 Task: Locate skiing trails around Riverside and Salt Lake City suitable for powder enthusiasts.
Action: Key pressed <Key.shift><Key.shift><Key.shift><Key.shift><Key.shift><Key.shift><Key.shift><Key.shift><Key.shift><Key.shift><Key.shift><Key.shift><Key.shift><Key.shift><Key.shift><Key.shift><Key.shift><Key.shift><Key.shift><Key.shift><Key.shift><Key.shift><Key.shift>Se<Key.backspace>kiing<Key.space>tarils<Key.space>in<Key.space><Key.shift>riverside<Key.enter>
Screenshot: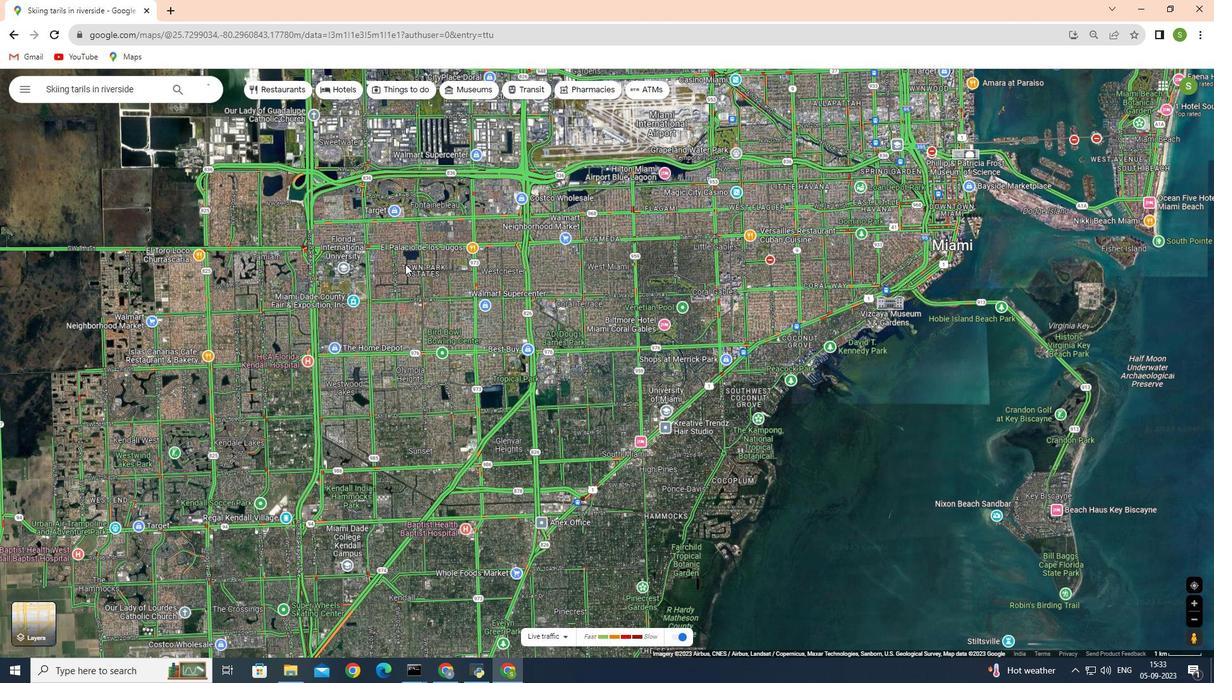
Action: Mouse moved to (346, 294)
Screenshot: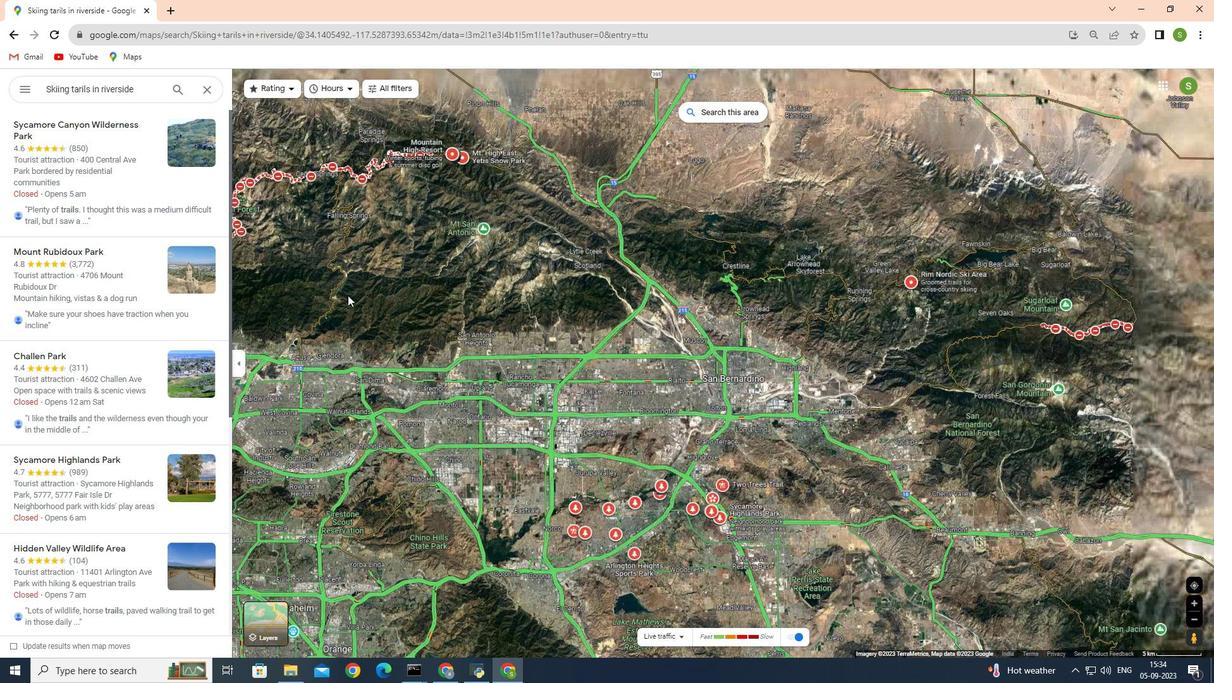 
Action: Mouse scrolled (346, 294) with delta (0, 0)
Screenshot: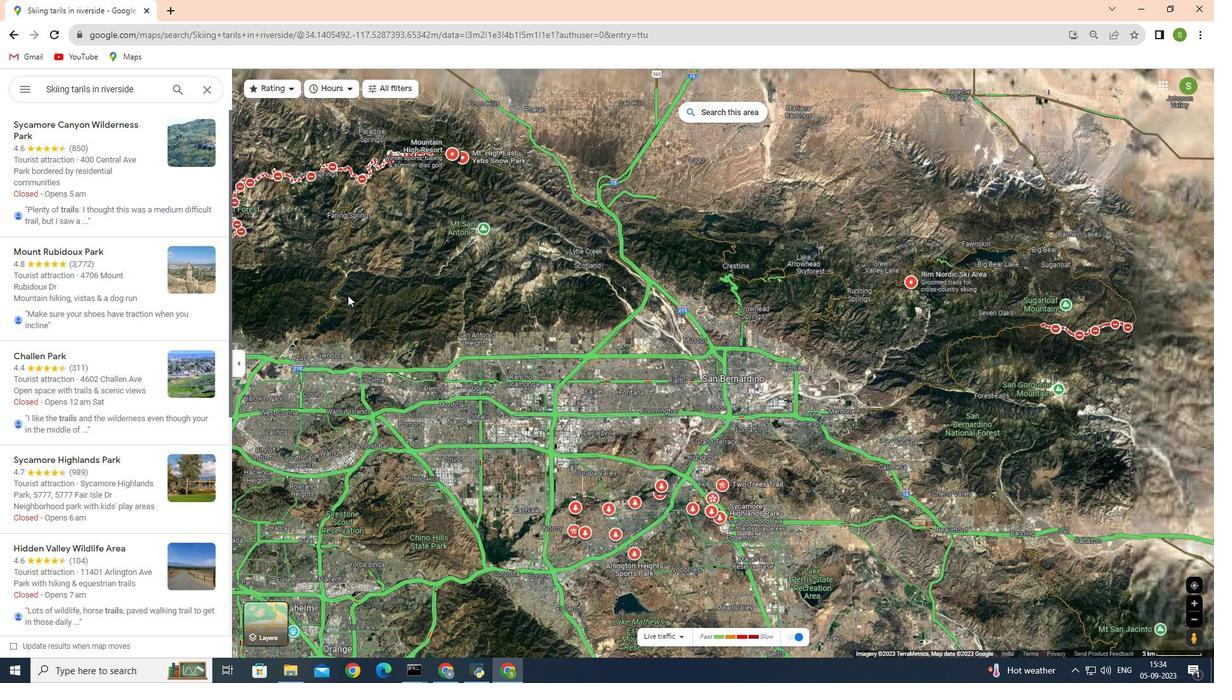 
Action: Mouse moved to (347, 295)
Screenshot: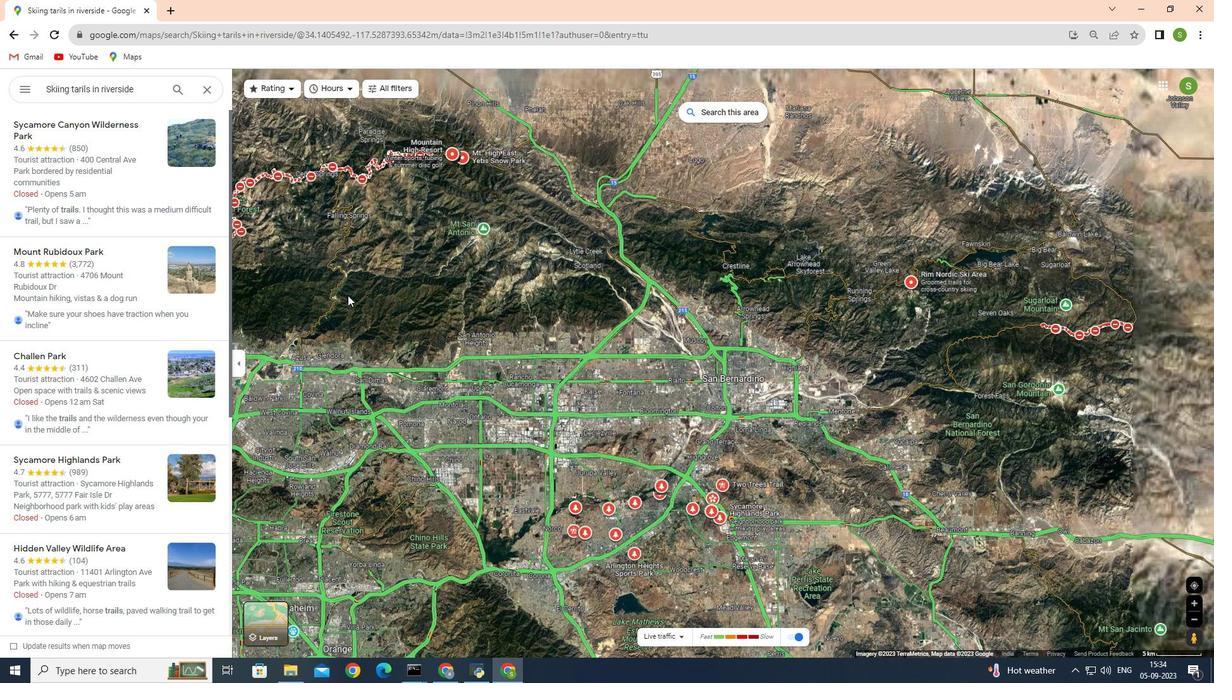 
Action: Mouse scrolled (347, 294) with delta (0, 0)
Screenshot: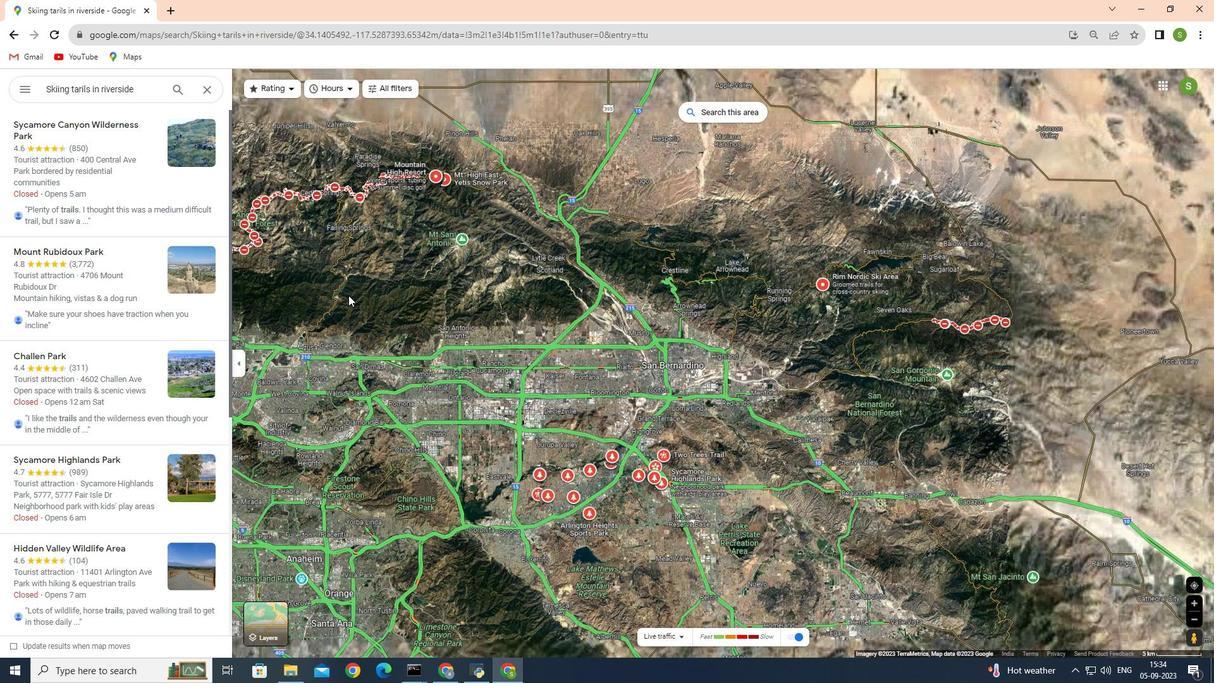 
Action: Mouse moved to (347, 295)
Screenshot: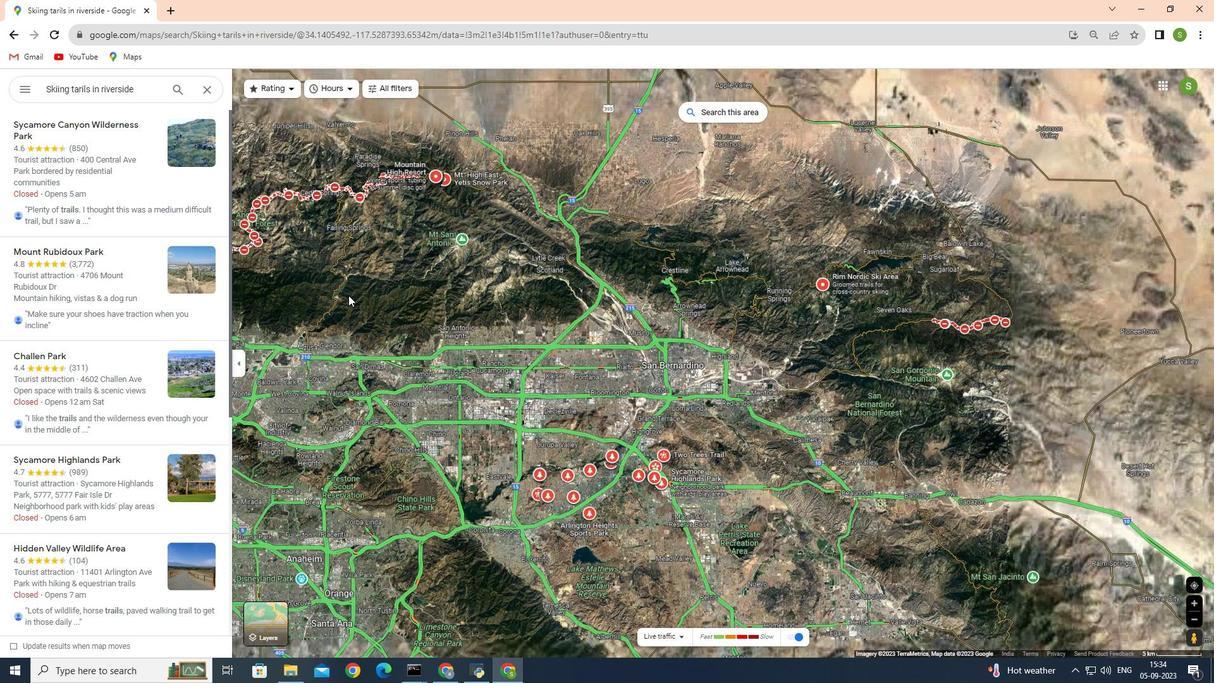 
Action: Mouse scrolled (347, 294) with delta (0, 0)
Screenshot: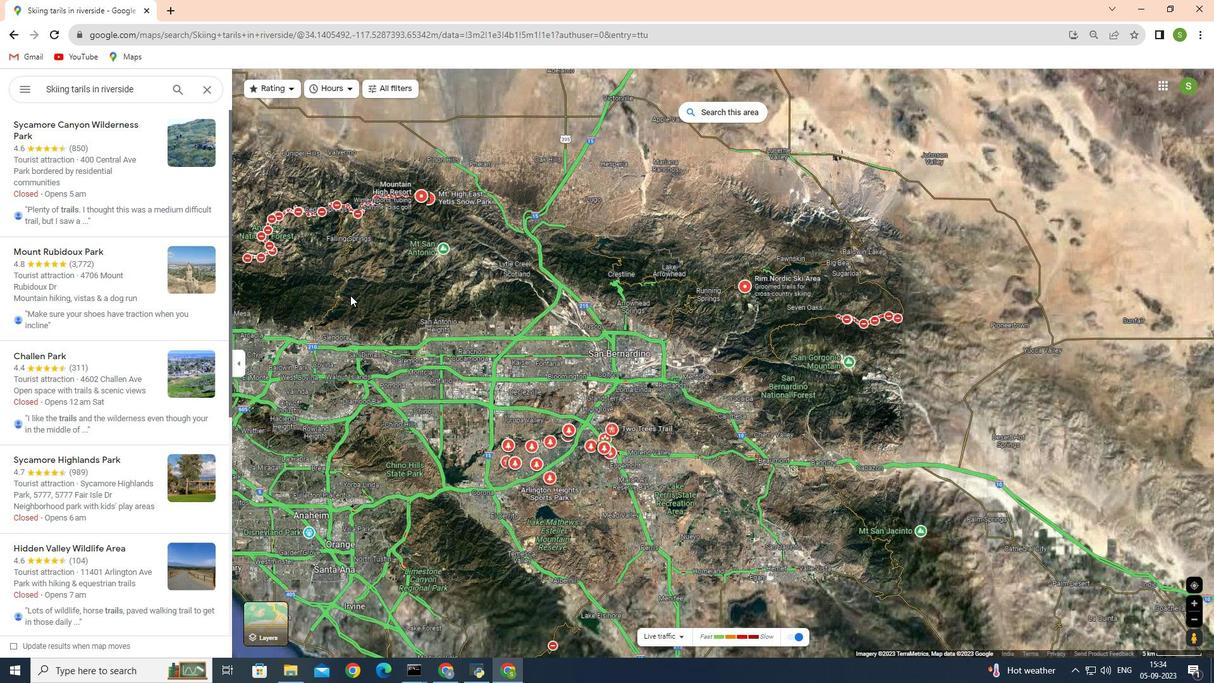 
Action: Mouse moved to (118, 326)
Screenshot: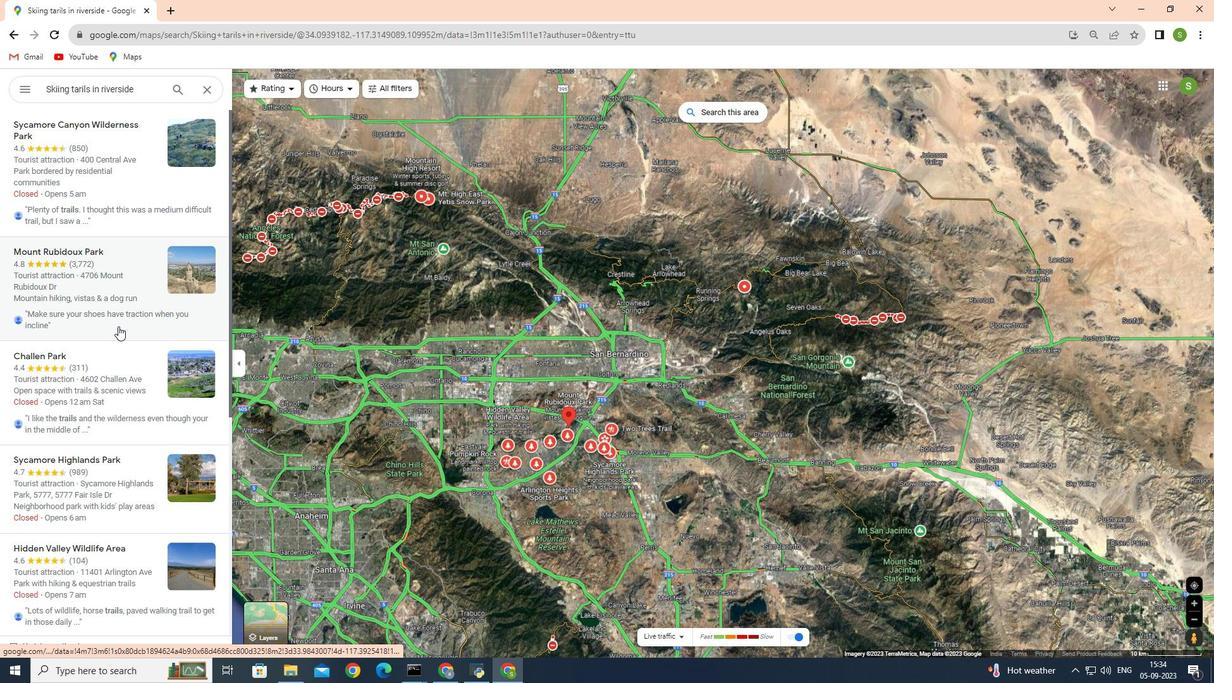 
Action: Mouse scrolled (118, 325) with delta (0, 0)
Screenshot: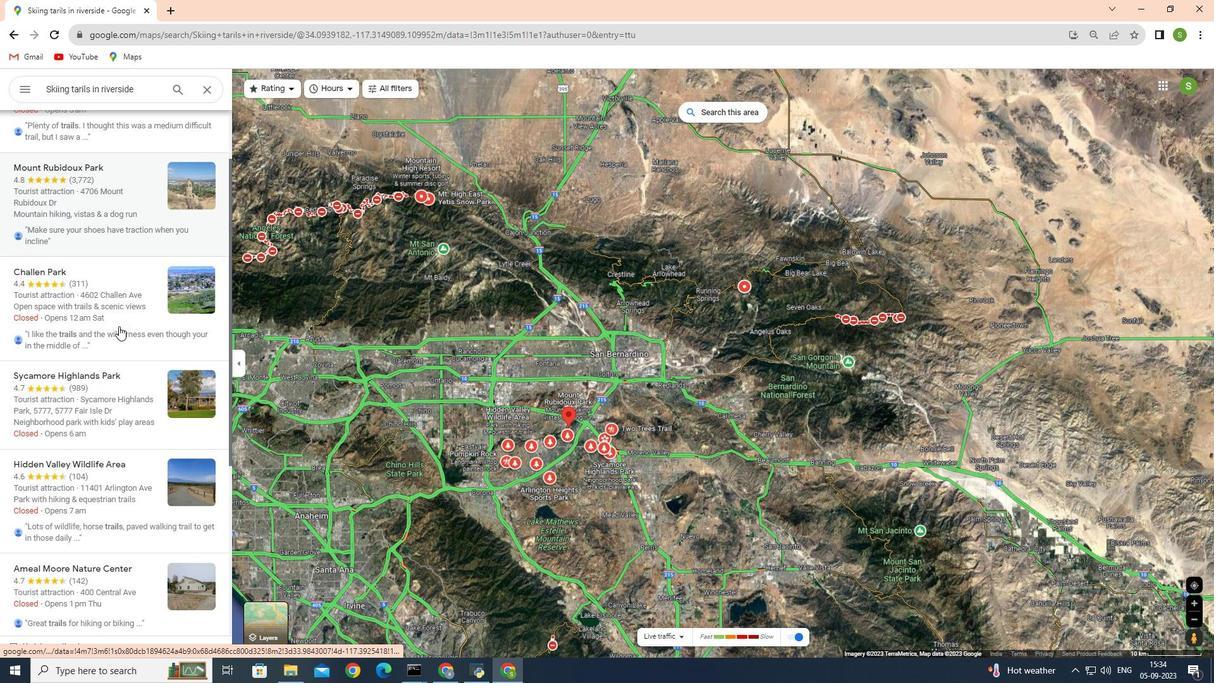 
Action: Mouse scrolled (118, 325) with delta (0, 0)
Screenshot: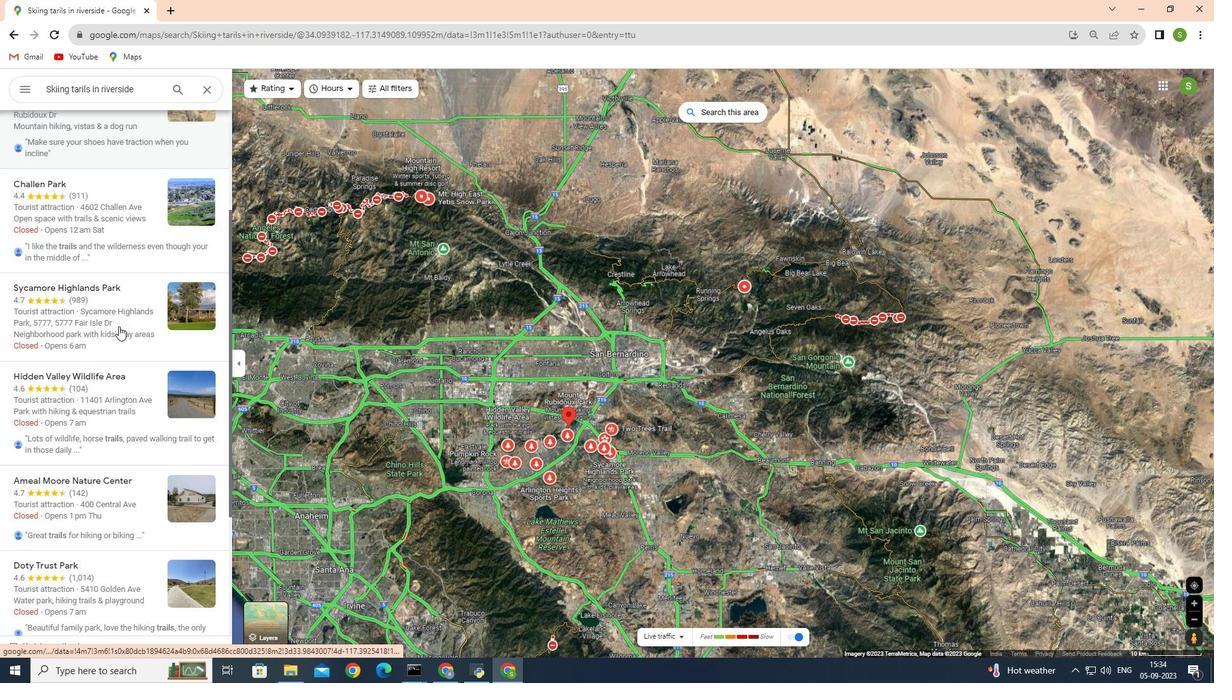 
Action: Mouse moved to (118, 326)
Screenshot: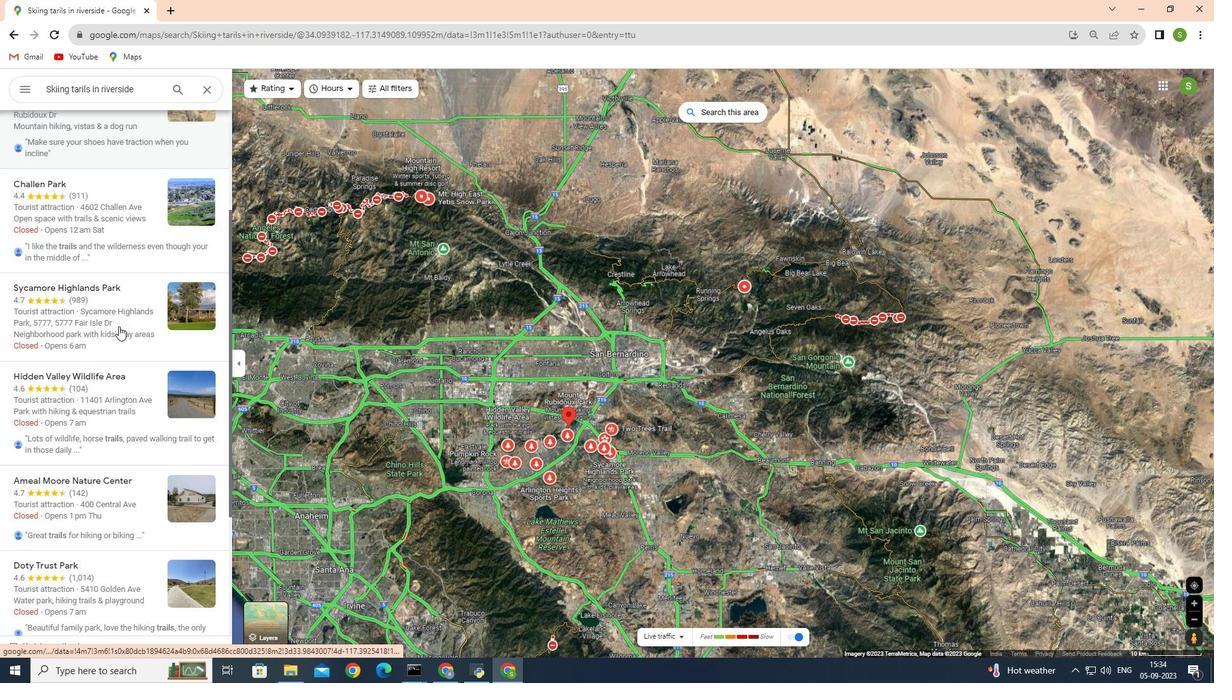 
Action: Mouse scrolled (118, 325) with delta (0, 0)
Screenshot: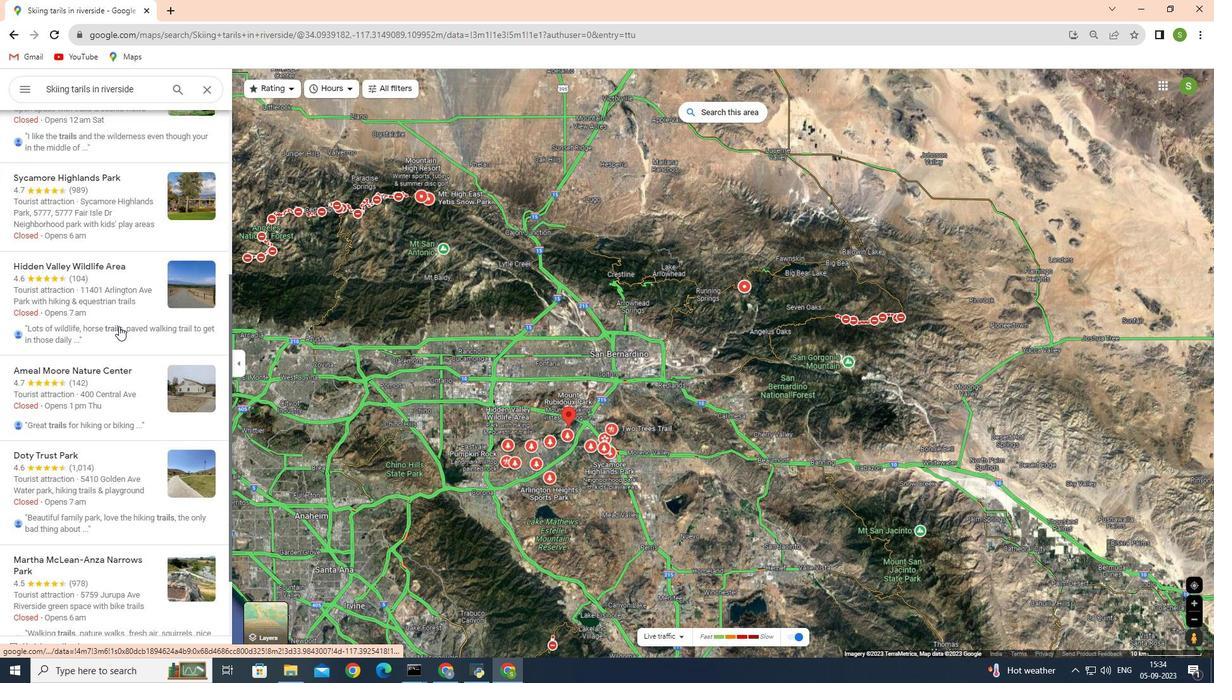 
Action: Mouse scrolled (118, 325) with delta (0, 0)
Screenshot: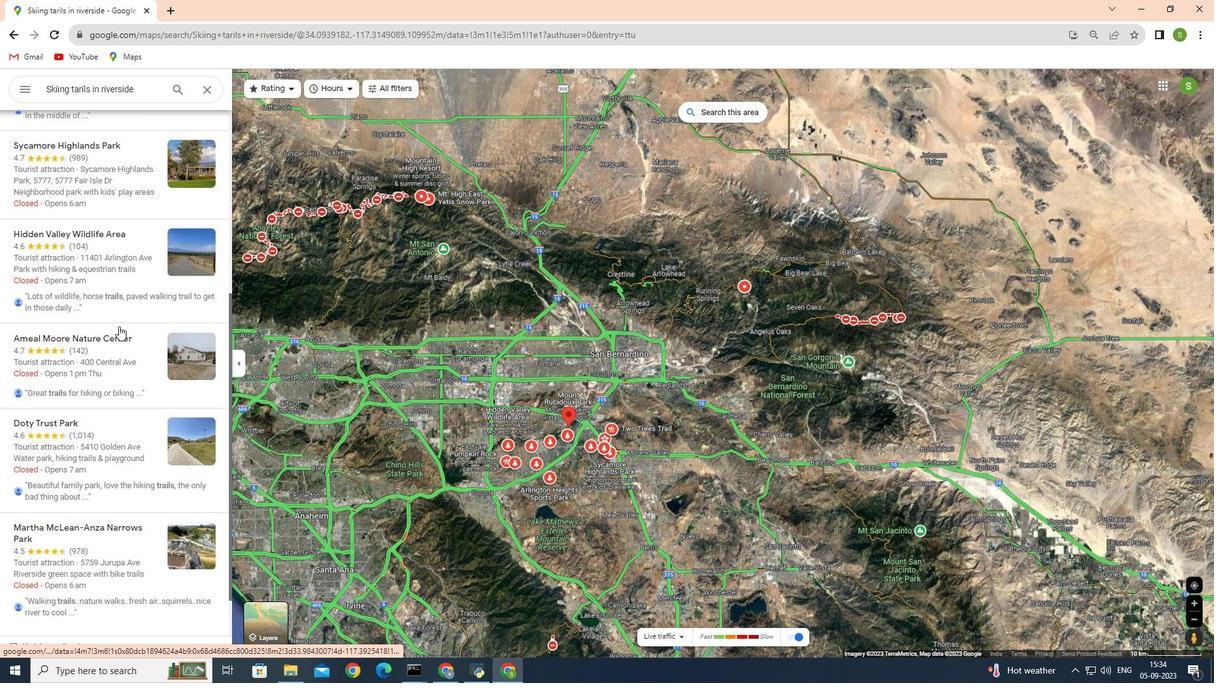 
Action: Mouse scrolled (118, 325) with delta (0, 0)
Screenshot: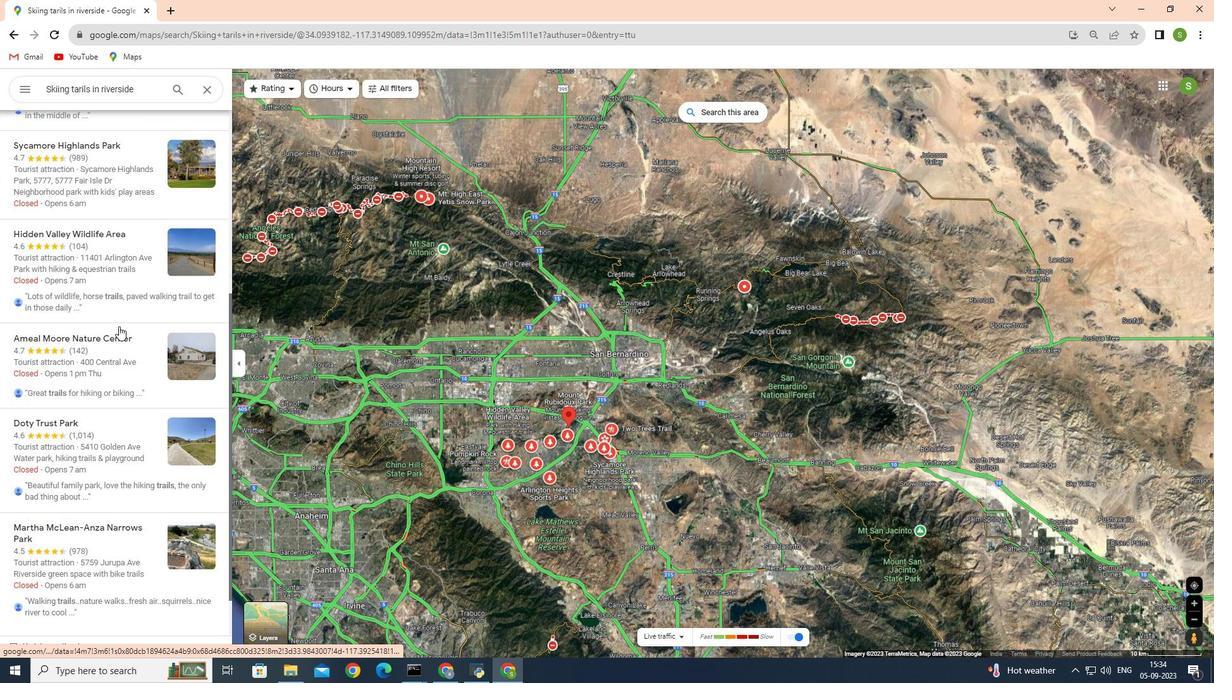 
Action: Mouse scrolled (118, 327) with delta (0, 0)
Screenshot: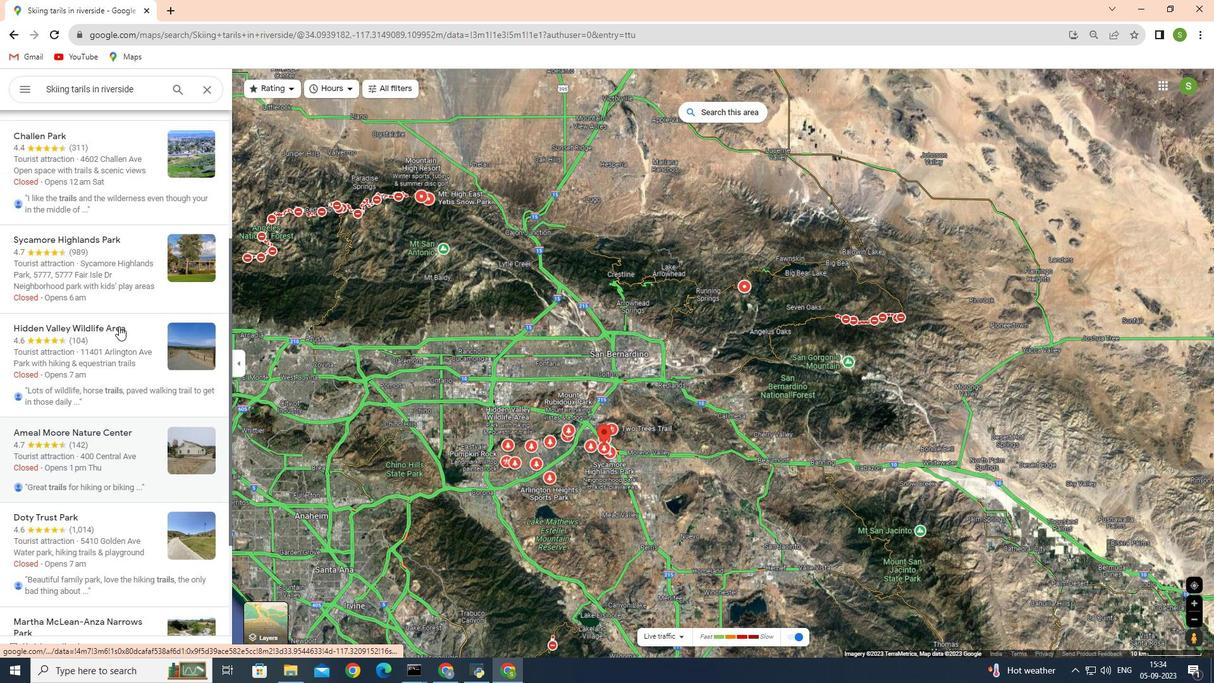 
Action: Mouse scrolled (118, 327) with delta (0, 0)
Screenshot: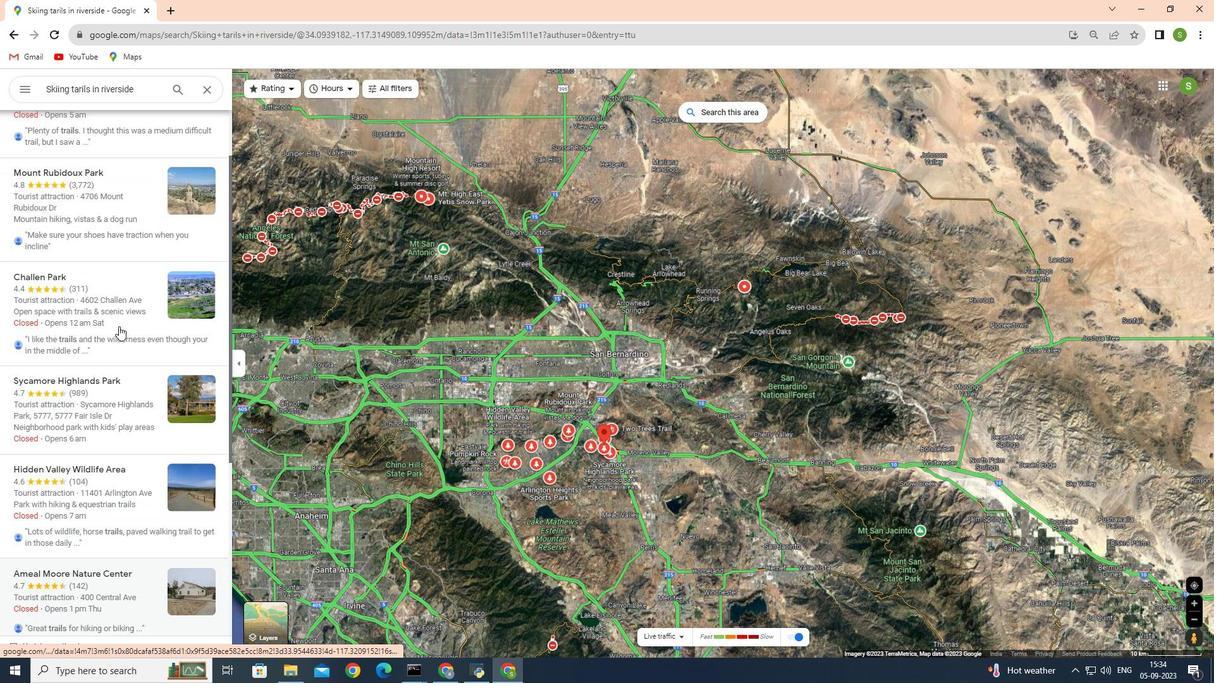 
Action: Mouse scrolled (118, 327) with delta (0, 0)
Screenshot: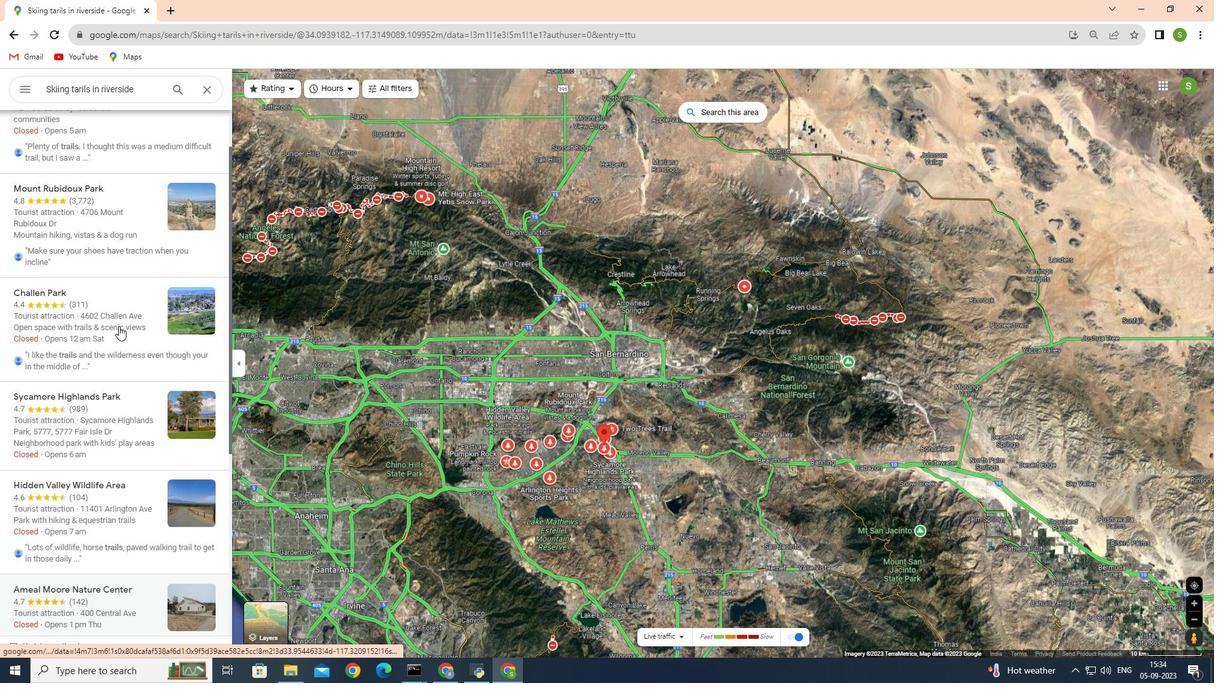 
Action: Mouse scrolled (118, 327) with delta (0, 0)
Screenshot: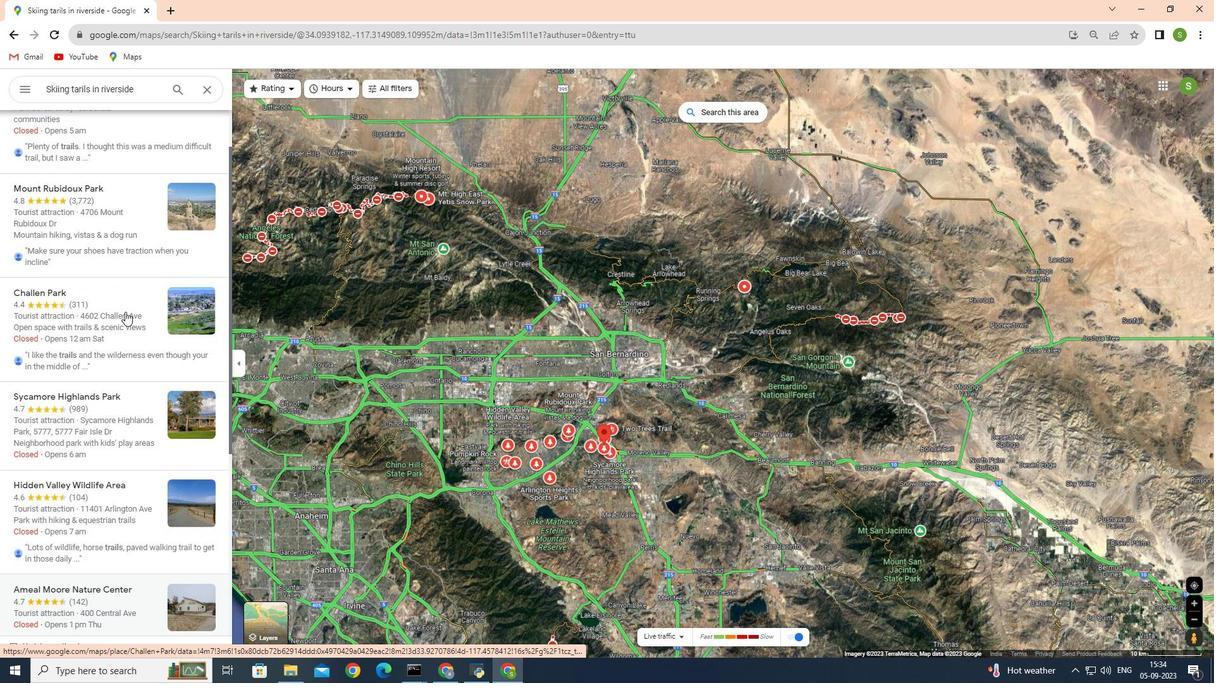 
Action: Mouse moved to (11, 37)
Screenshot: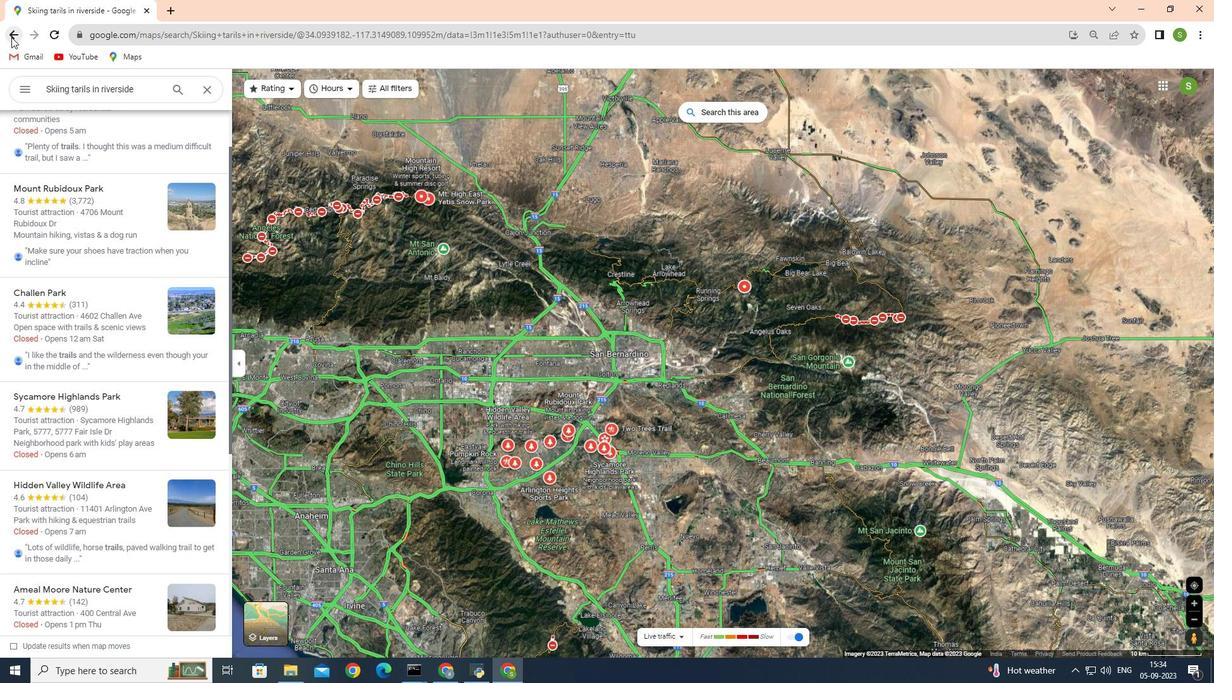
Action: Mouse pressed left at (11, 37)
Screenshot: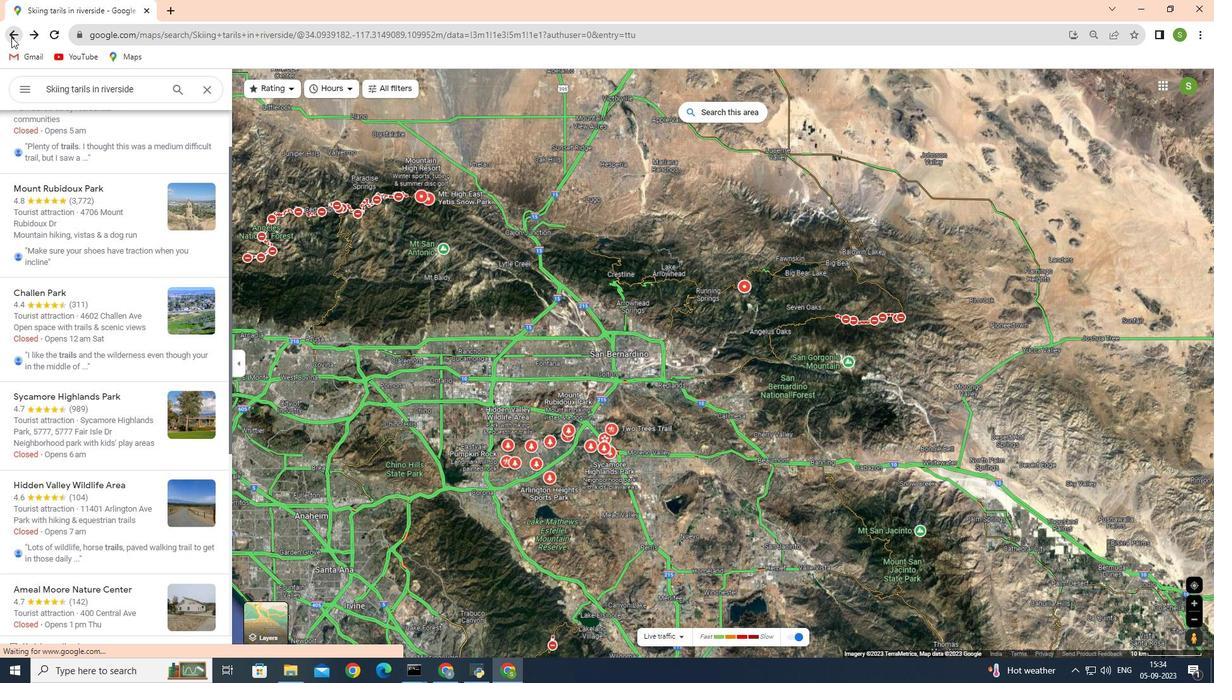 
Action: Mouse moved to (175, 87)
Screenshot: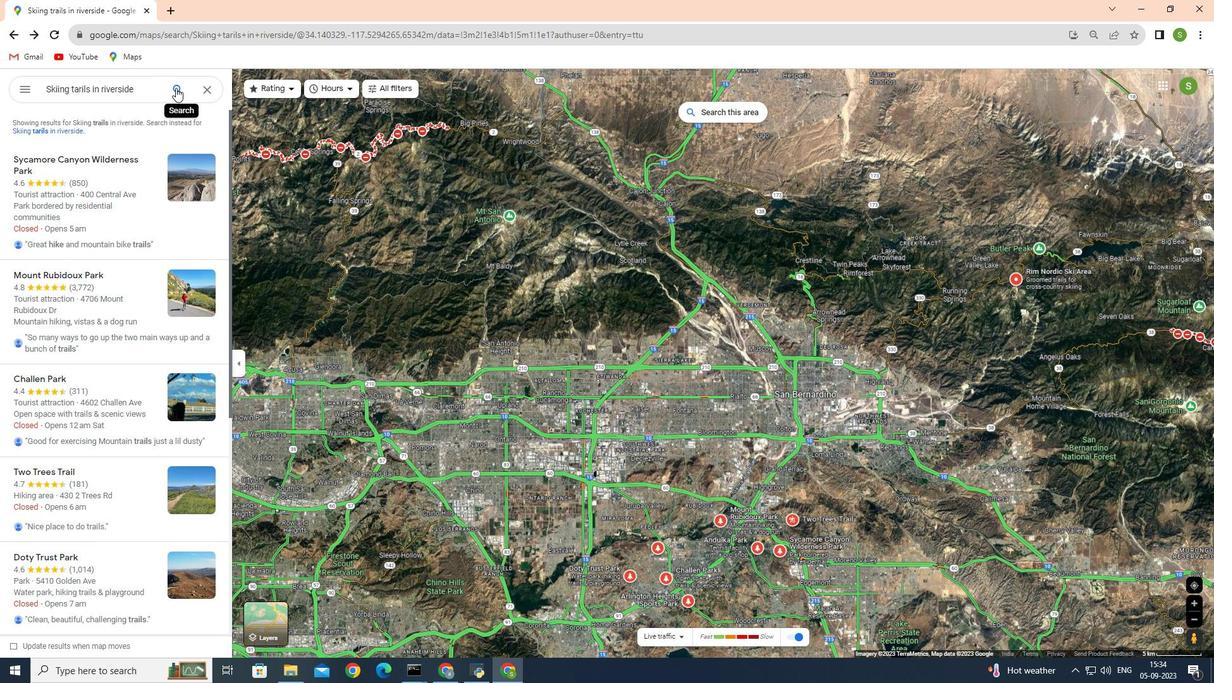 
Action: Mouse pressed left at (175, 87)
Screenshot: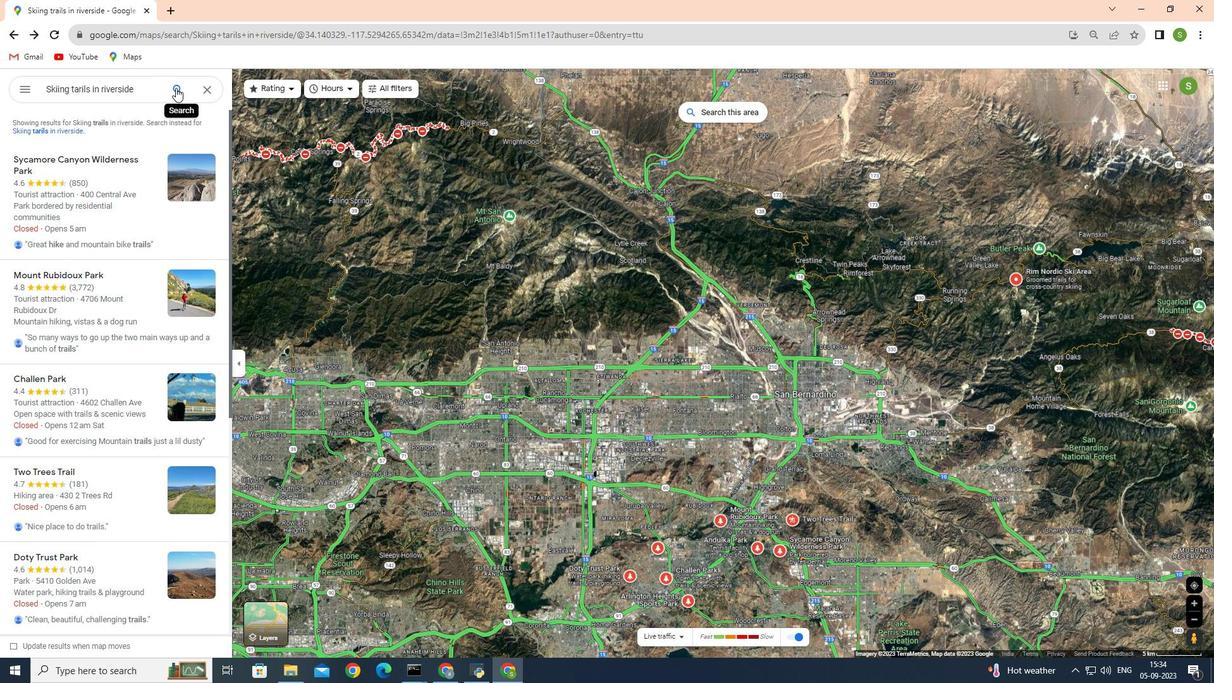 
Action: Mouse moved to (134, 86)
Screenshot: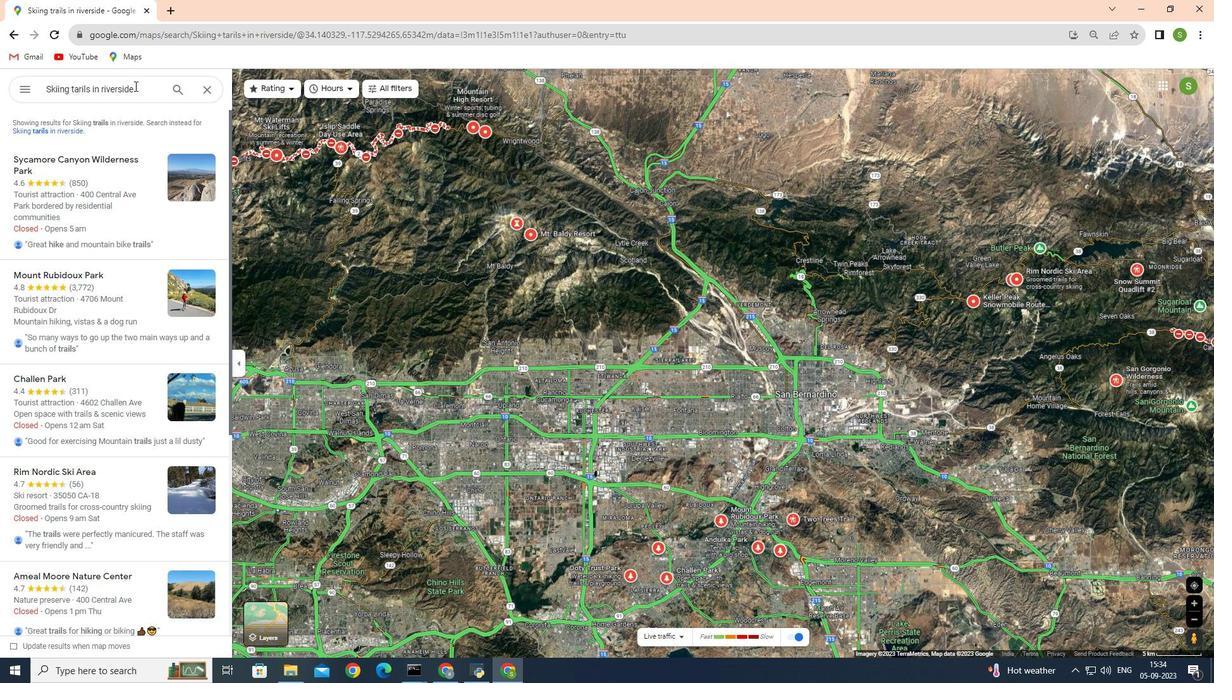 
Action: Mouse pressed left at (134, 86)
Screenshot: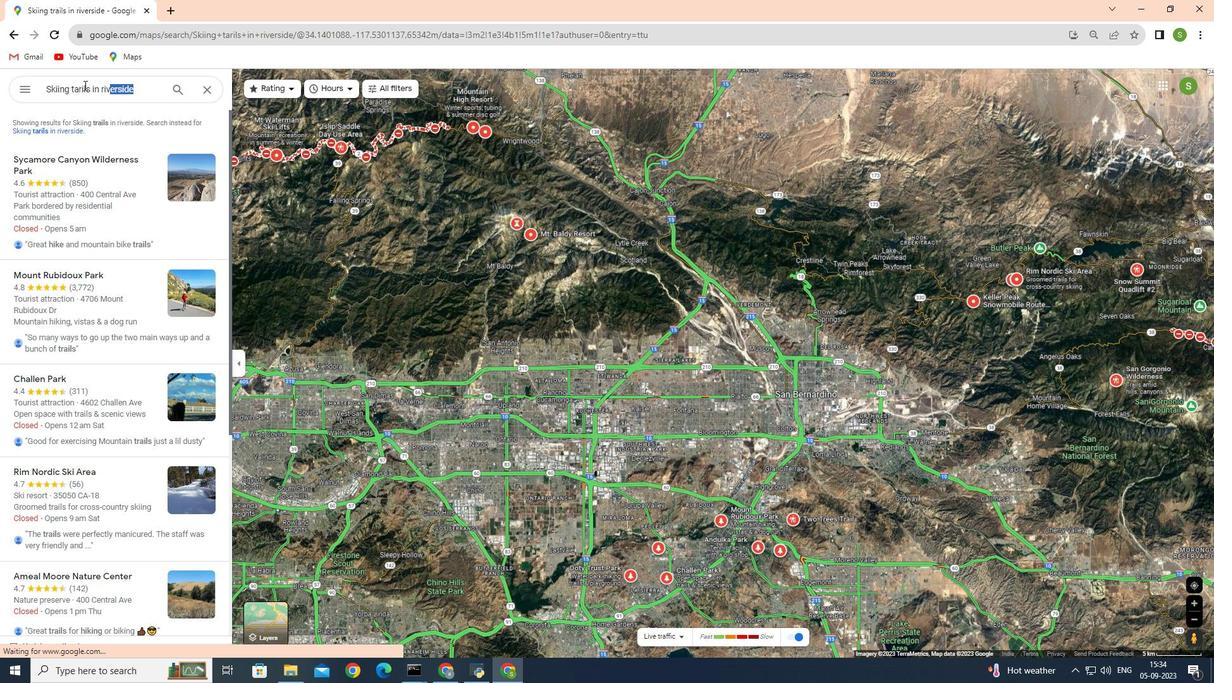 
Action: Mouse moved to (249, 84)
Screenshot: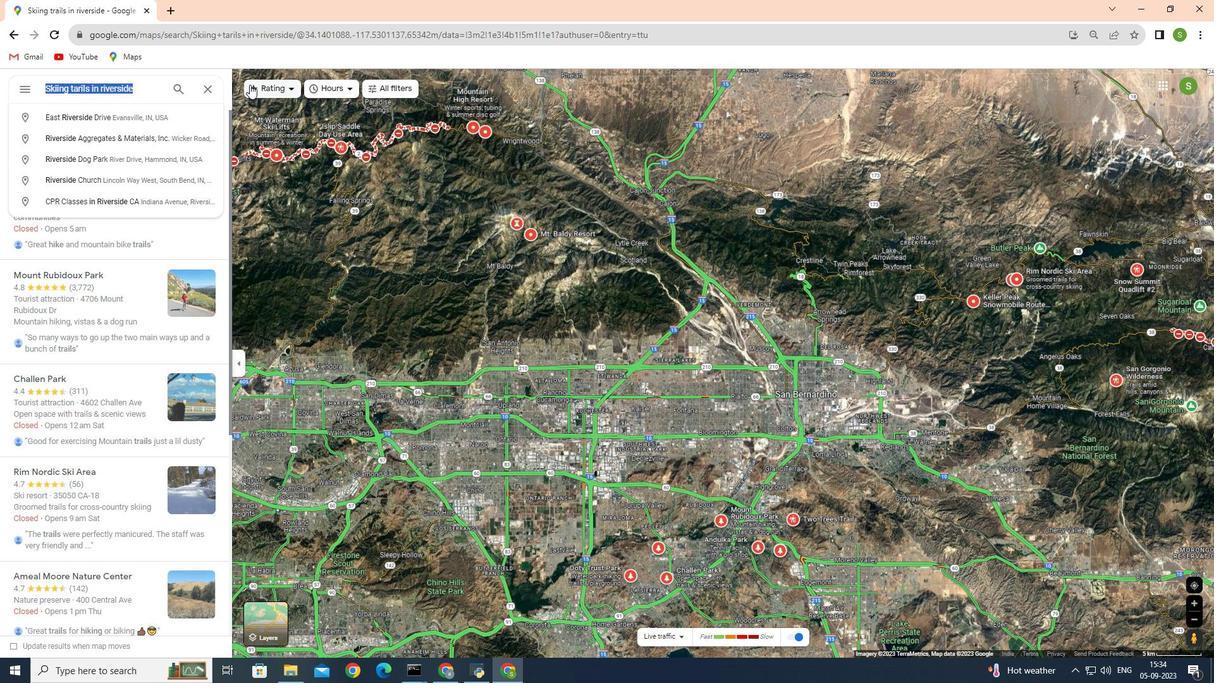 
Action: Key pressed riverside
Screenshot: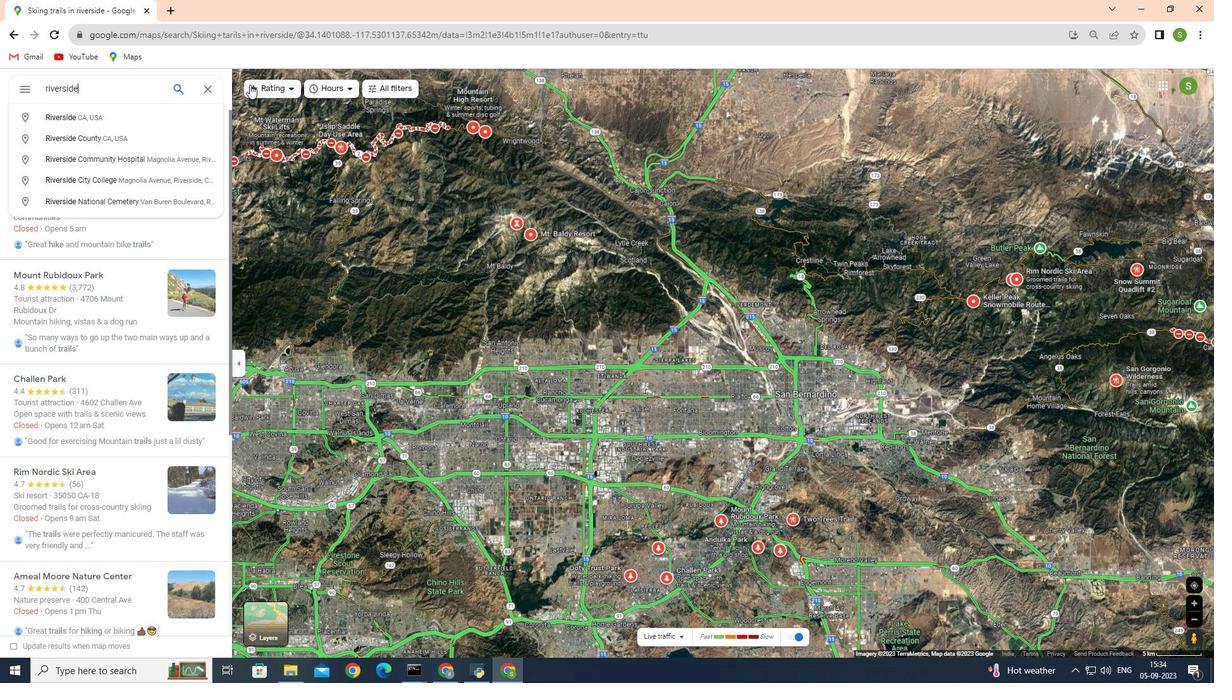 
Action: Mouse moved to (96, 134)
Screenshot: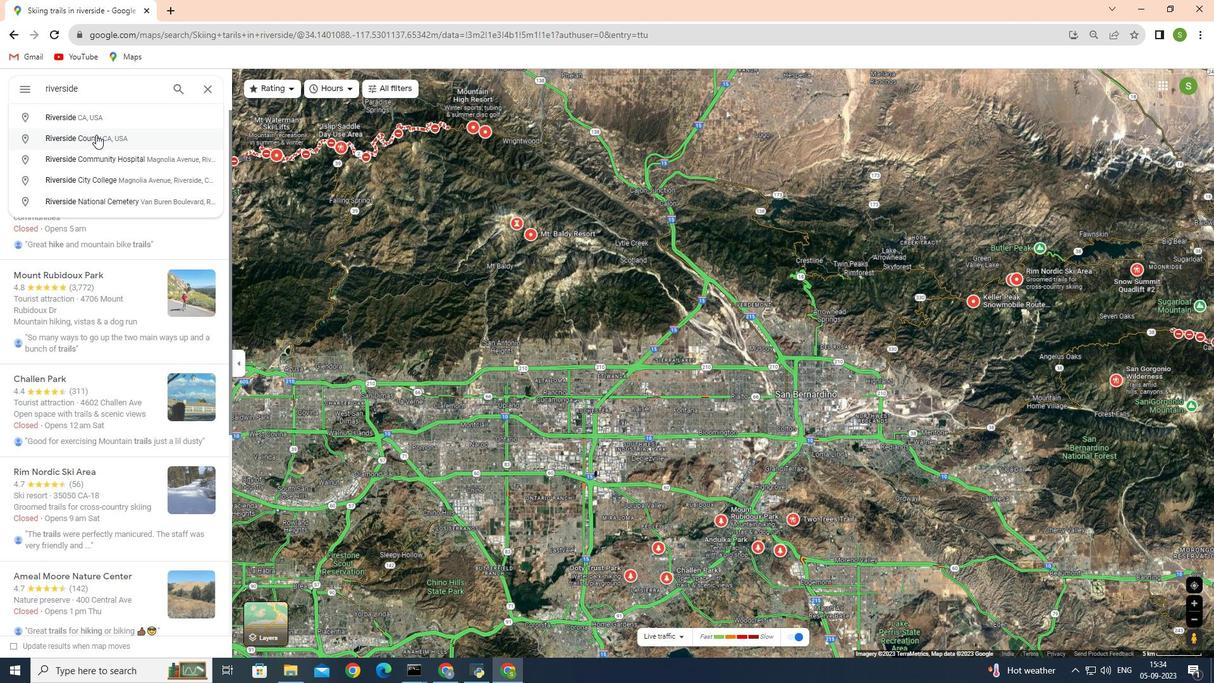 
Action: Mouse pressed left at (96, 134)
Screenshot: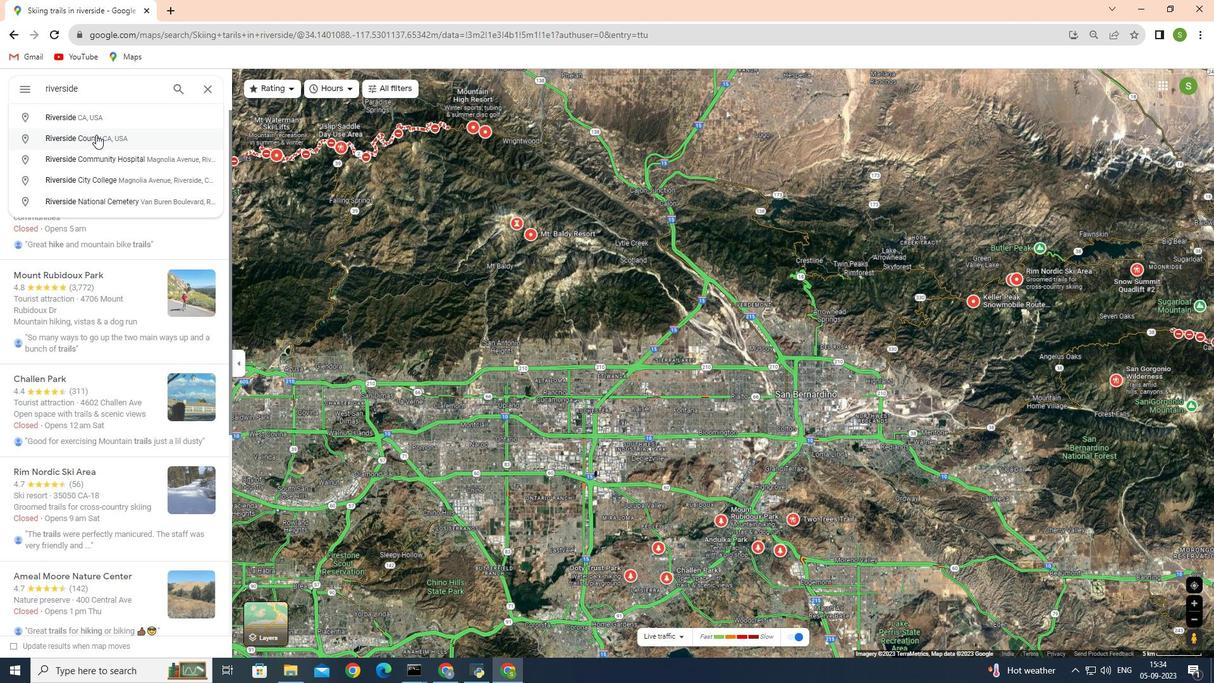 
Action: Mouse moved to (118, 282)
Screenshot: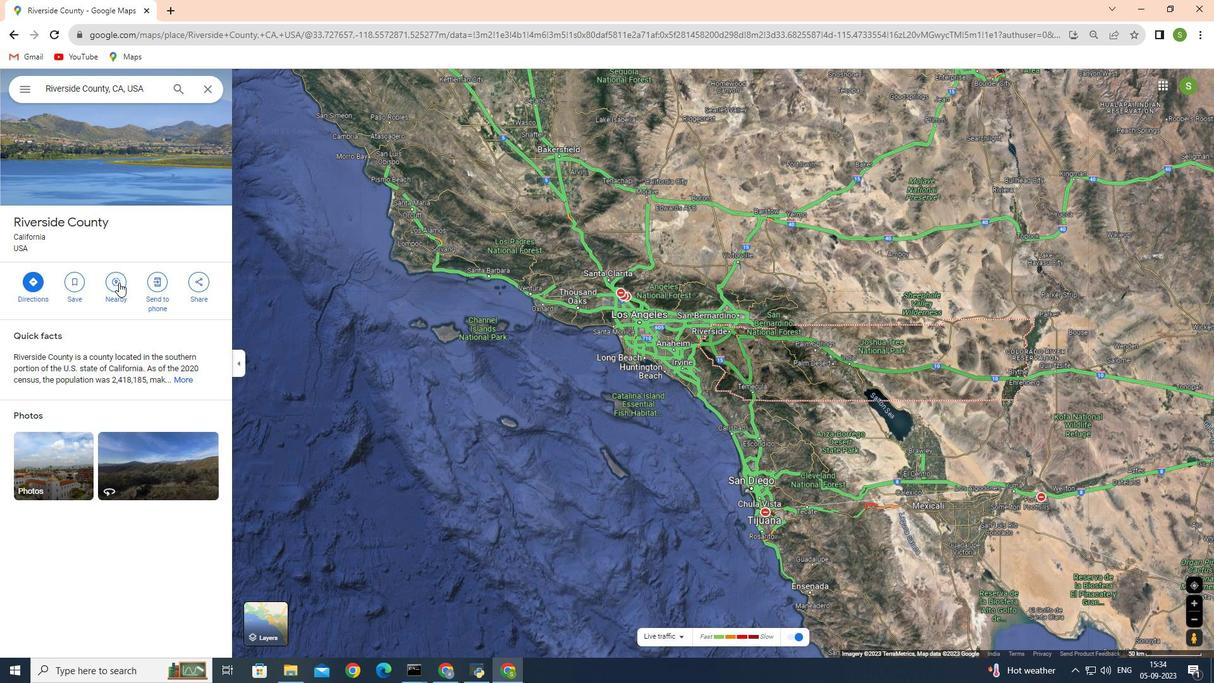 
Action: Mouse pressed left at (118, 282)
Screenshot: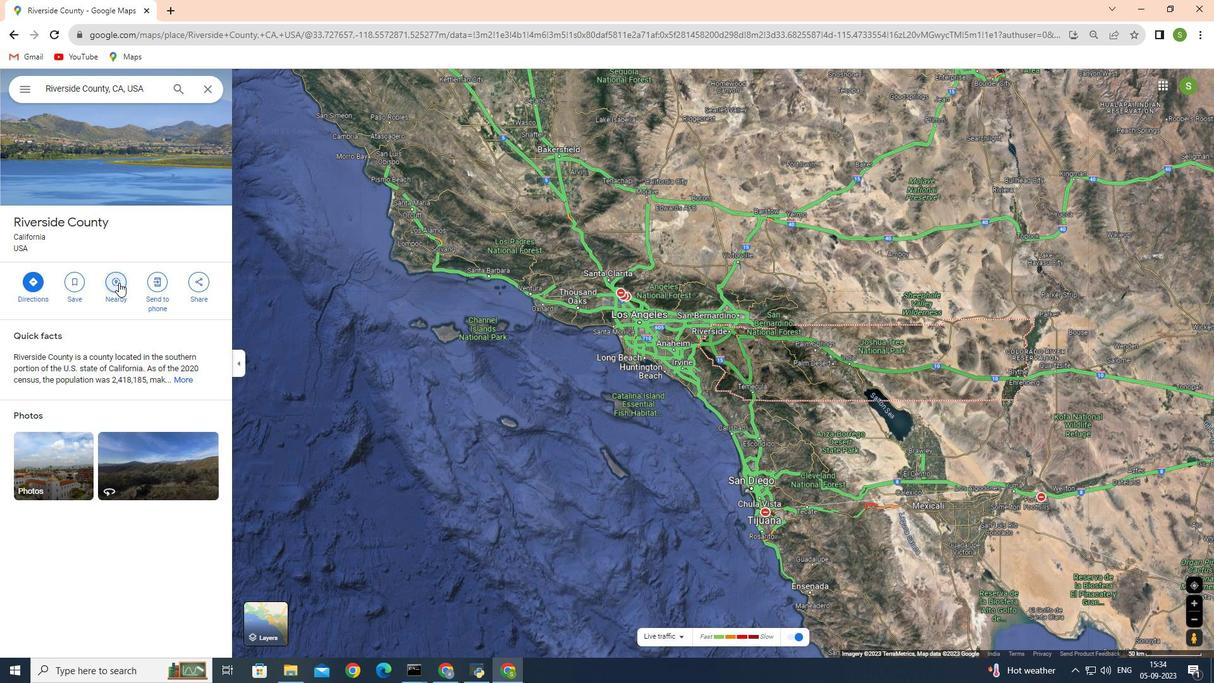 
Action: Mouse moved to (125, 256)
Screenshot: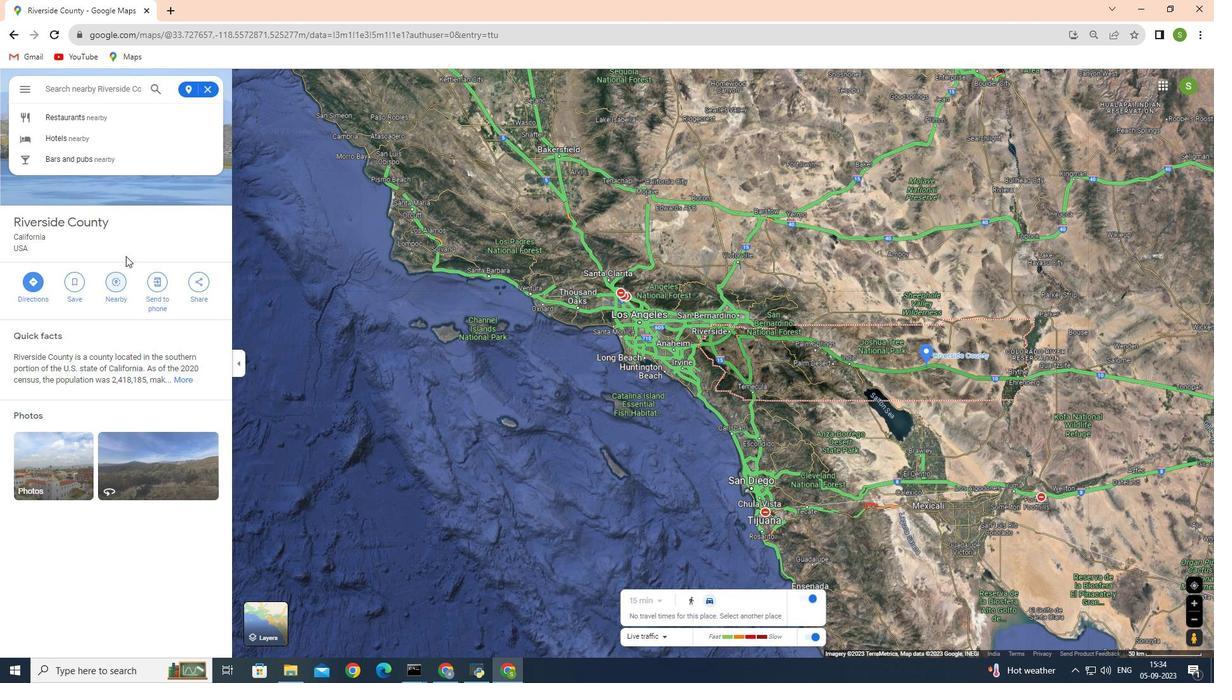 
Action: Key pressed skiing<Key.space>trails<Key.enter>
Screenshot: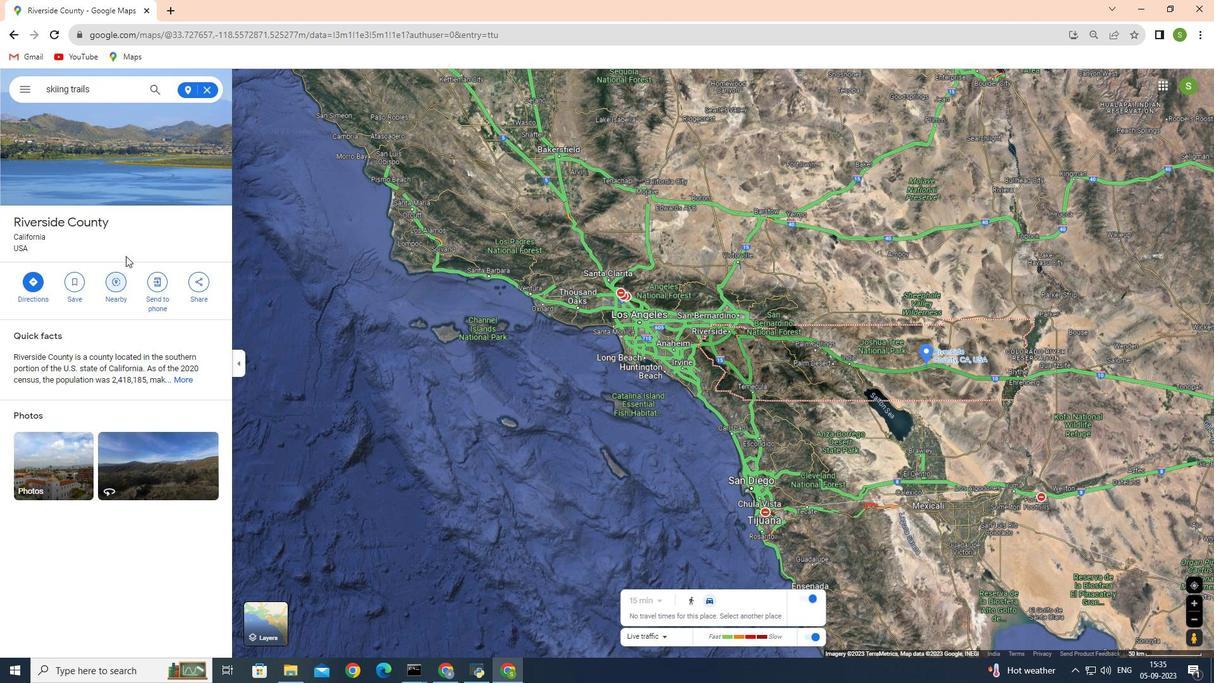 
Action: Mouse moved to (525, 234)
Screenshot: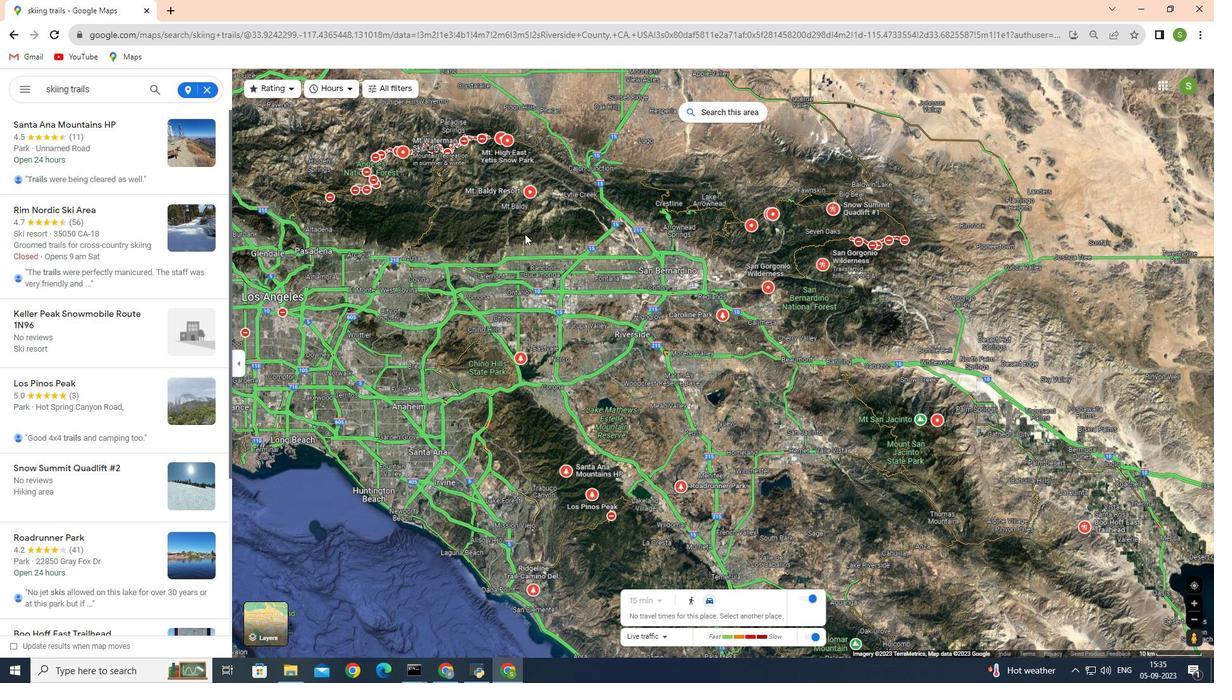 
Action: Mouse scrolled (525, 233) with delta (0, 0)
Screenshot: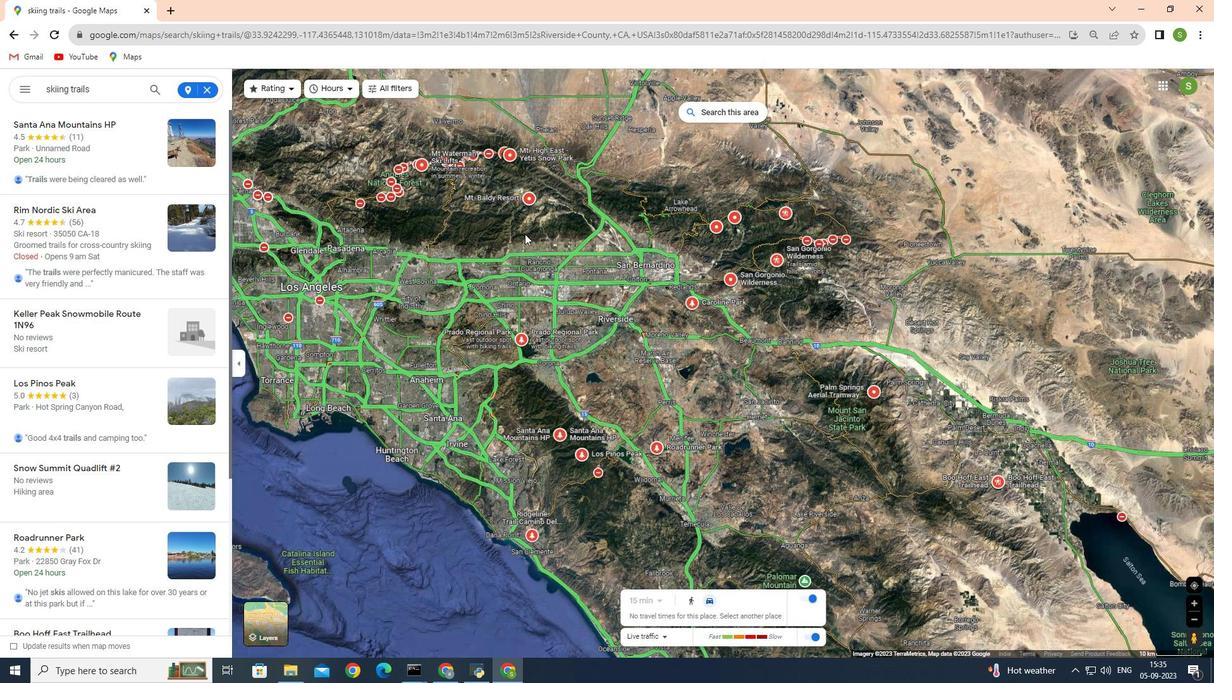 
Action: Mouse scrolled (525, 233) with delta (0, 0)
Screenshot: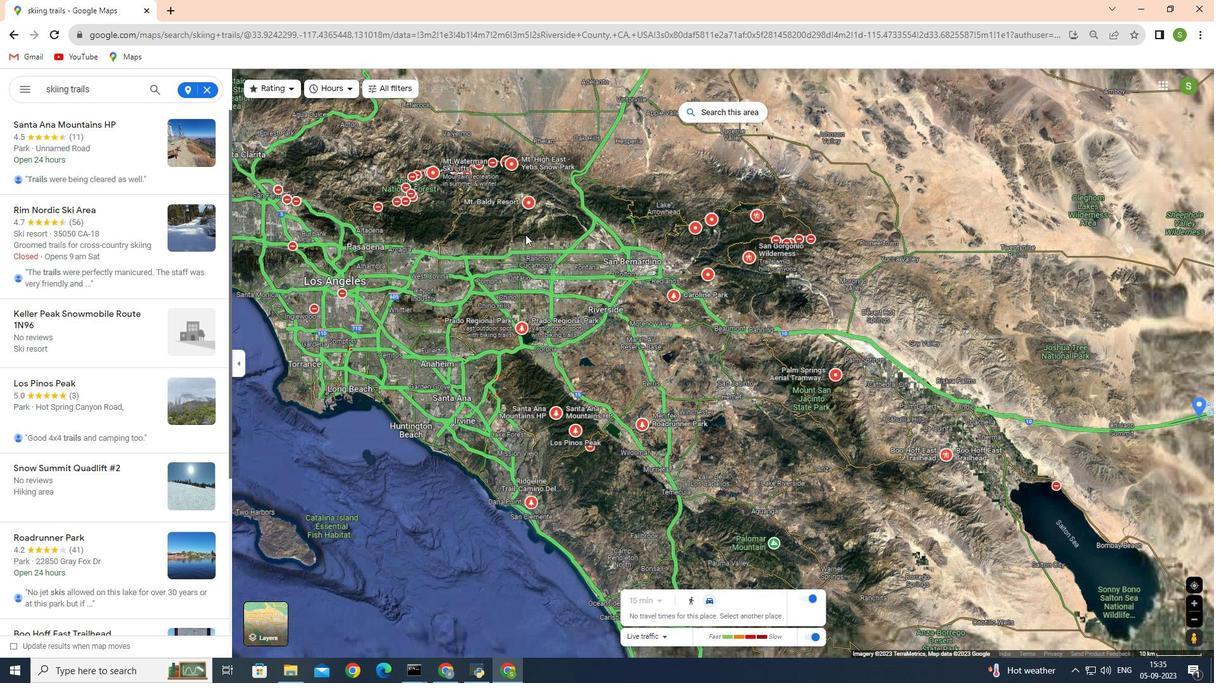 
Action: Mouse moved to (521, 282)
Screenshot: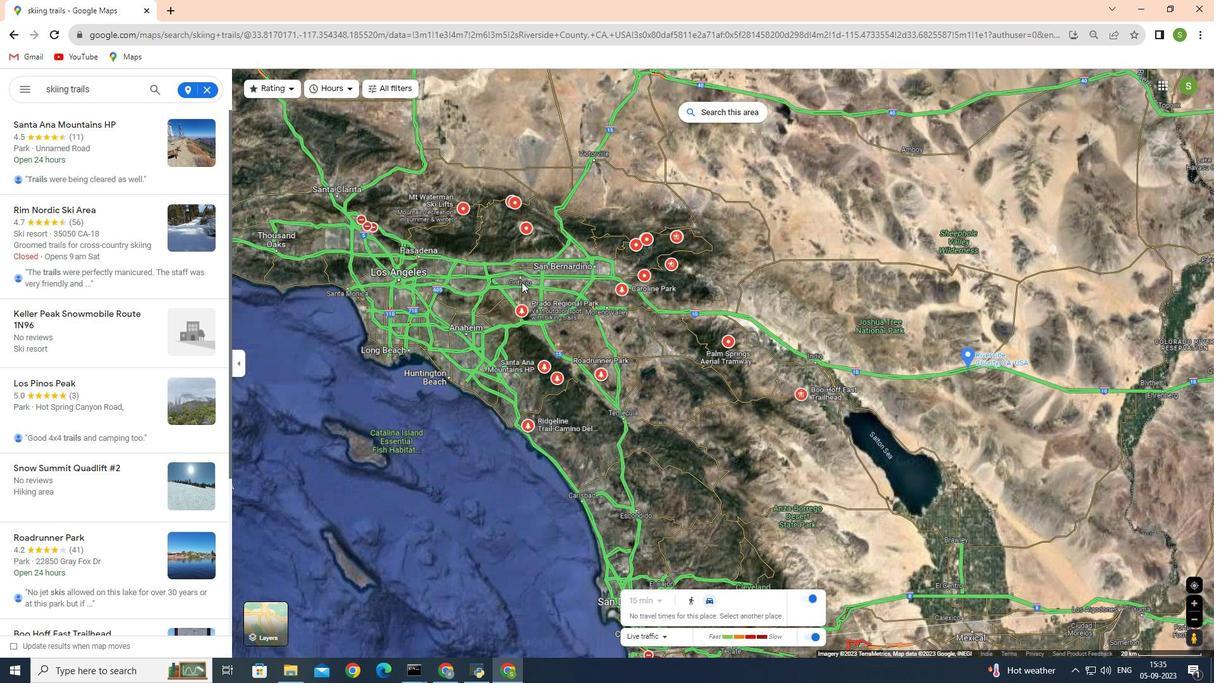 
Action: Mouse scrolled (521, 281) with delta (0, 0)
Screenshot: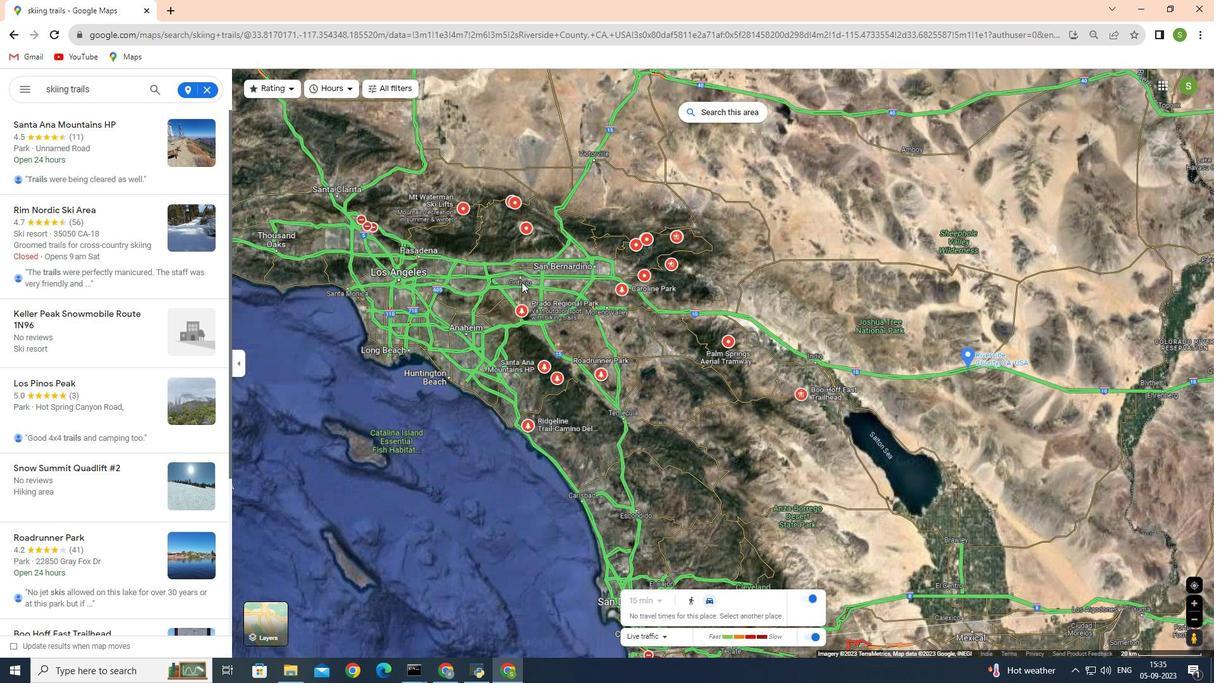 
Action: Mouse scrolled (521, 281) with delta (0, 0)
Screenshot: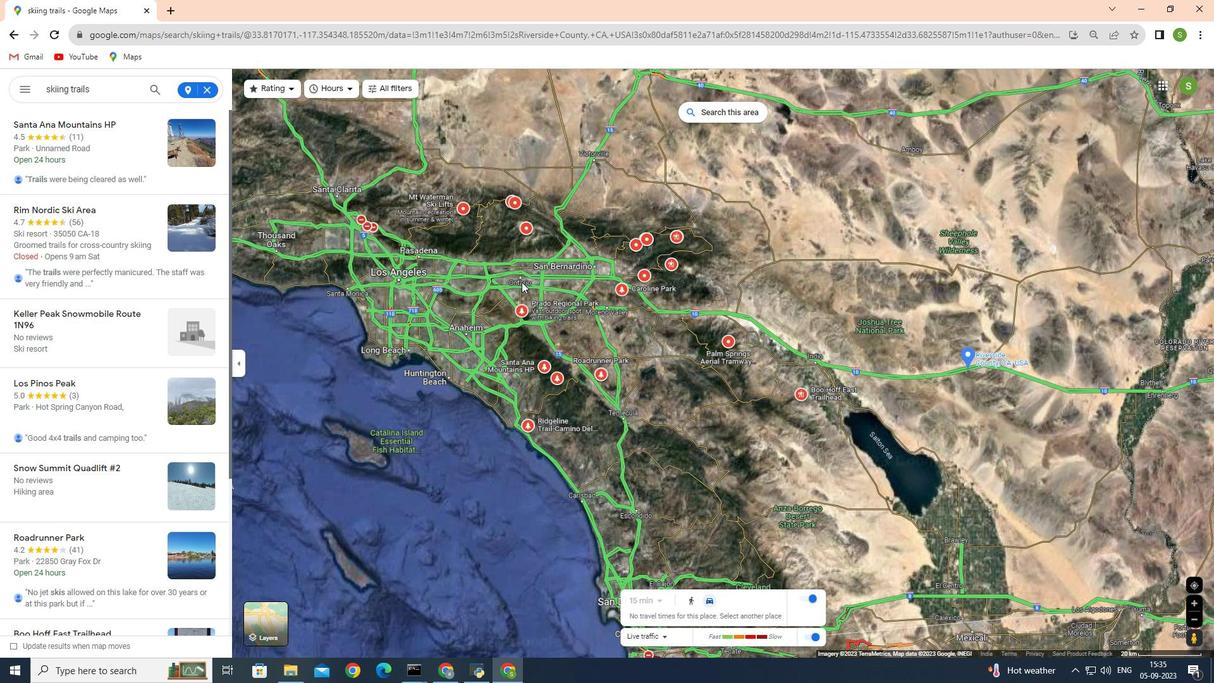 
Action: Mouse scrolled (521, 281) with delta (0, 0)
Screenshot: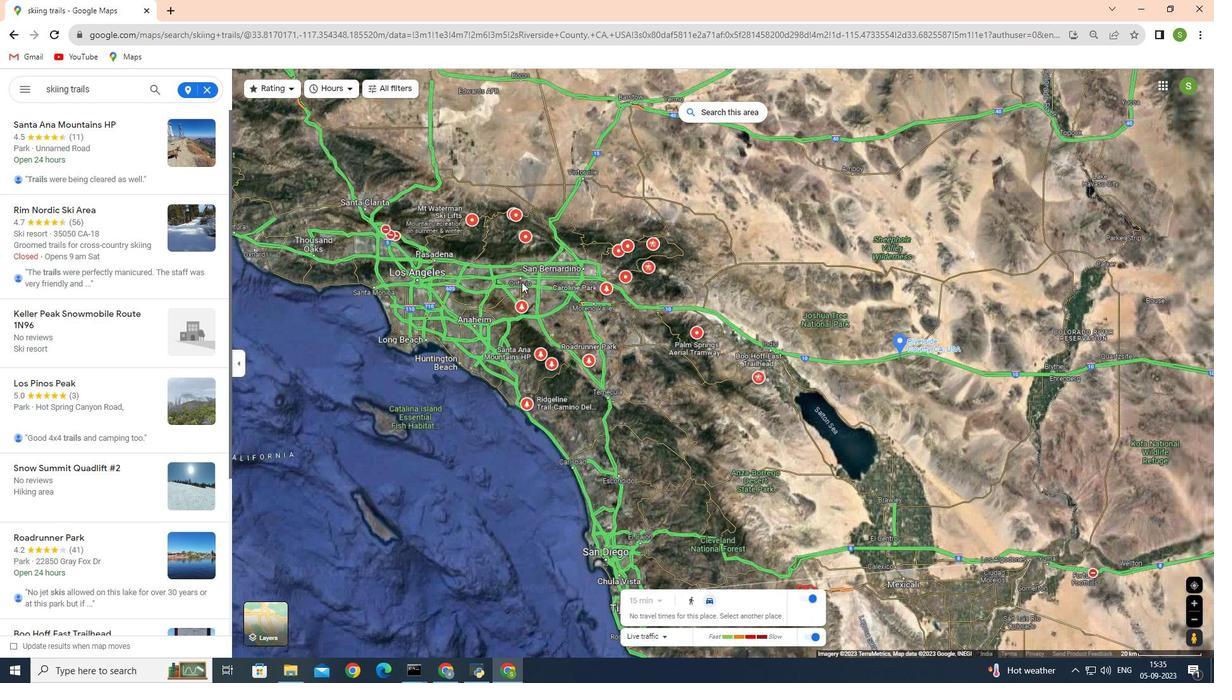 
Action: Mouse scrolled (521, 282) with delta (0, 0)
Screenshot: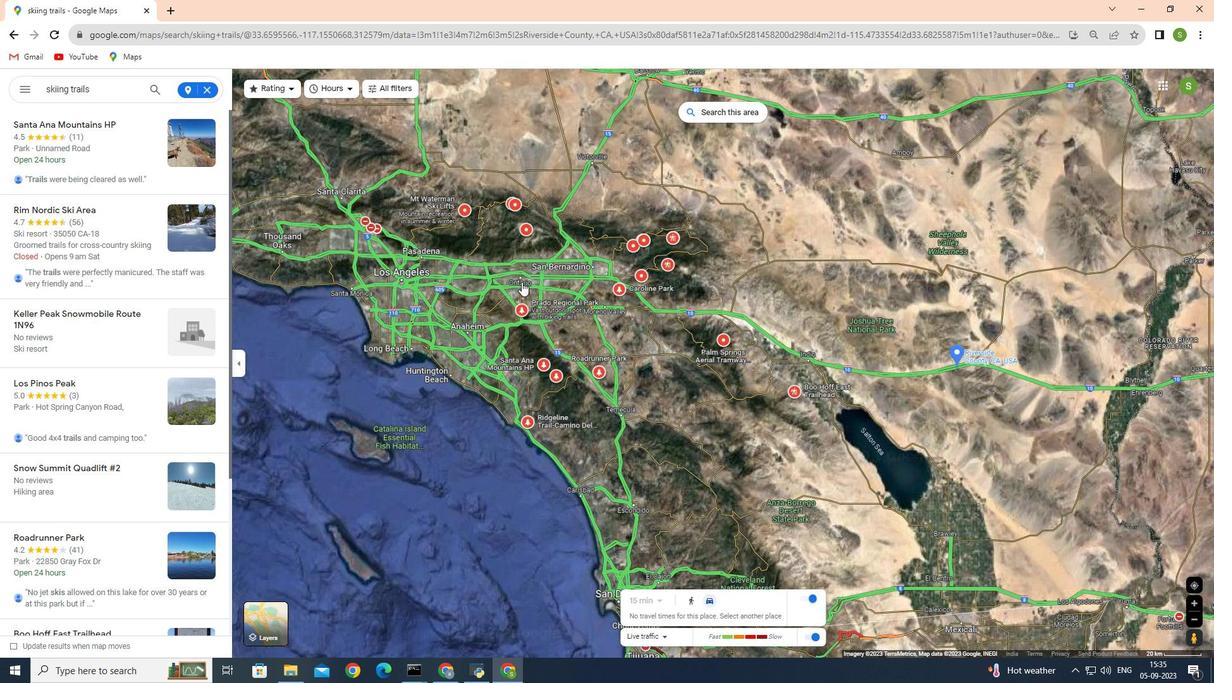 
Action: Mouse scrolled (521, 282) with delta (0, 0)
Screenshot: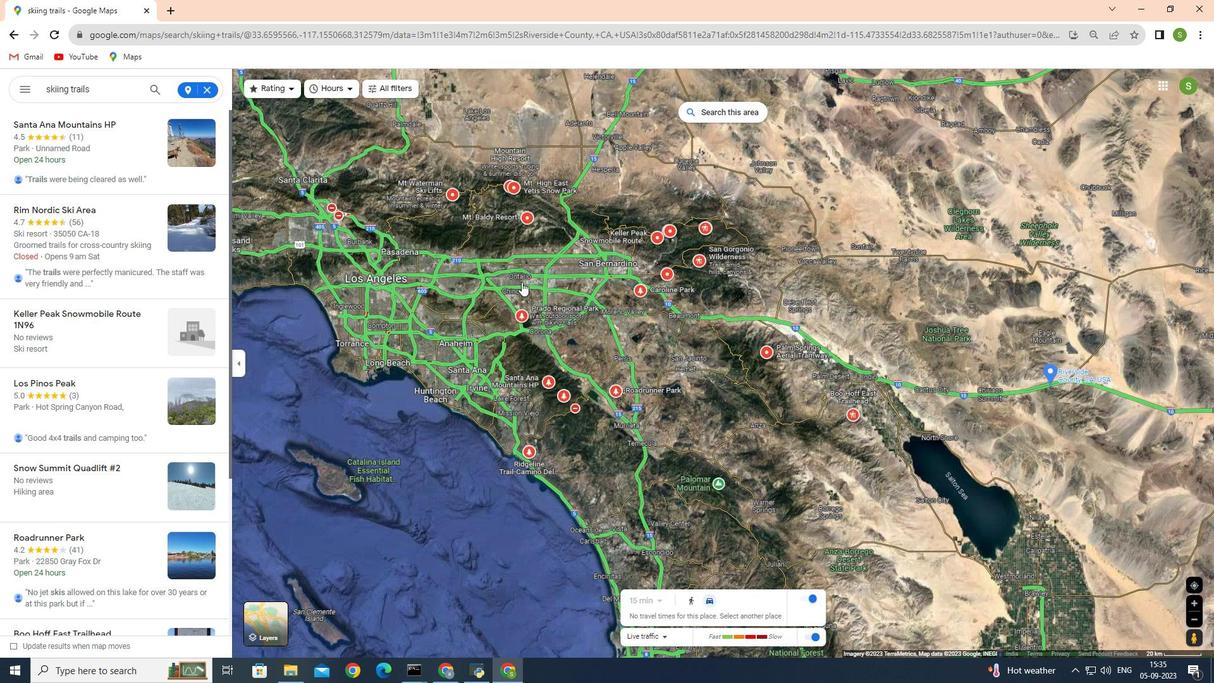 
Action: Mouse moved to (793, 290)
Screenshot: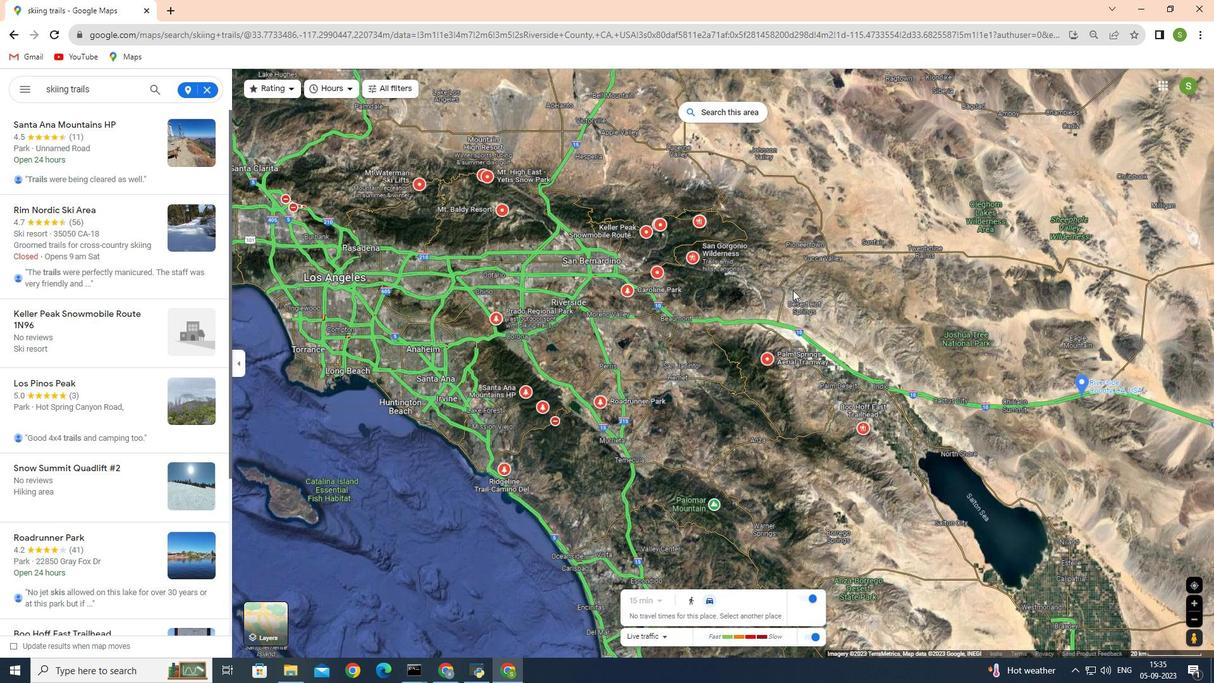 
Action: Mouse scrolled (793, 291) with delta (0, 0)
Screenshot: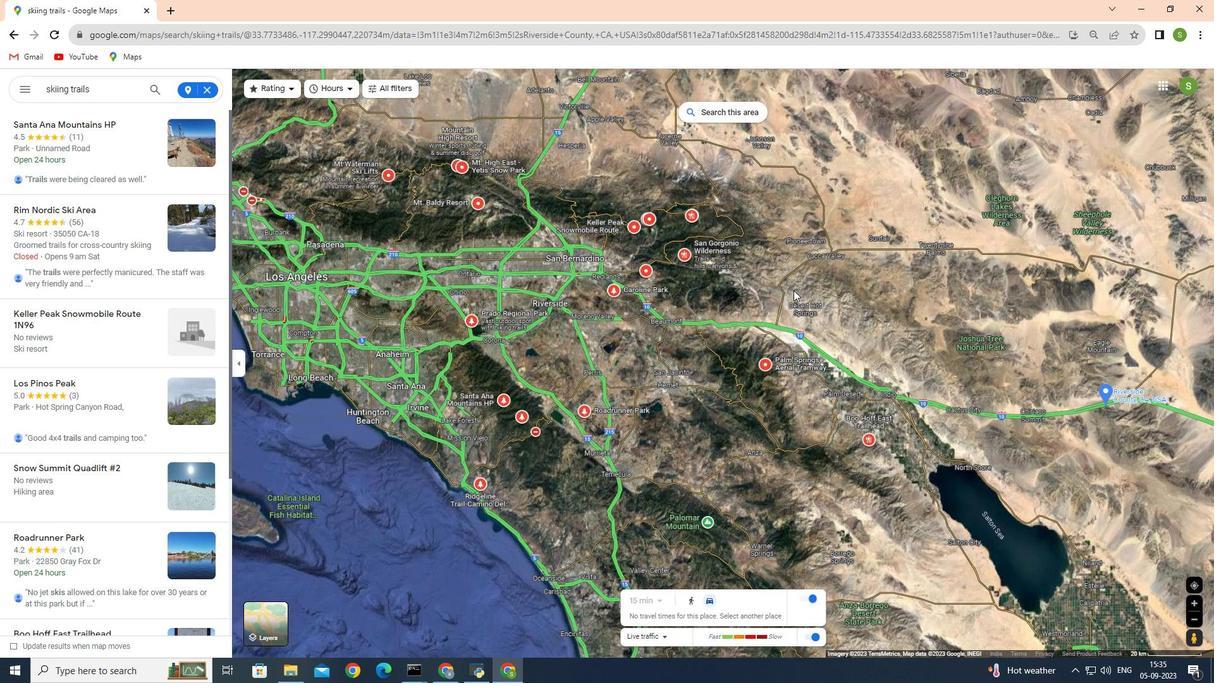 
Action: Mouse scrolled (793, 291) with delta (0, 0)
Screenshot: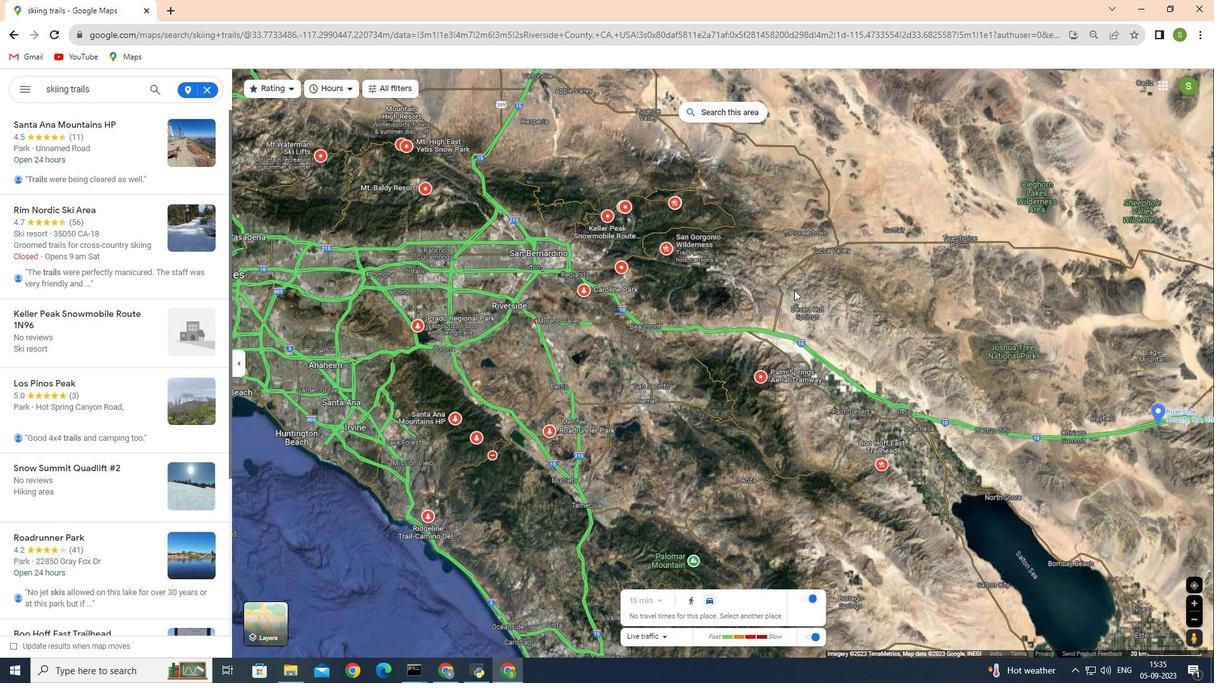 
Action: Mouse moved to (720, 290)
Screenshot: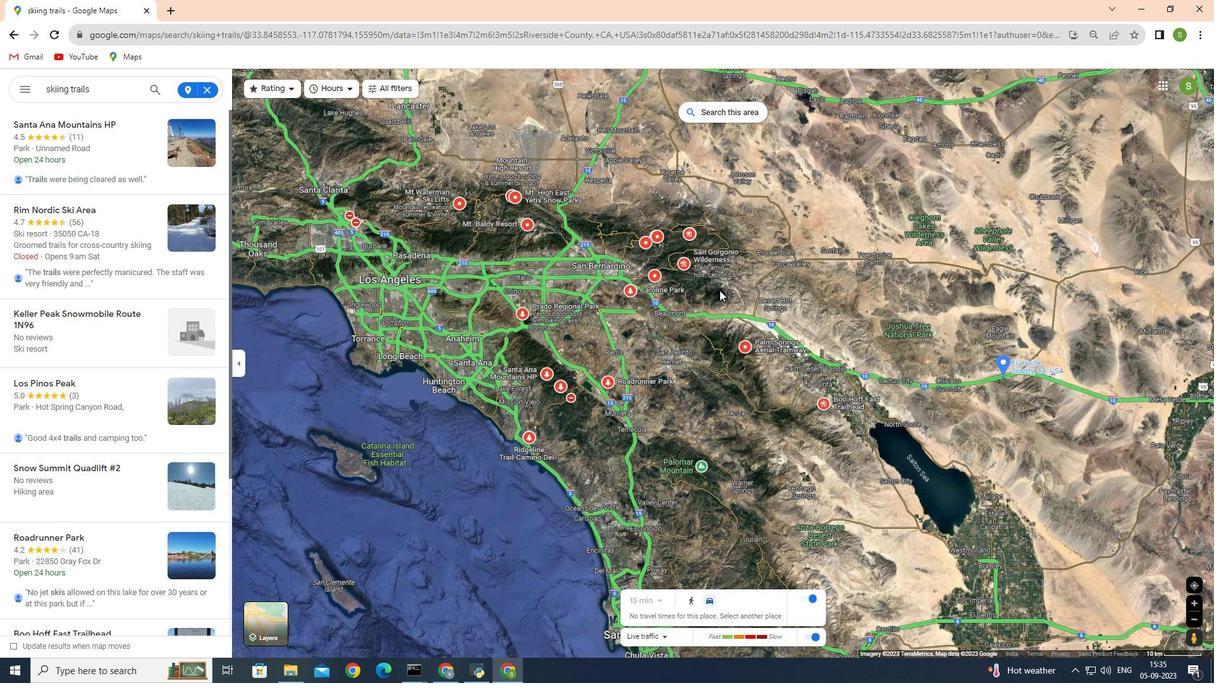 
Action: Mouse scrolled (720, 289) with delta (0, 0)
Screenshot: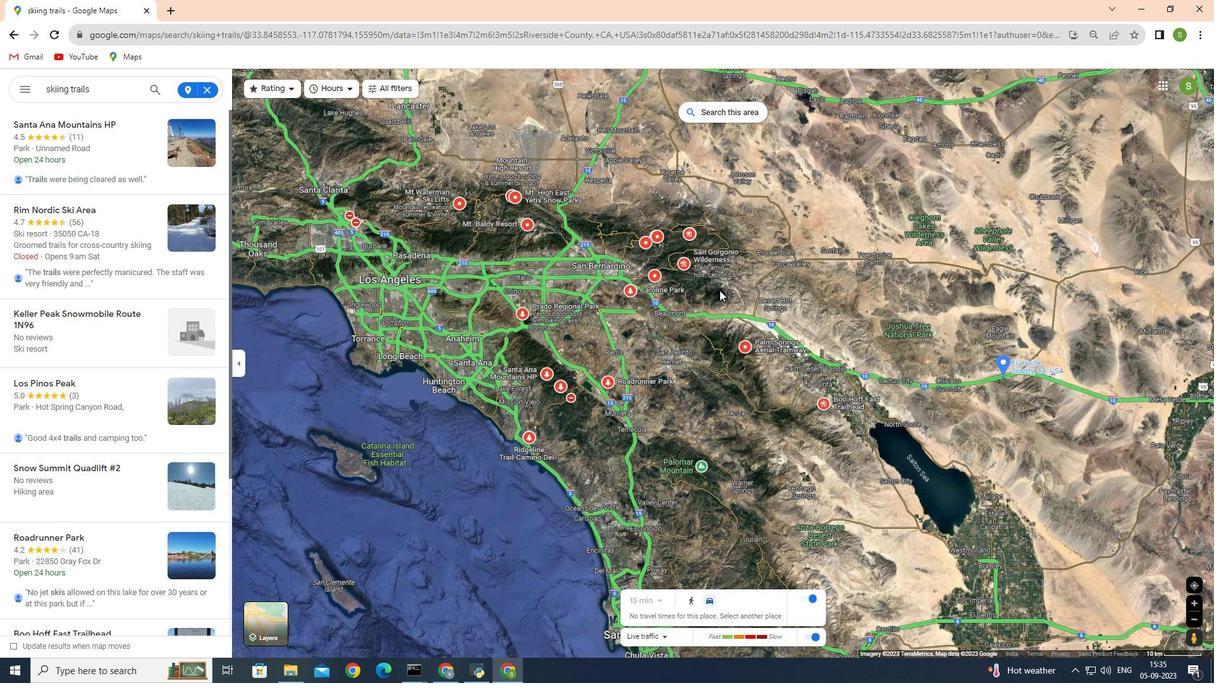 
Action: Mouse scrolled (720, 289) with delta (0, 0)
Screenshot: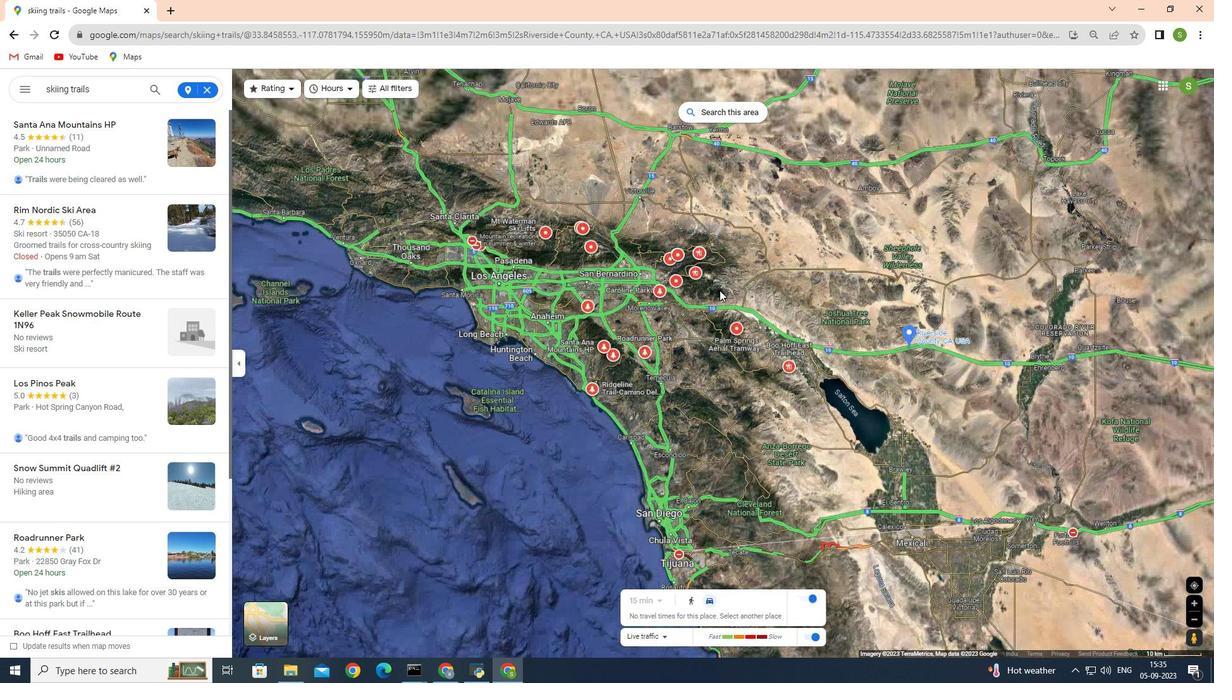 
Action: Mouse scrolled (720, 289) with delta (0, 0)
Screenshot: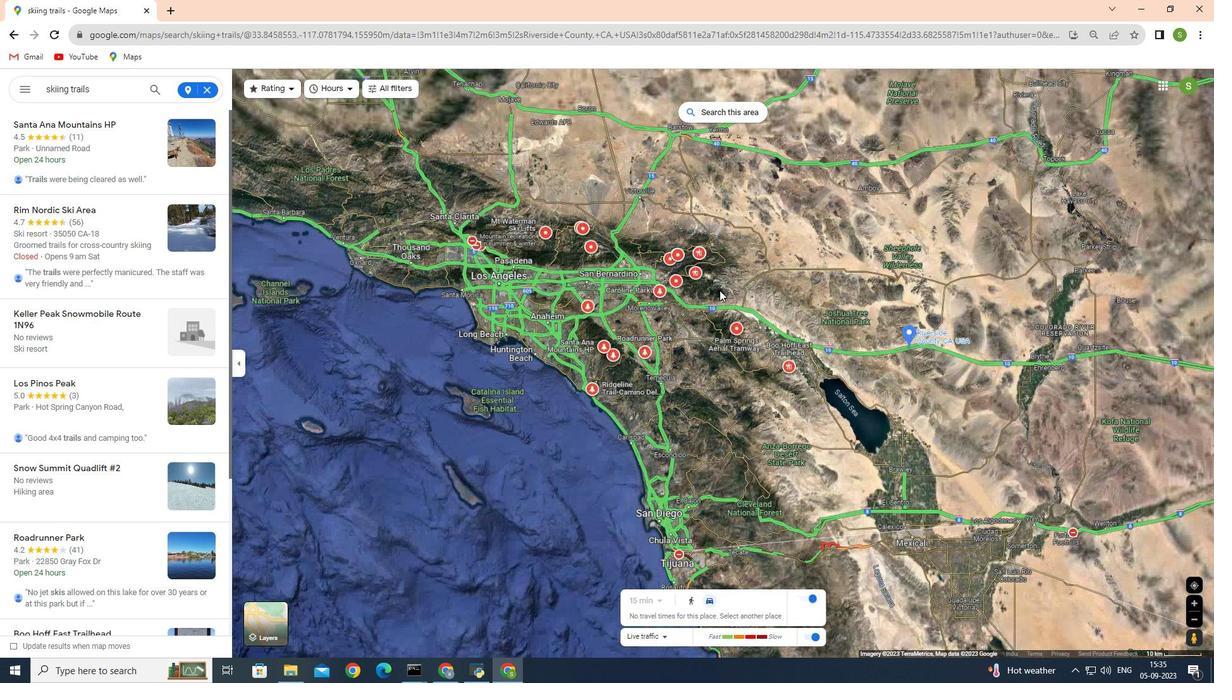 
Action: Mouse scrolled (720, 289) with delta (0, 0)
Screenshot: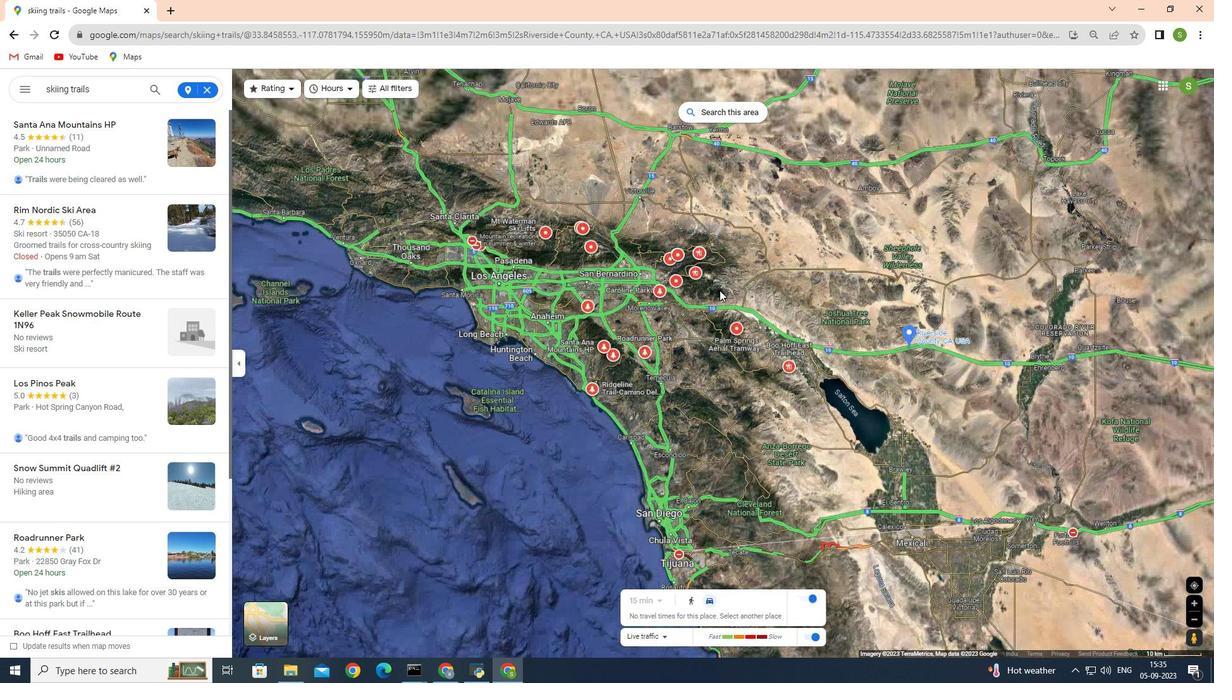 
Action: Mouse scrolled (720, 289) with delta (0, 0)
Screenshot: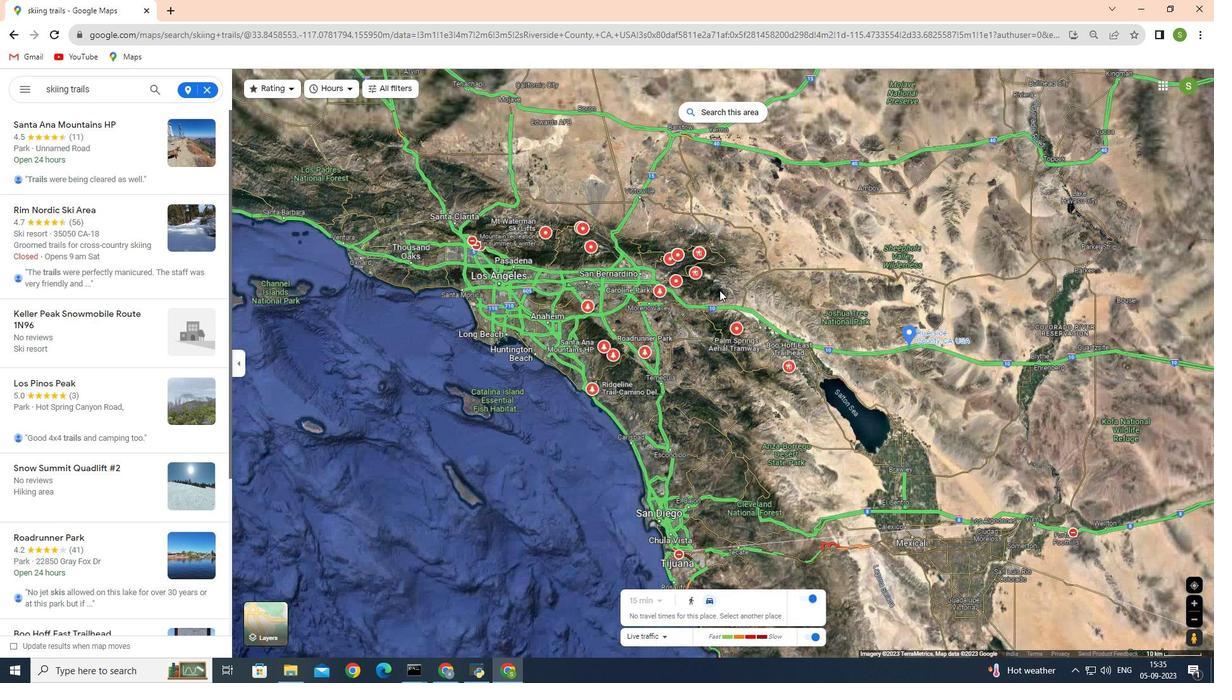 
Action: Mouse moved to (94, 134)
Screenshot: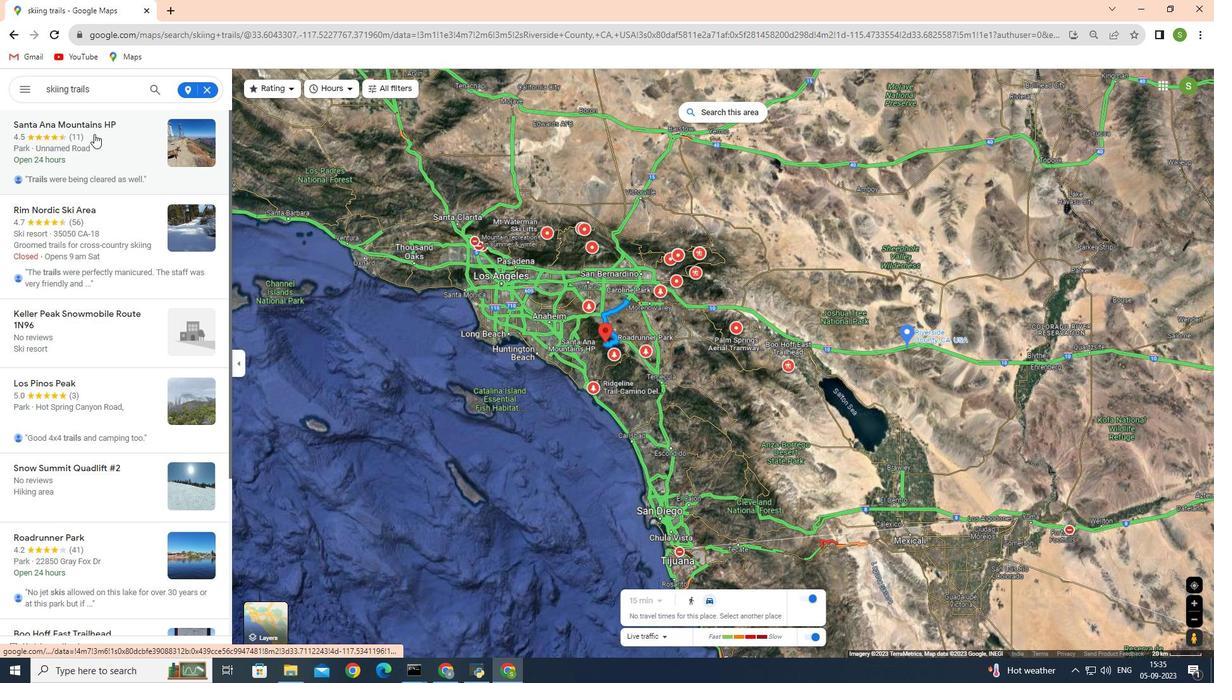 
Action: Mouse scrolled (94, 133) with delta (0, 0)
Screenshot: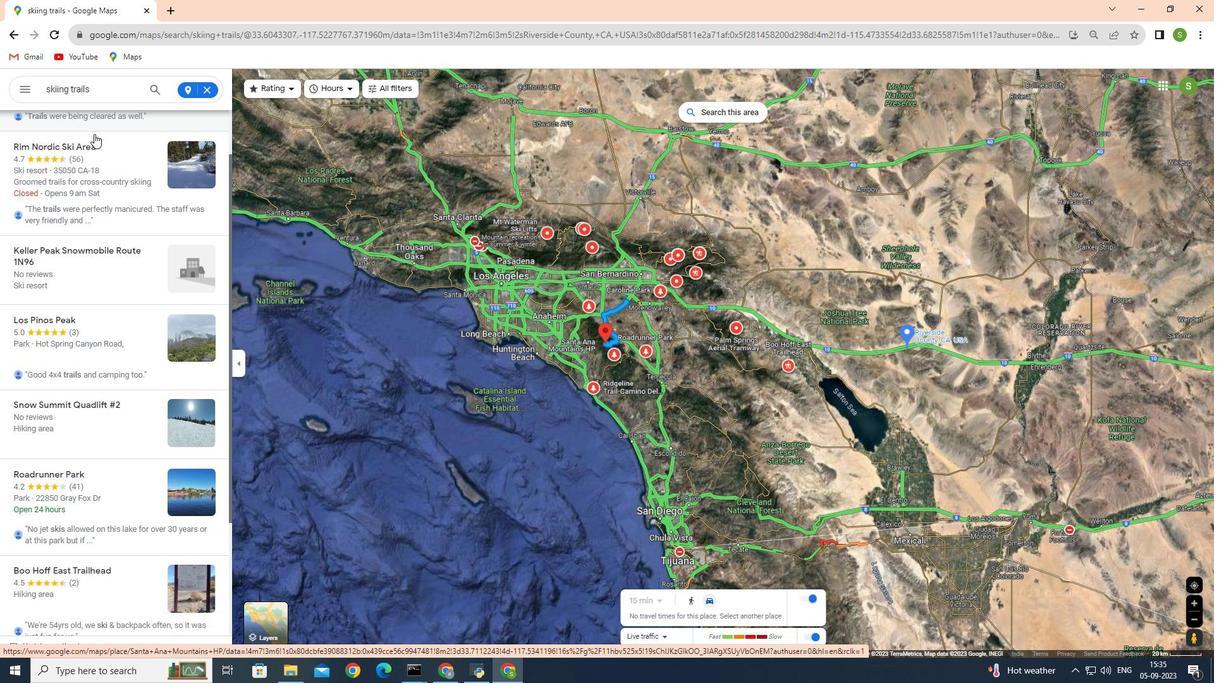 
Action: Mouse moved to (93, 142)
Screenshot: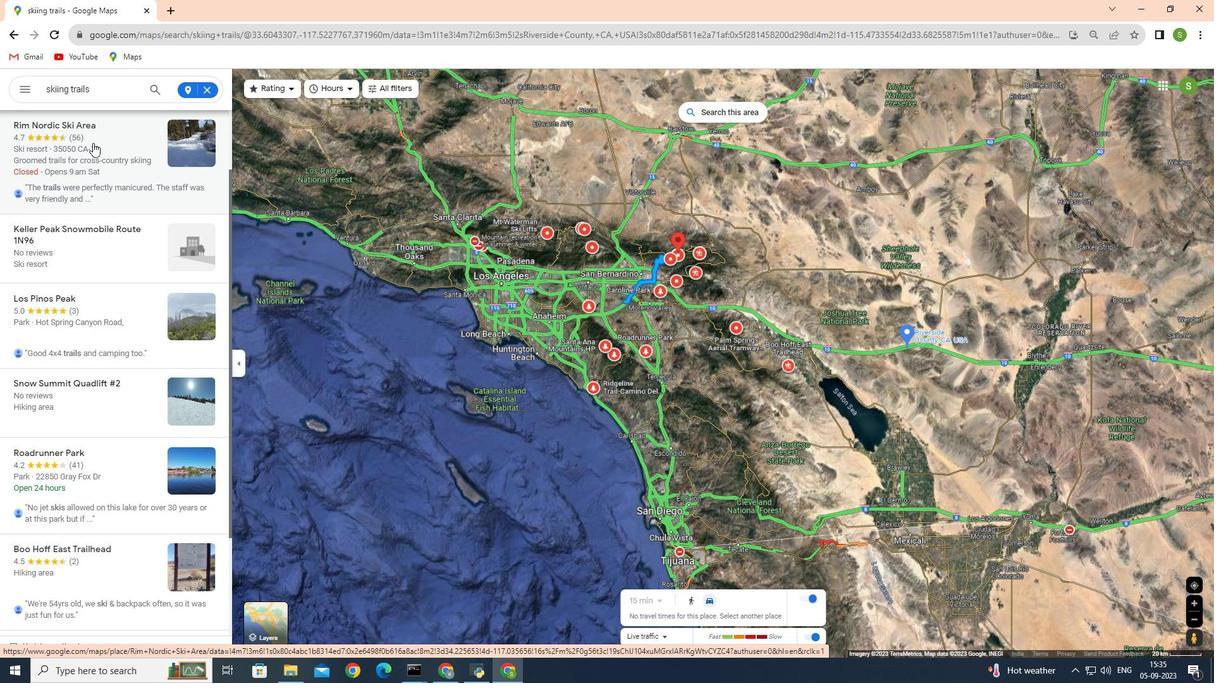 
Action: Mouse scrolled (93, 142) with delta (0, 0)
Screenshot: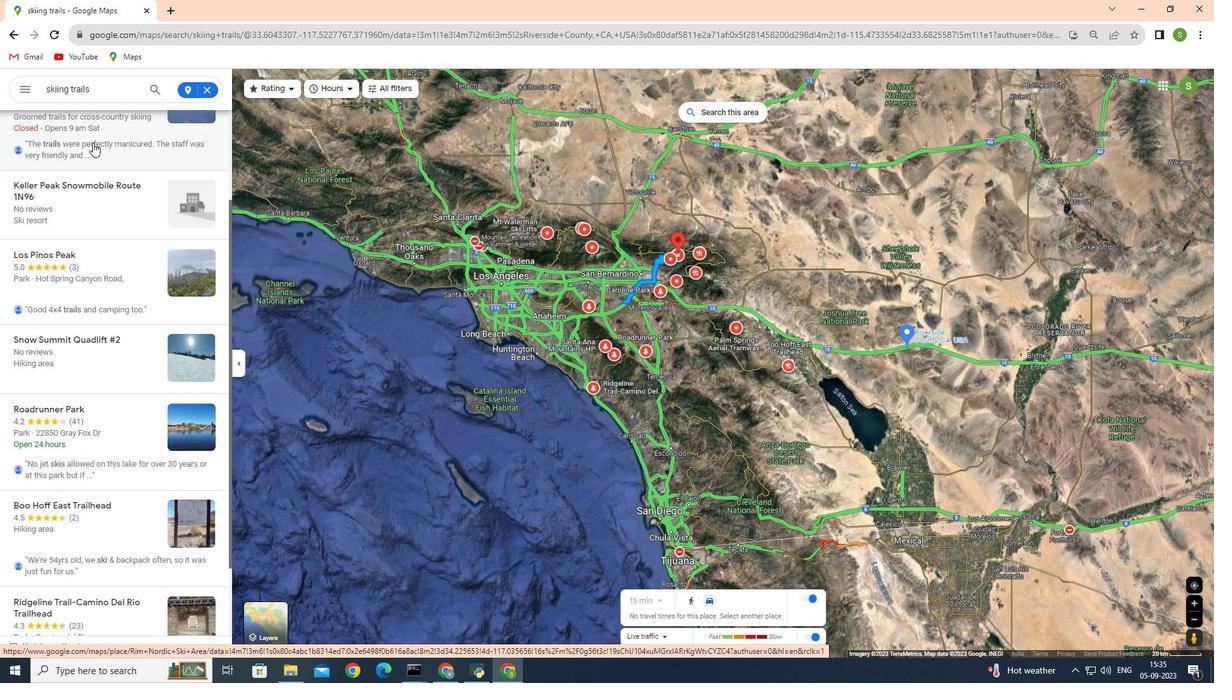 
Action: Mouse scrolled (93, 142) with delta (0, 0)
Screenshot: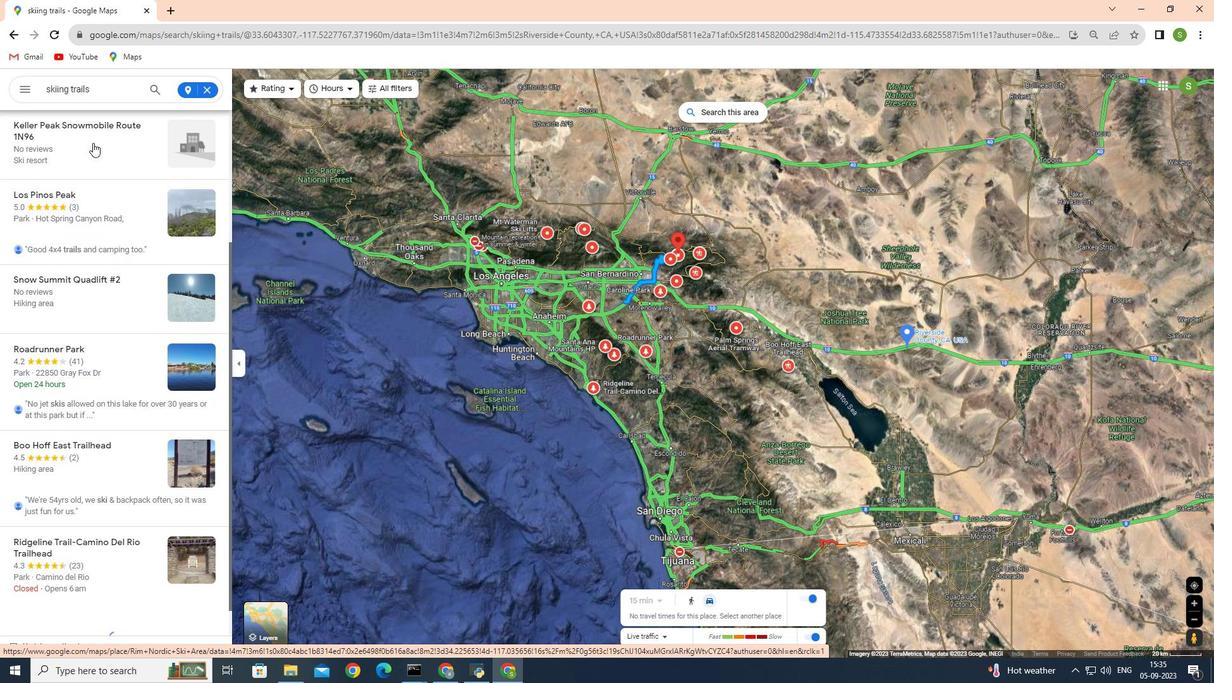
Action: Mouse moved to (93, 143)
Screenshot: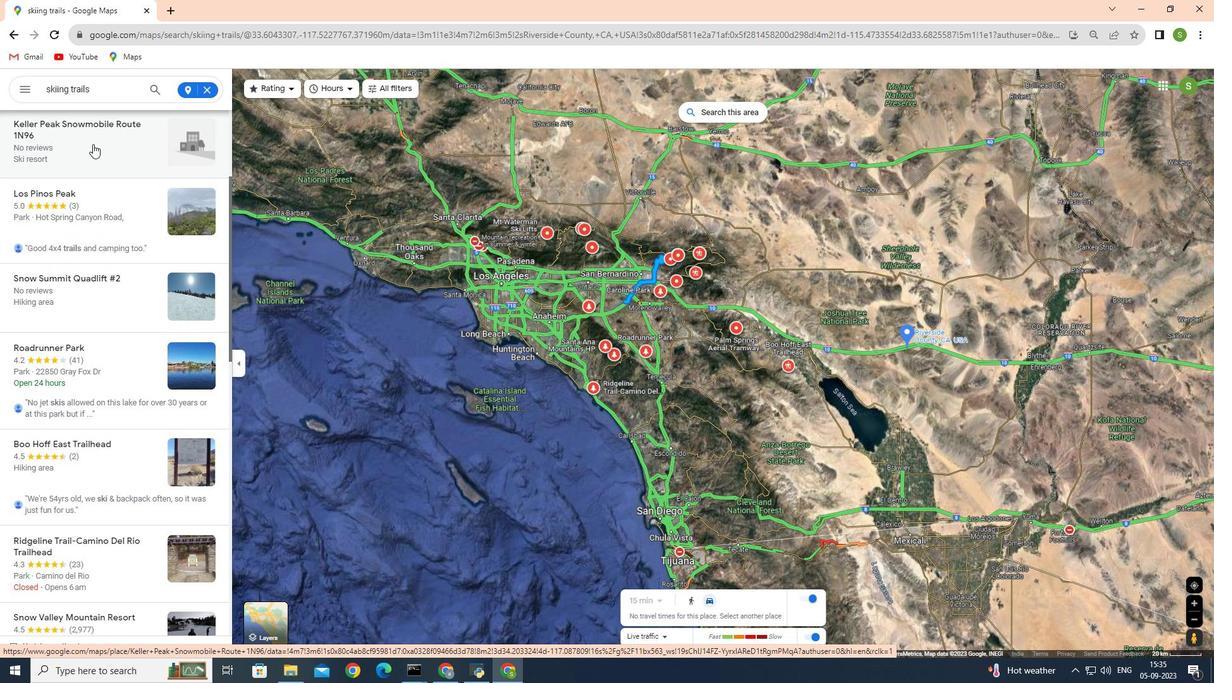 
Action: Mouse scrolled (93, 142) with delta (0, 0)
Screenshot: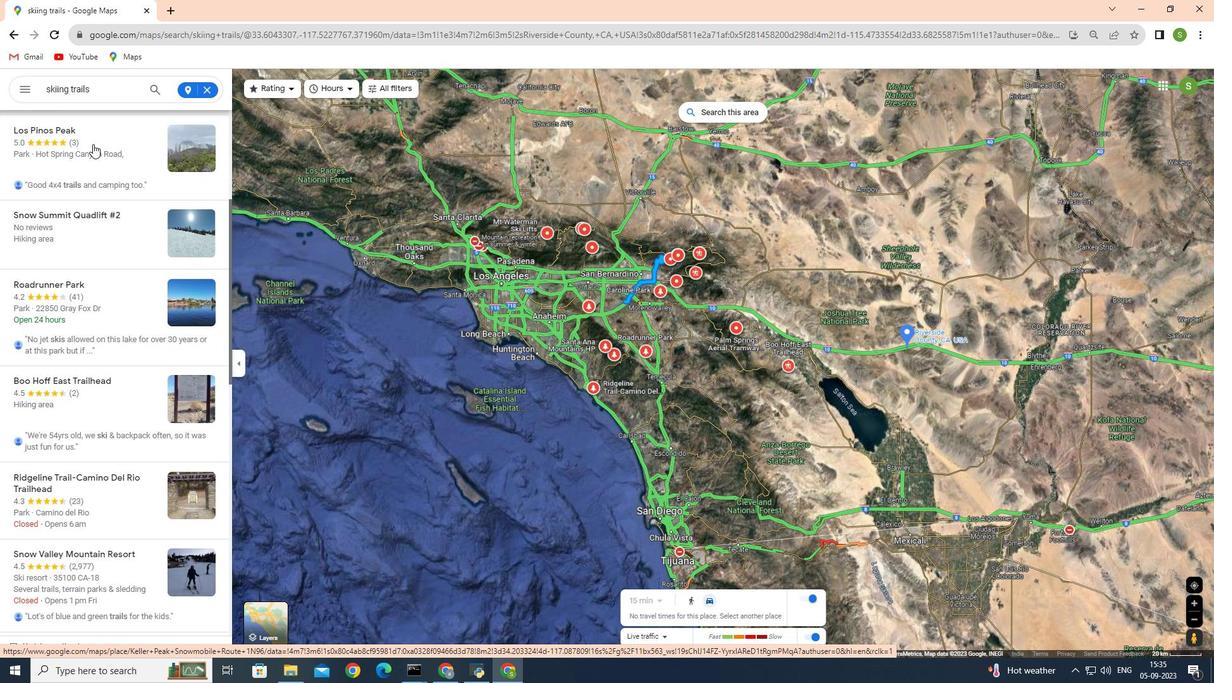 
Action: Mouse moved to (93, 144)
Screenshot: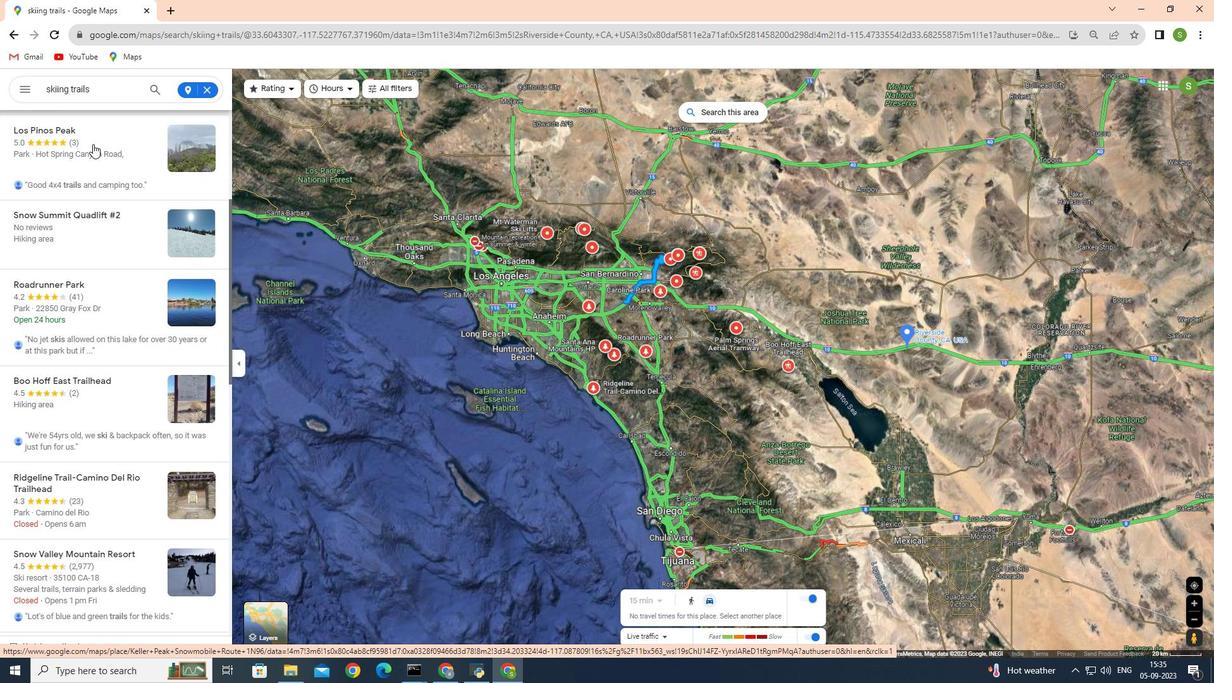 
Action: Mouse scrolled (93, 143) with delta (0, 0)
Screenshot: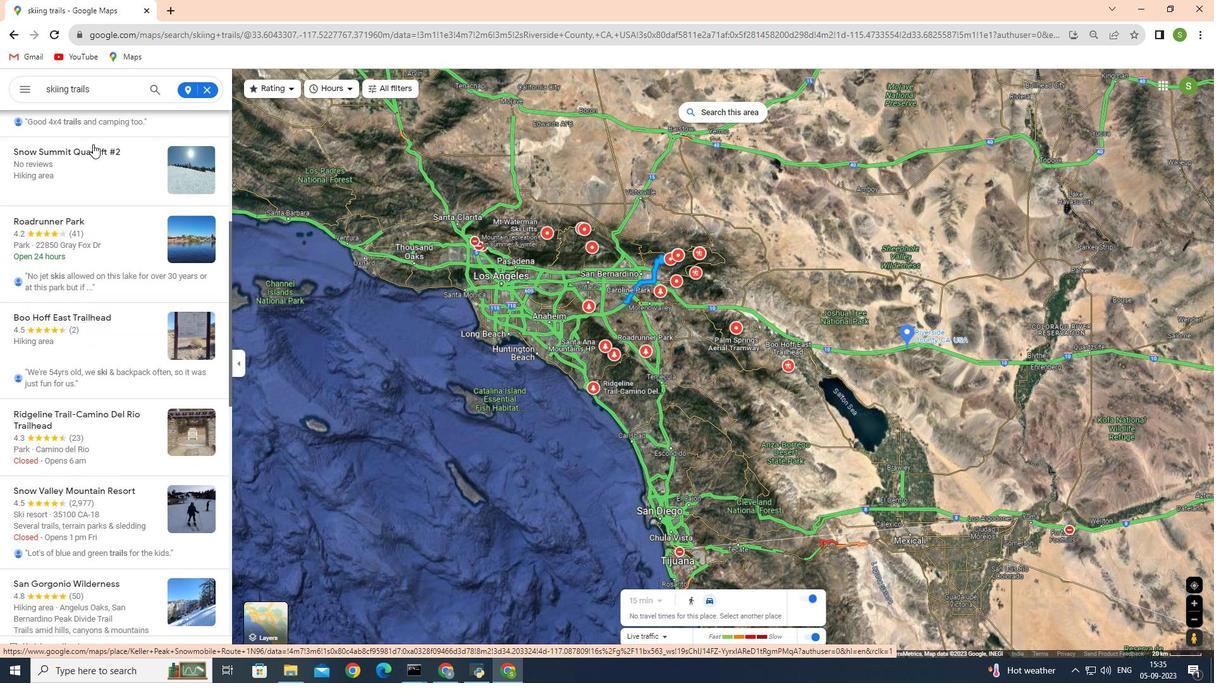 
Action: Mouse scrolled (93, 143) with delta (0, 0)
Screenshot: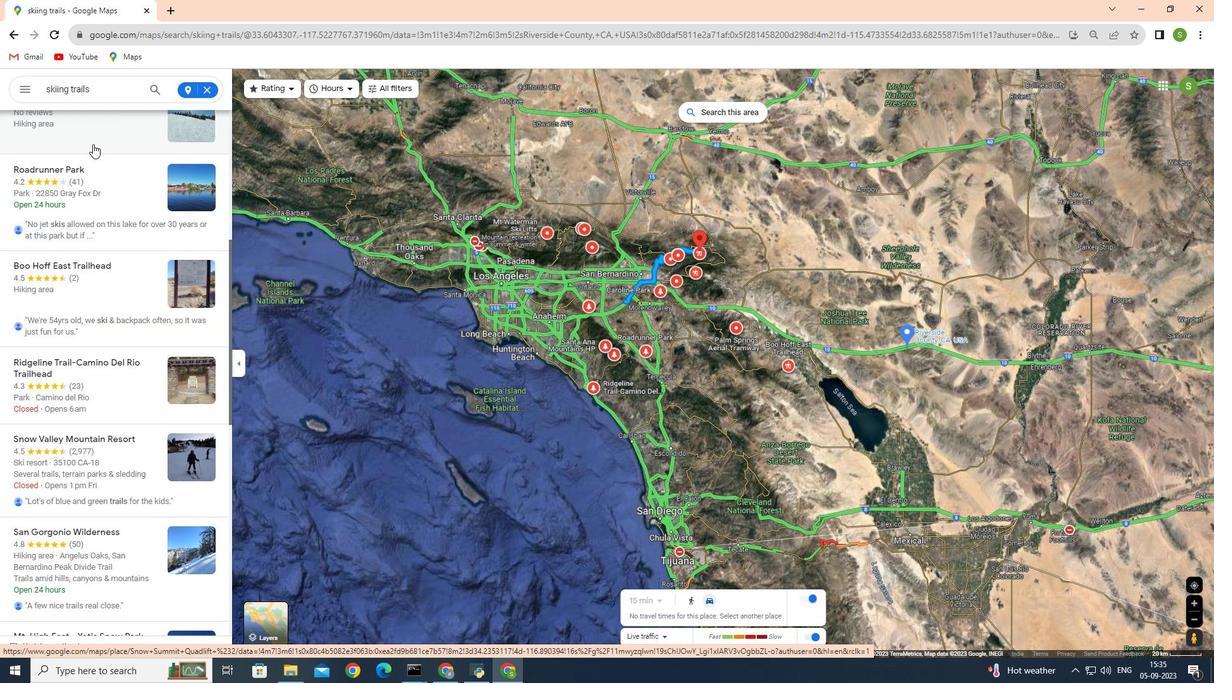 
Action: Mouse scrolled (93, 143) with delta (0, 0)
Screenshot: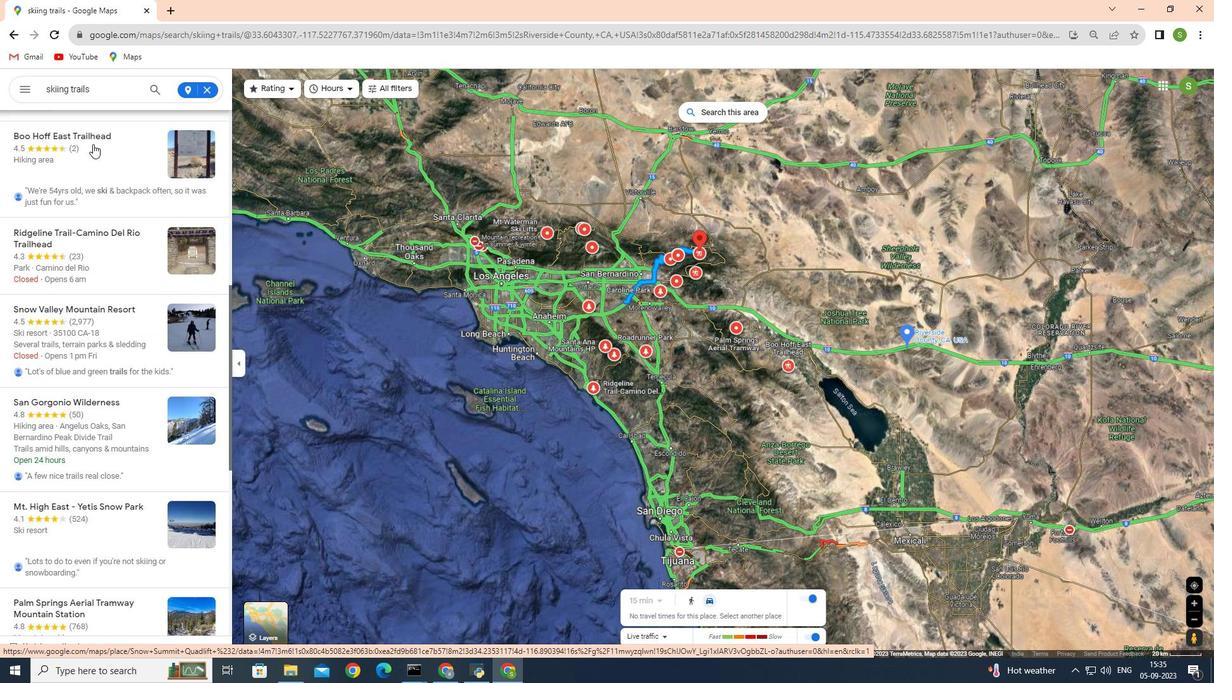 
Action: Mouse scrolled (93, 143) with delta (0, 0)
Screenshot: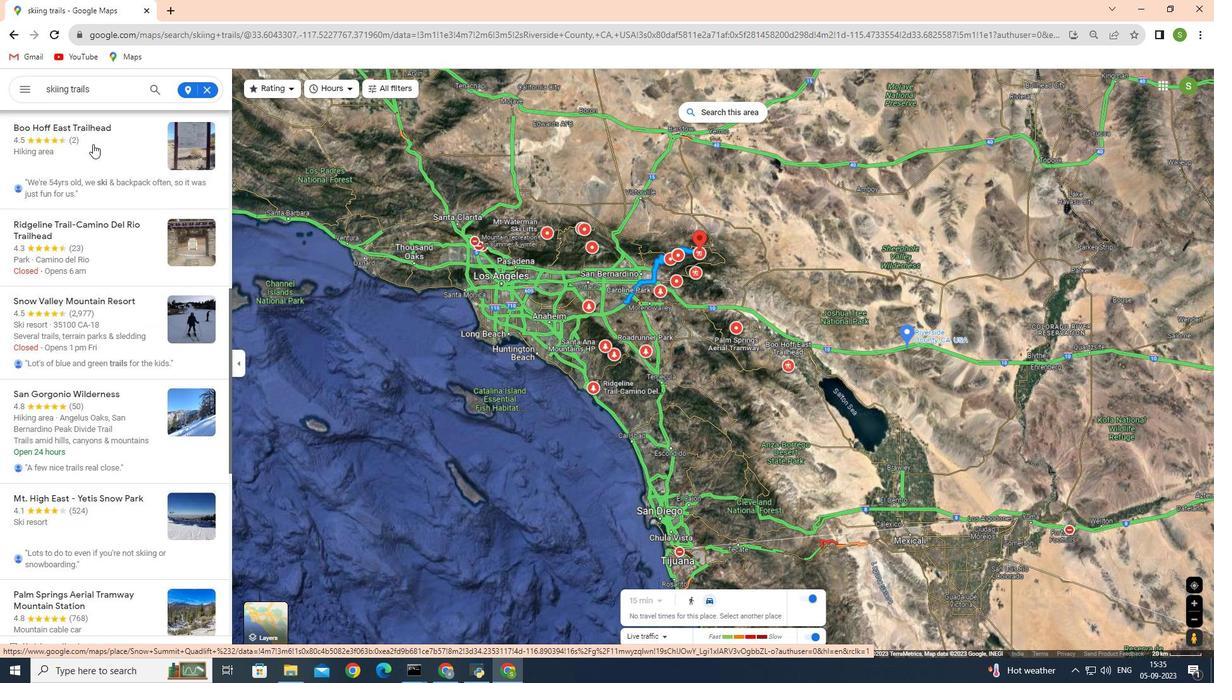 
Action: Mouse scrolled (93, 143) with delta (0, 0)
Screenshot: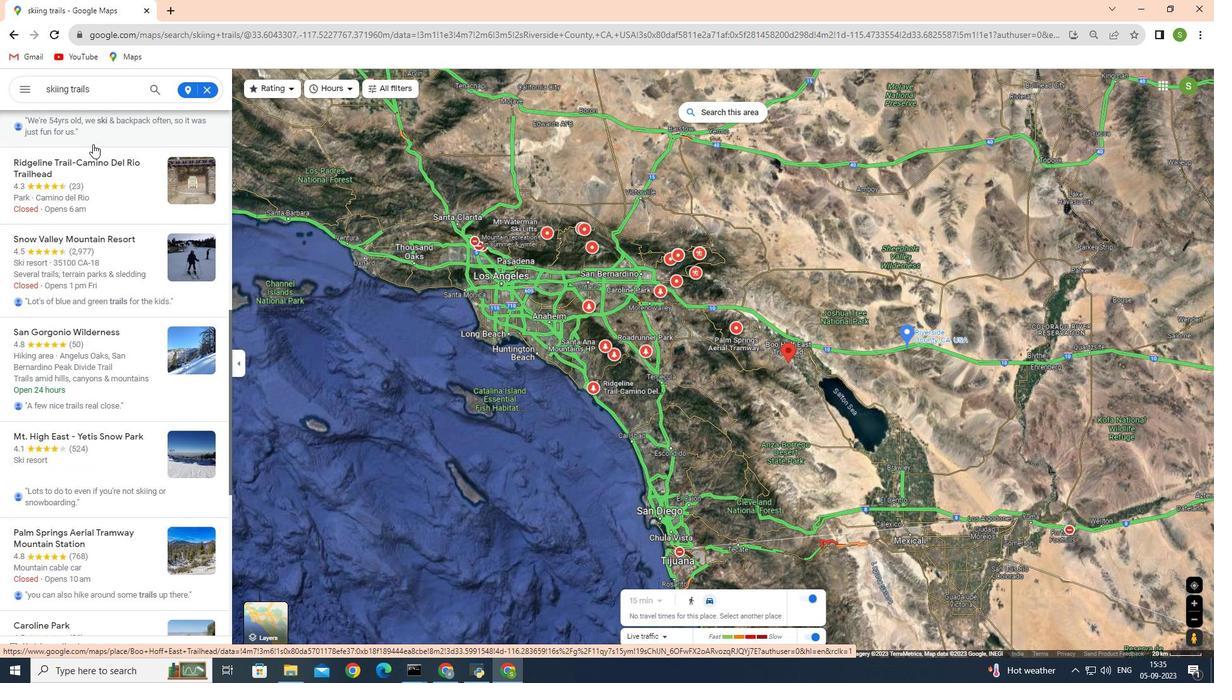 
Action: Mouse scrolled (93, 143) with delta (0, 0)
Screenshot: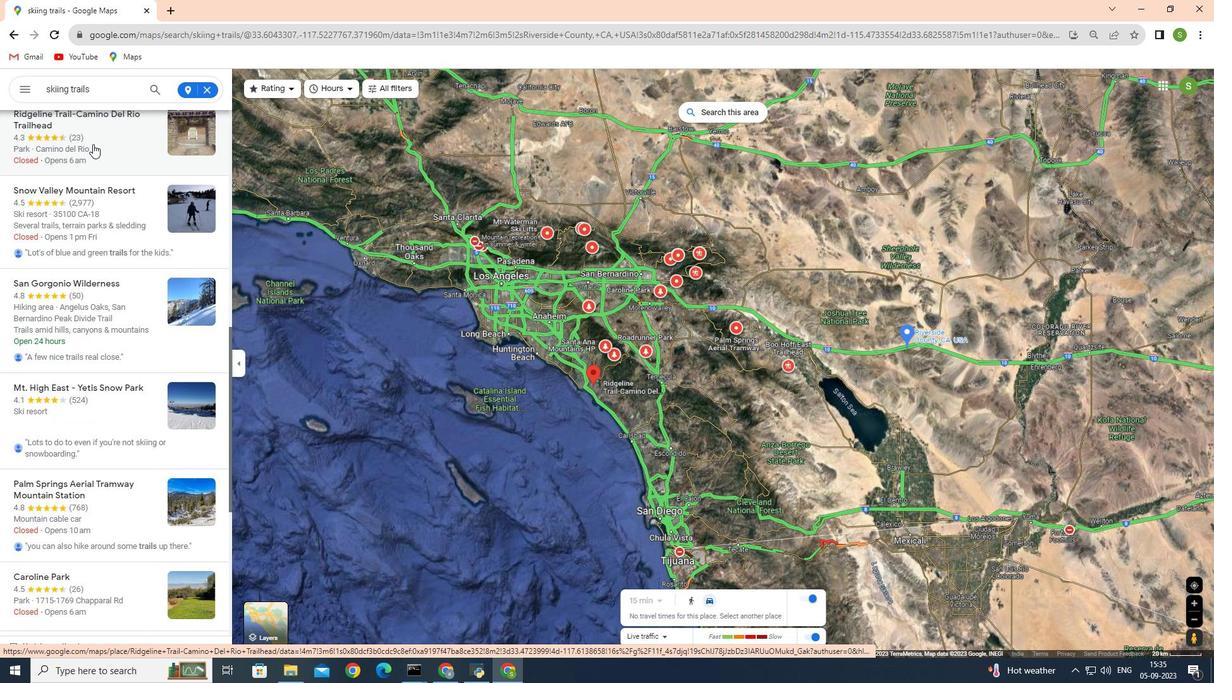 
Action: Mouse scrolled (93, 143) with delta (0, 0)
Screenshot: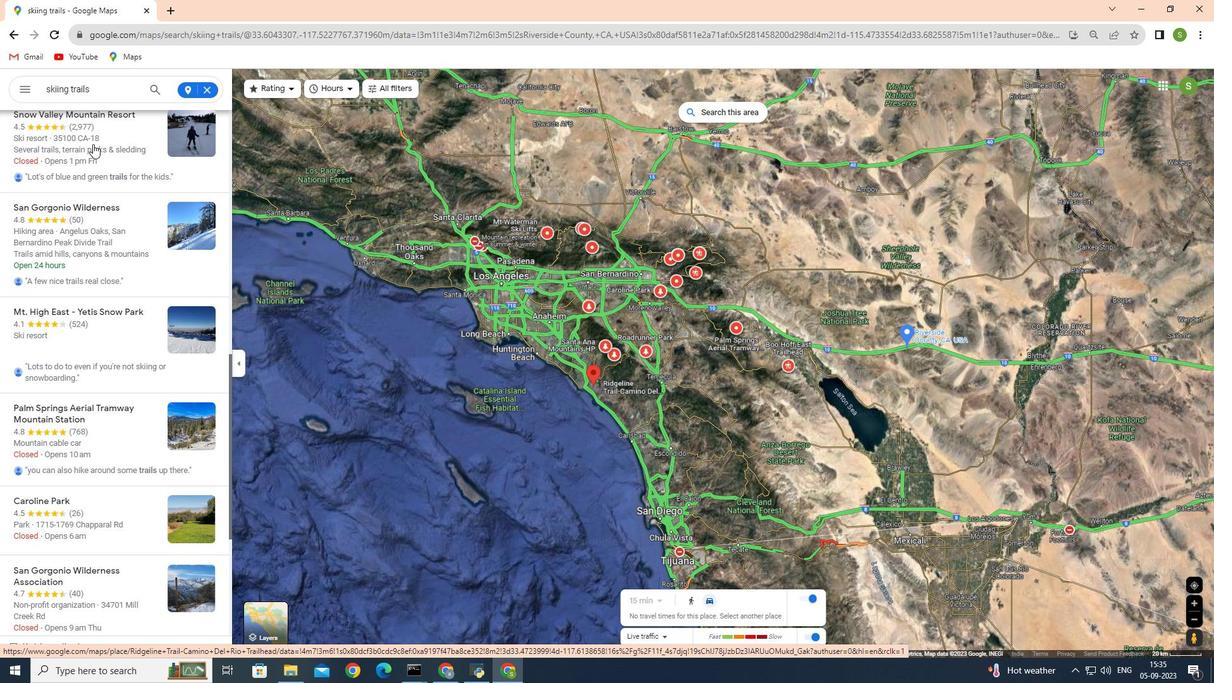 
Action: Mouse scrolled (93, 143) with delta (0, 0)
Screenshot: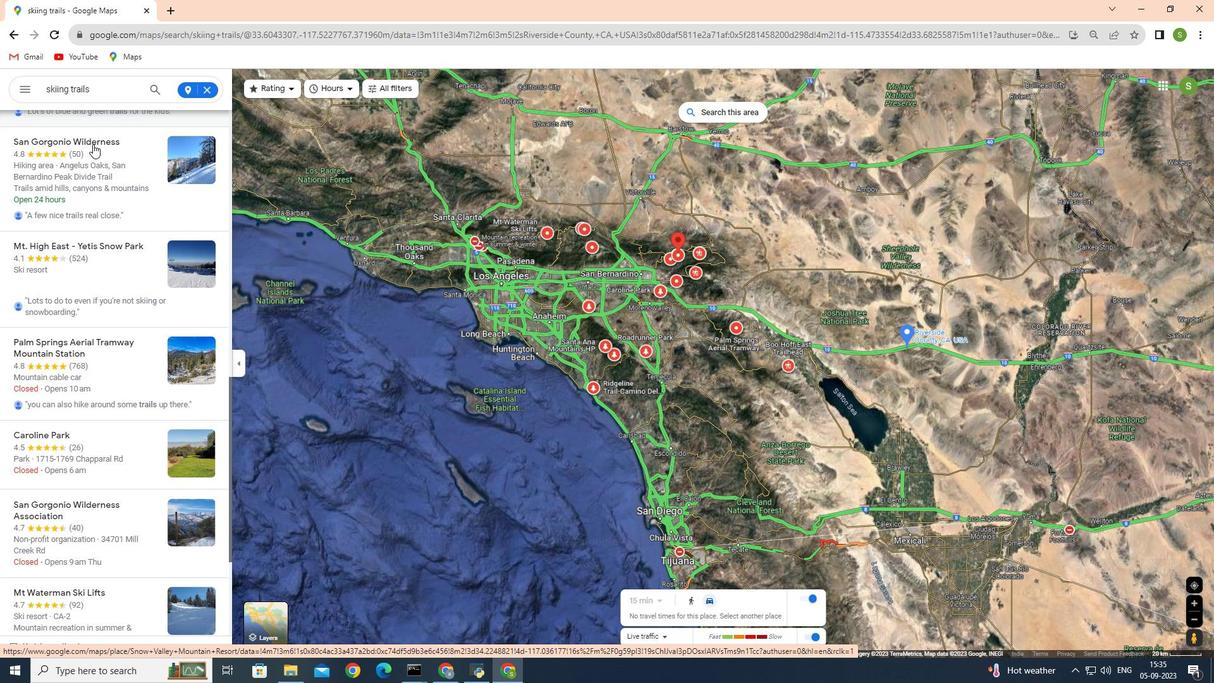 
Action: Mouse scrolled (93, 143) with delta (0, 0)
Screenshot: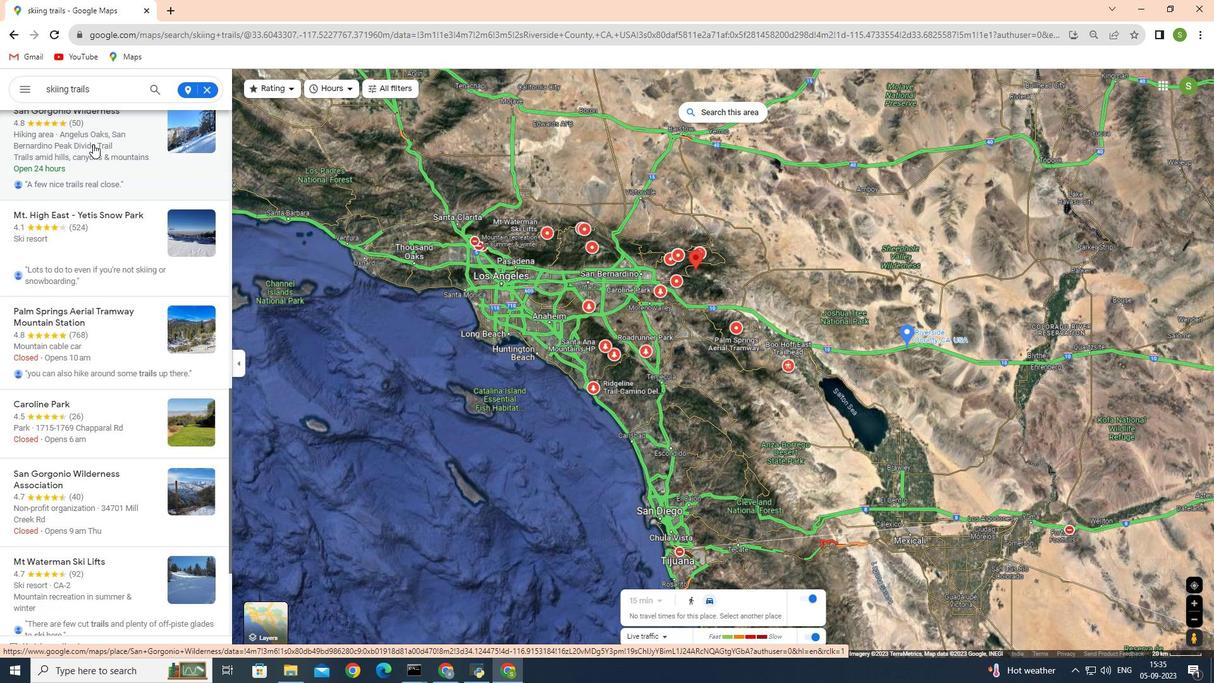 
Action: Mouse scrolled (93, 143) with delta (0, 0)
Screenshot: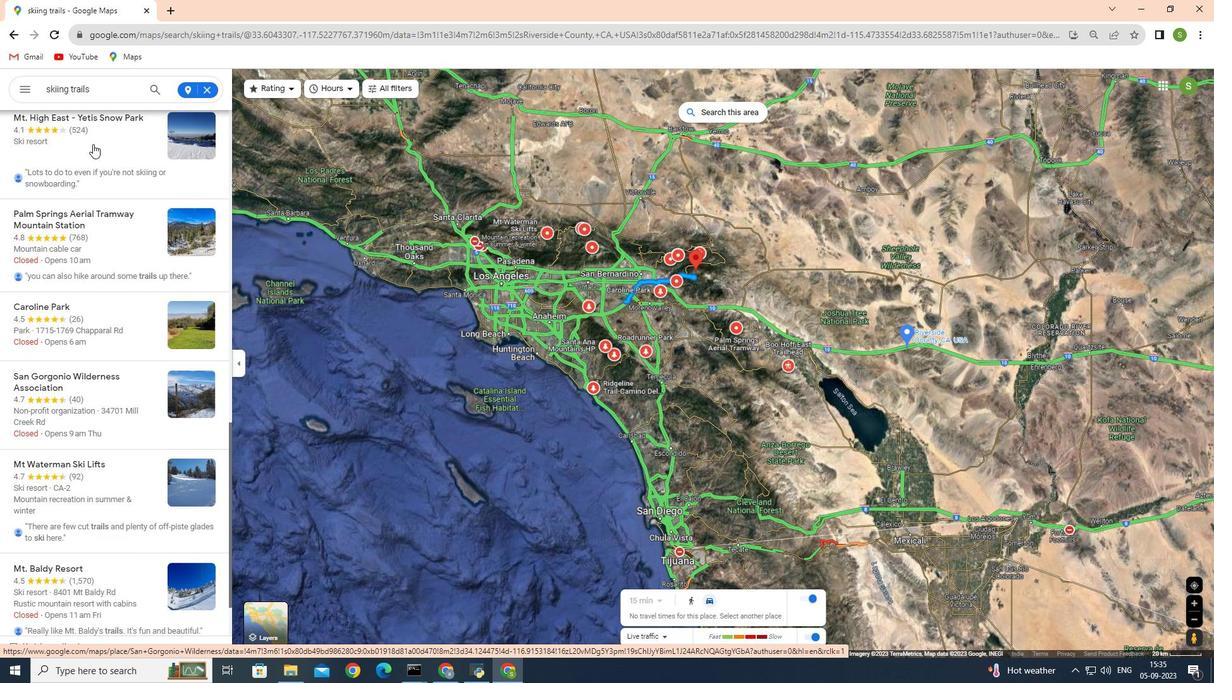 
Action: Mouse scrolled (93, 143) with delta (0, 0)
Screenshot: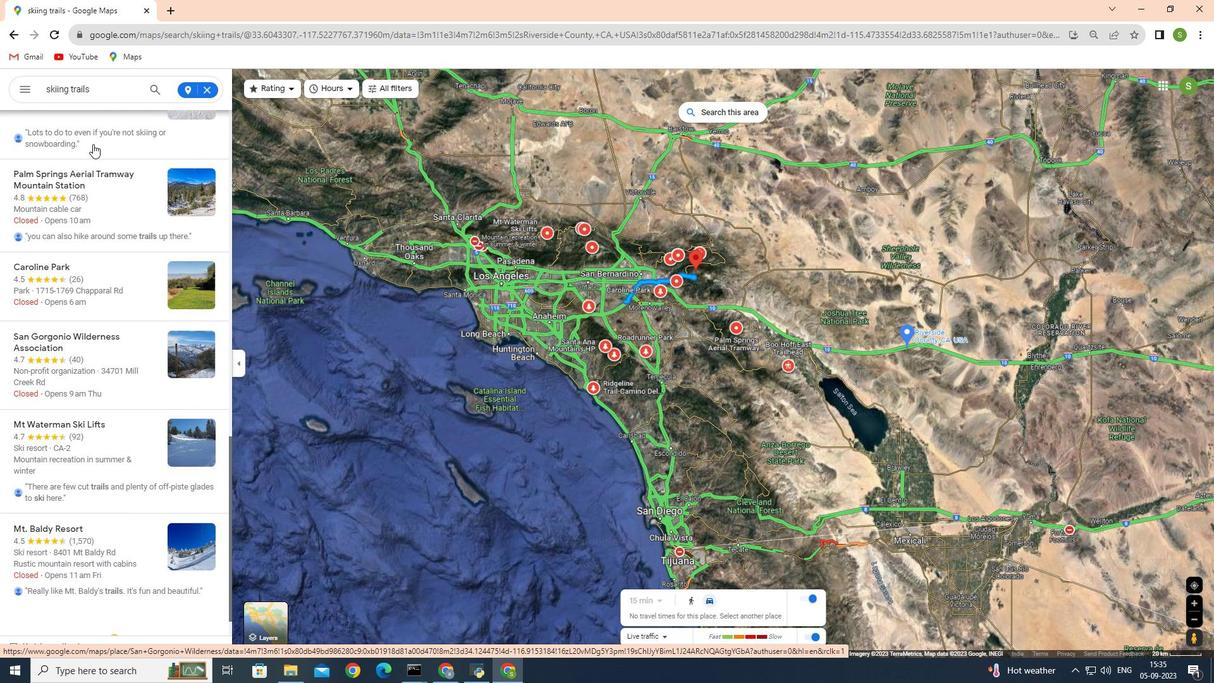 
Action: Mouse scrolled (93, 143) with delta (0, 0)
Screenshot: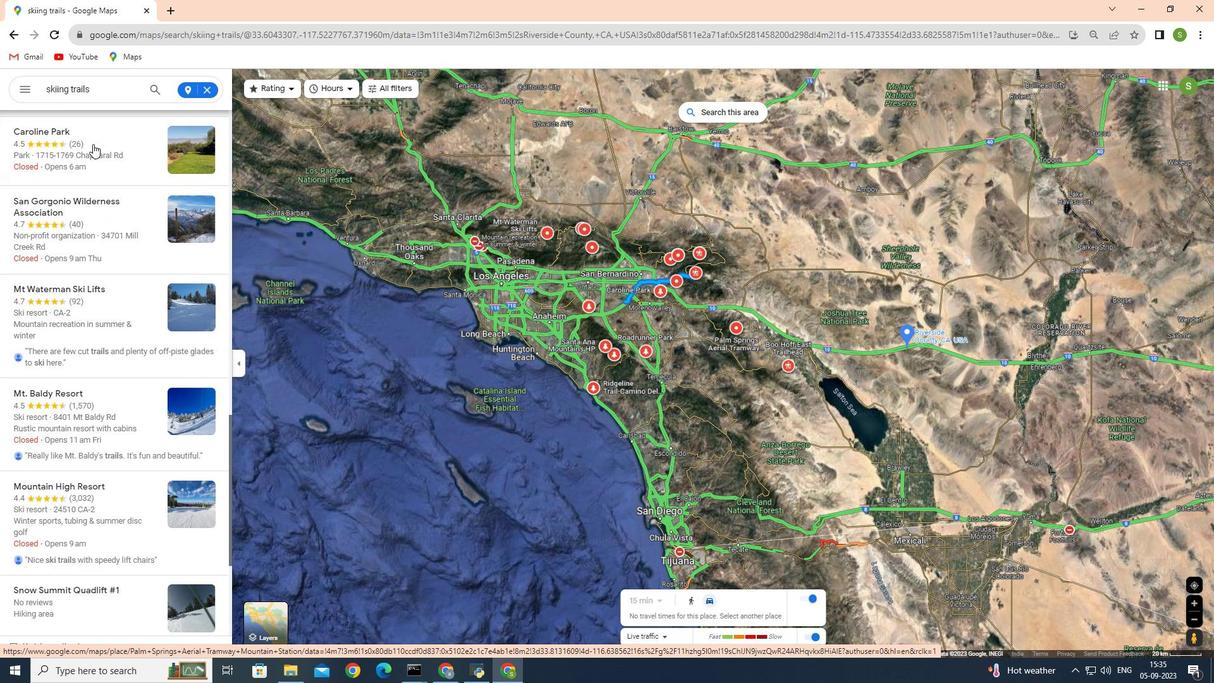 
Action: Mouse scrolled (93, 143) with delta (0, 0)
Screenshot: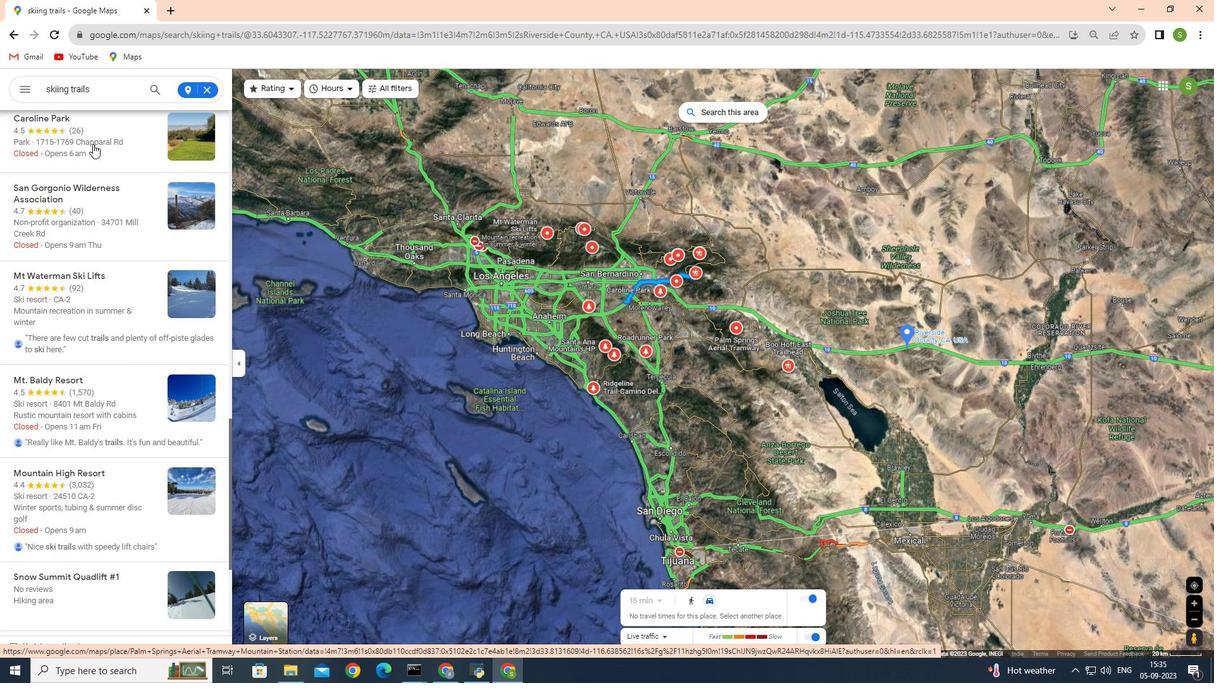 
Action: Mouse scrolled (93, 143) with delta (0, 0)
Screenshot: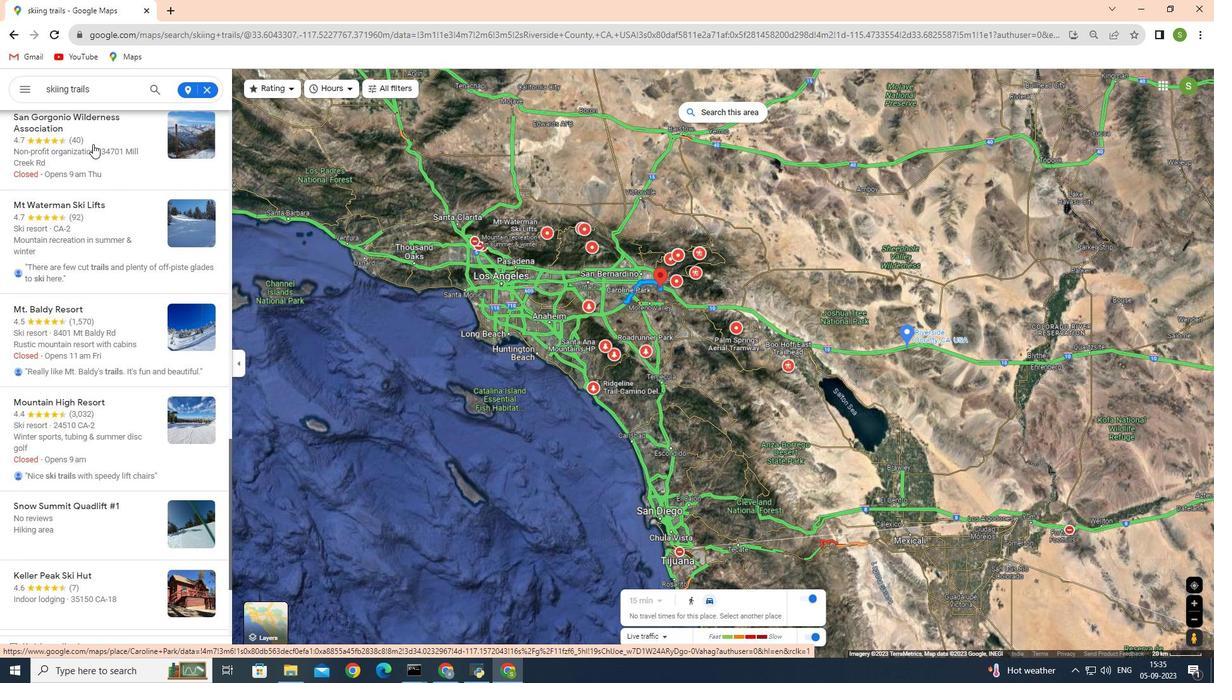 
Action: Mouse scrolled (93, 143) with delta (0, 0)
Screenshot: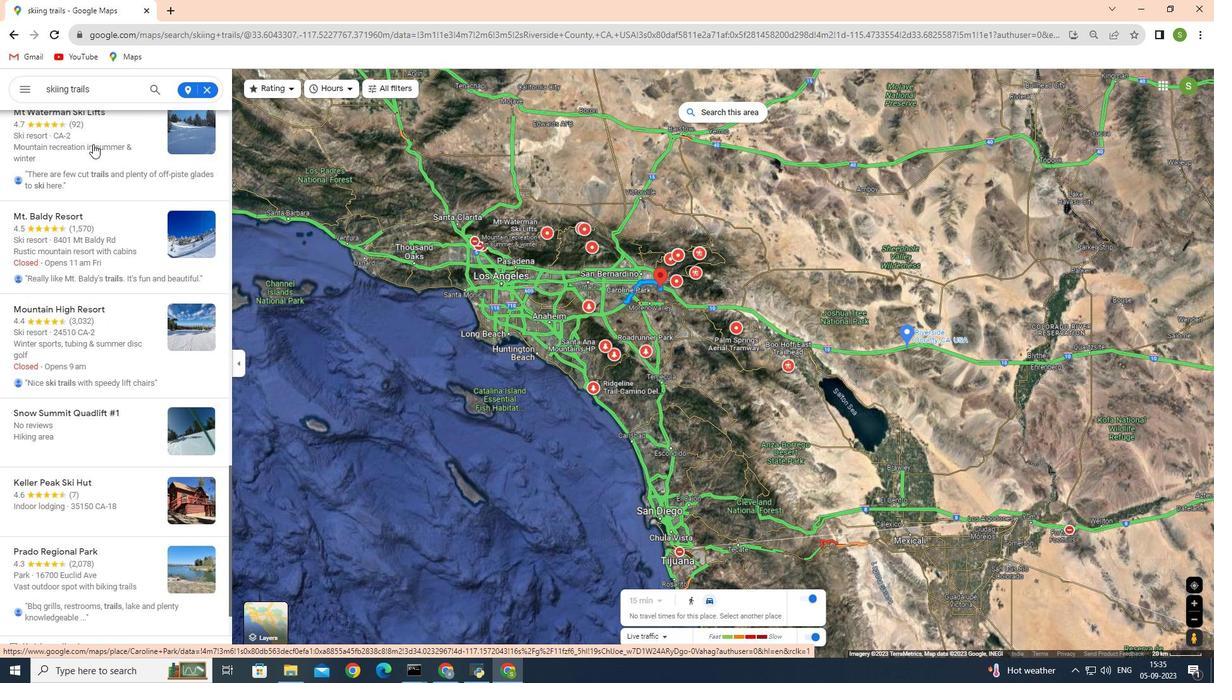 
Action: Mouse scrolled (93, 143) with delta (0, 0)
Screenshot: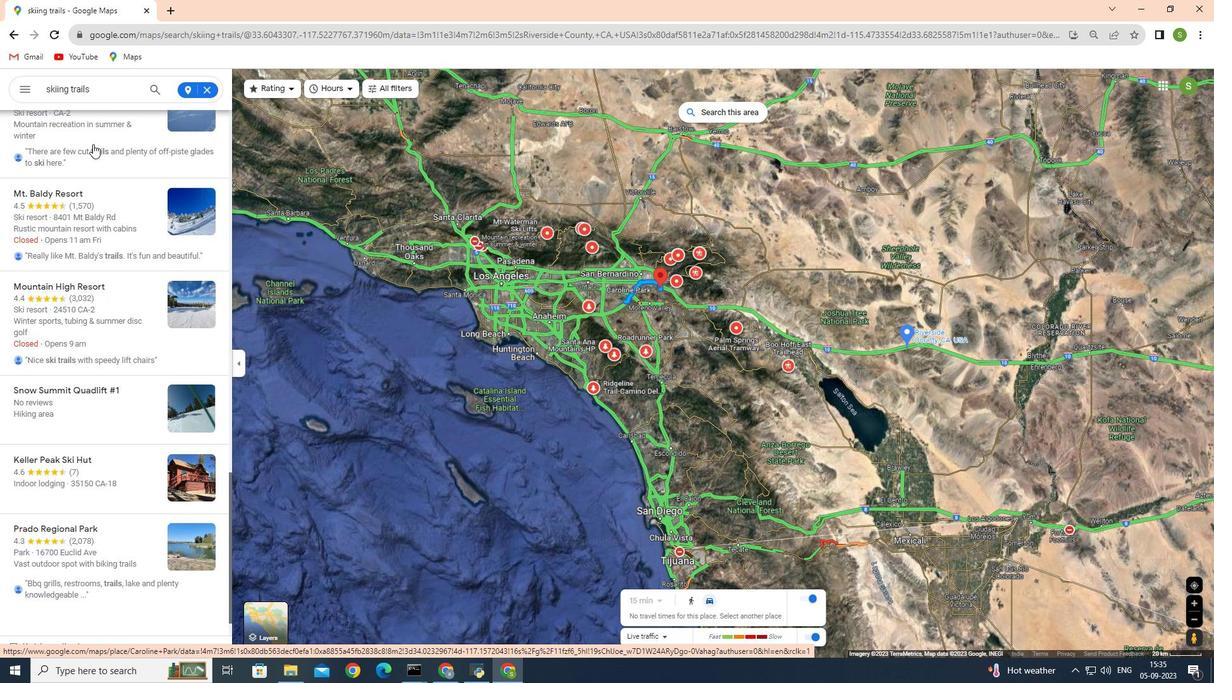 
Action: Mouse scrolled (93, 143) with delta (0, 0)
Screenshot: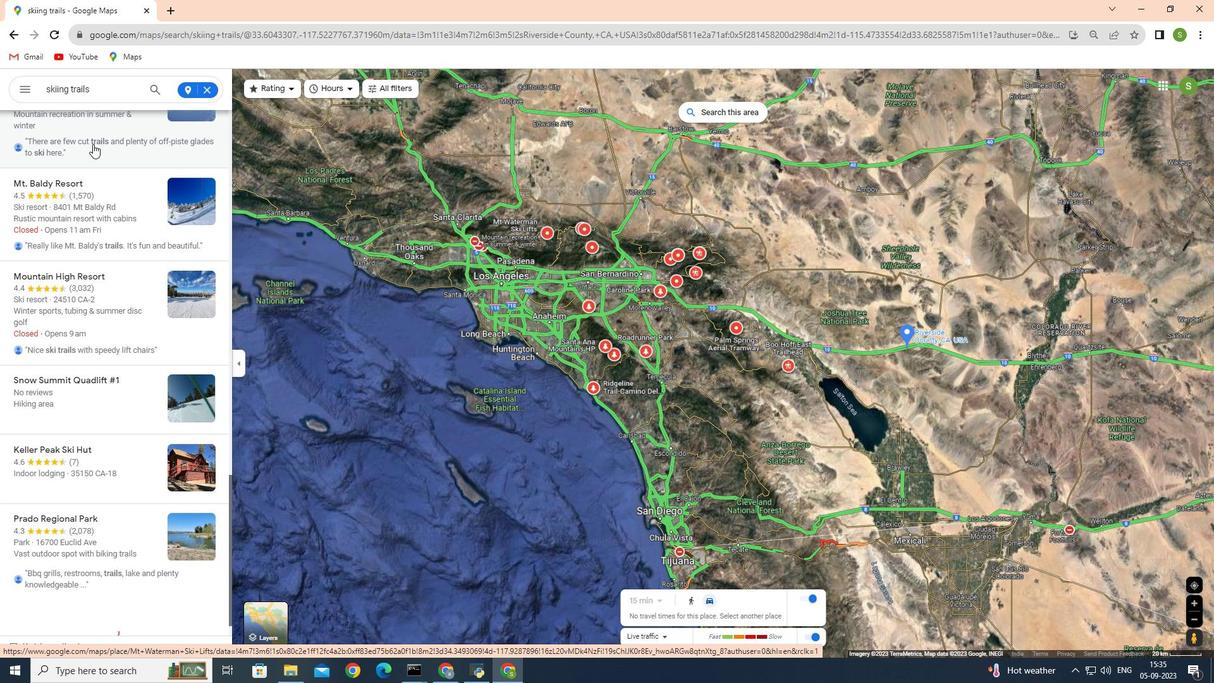 
Action: Mouse scrolled (93, 143) with delta (0, 0)
Screenshot: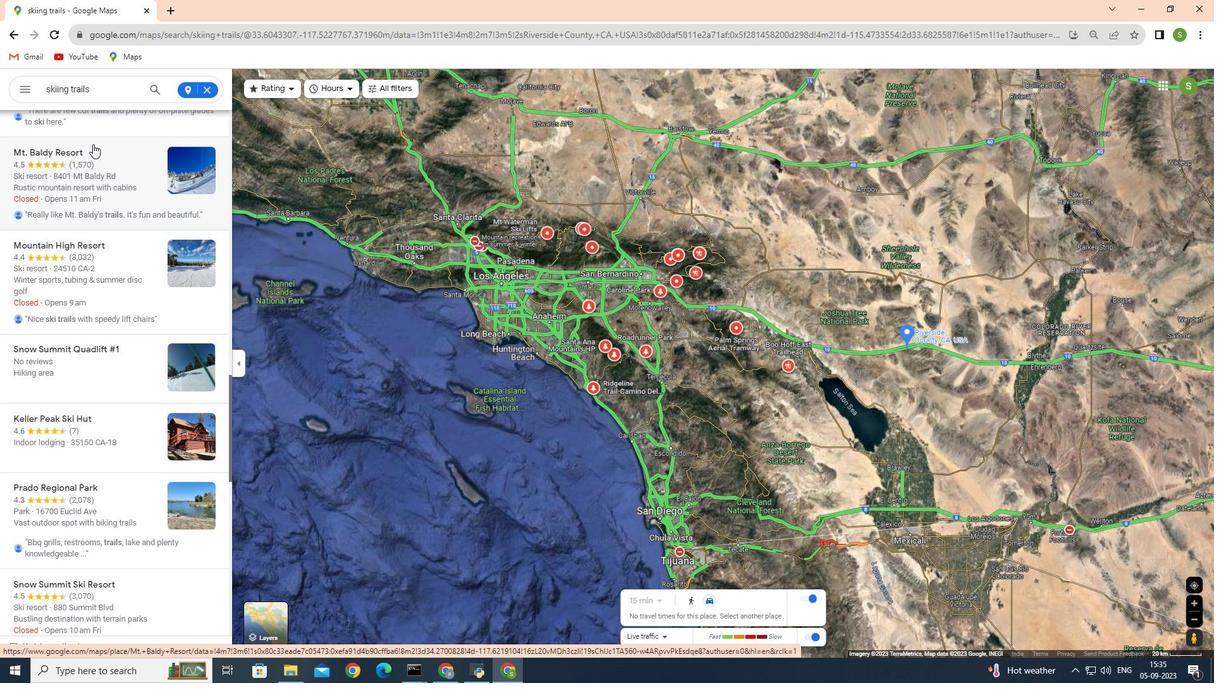 
Action: Mouse scrolled (93, 143) with delta (0, 0)
Screenshot: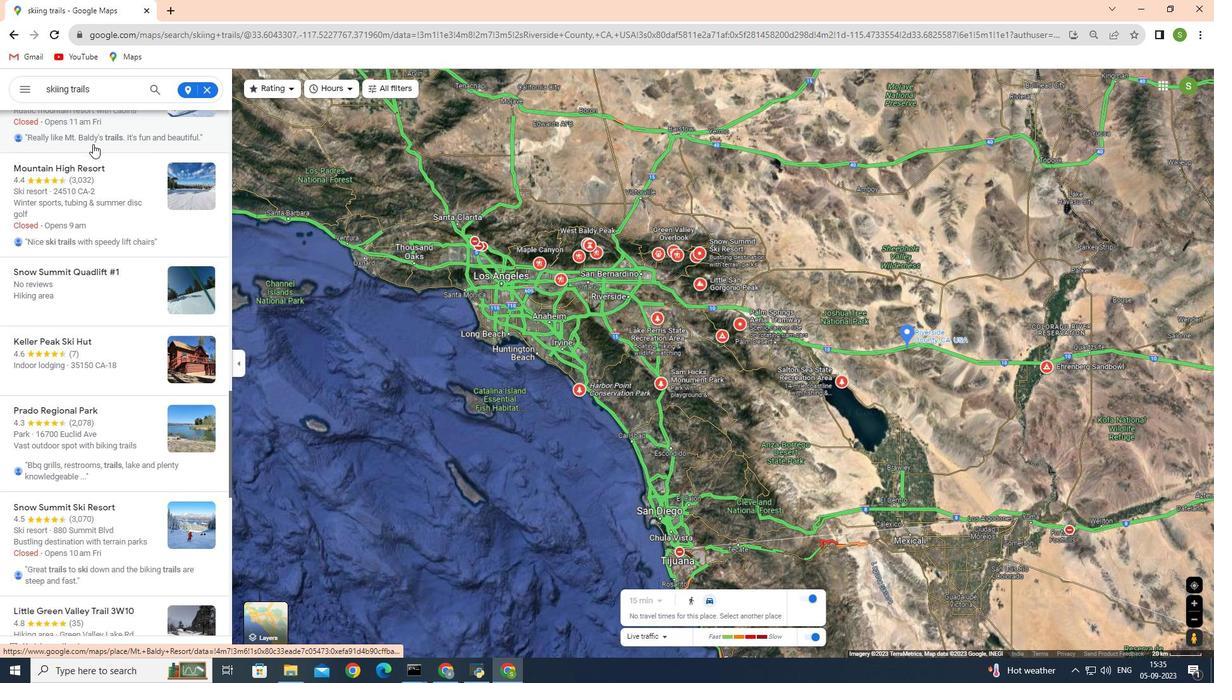 
Action: Mouse scrolled (93, 143) with delta (0, 0)
Screenshot: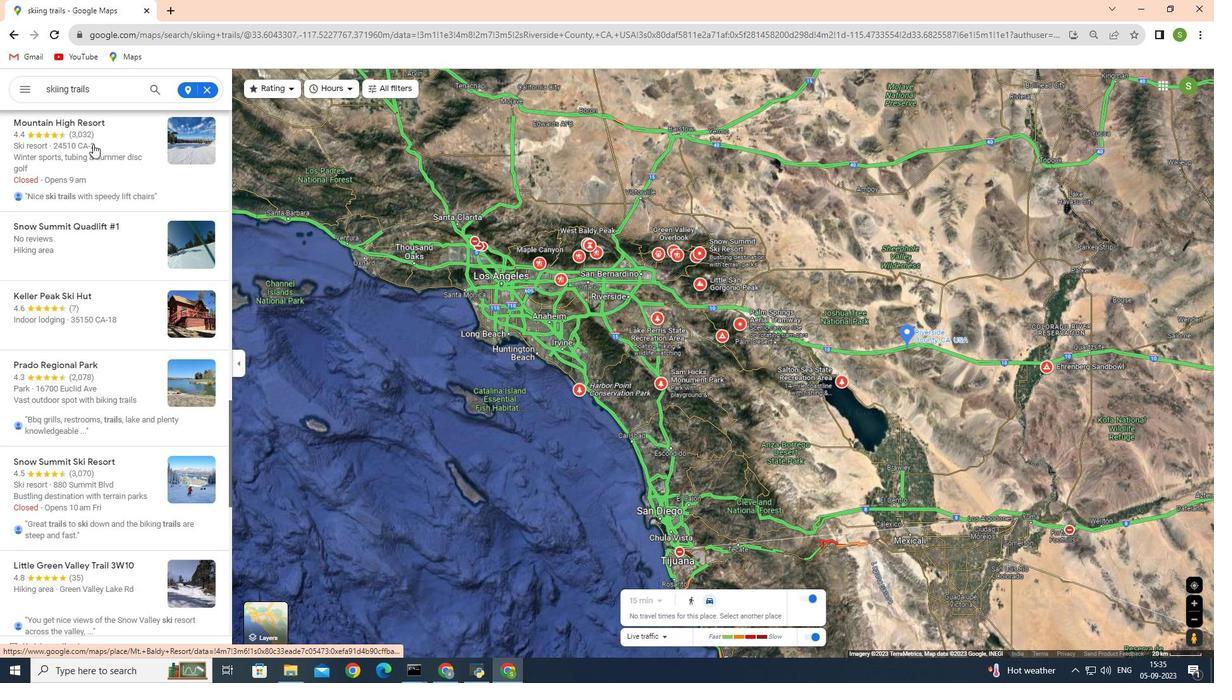 
Action: Mouse moved to (93, 146)
Screenshot: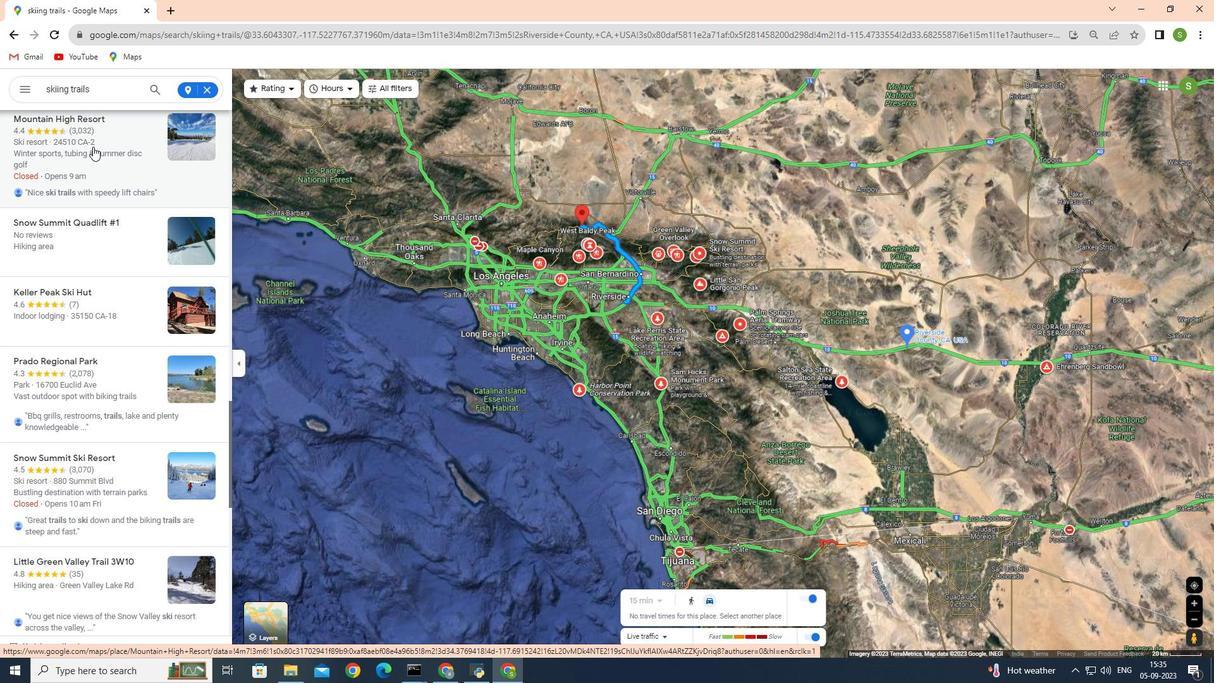 
Action: Mouse scrolled (93, 146) with delta (0, 0)
Screenshot: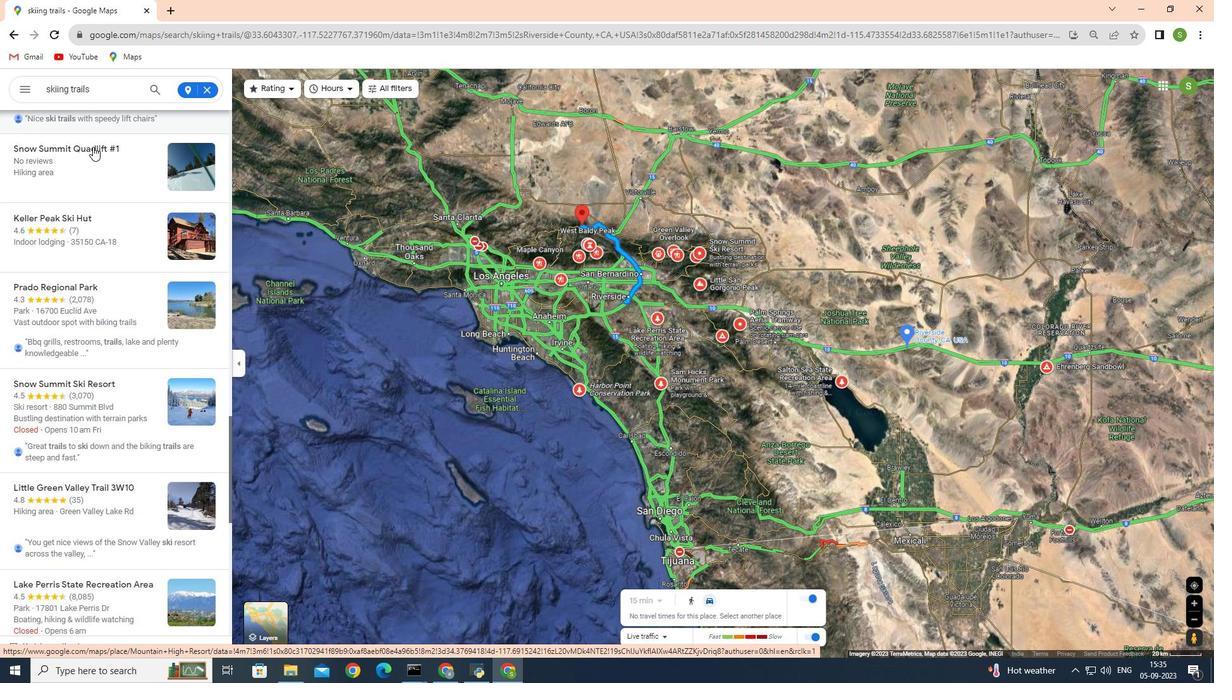
Action: Mouse scrolled (93, 146) with delta (0, 0)
Screenshot: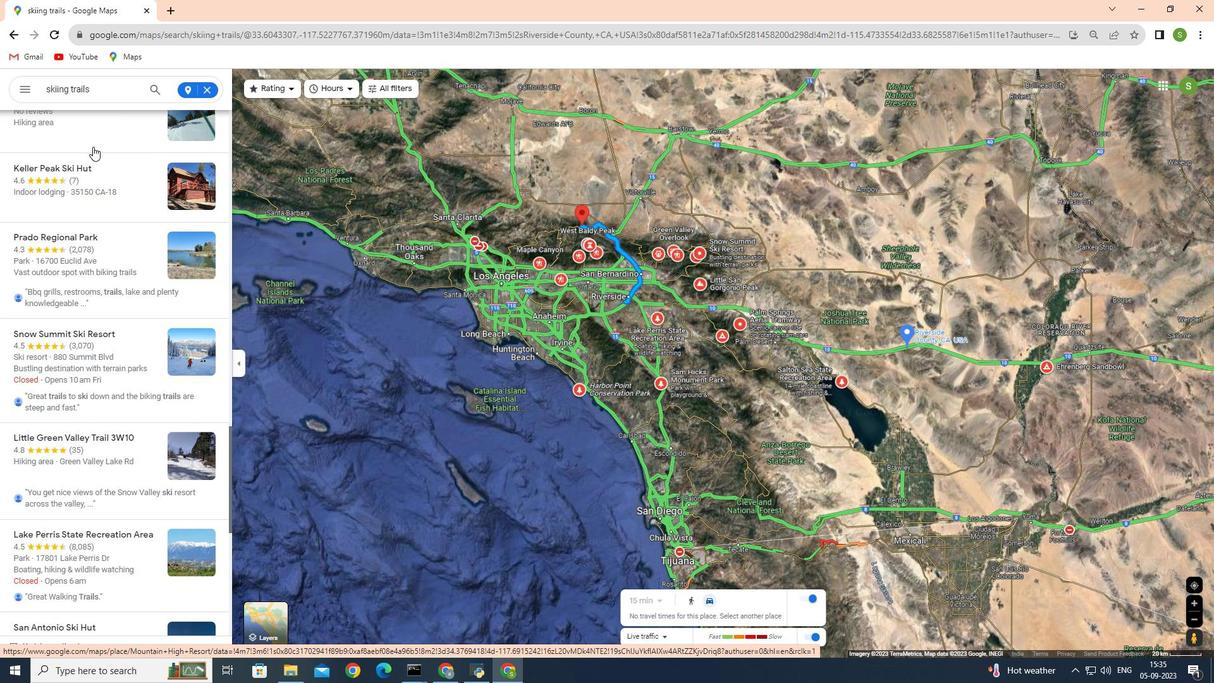 
Action: Mouse moved to (93, 146)
Screenshot: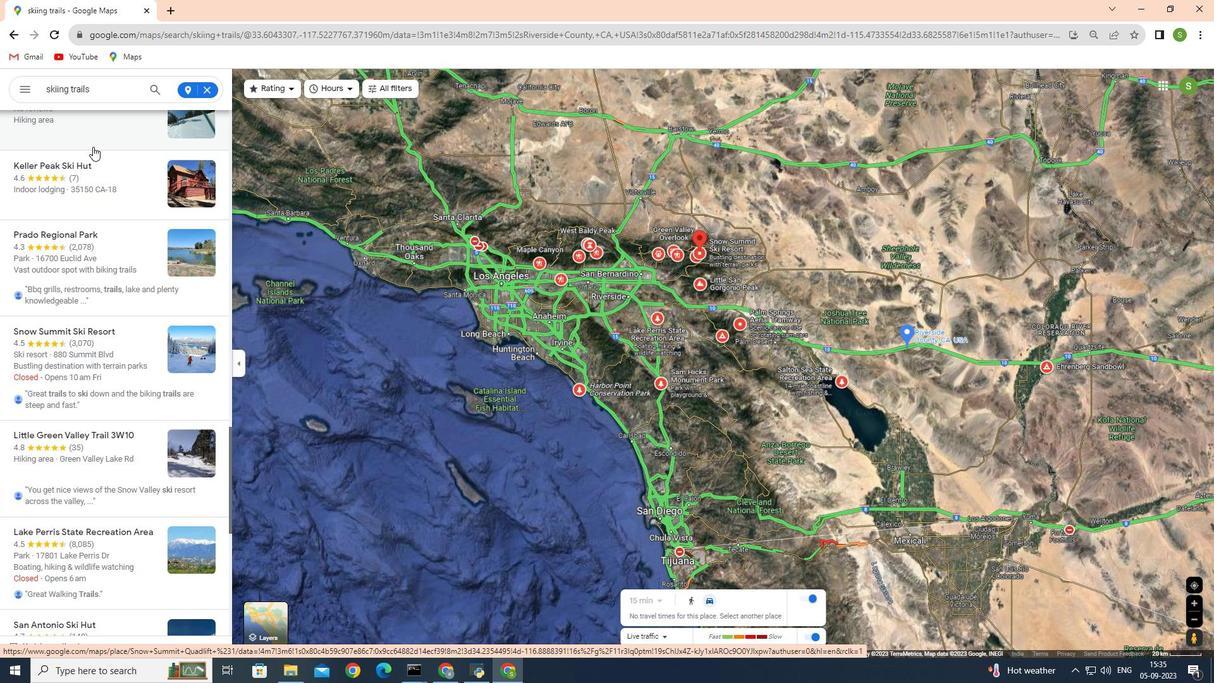 
Action: Mouse scrolled (93, 146) with delta (0, 0)
Screenshot: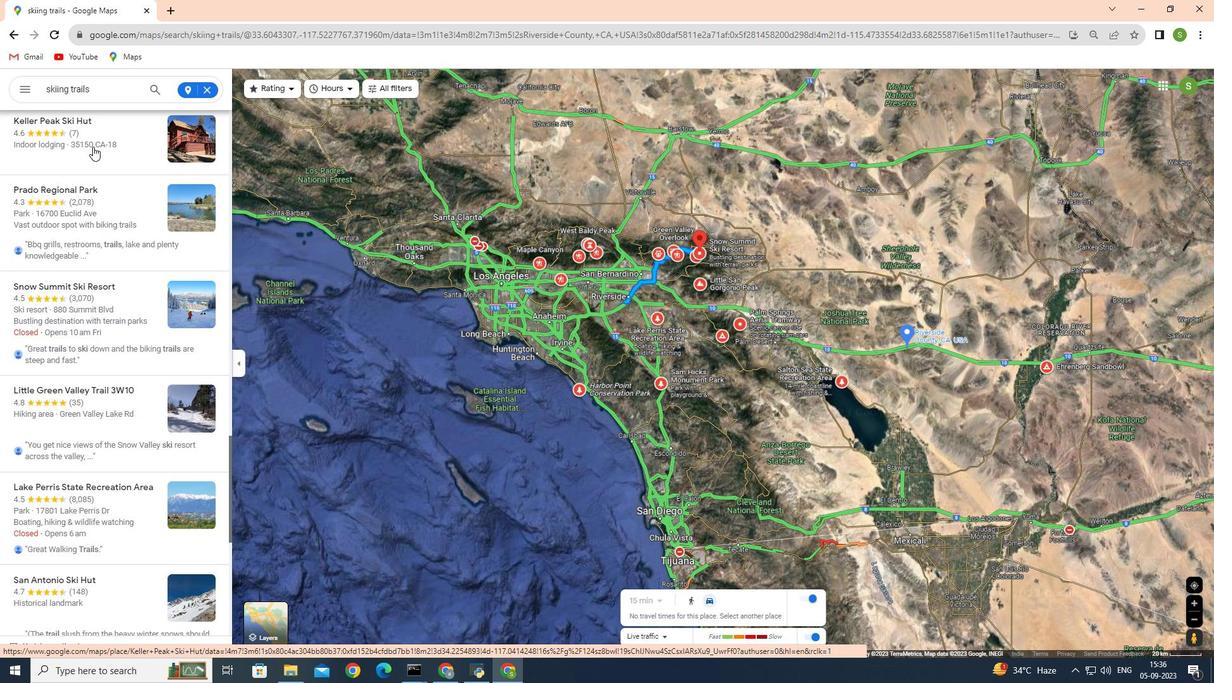 
Action: Mouse scrolled (93, 146) with delta (0, 0)
Screenshot: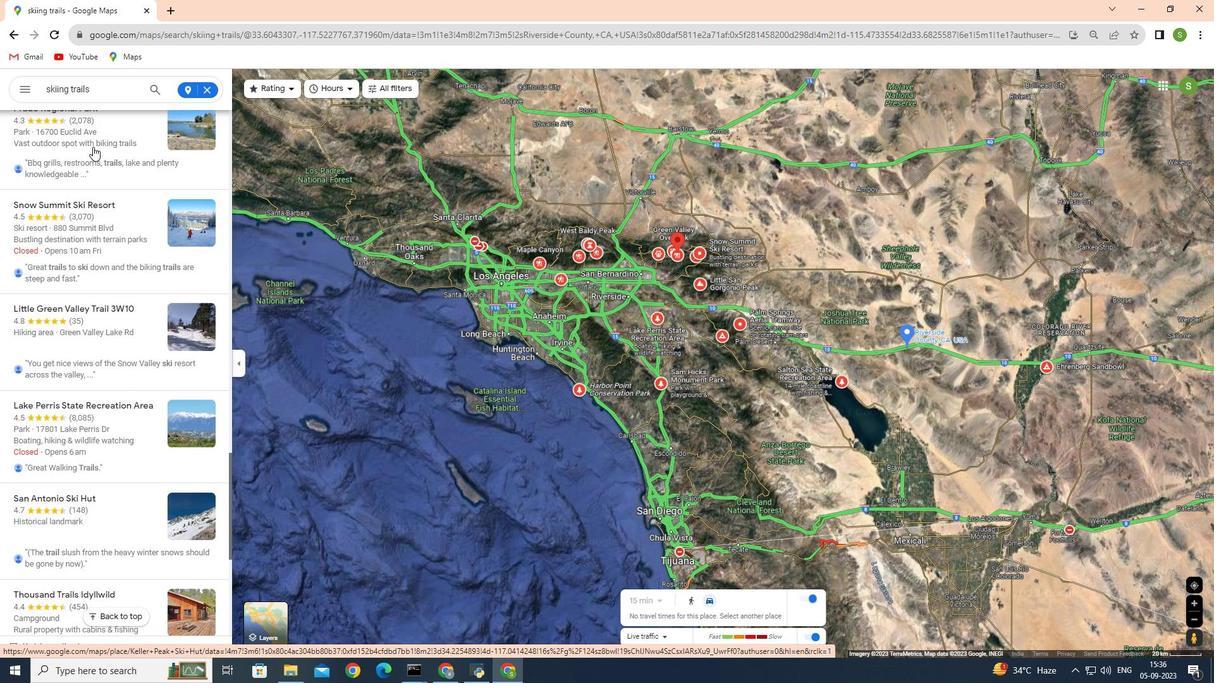 
Action: Mouse scrolled (93, 146) with delta (0, 0)
Screenshot: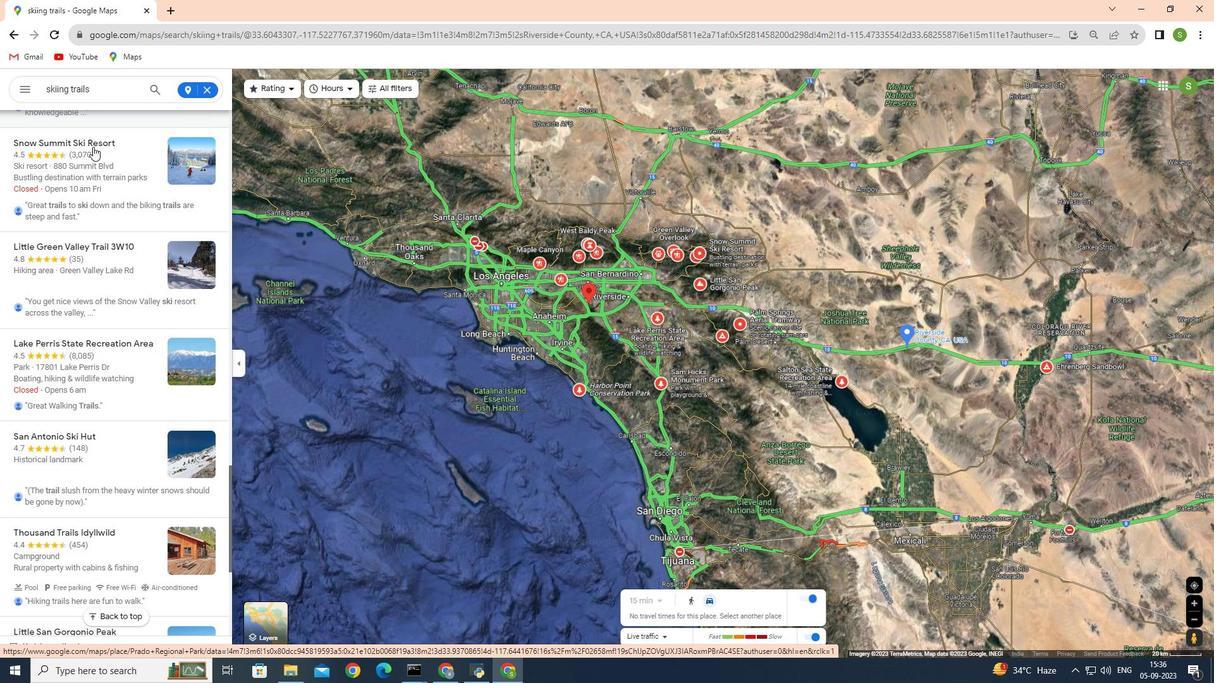 
Action: Mouse scrolled (93, 146) with delta (0, 0)
Screenshot: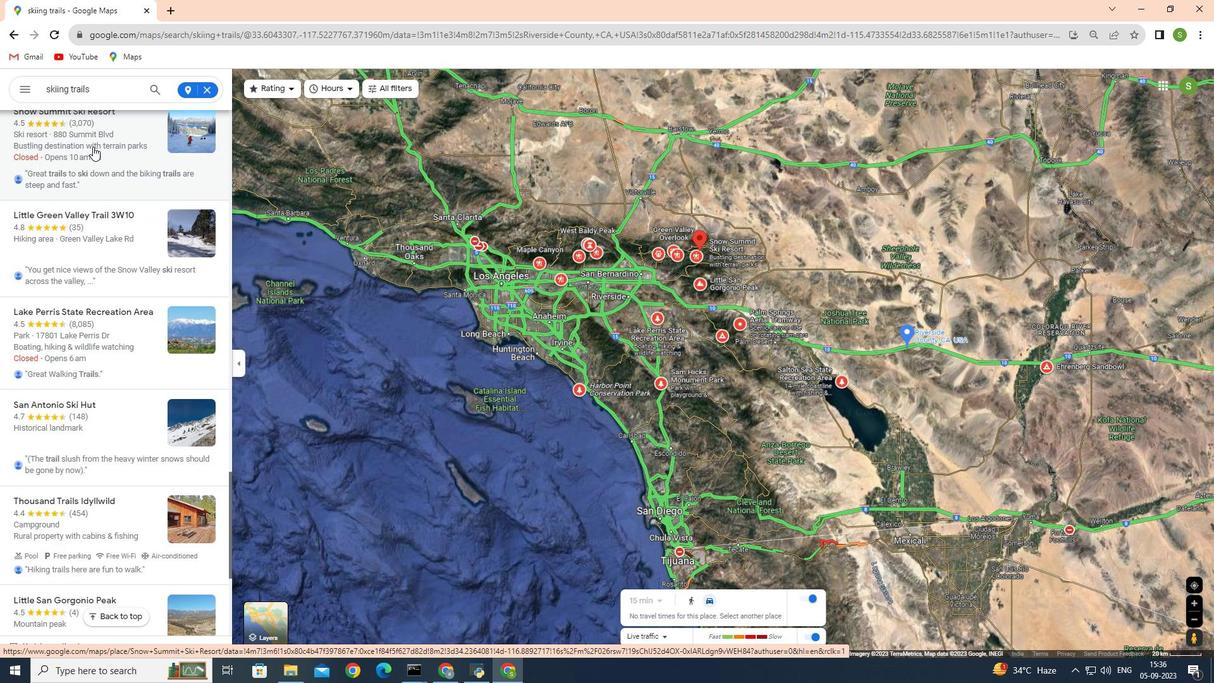 
Action: Mouse moved to (93, 146)
Screenshot: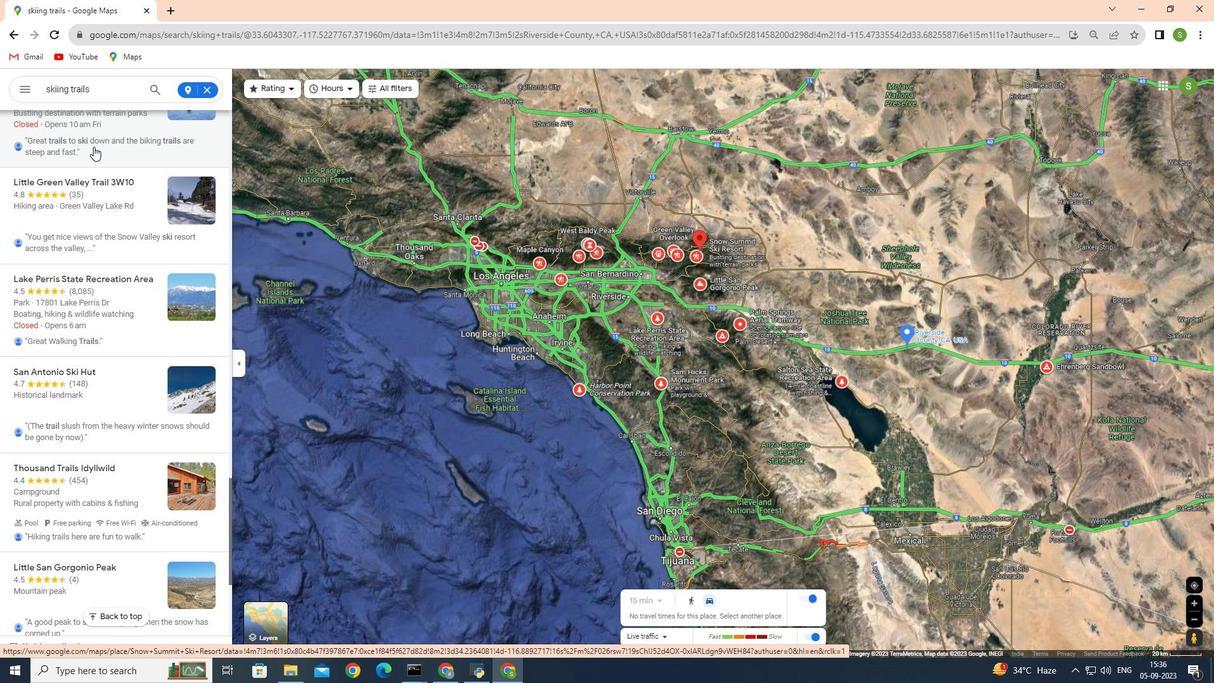 
Action: Mouse scrolled (93, 146) with delta (0, 0)
Screenshot: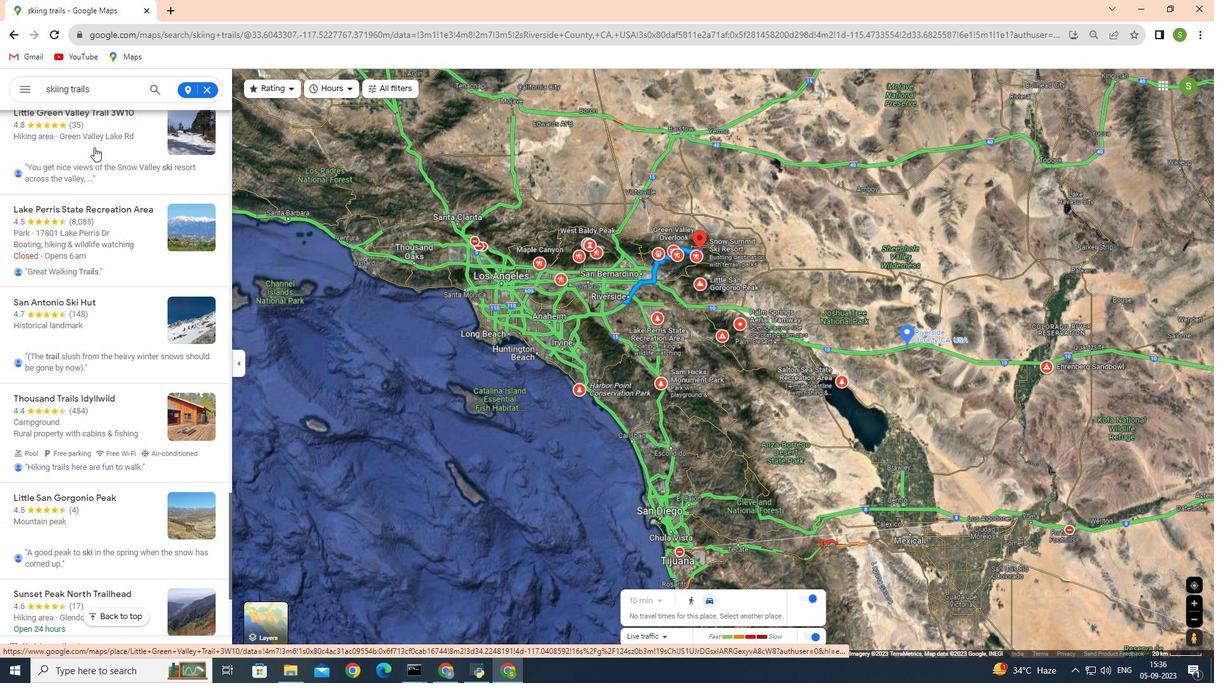 
Action: Mouse scrolled (93, 146) with delta (0, 0)
Screenshot: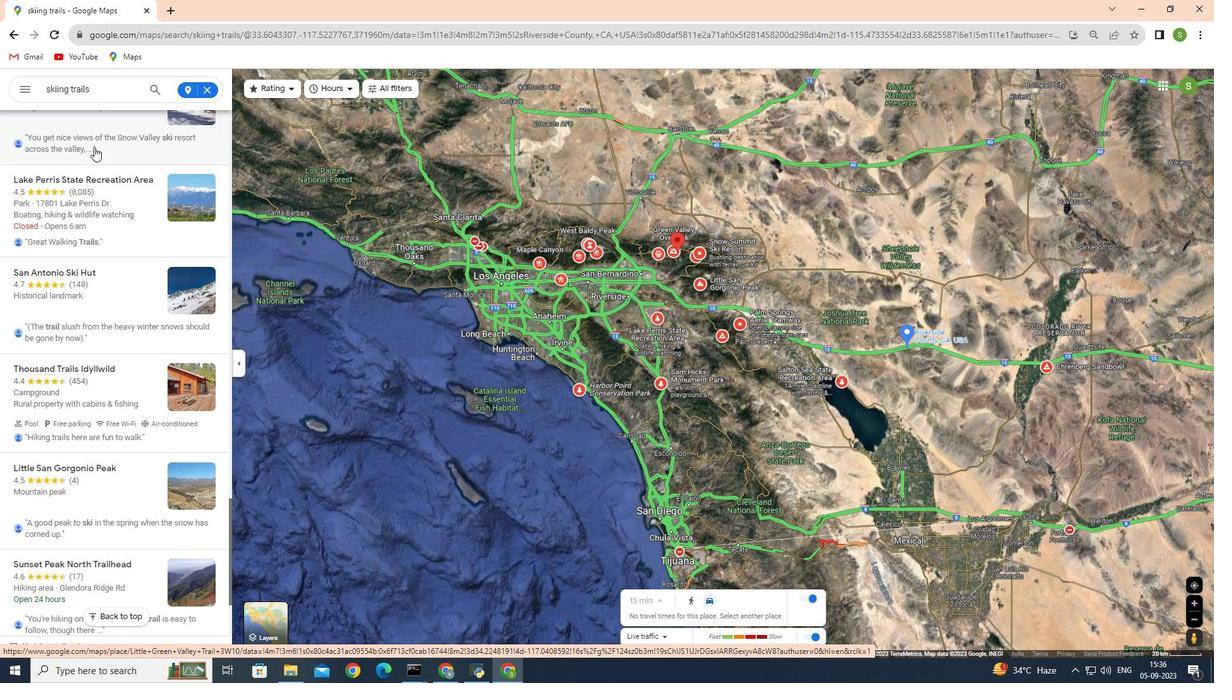 
Action: Mouse moved to (94, 147)
Screenshot: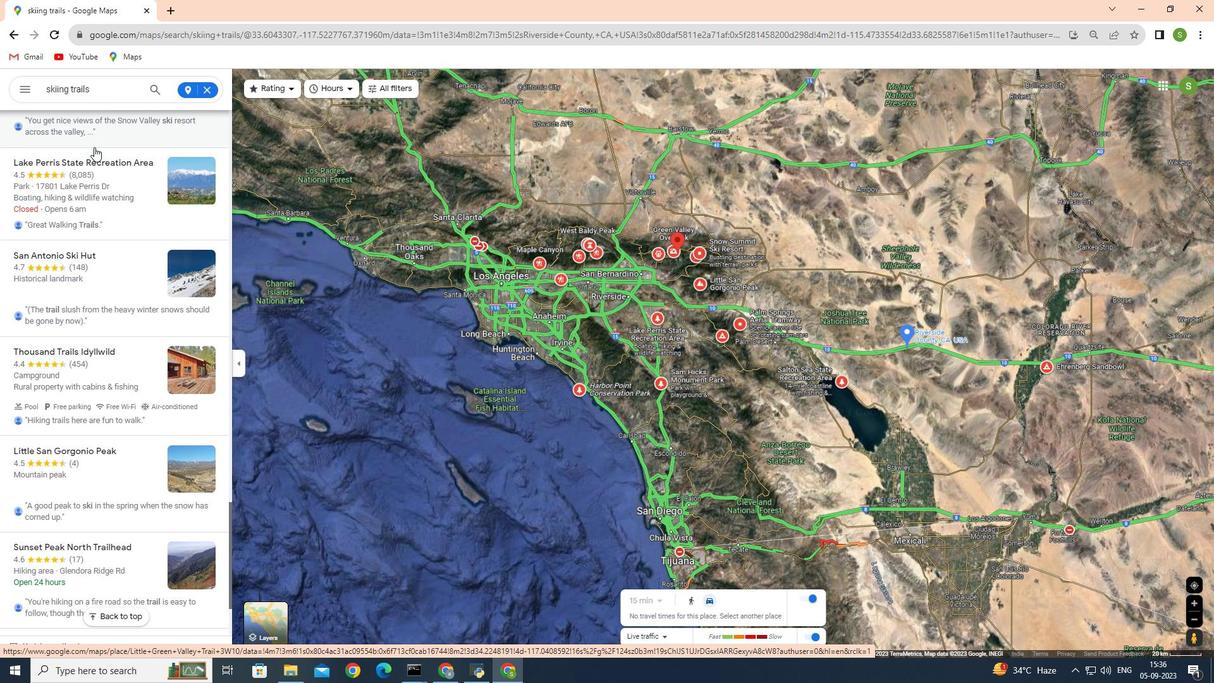 
Action: Mouse scrolled (94, 146) with delta (0, 0)
Screenshot: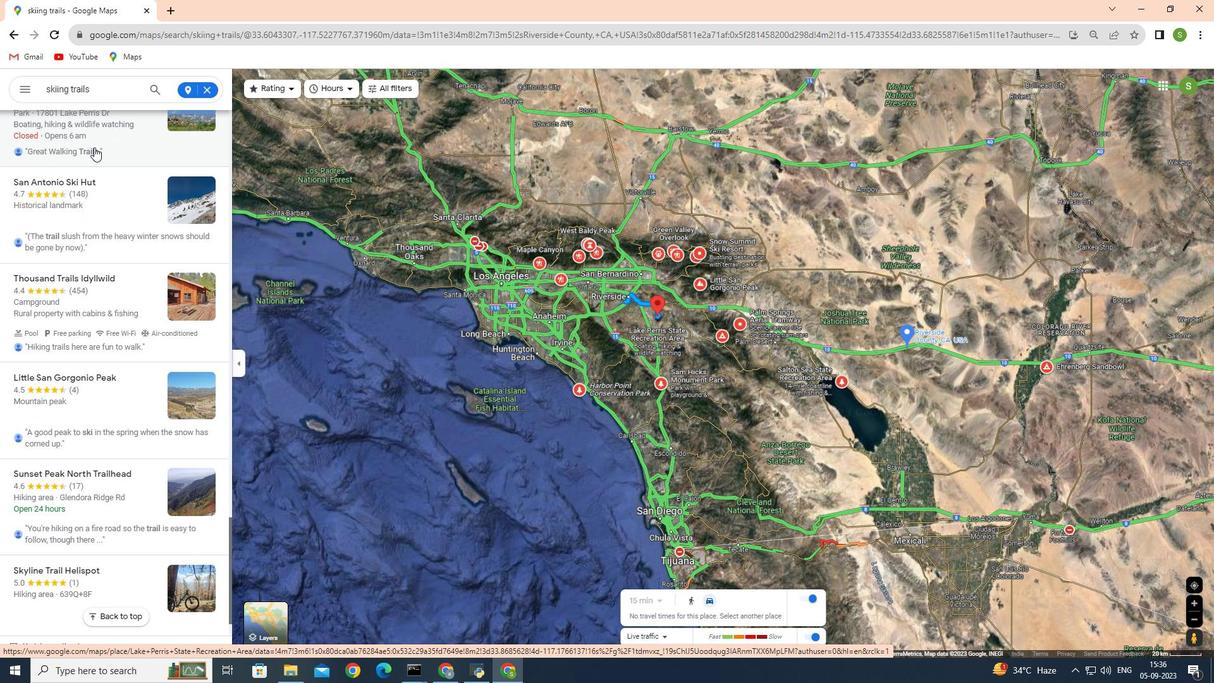 
Action: Mouse scrolled (94, 146) with delta (0, 0)
Screenshot: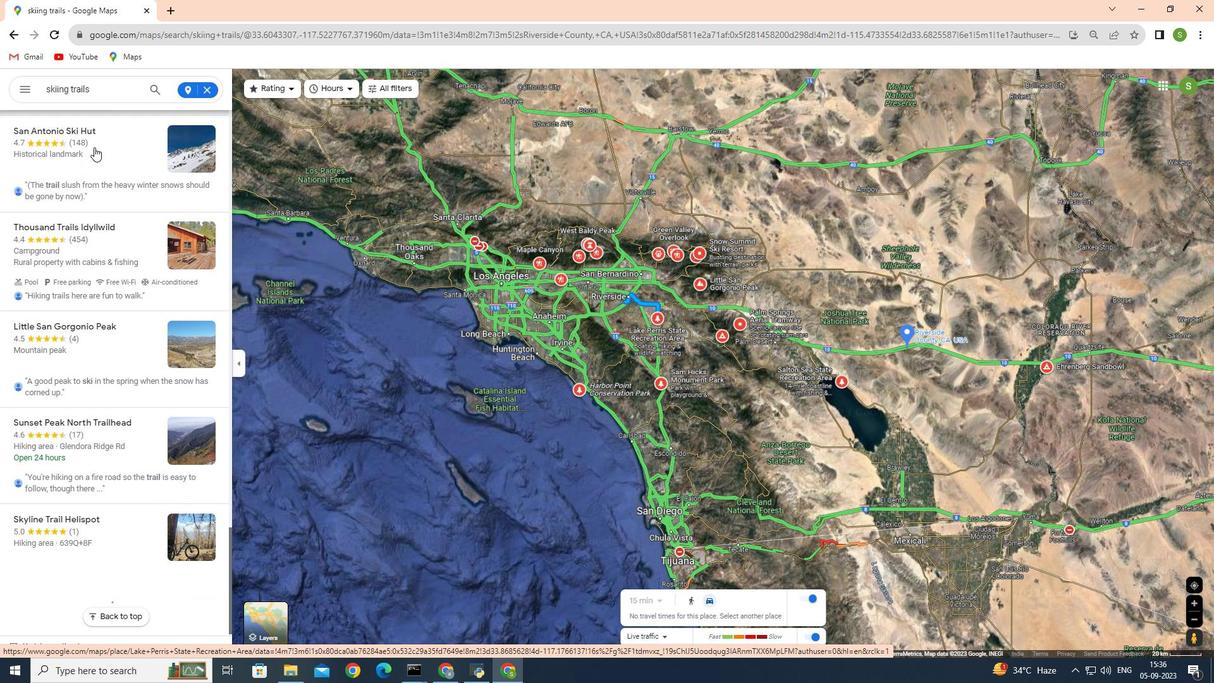 
Action: Mouse scrolled (94, 146) with delta (0, 0)
Screenshot: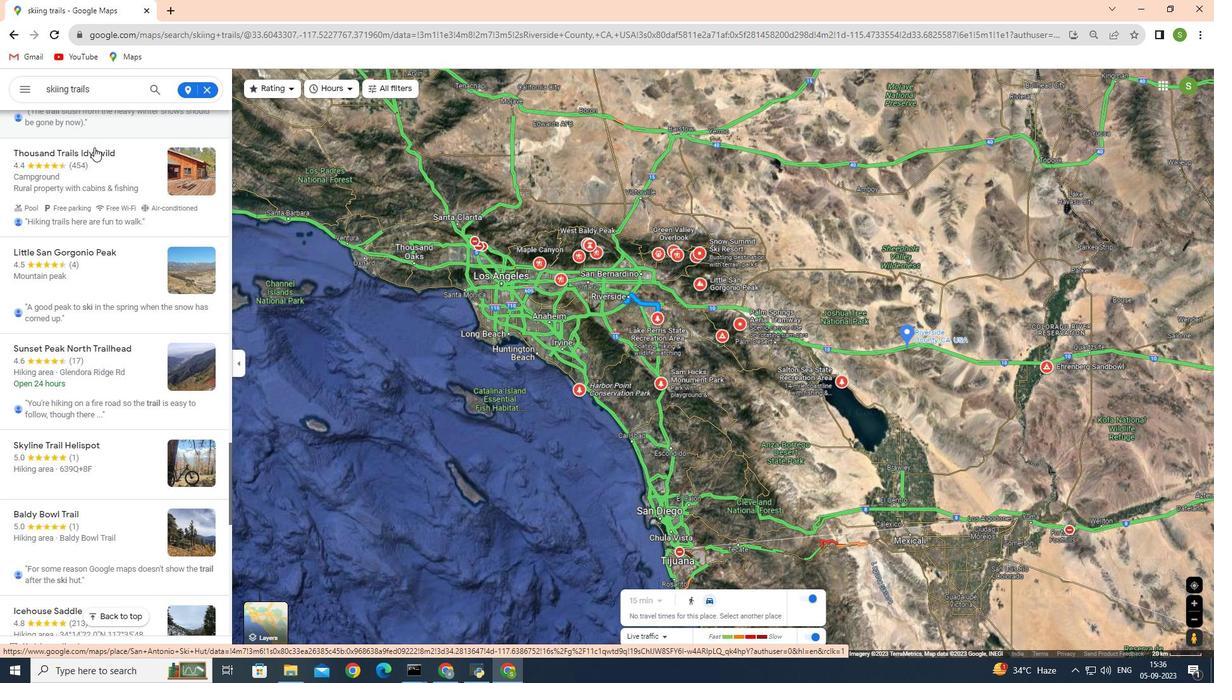 
Action: Mouse scrolled (94, 146) with delta (0, 0)
Screenshot: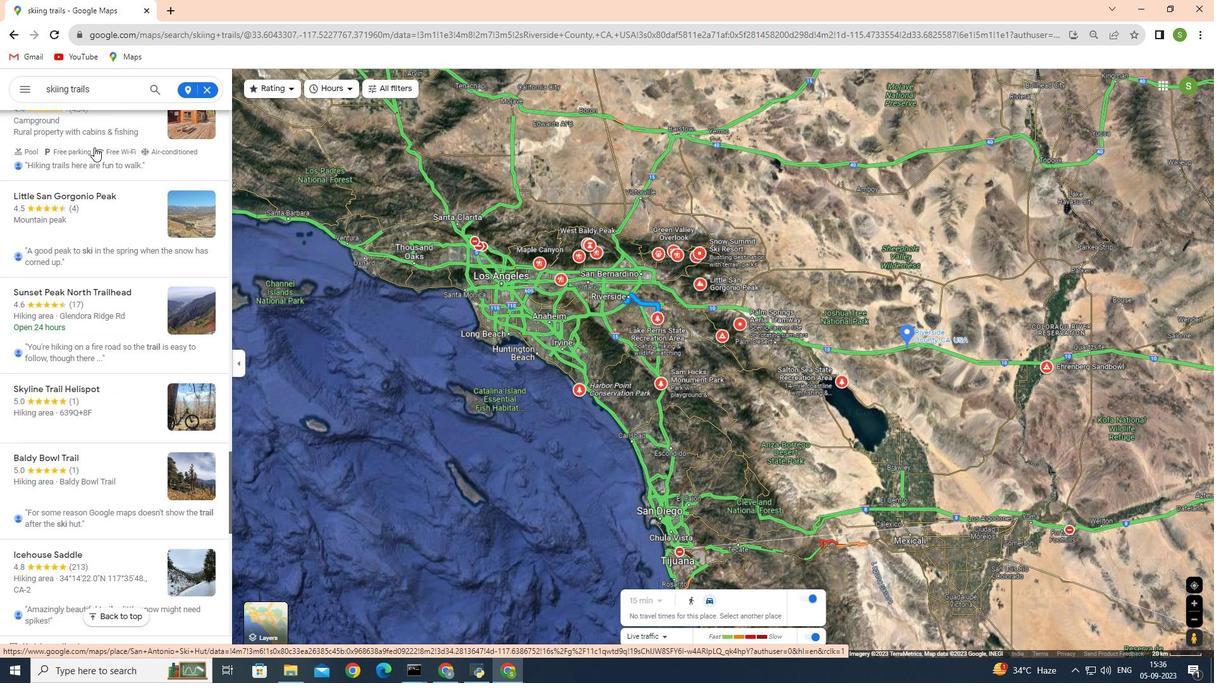 
Action: Mouse scrolled (94, 146) with delta (0, 0)
Screenshot: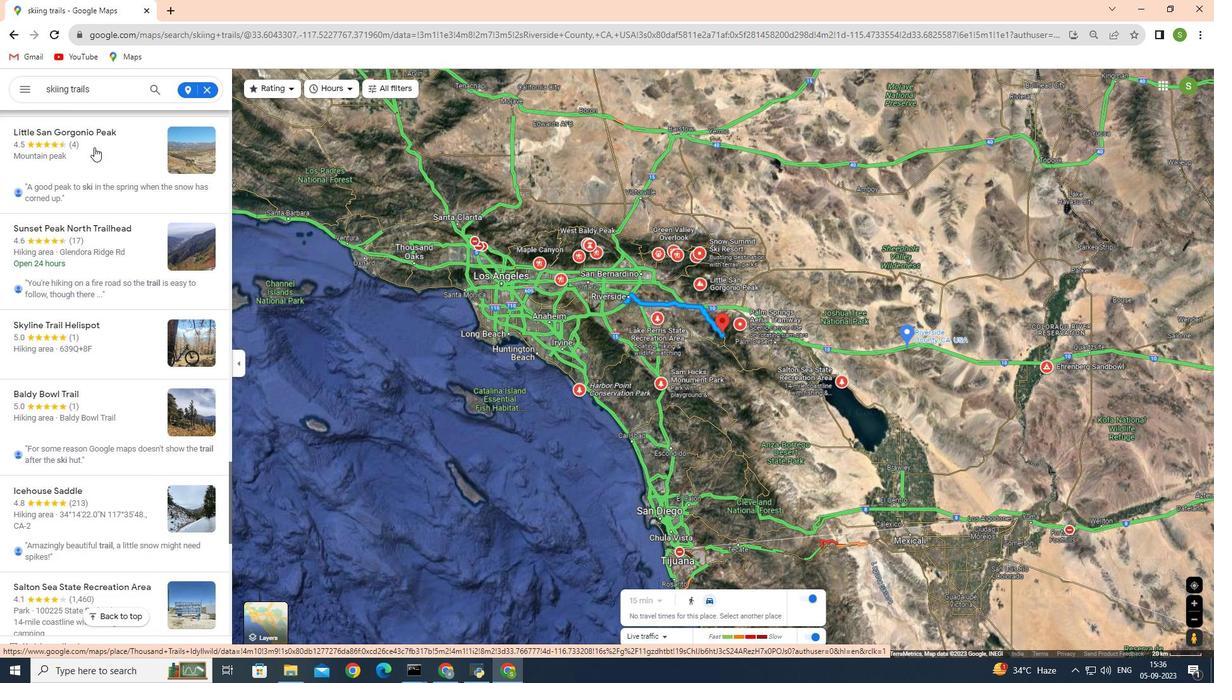 
Action: Mouse moved to (86, 324)
Screenshot: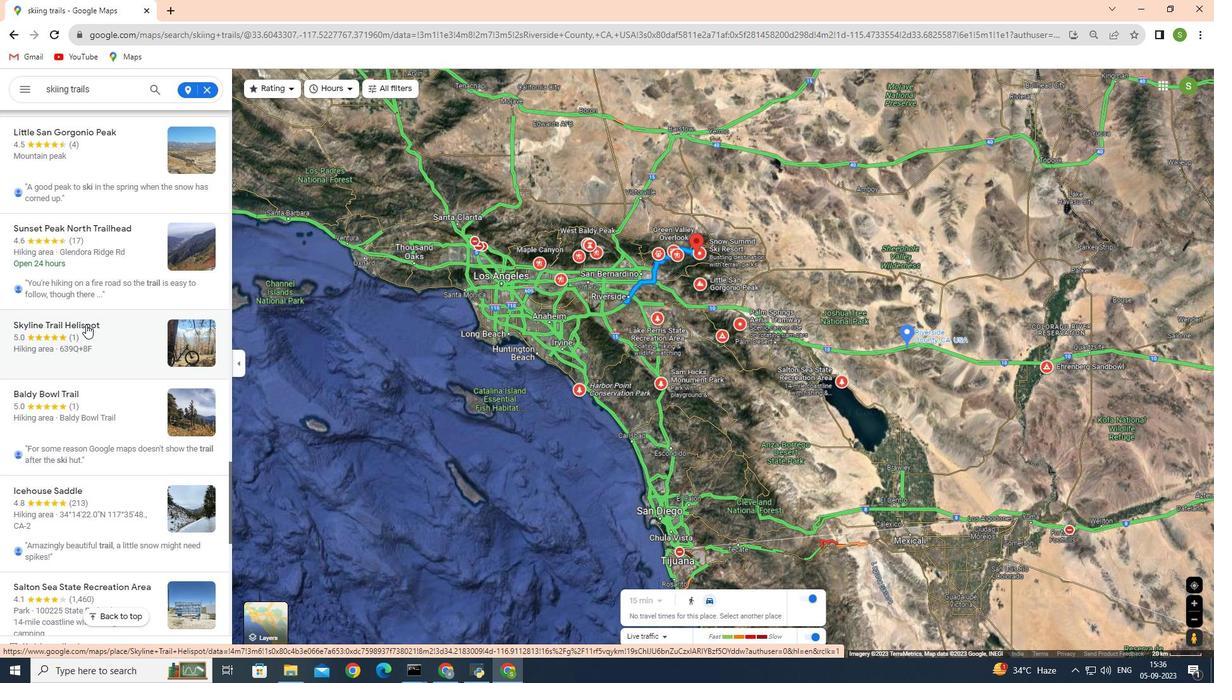 
Action: Mouse scrolled (86, 323) with delta (0, 0)
Screenshot: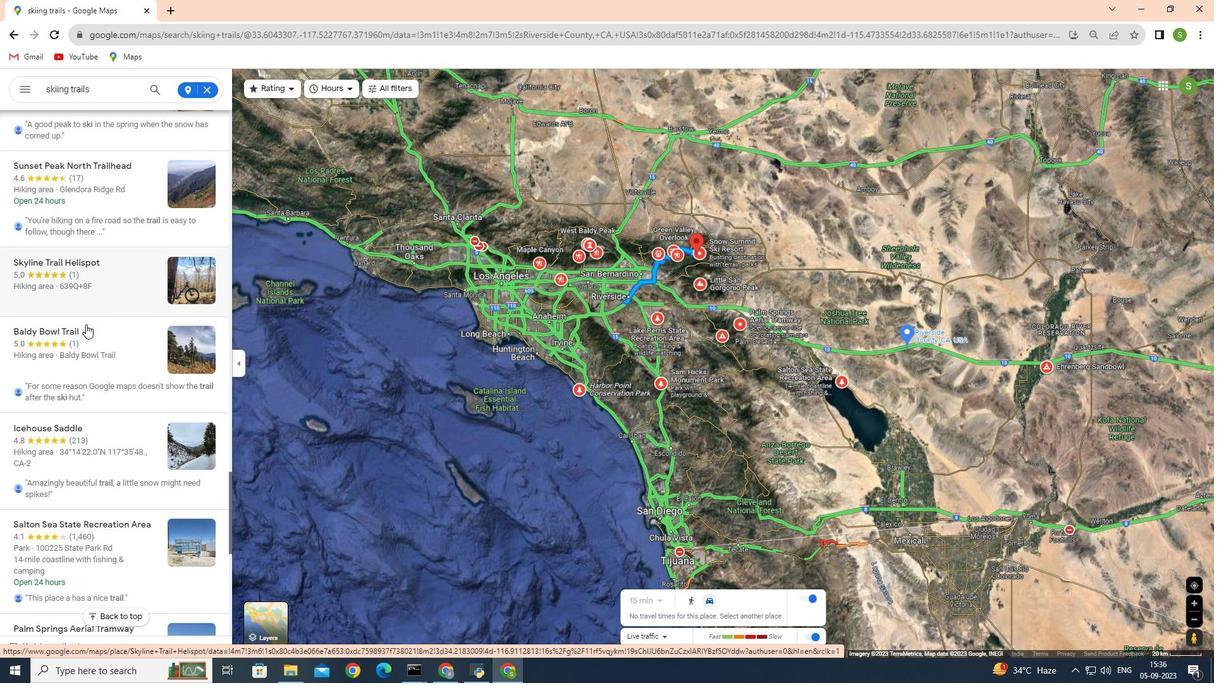 
Action: Mouse scrolled (86, 323) with delta (0, 0)
Screenshot: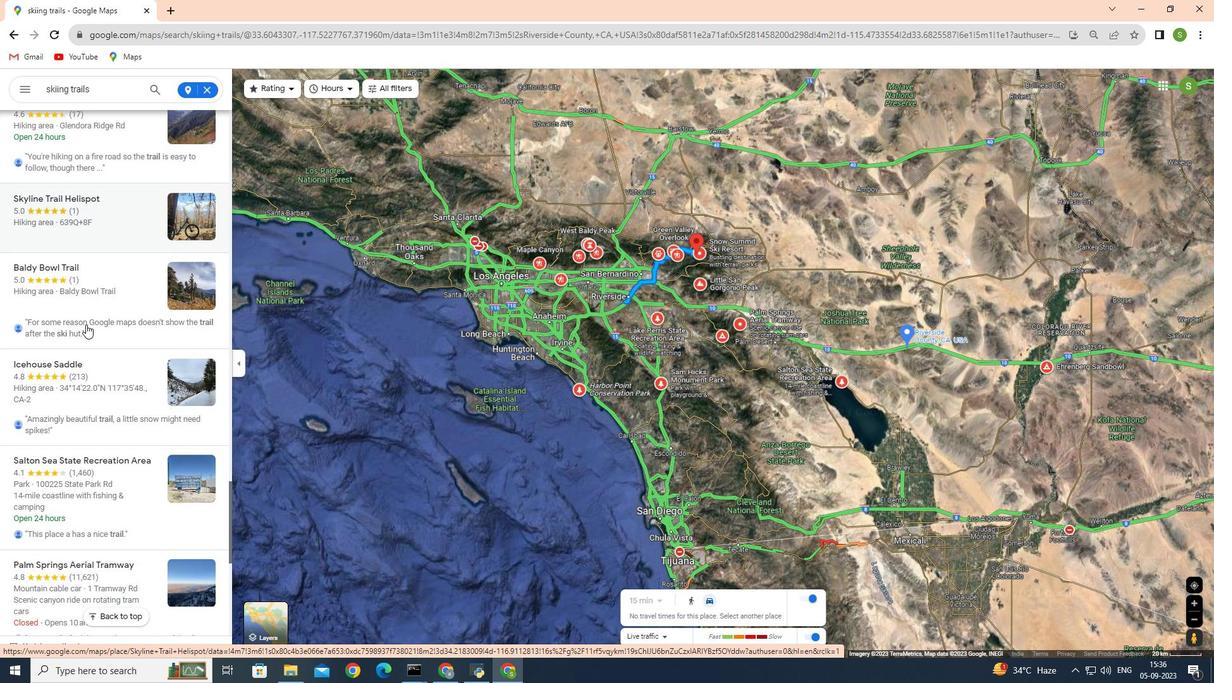 
Action: Mouse scrolled (86, 323) with delta (0, 0)
Screenshot: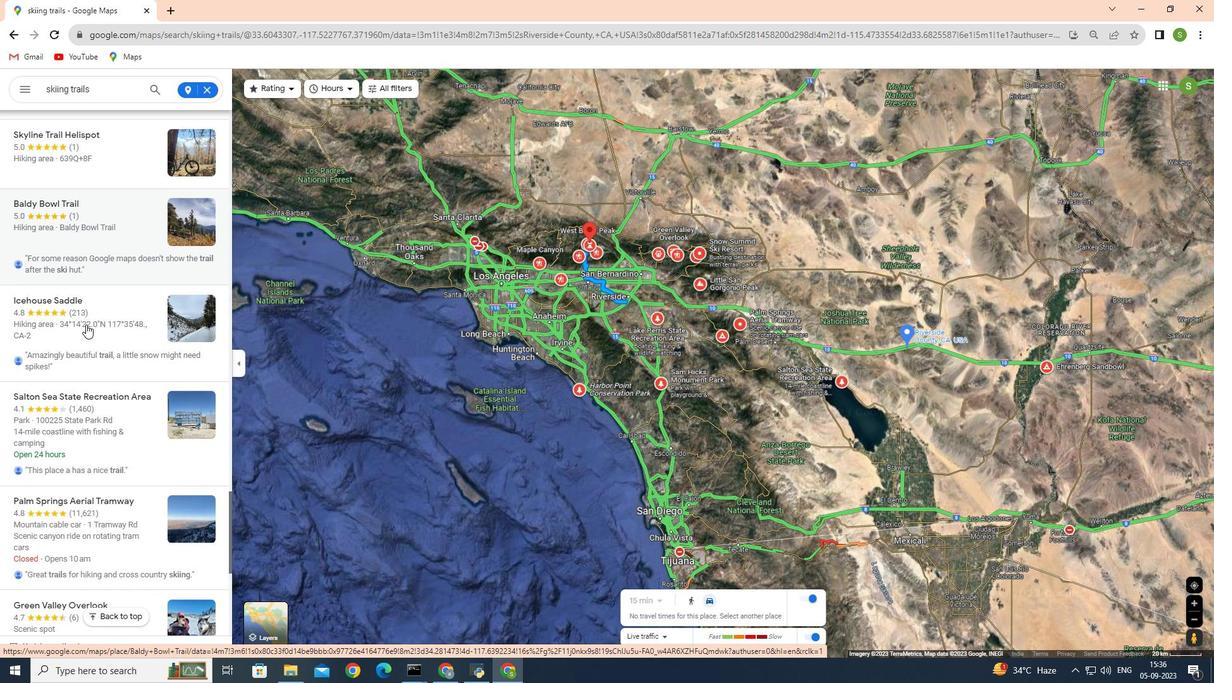 
Action: Mouse scrolled (86, 323) with delta (0, 0)
Screenshot: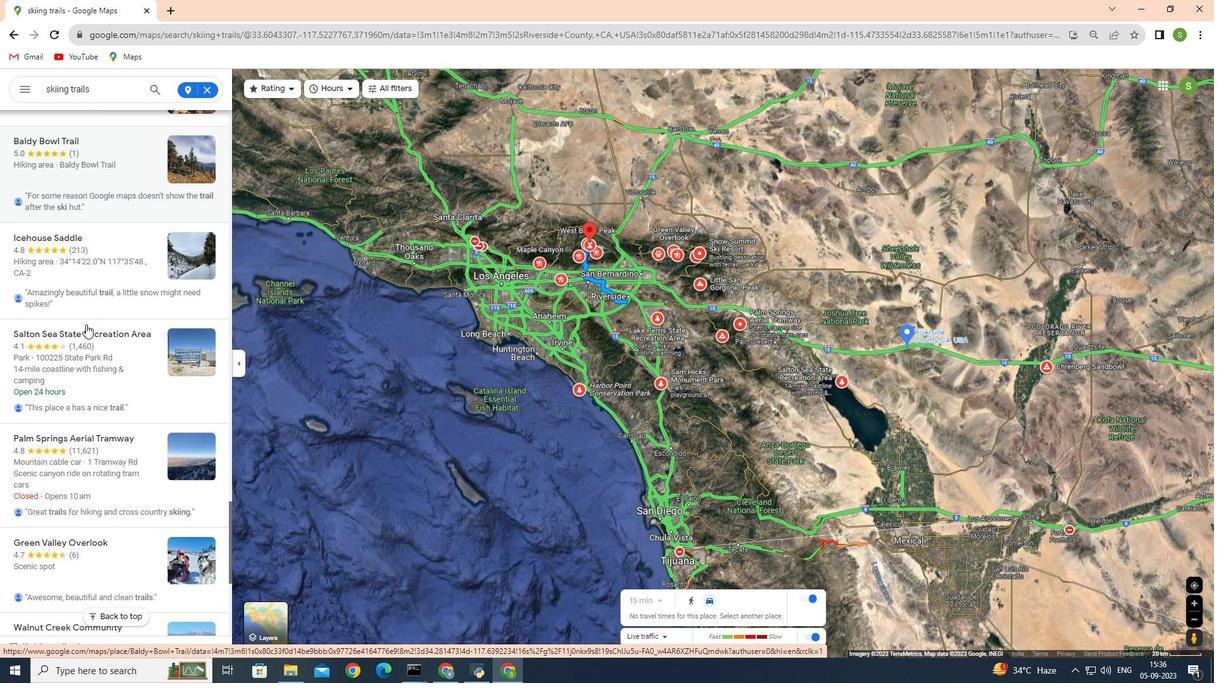 
Action: Mouse moved to (59, 546)
Screenshot: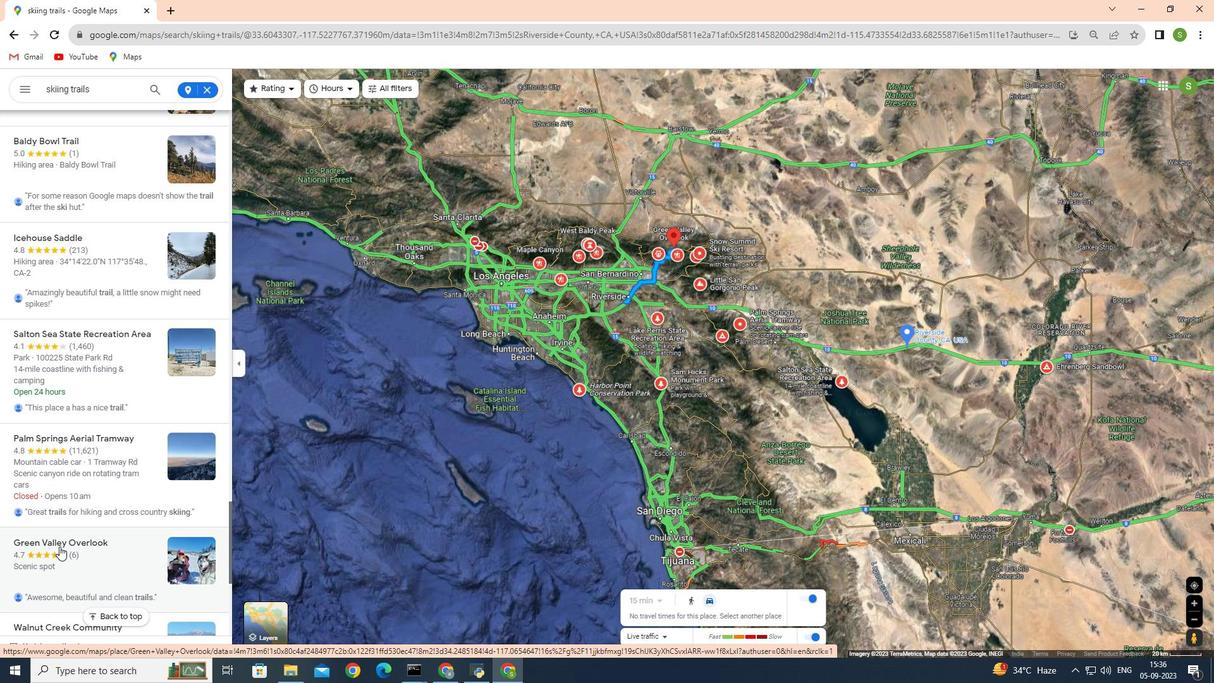 
Action: Mouse scrolled (59, 546) with delta (0, 0)
Screenshot: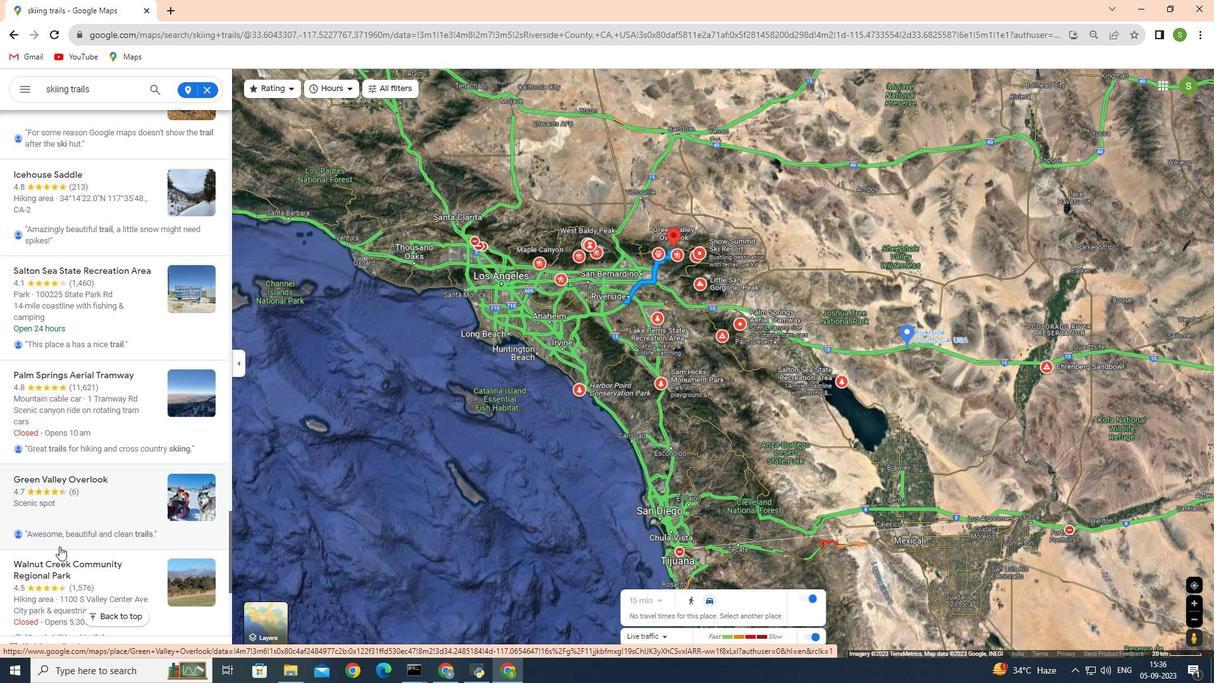 
Action: Mouse scrolled (59, 546) with delta (0, 0)
Screenshot: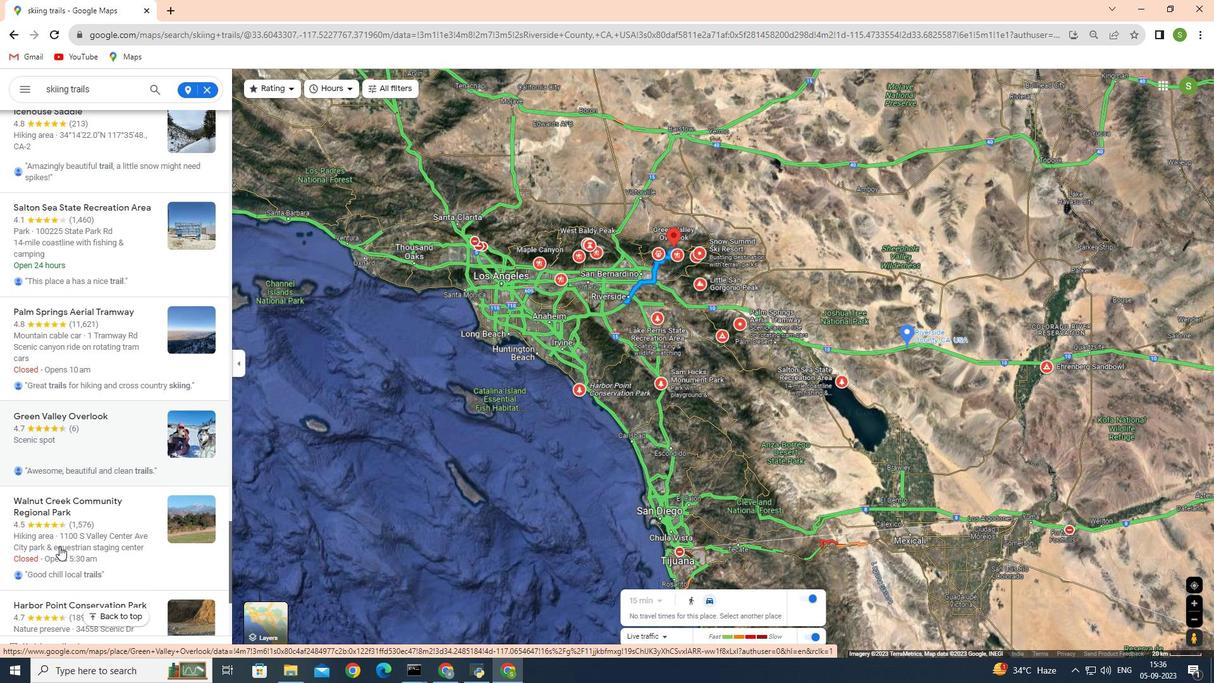 
Action: Mouse scrolled (59, 546) with delta (0, 0)
Screenshot: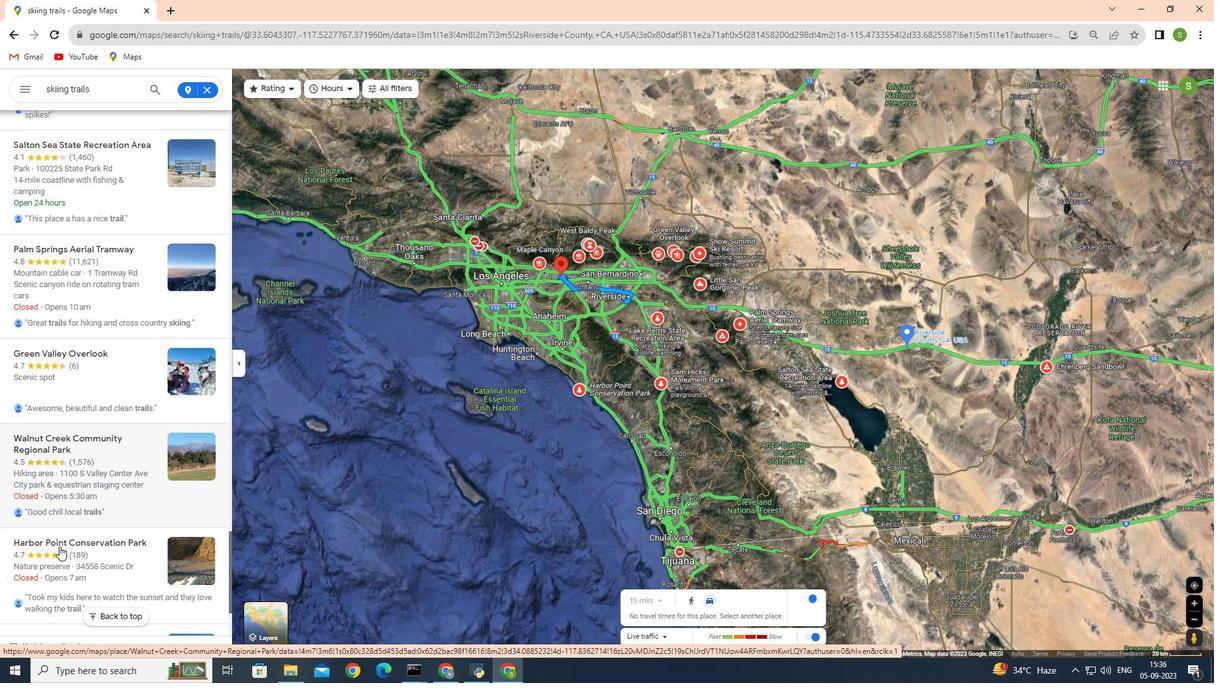 
Action: Mouse scrolled (59, 546) with delta (0, 0)
Screenshot: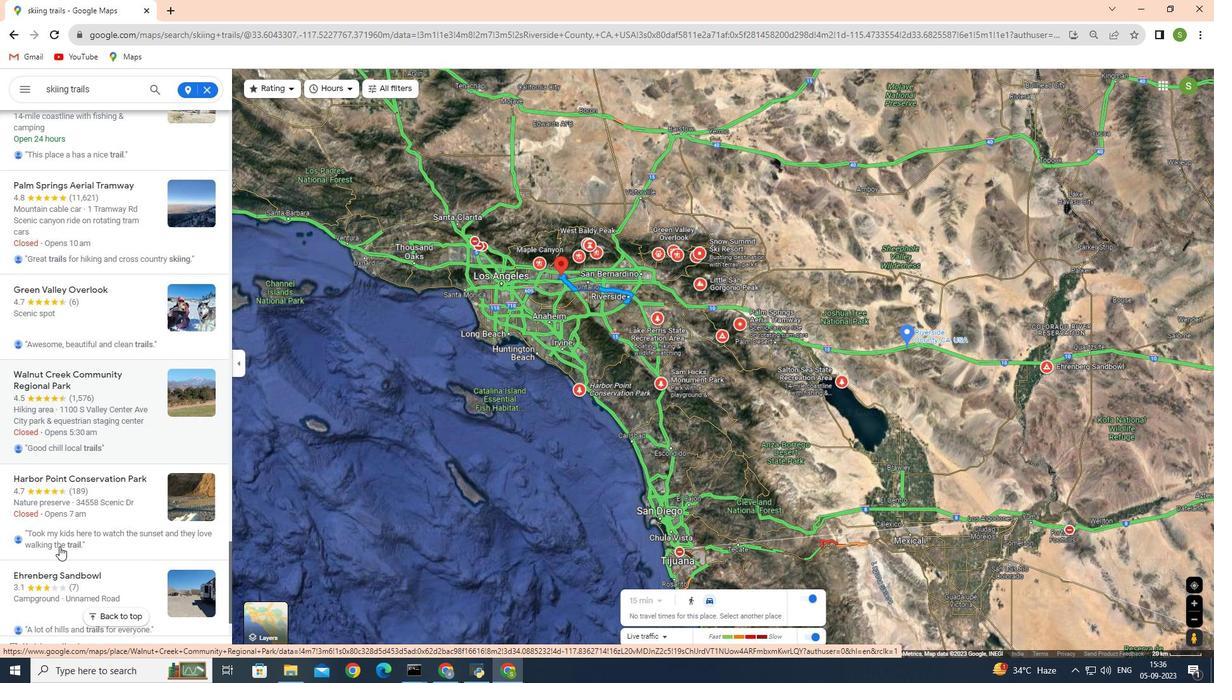 
Action: Mouse scrolled (59, 546) with delta (0, 0)
Screenshot: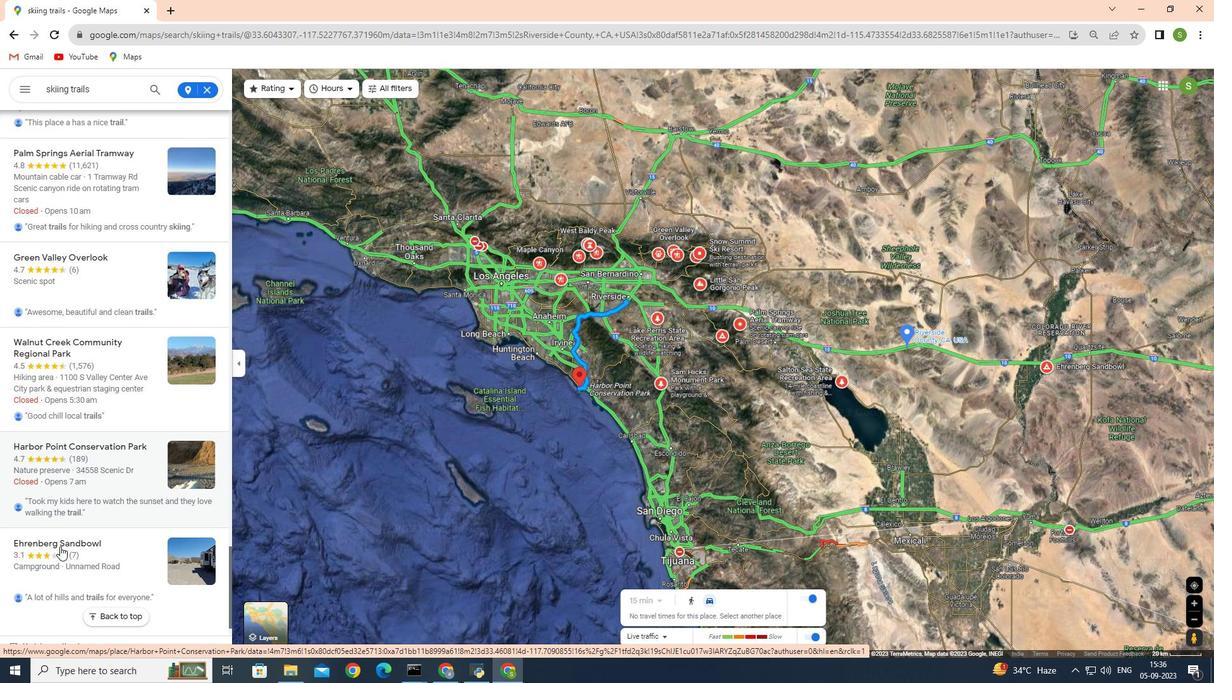 
Action: Mouse moved to (60, 546)
Screenshot: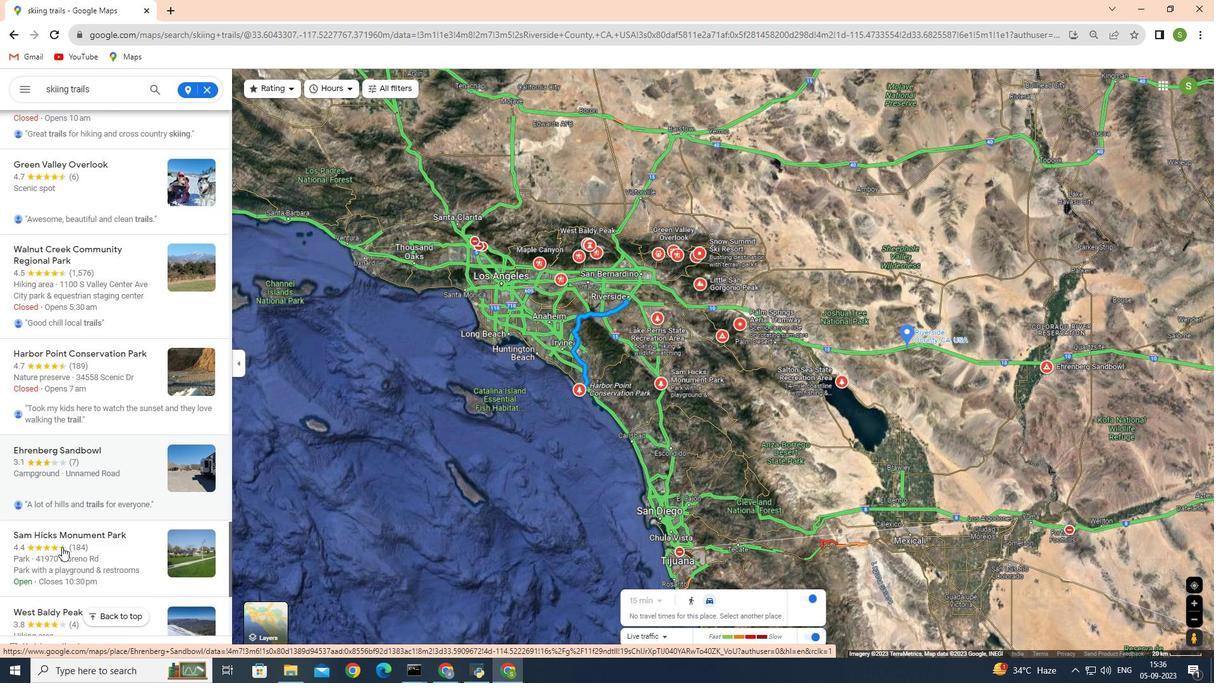 
Action: Mouse scrolled (60, 546) with delta (0, 0)
Screenshot: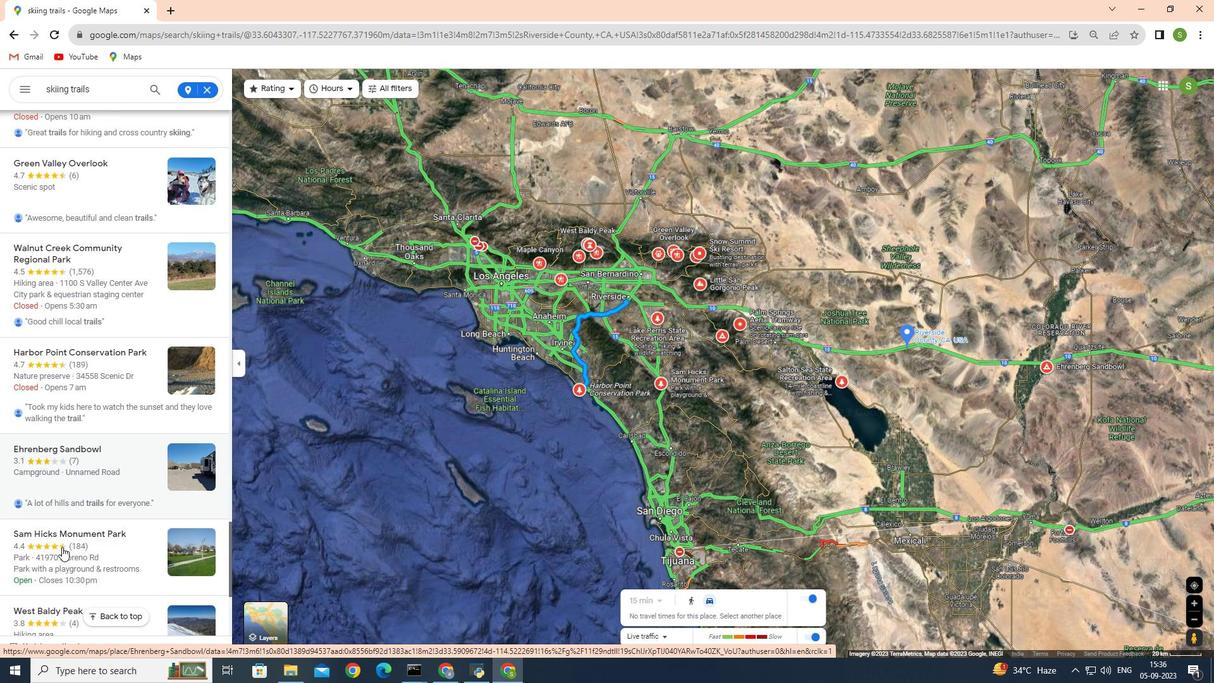 
Action: Mouse moved to (62, 547)
Screenshot: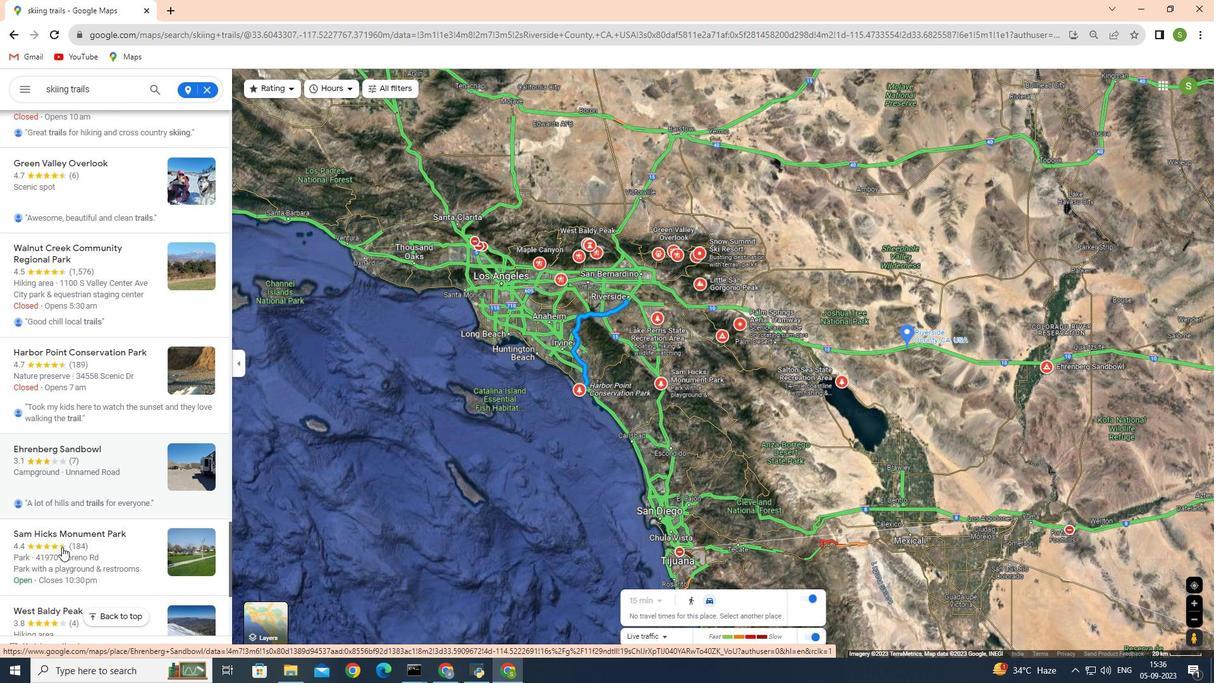 
Action: Mouse scrolled (62, 546) with delta (0, 0)
Screenshot: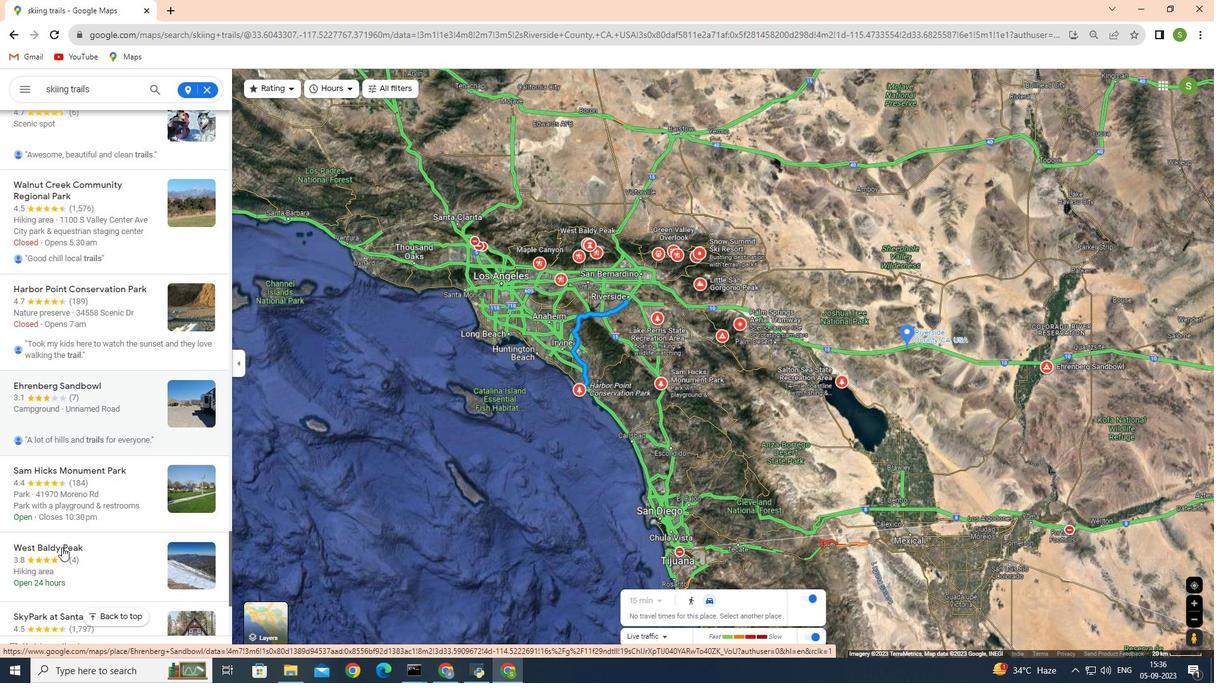 
Action: Mouse moved to (63, 547)
Screenshot: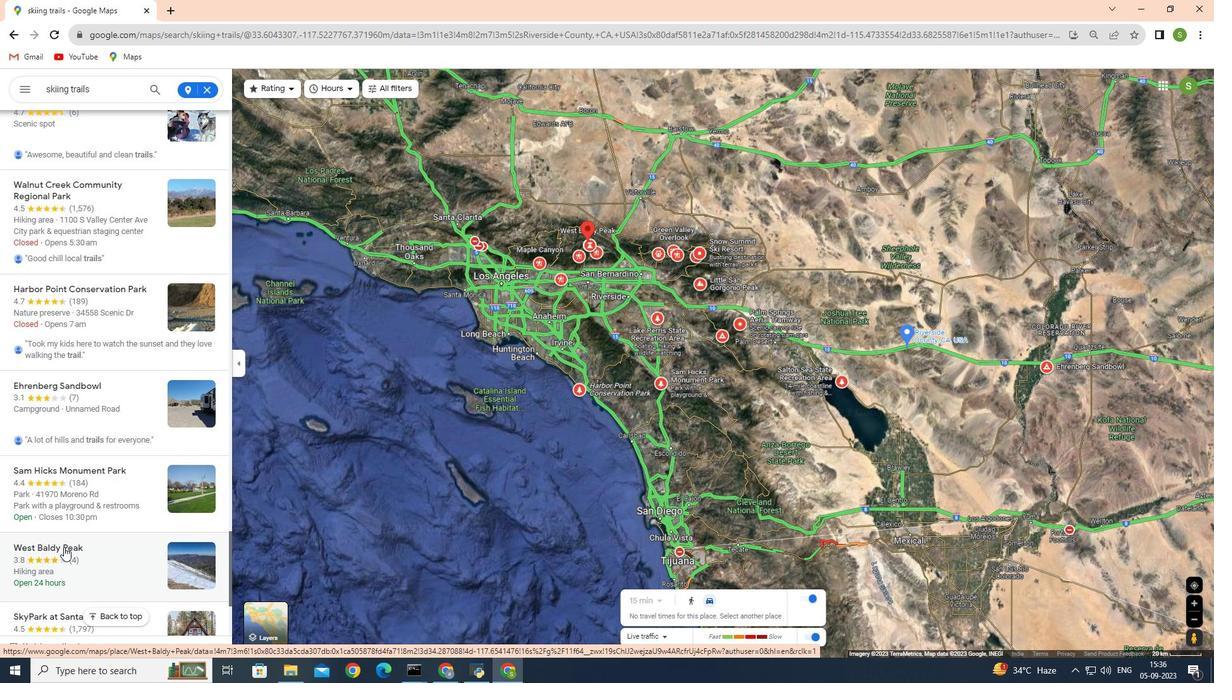 
Action: Mouse scrolled (63, 546) with delta (0, 0)
Screenshot: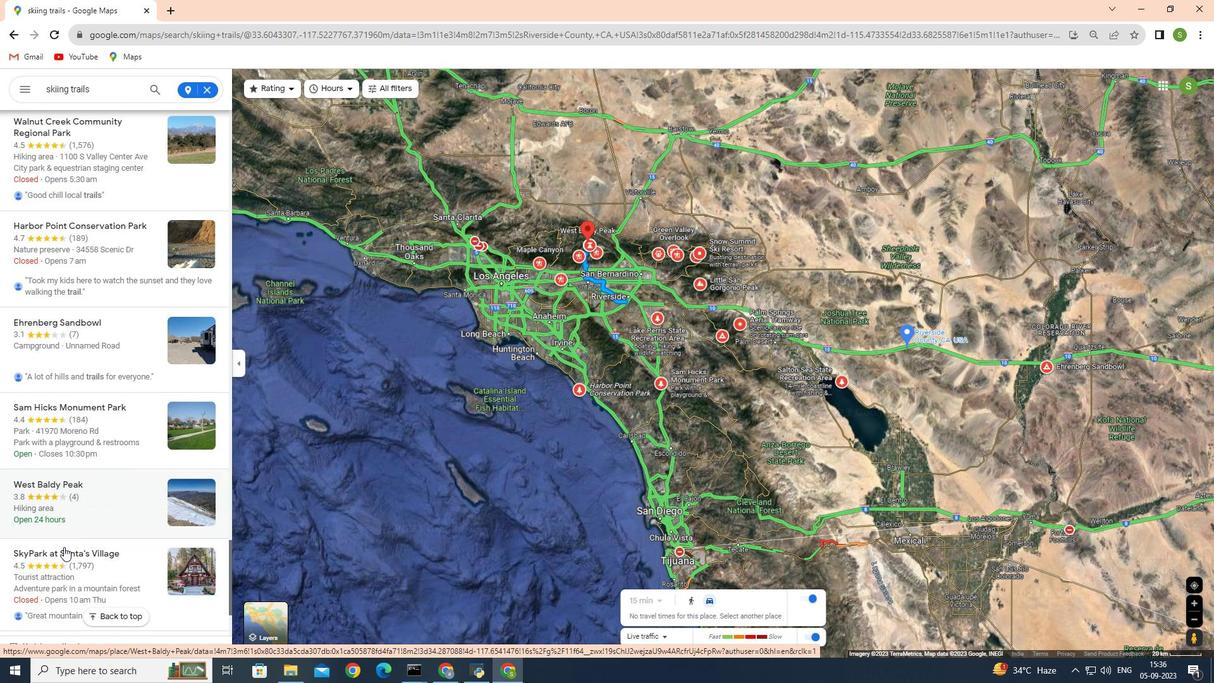 
Action: Mouse moved to (63, 547)
Screenshot: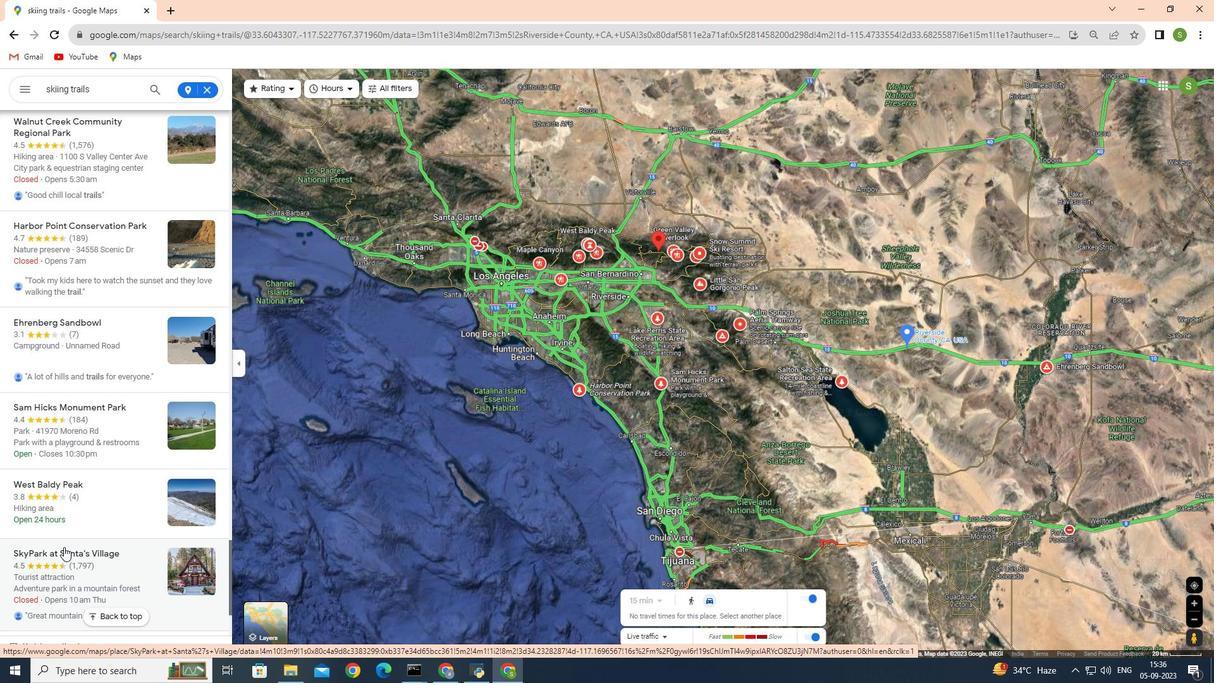 
Action: Mouse scrolled (63, 546) with delta (0, 0)
Screenshot: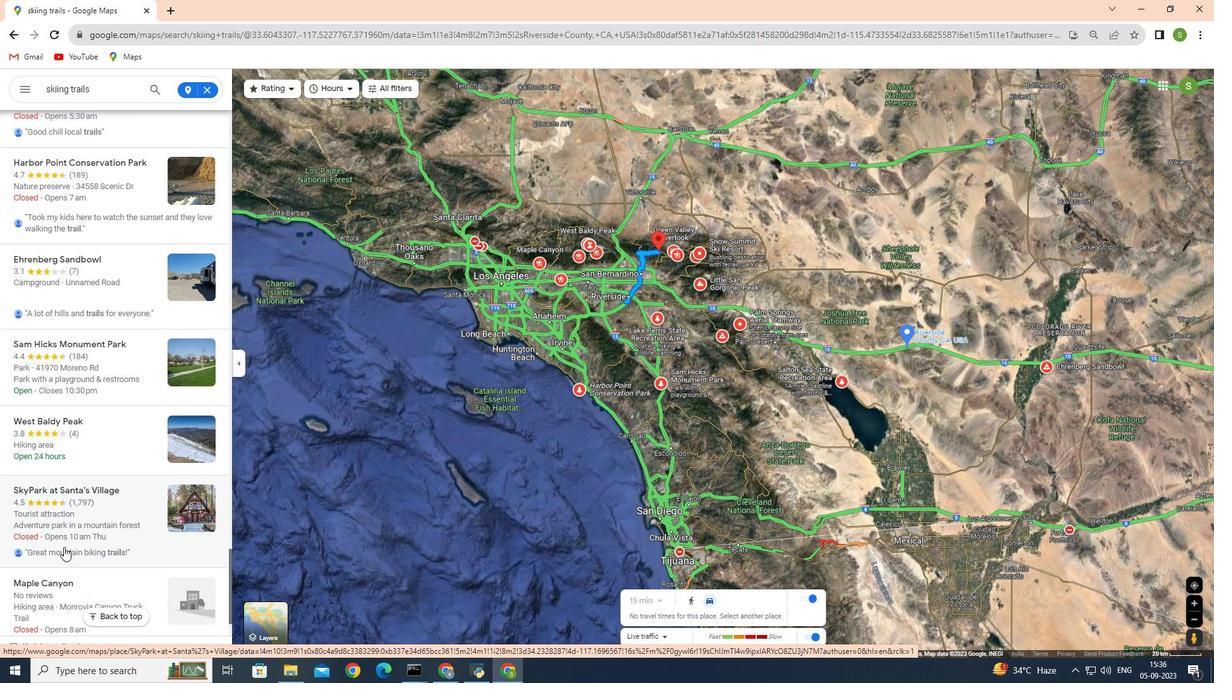 
Action: Mouse scrolled (63, 546) with delta (0, 0)
Screenshot: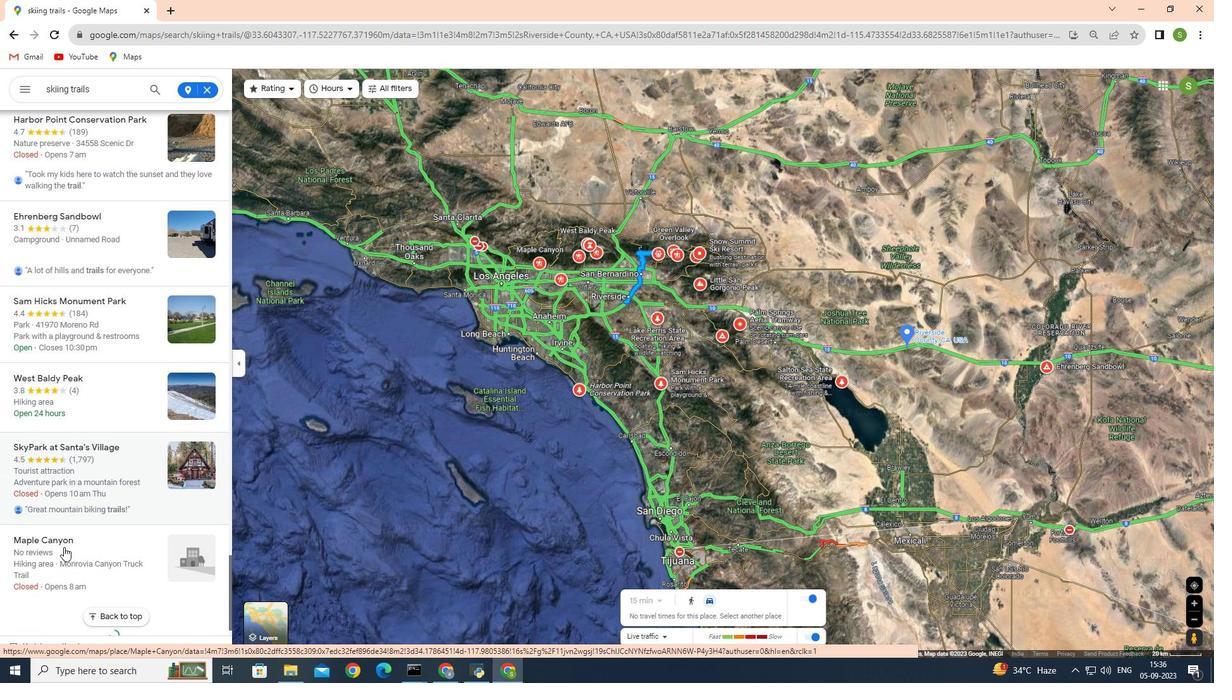 
Action: Mouse scrolled (63, 546) with delta (0, 0)
Screenshot: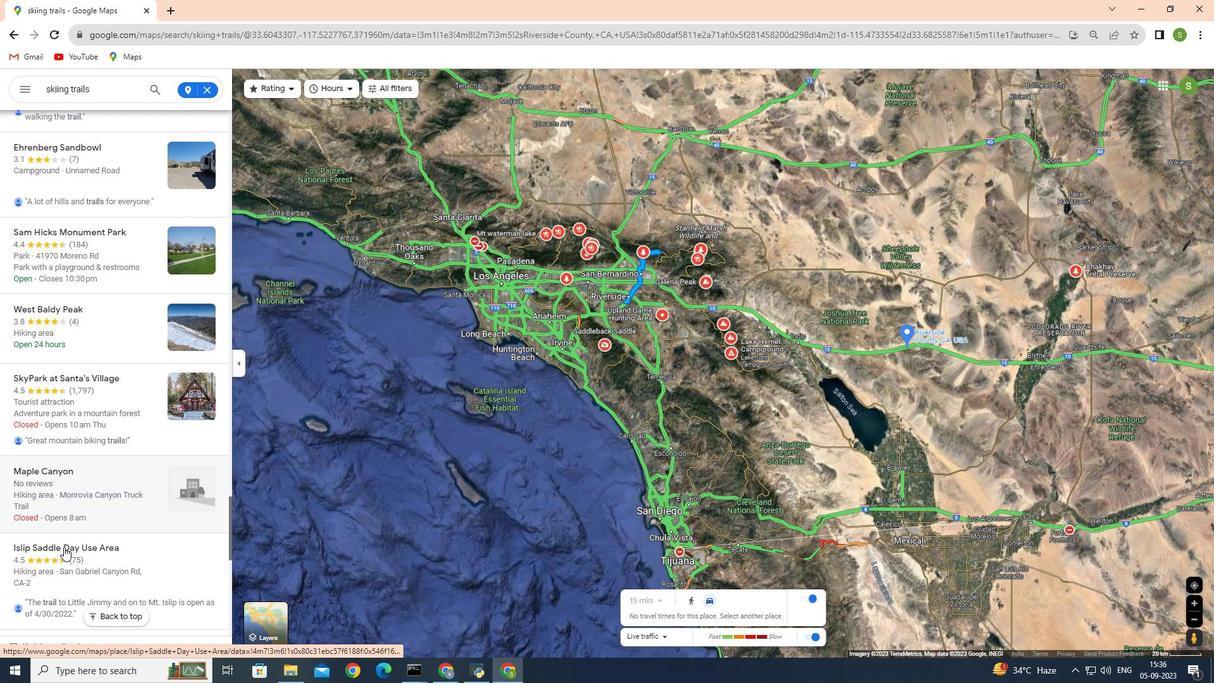 
Action: Mouse scrolled (63, 546) with delta (0, 0)
Screenshot: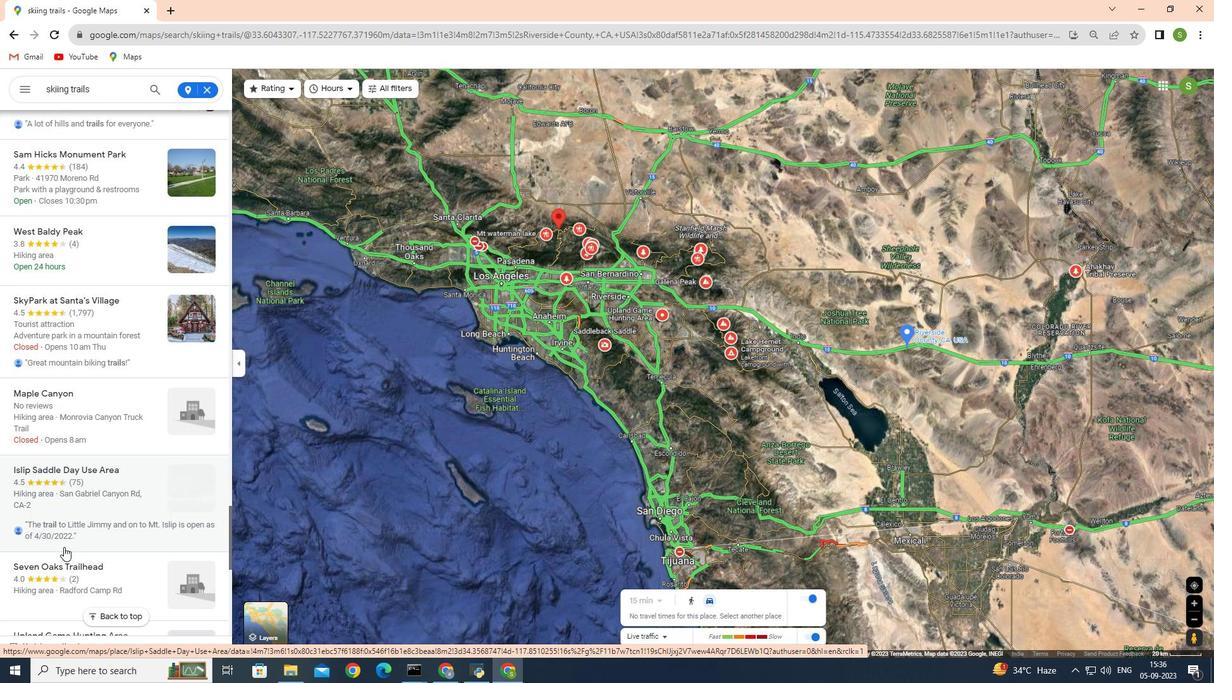 
Action: Mouse scrolled (63, 546) with delta (0, 0)
Screenshot: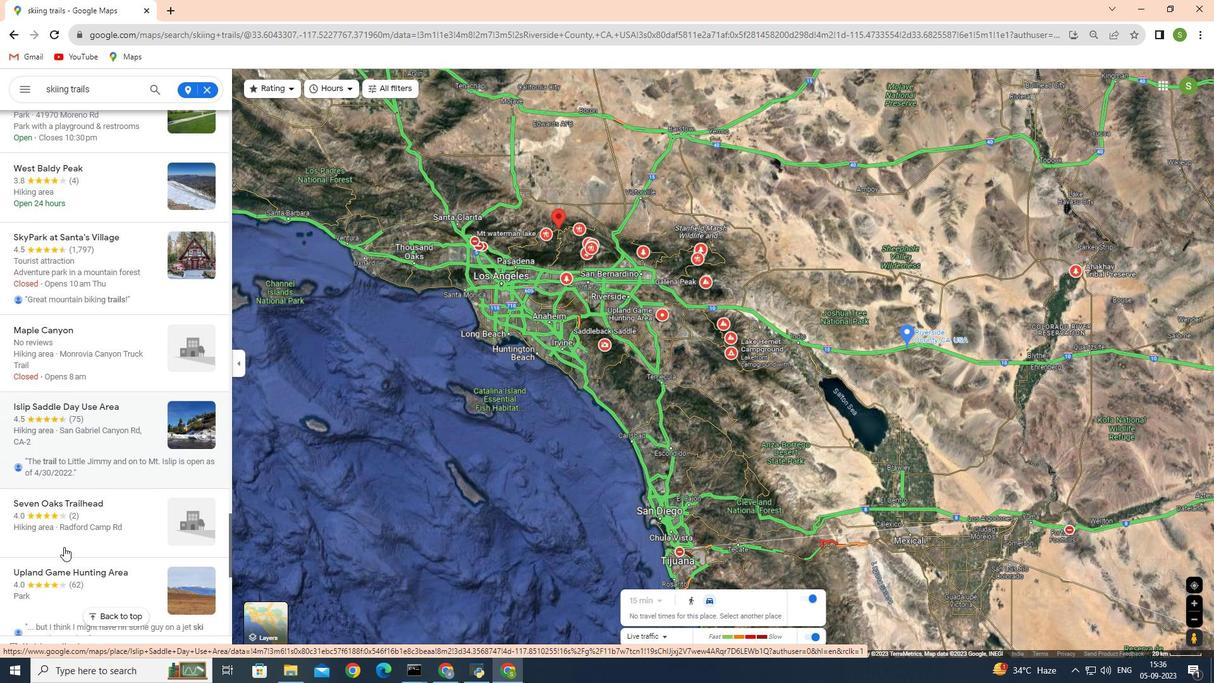 
Action: Mouse scrolled (63, 546) with delta (0, 0)
Screenshot: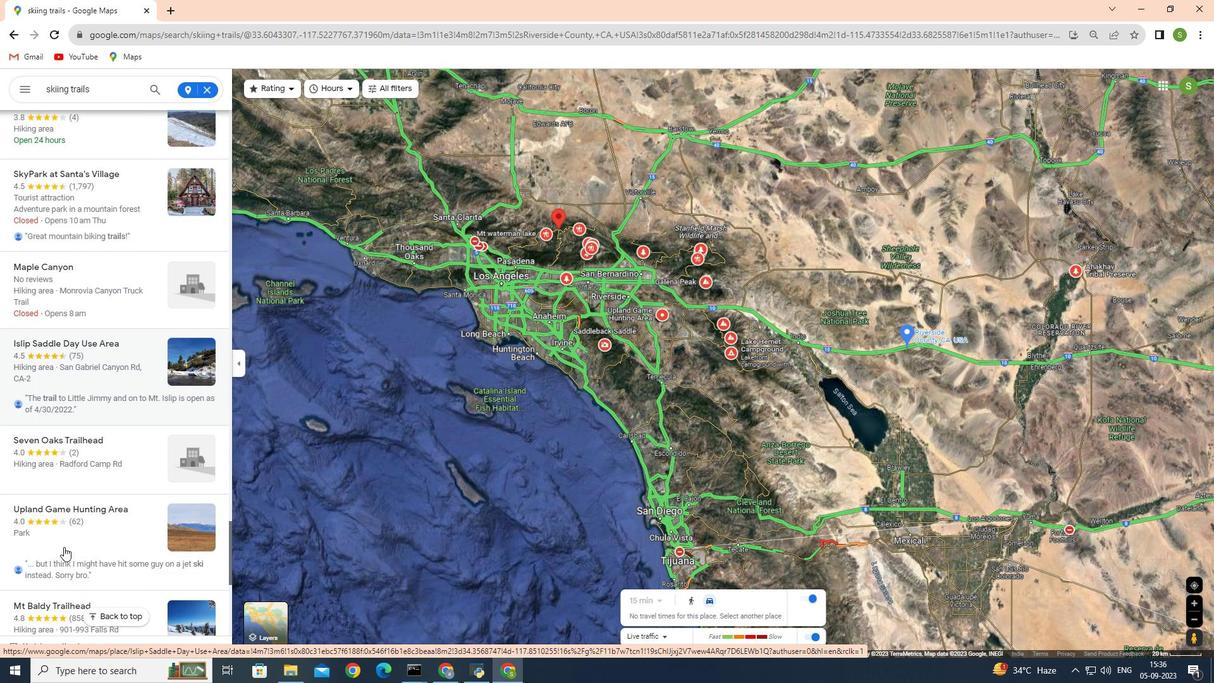 
Action: Mouse scrolled (63, 546) with delta (0, 0)
Screenshot: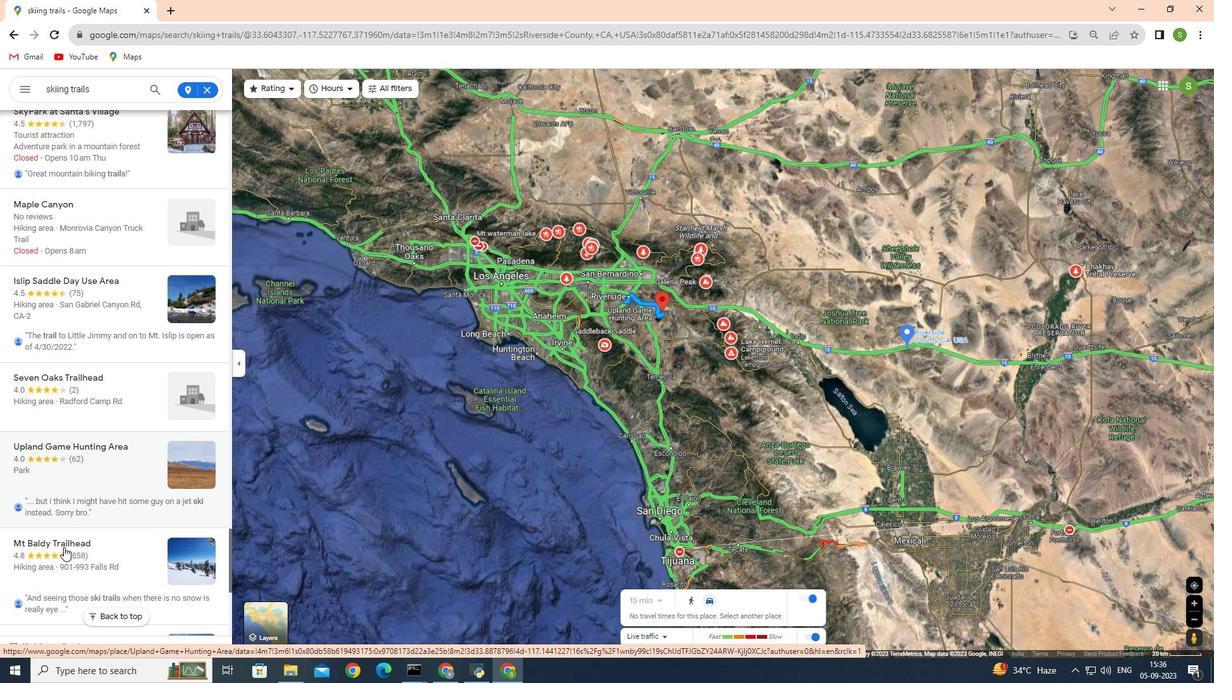 
Action: Mouse scrolled (63, 546) with delta (0, 0)
Screenshot: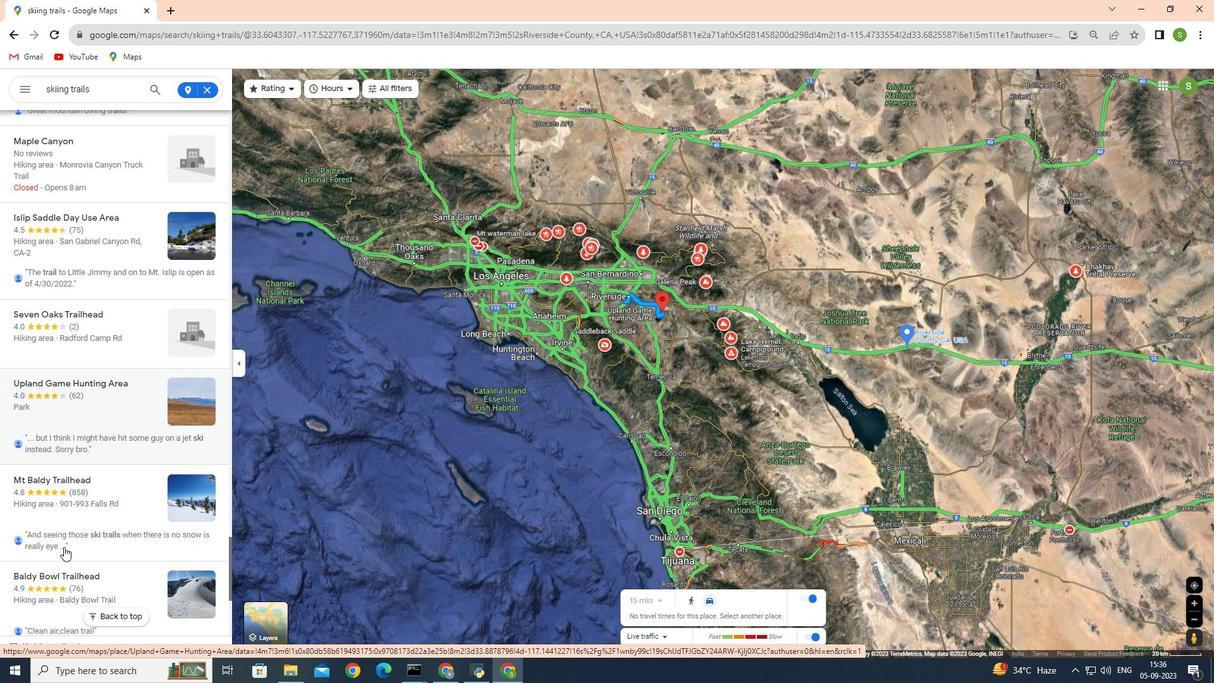 
Action: Mouse scrolled (63, 546) with delta (0, 0)
Screenshot: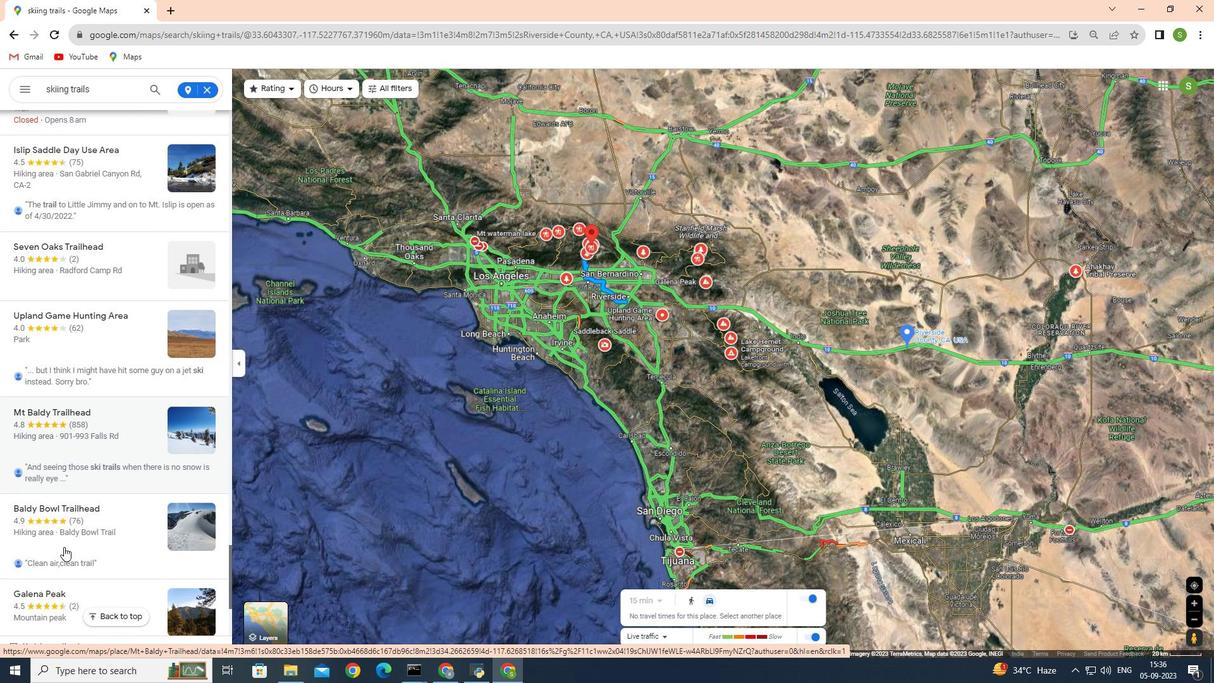 
Action: Mouse scrolled (63, 546) with delta (0, 0)
Screenshot: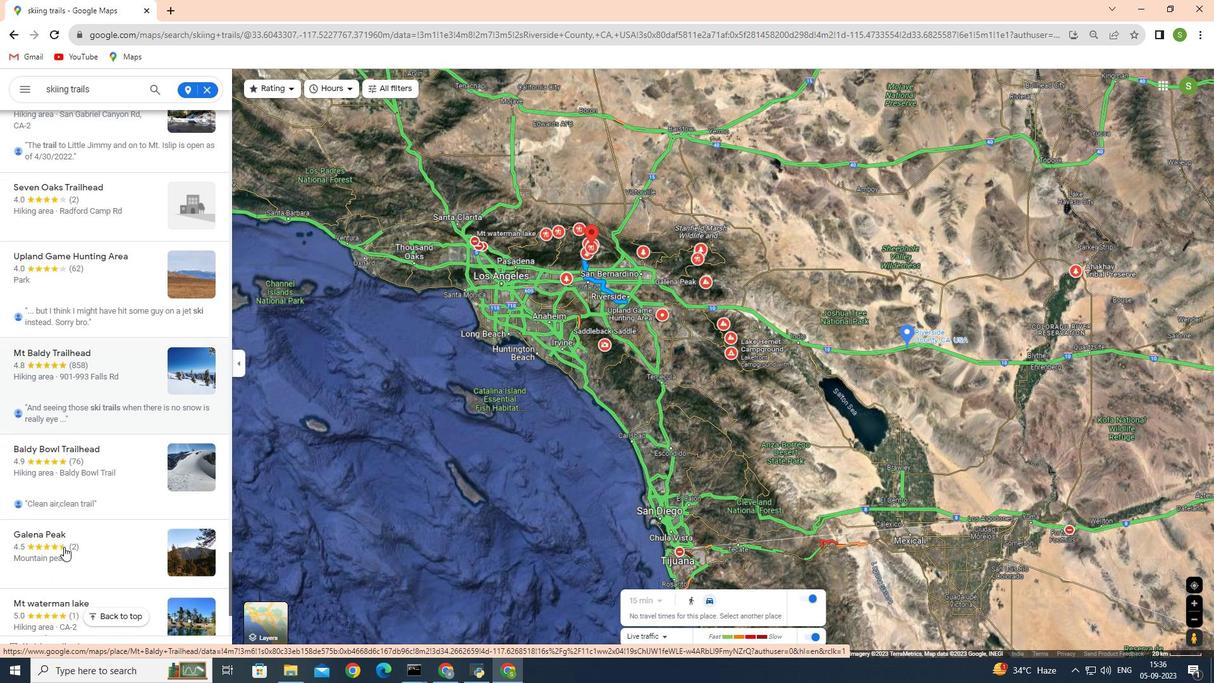 
Action: Mouse scrolled (63, 546) with delta (0, 0)
Screenshot: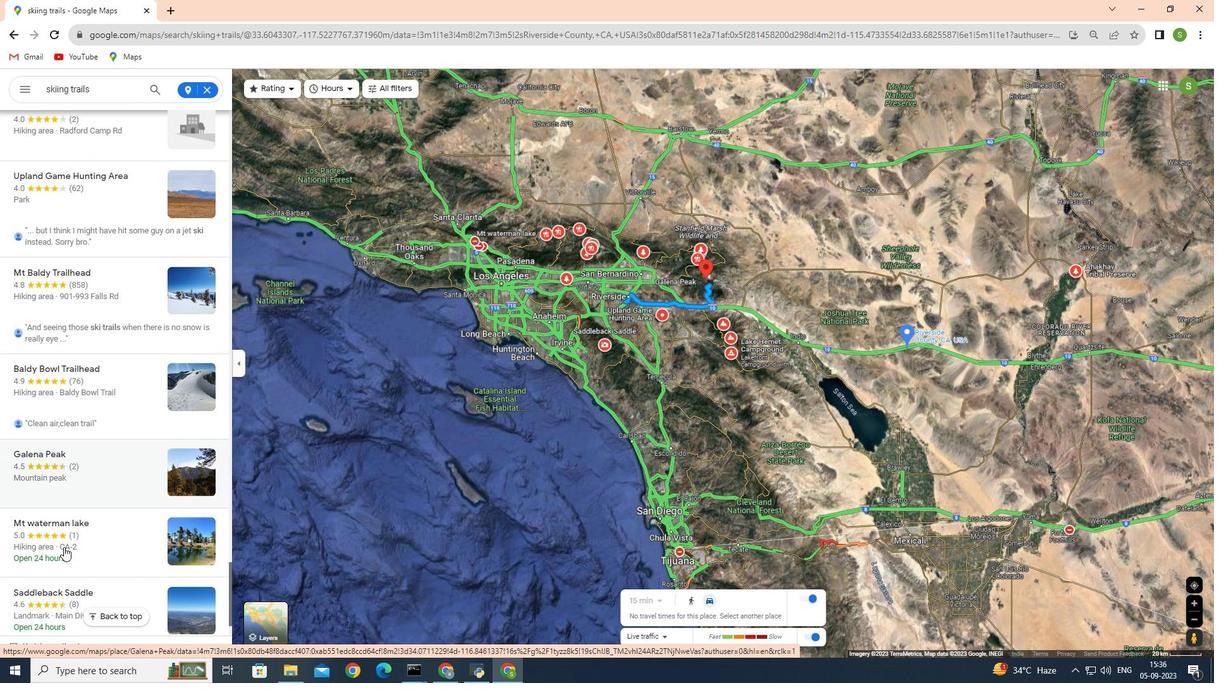 
Action: Mouse scrolled (63, 546) with delta (0, 0)
Screenshot: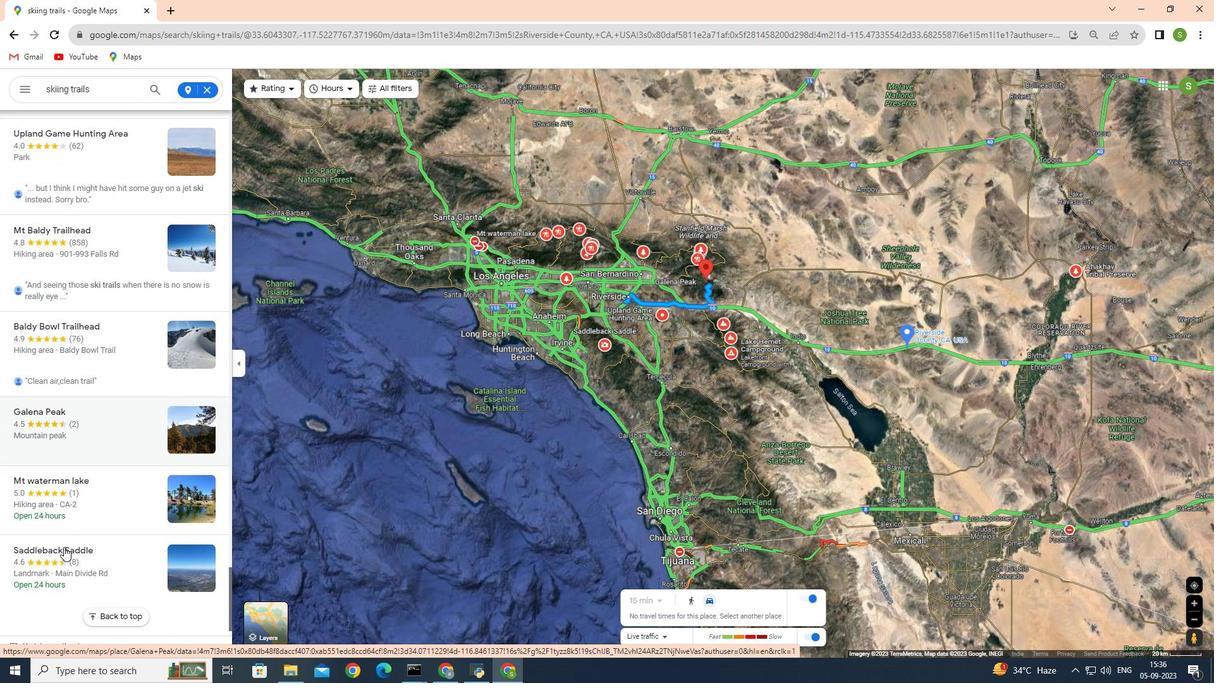 
Action: Mouse scrolled (63, 546) with delta (0, 0)
Screenshot: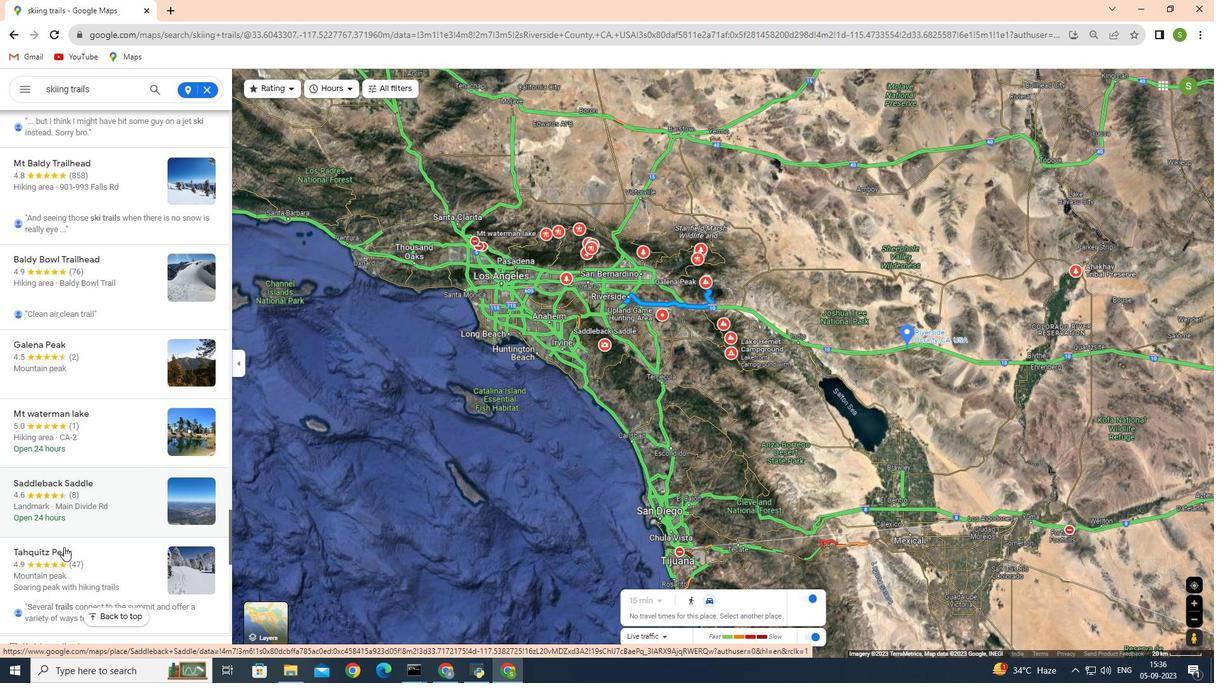 
Action: Mouse scrolled (63, 546) with delta (0, 0)
Screenshot: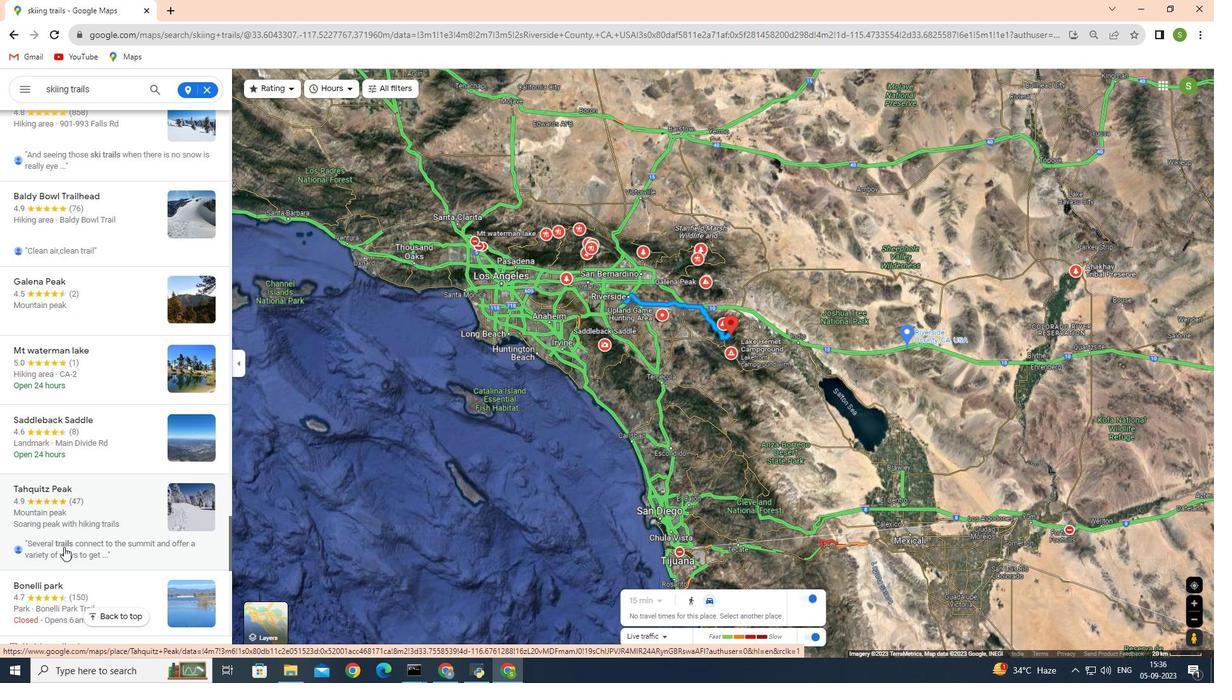 
Action: Mouse scrolled (63, 546) with delta (0, 0)
Screenshot: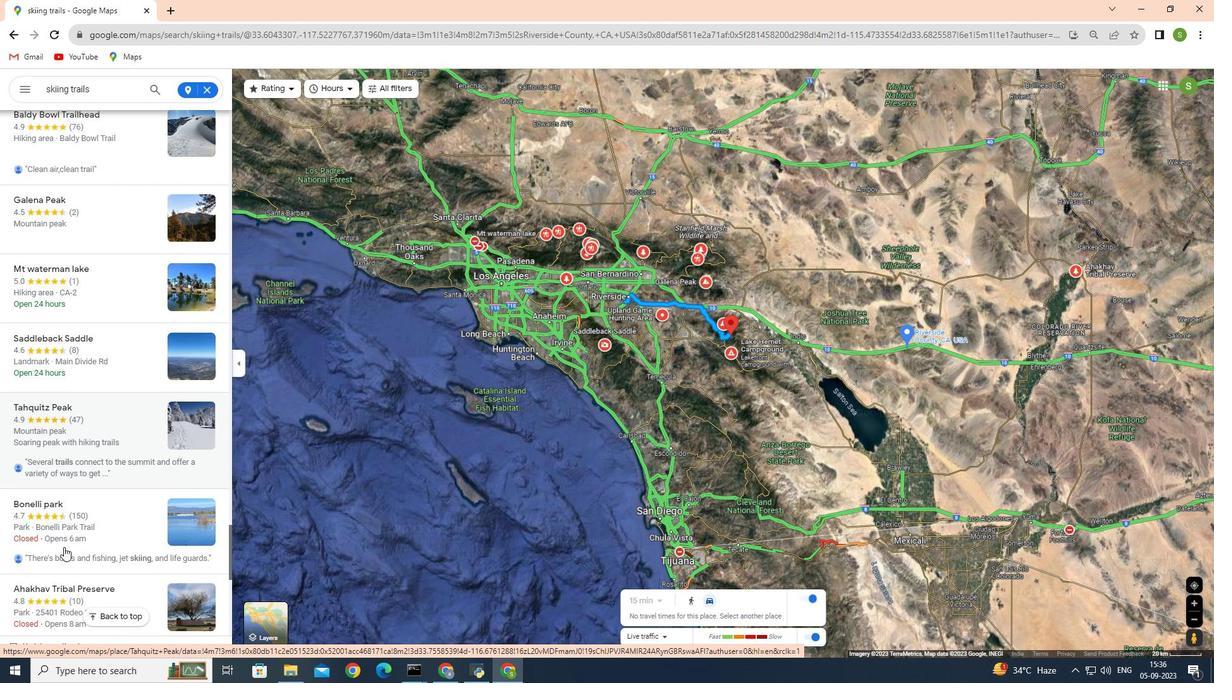 
Action: Mouse scrolled (63, 546) with delta (0, 0)
Screenshot: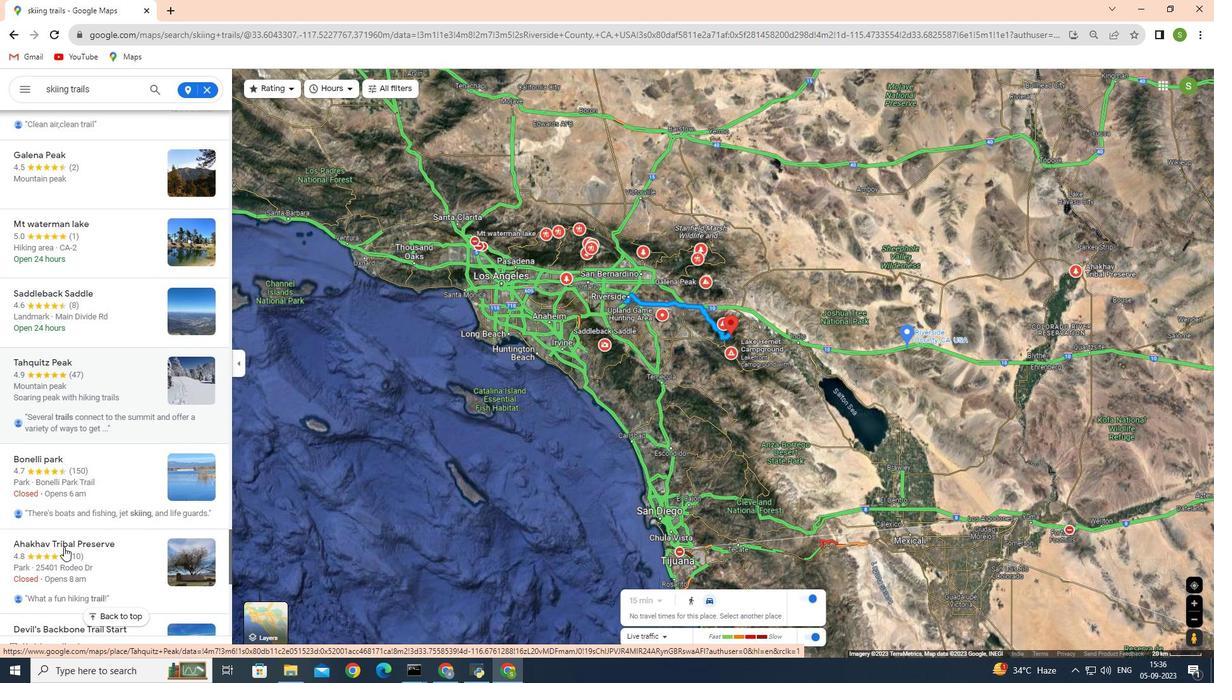 
Action: Mouse scrolled (63, 546) with delta (0, 0)
Screenshot: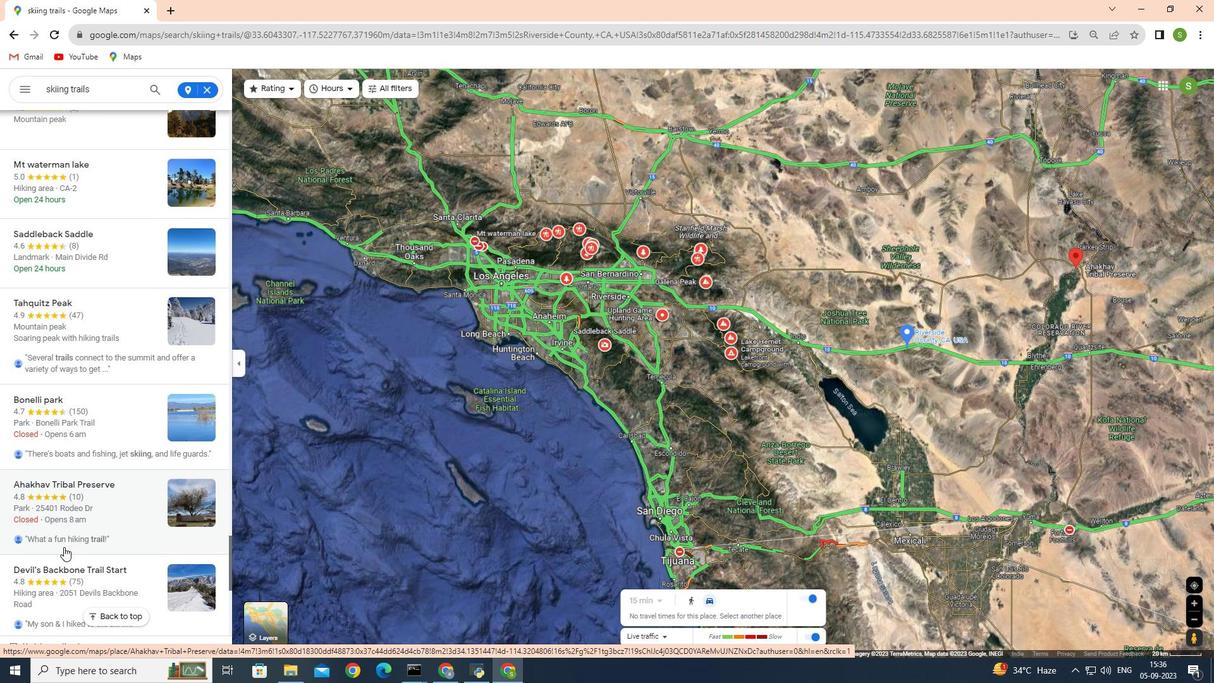 
Action: Mouse scrolled (63, 546) with delta (0, 0)
Screenshot: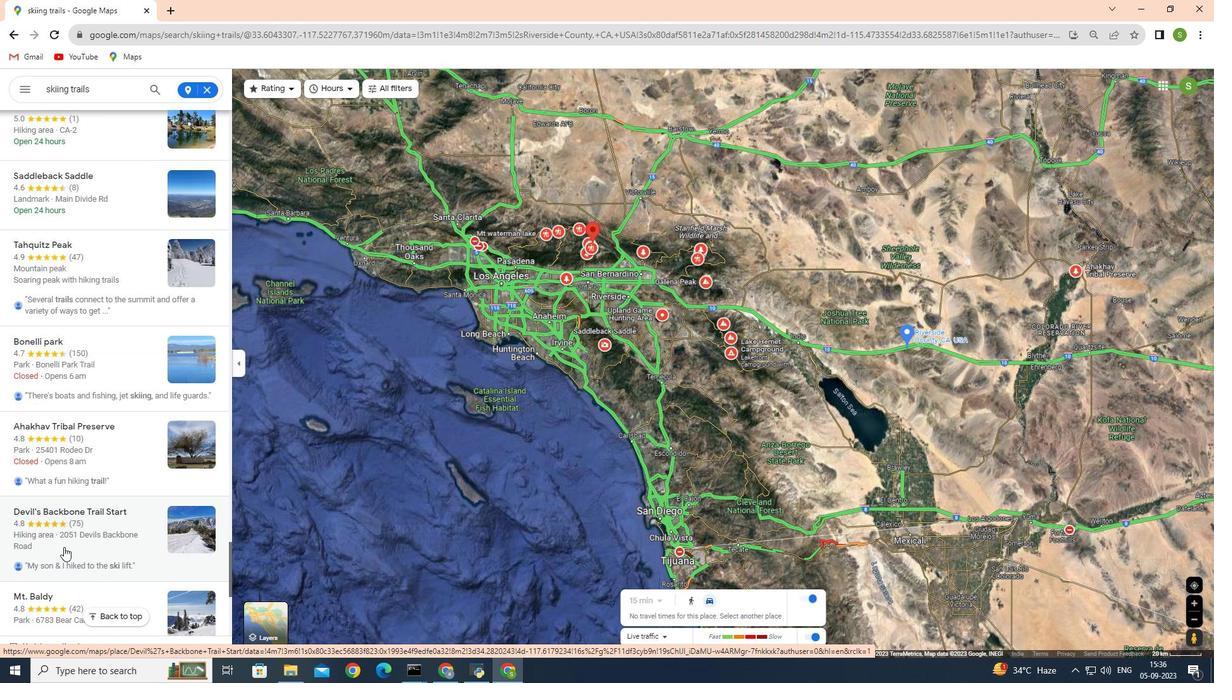 
Action: Mouse scrolled (63, 546) with delta (0, 0)
Screenshot: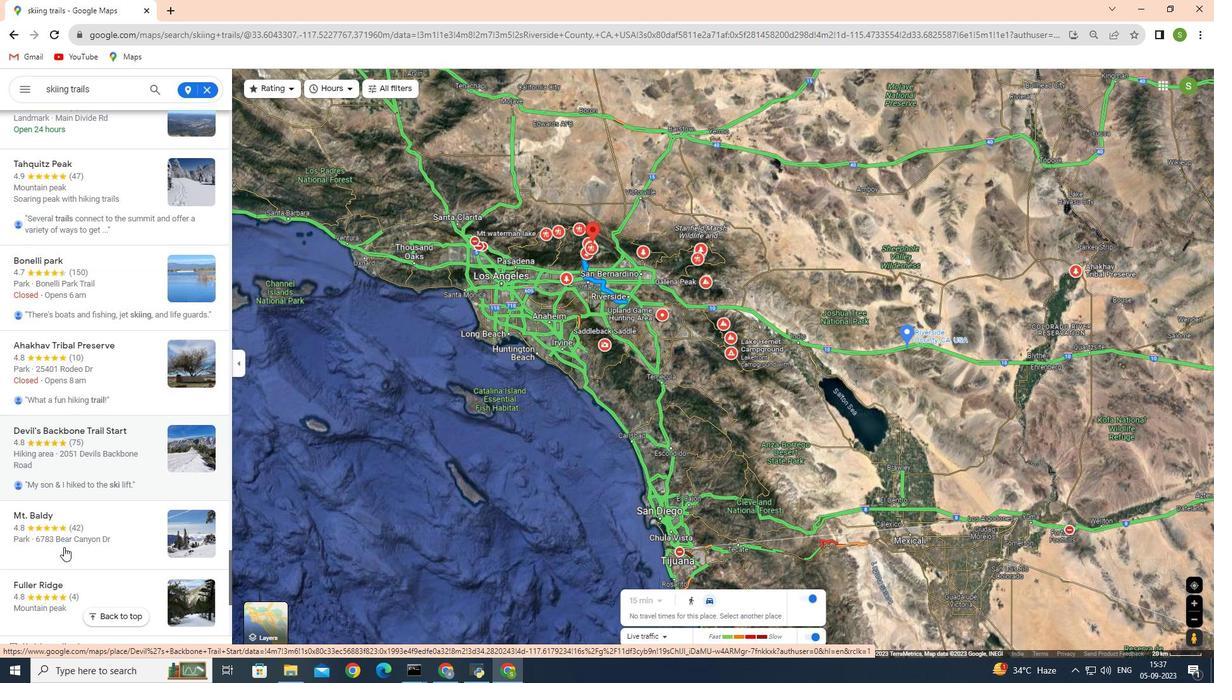 
Action: Mouse scrolled (63, 546) with delta (0, 0)
Screenshot: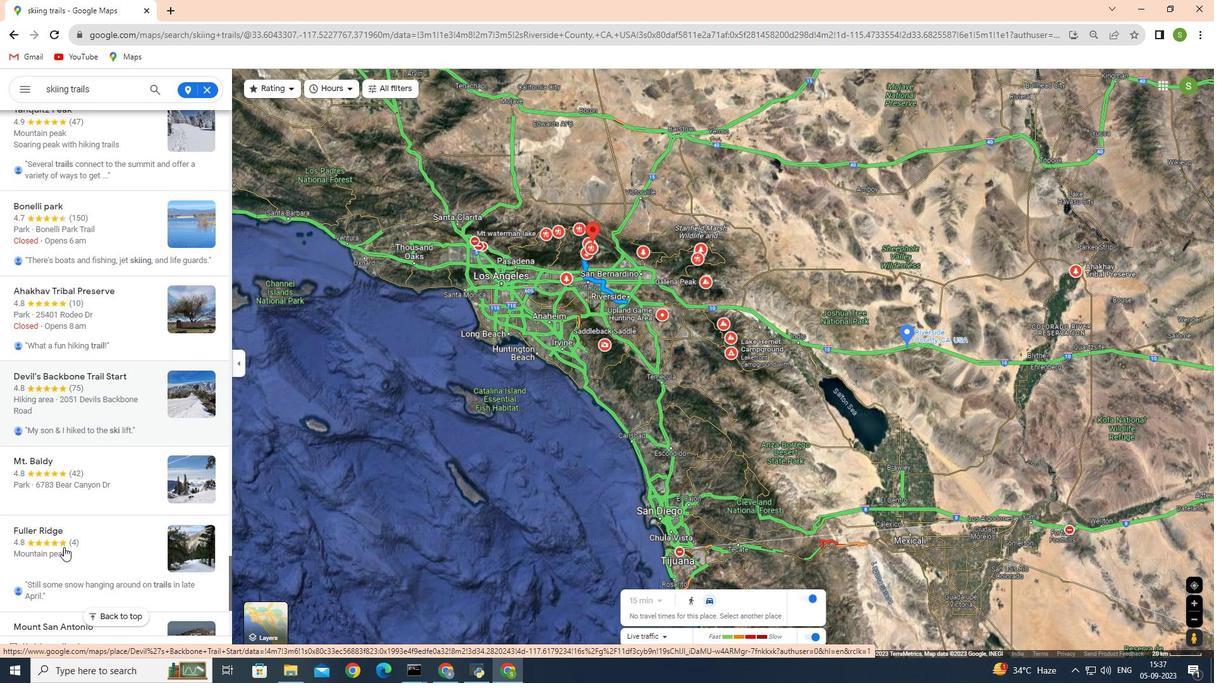 
Action: Mouse scrolled (63, 546) with delta (0, 0)
Screenshot: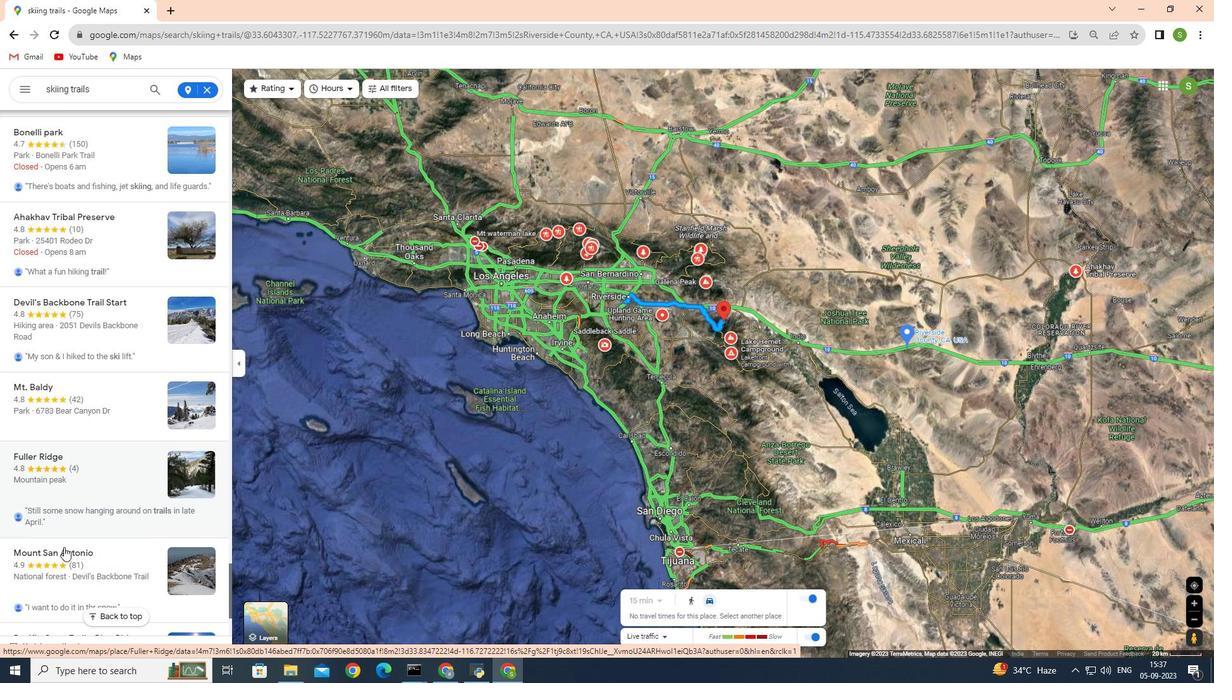
Action: Mouse scrolled (63, 546) with delta (0, 0)
Screenshot: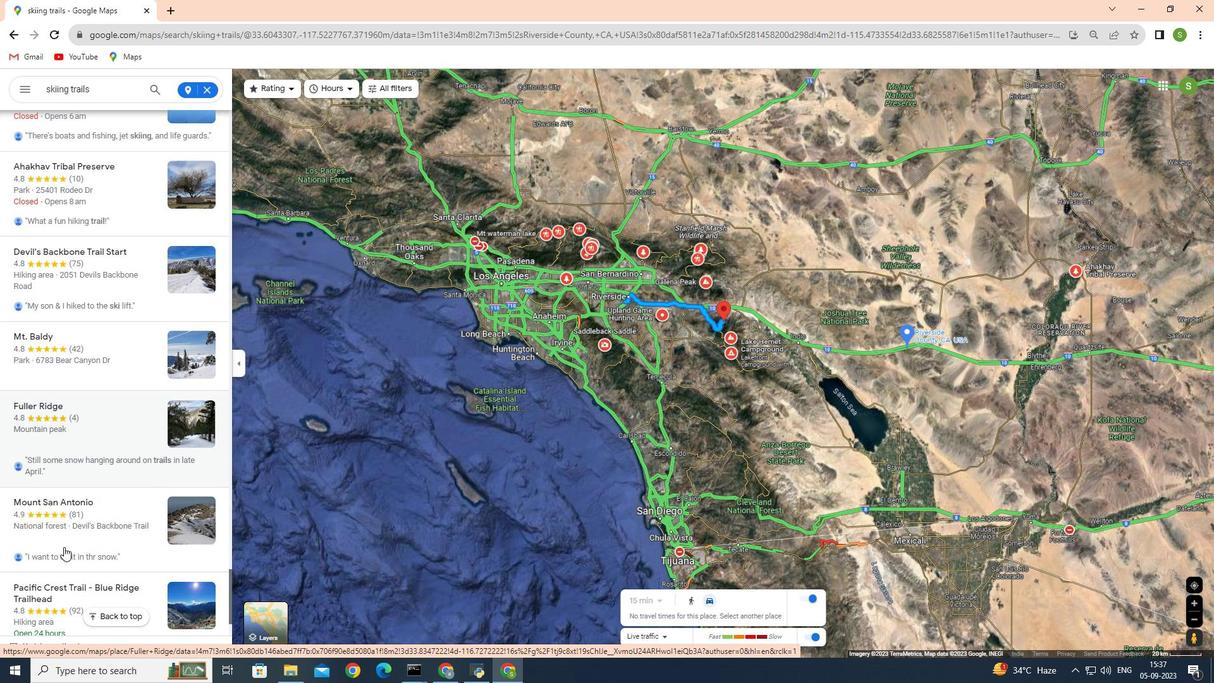 
Action: Mouse scrolled (63, 546) with delta (0, 0)
Screenshot: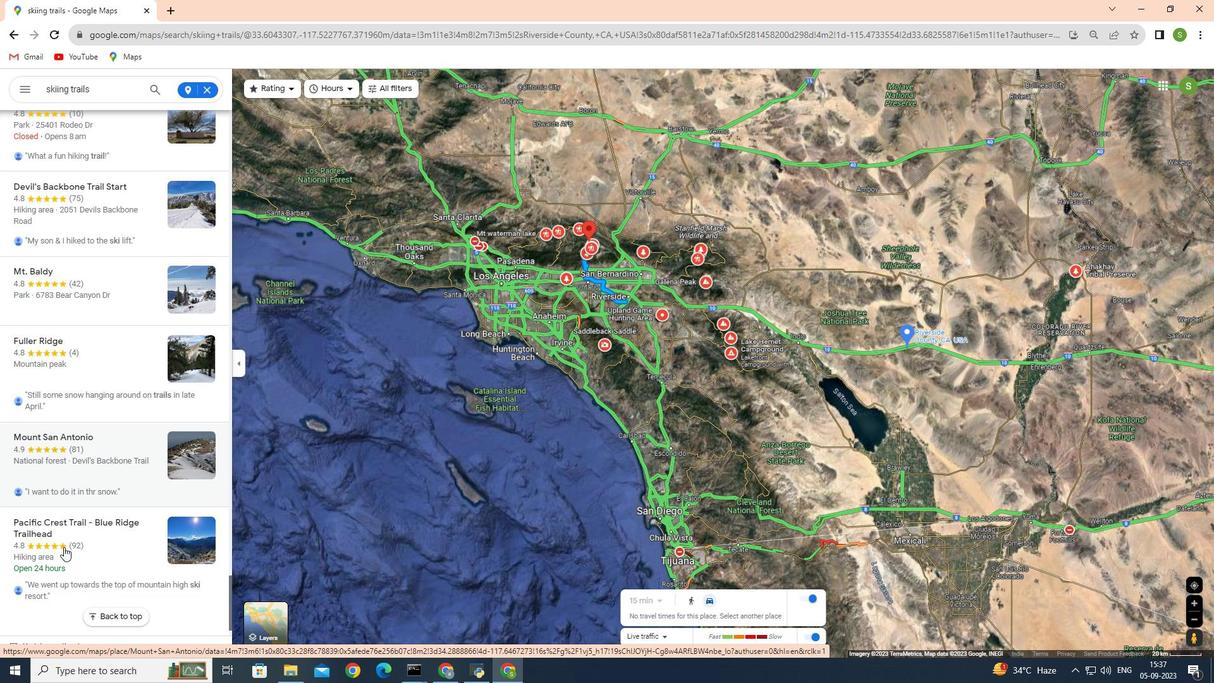 
Action: Mouse scrolled (63, 546) with delta (0, 0)
Screenshot: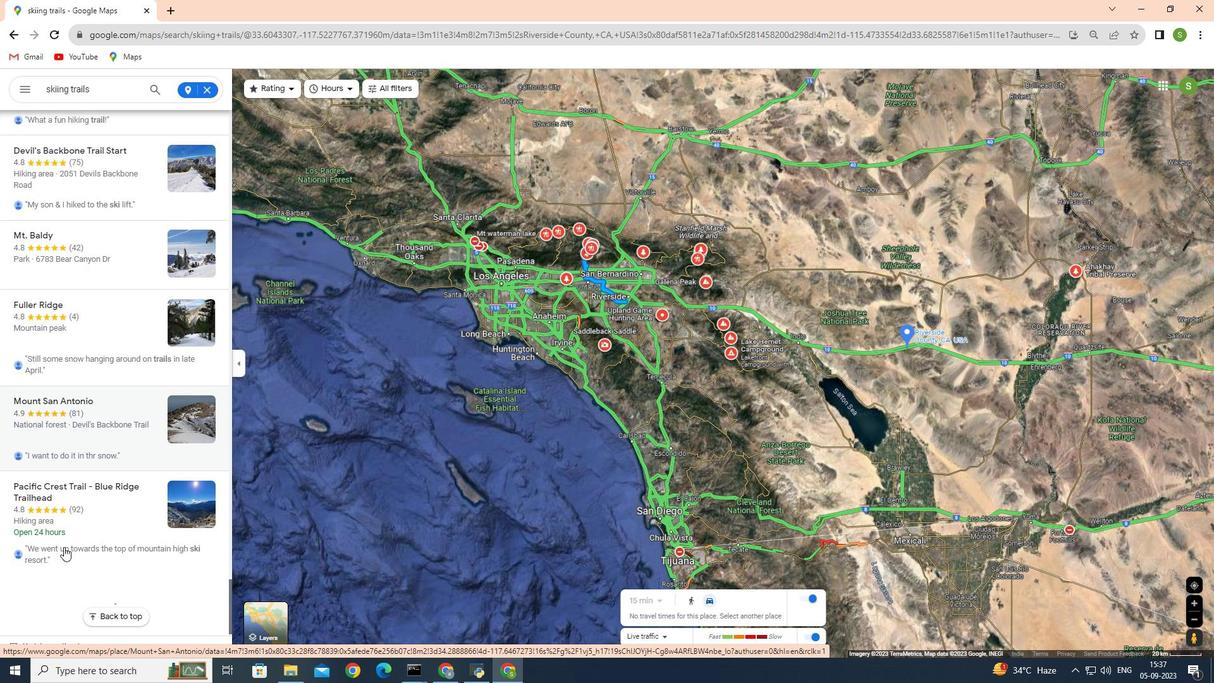 
Action: Mouse scrolled (63, 546) with delta (0, 0)
Screenshot: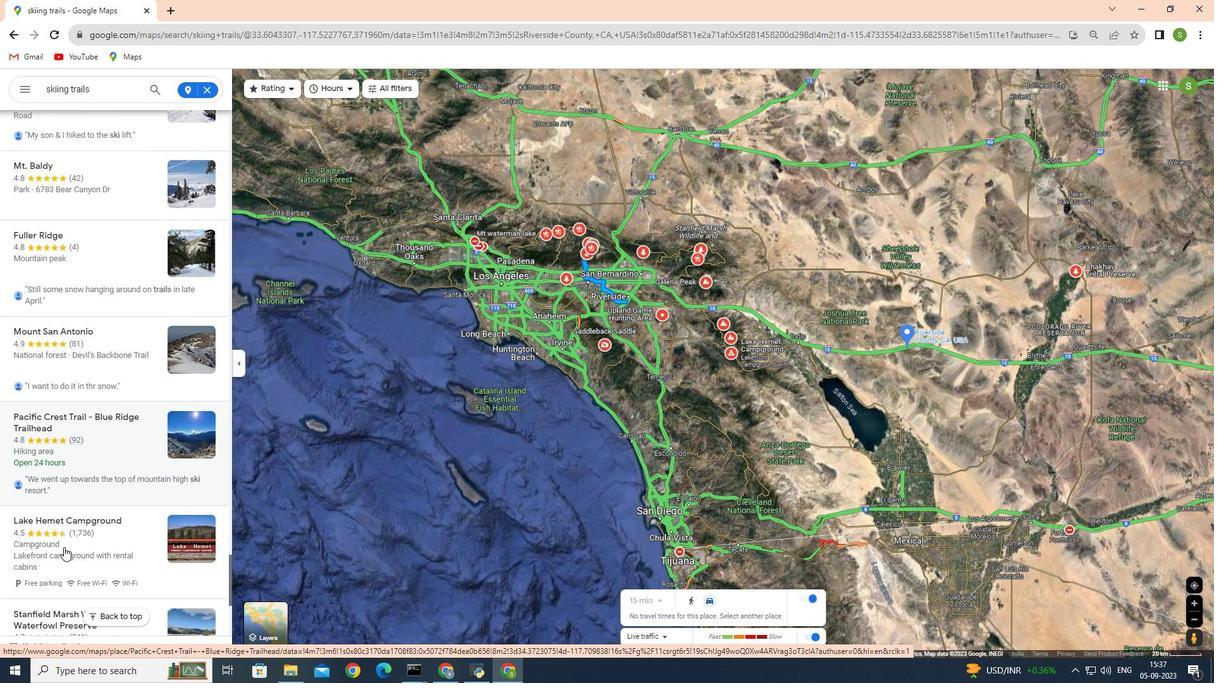 
Action: Mouse scrolled (63, 546) with delta (0, 0)
Screenshot: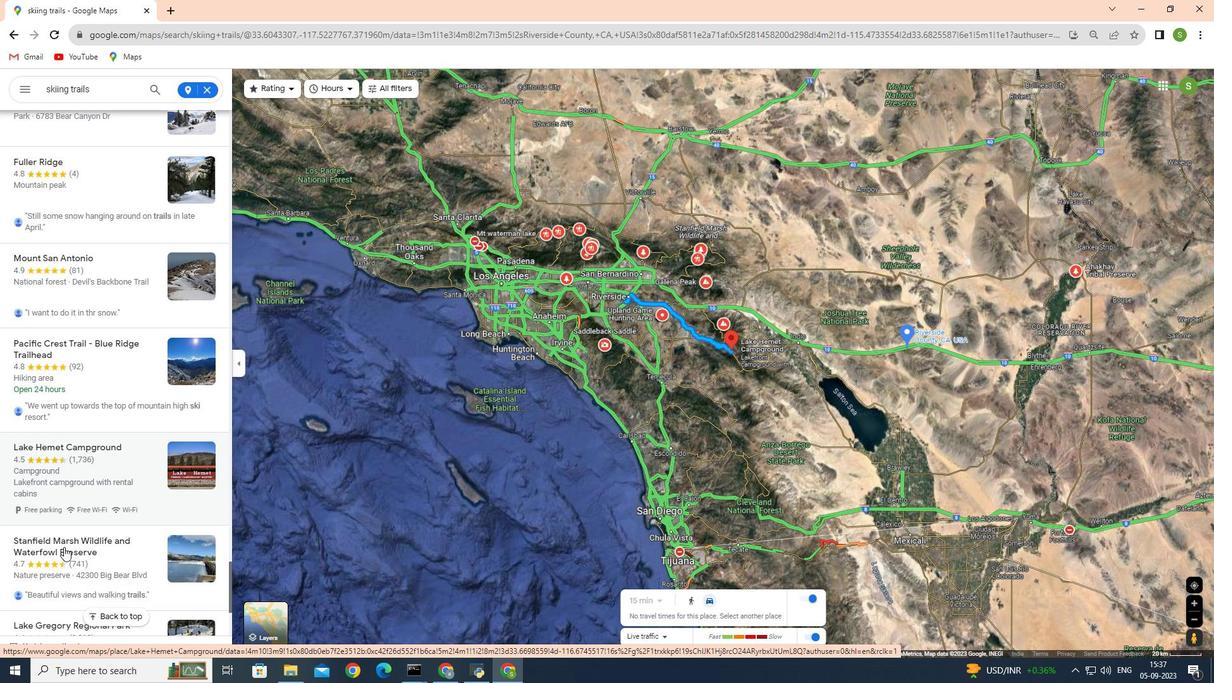 
Action: Mouse scrolled (63, 546) with delta (0, 0)
Screenshot: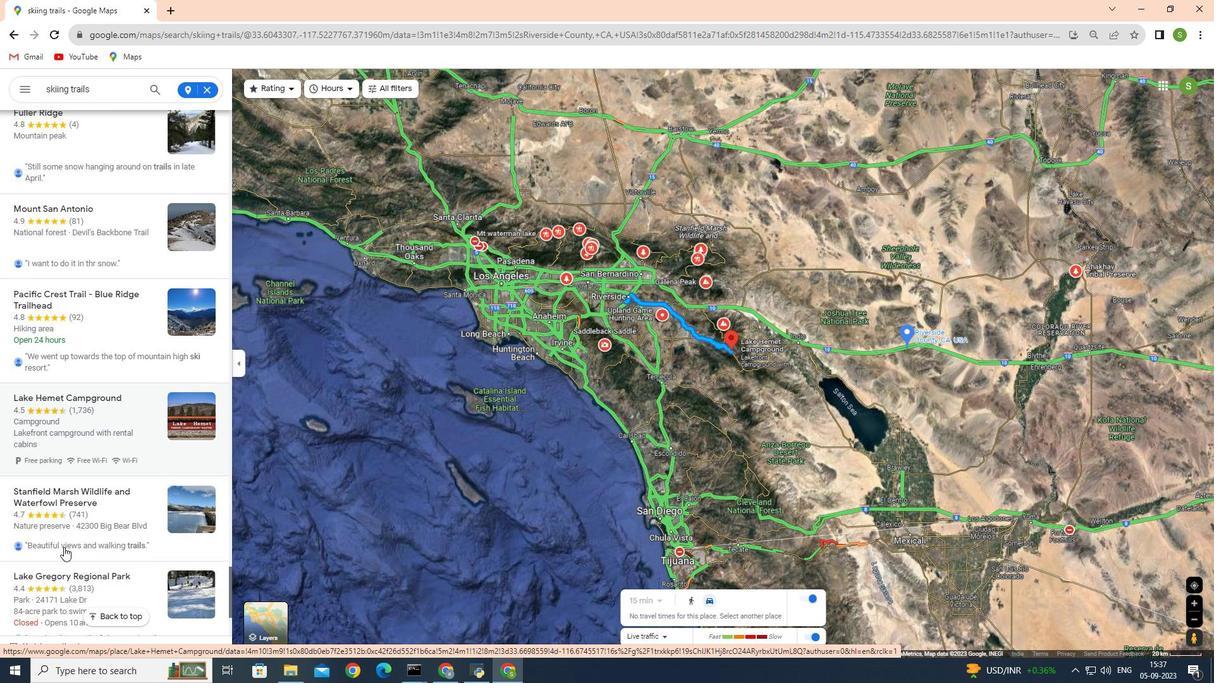 
Action: Mouse scrolled (63, 546) with delta (0, 0)
Screenshot: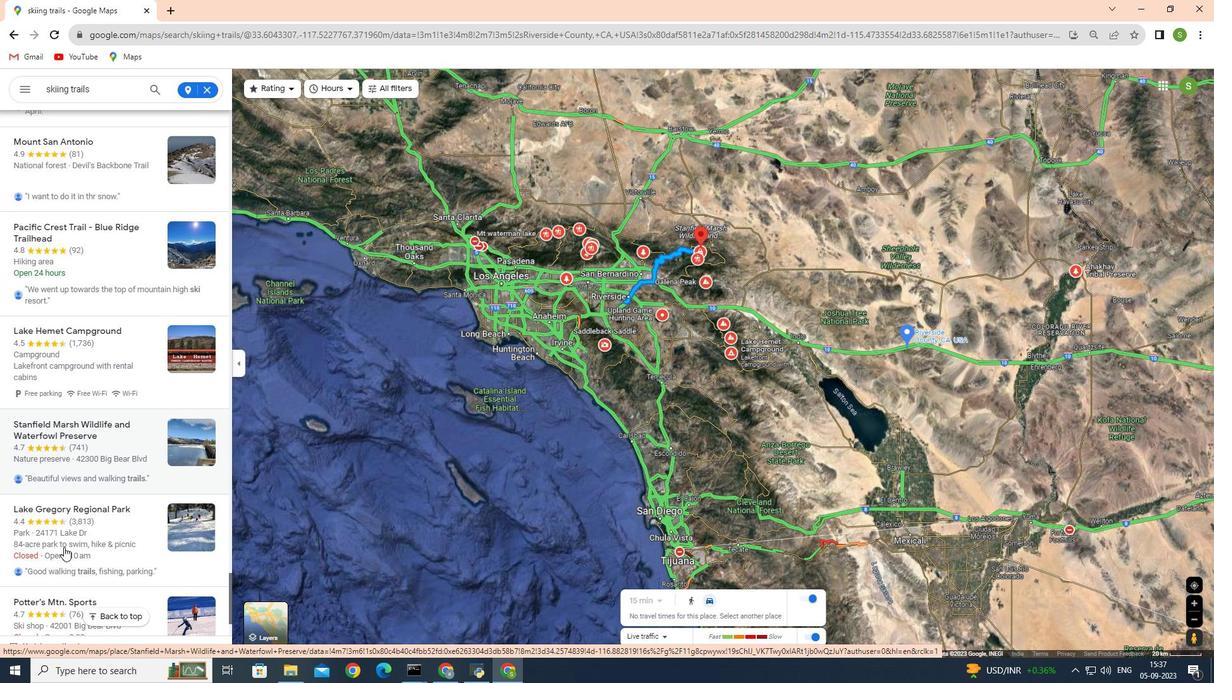 
Action: Mouse scrolled (63, 546) with delta (0, 0)
Screenshot: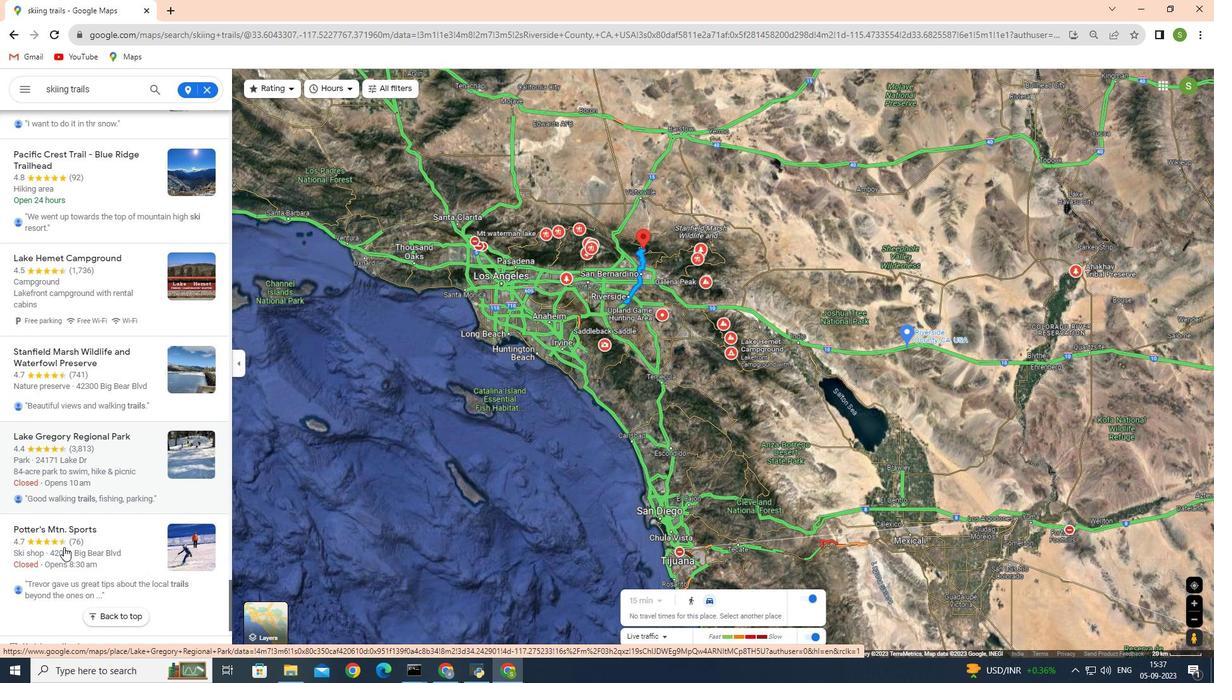 
Action: Mouse scrolled (63, 546) with delta (0, 0)
Screenshot: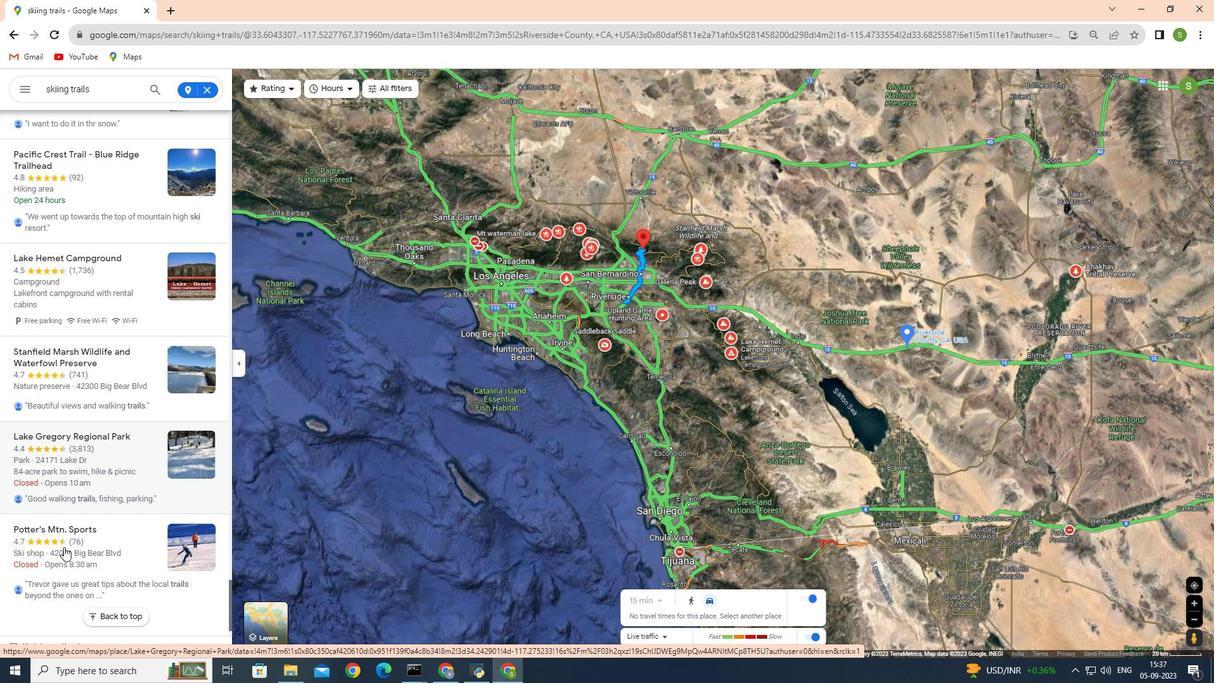 
Action: Mouse scrolled (63, 546) with delta (0, 0)
Screenshot: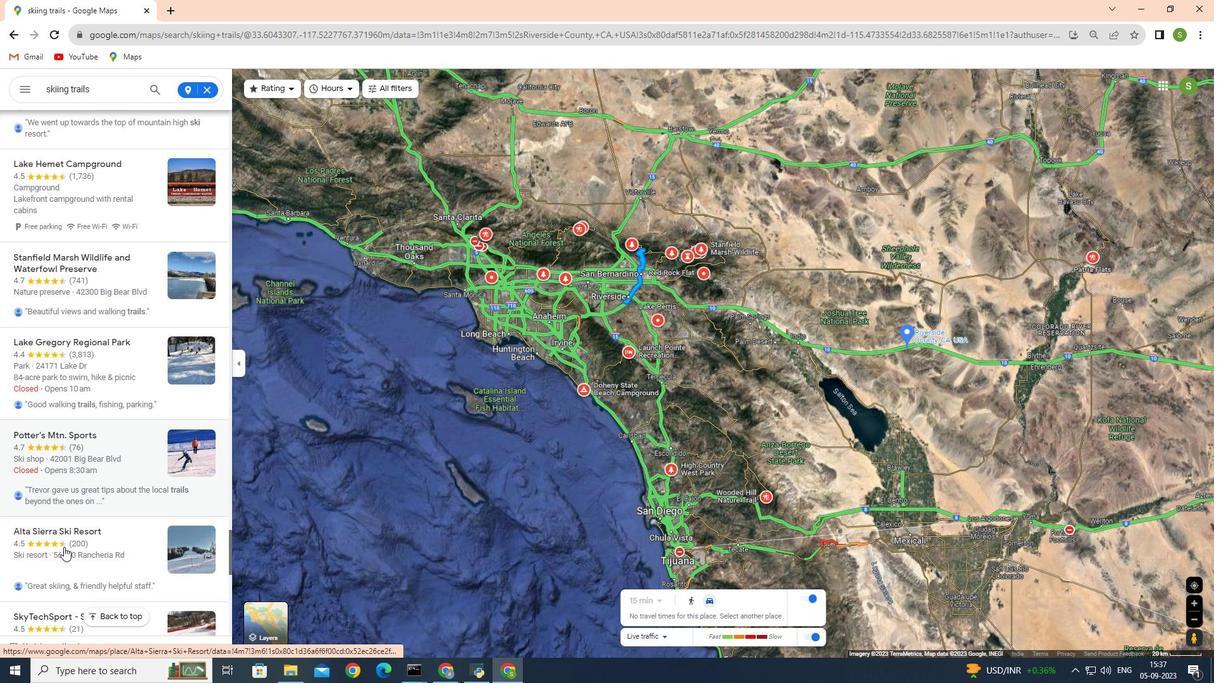 
Action: Mouse scrolled (63, 546) with delta (0, 0)
Screenshot: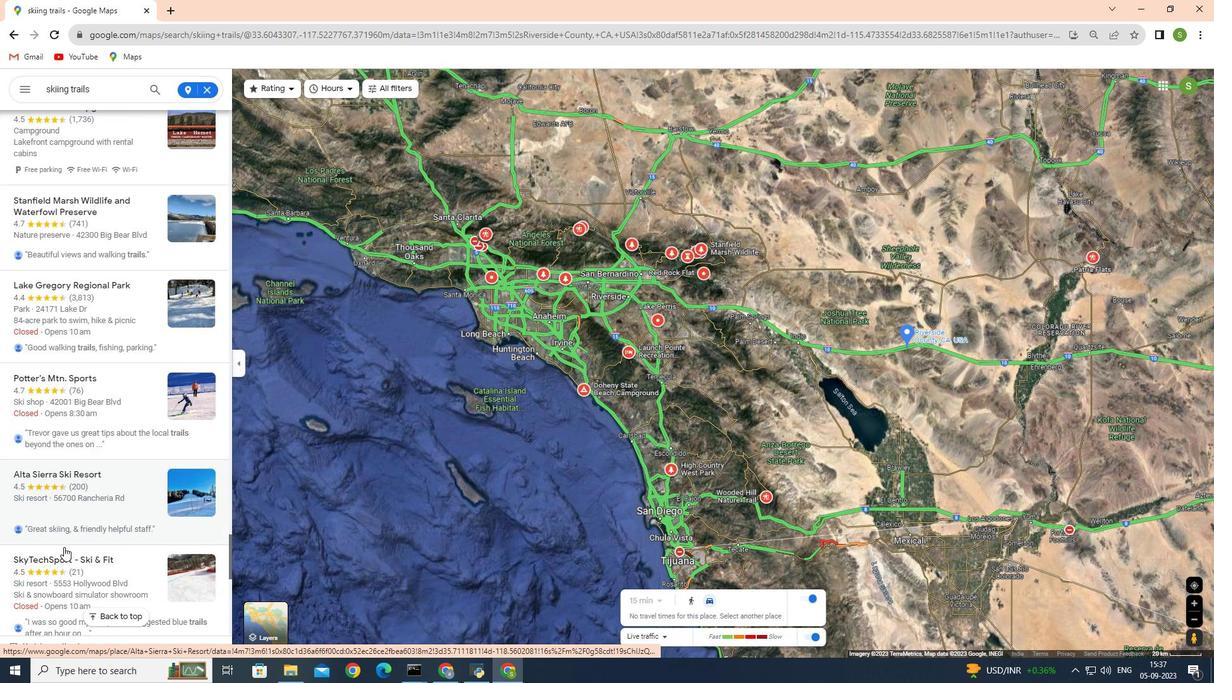 
Action: Mouse moved to (74, 552)
Screenshot: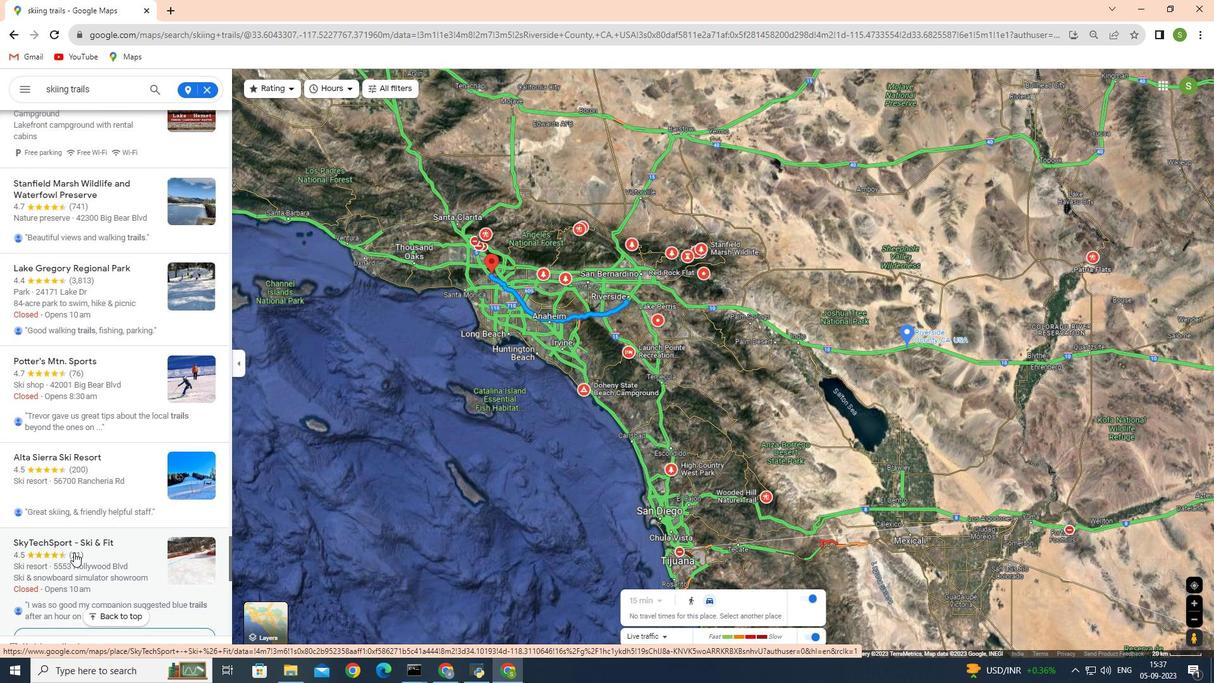 
Action: Mouse scrolled (74, 552) with delta (0, 0)
Screenshot: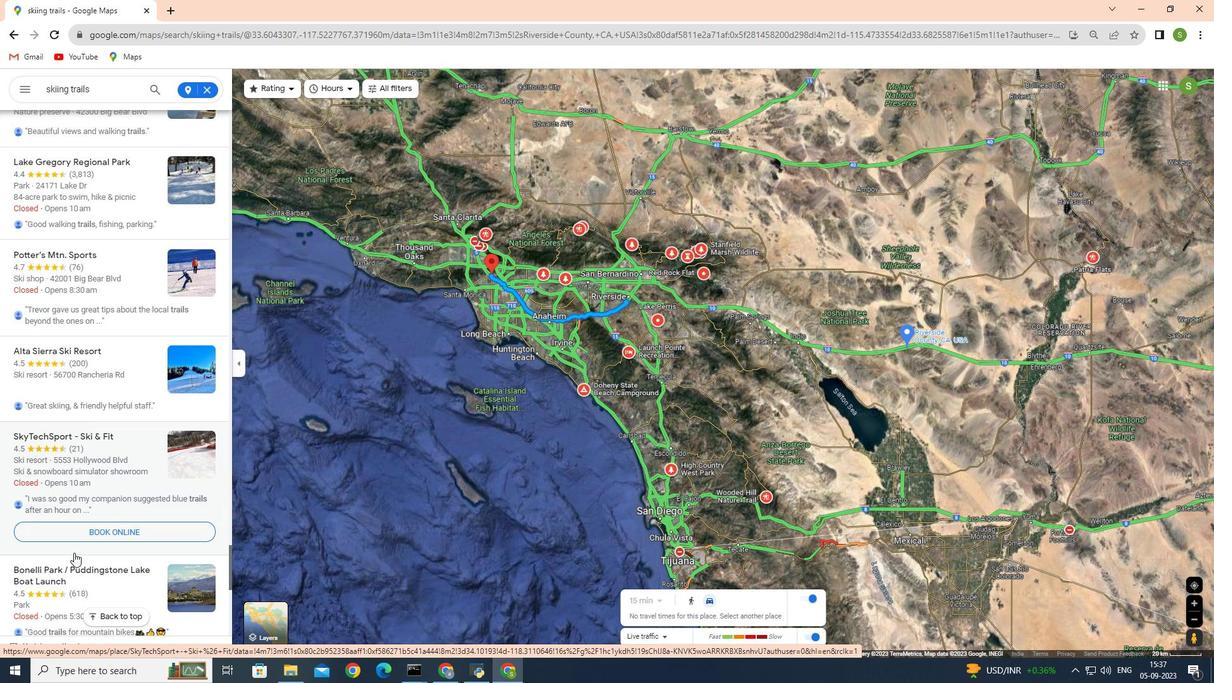 
Action: Mouse scrolled (74, 552) with delta (0, 0)
Screenshot: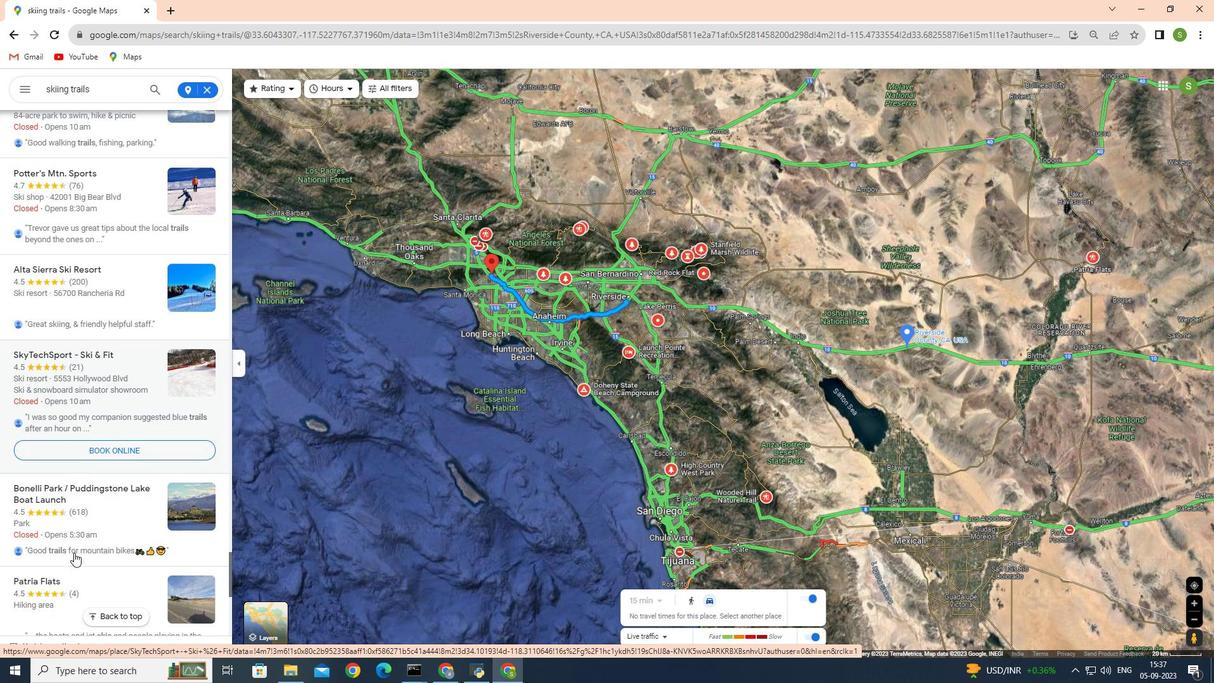 
Action: Mouse scrolled (74, 552) with delta (0, 0)
Screenshot: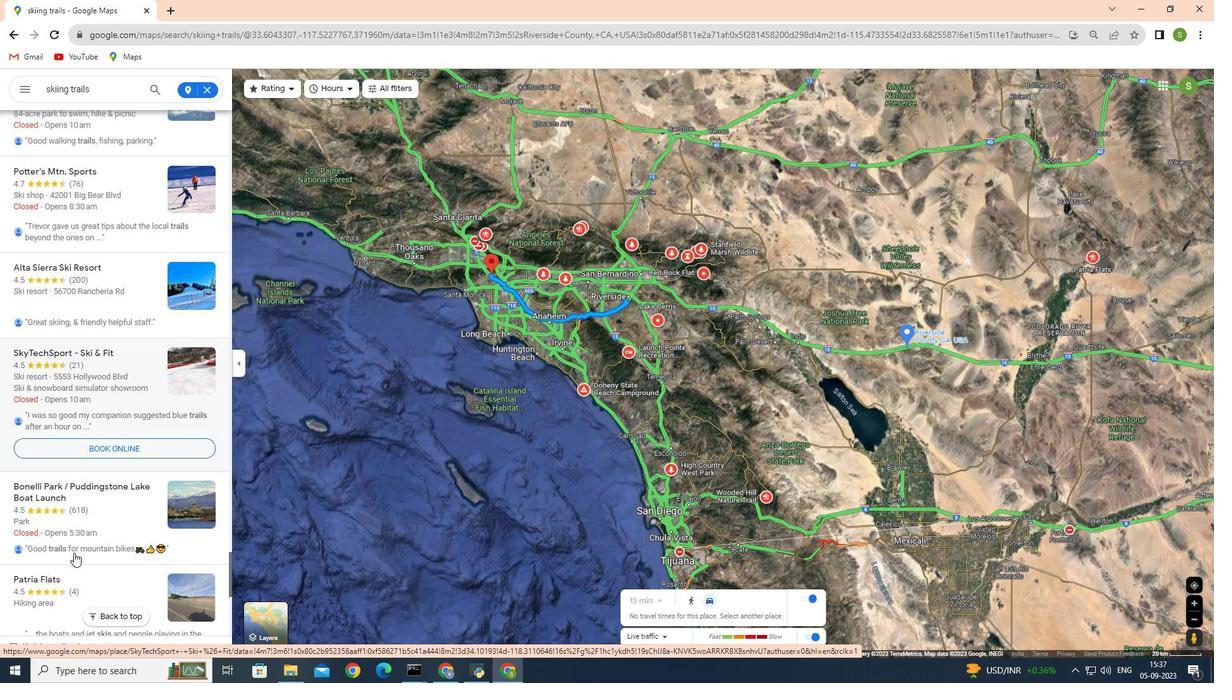 
Action: Mouse moved to (72, 552)
Screenshot: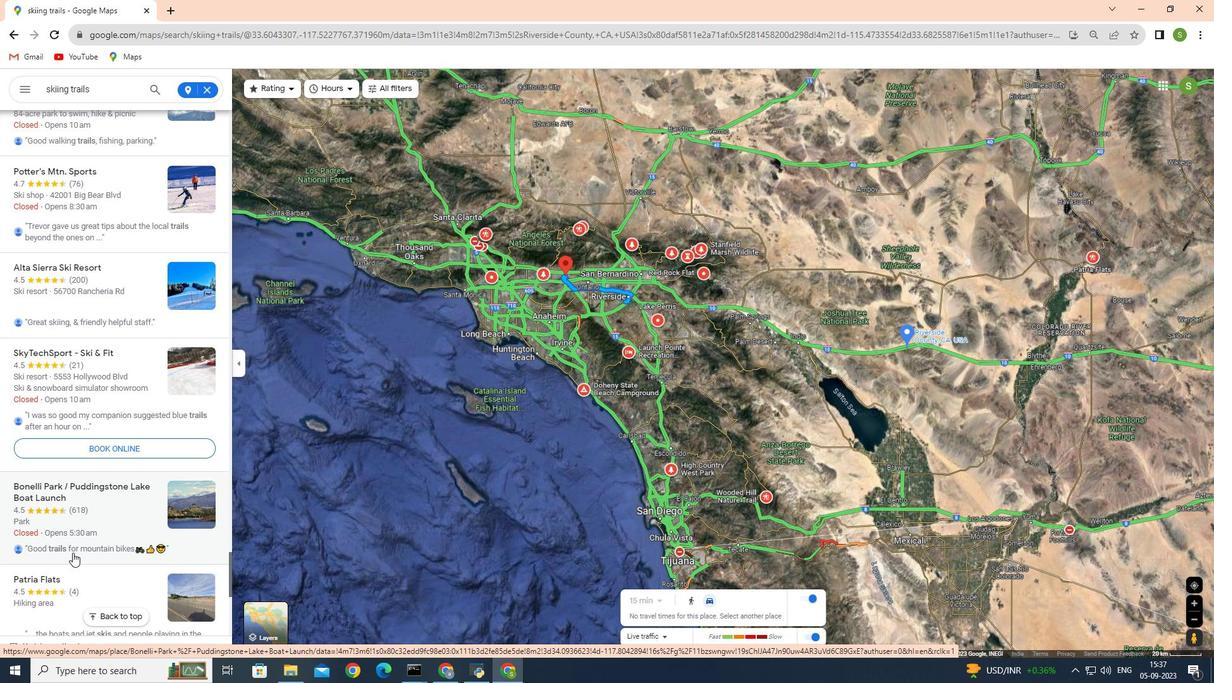 
Action: Mouse scrolled (72, 552) with delta (0, 0)
Screenshot: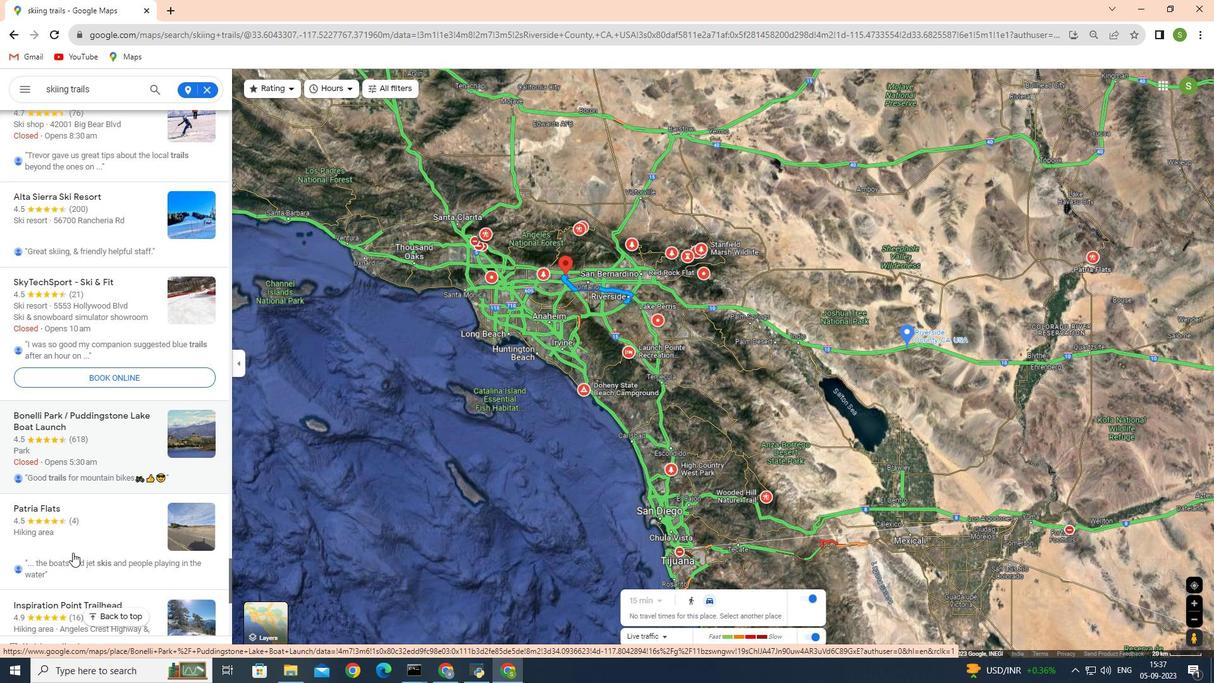 
Action: Mouse scrolled (72, 552) with delta (0, 0)
Screenshot: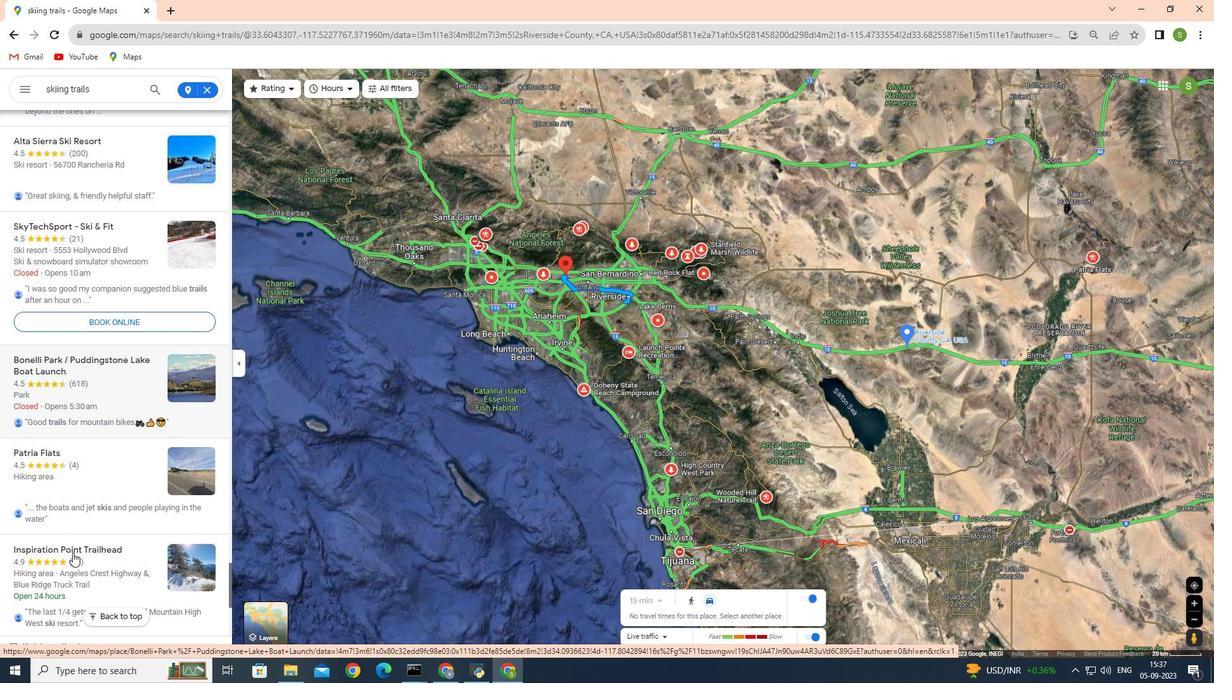 
Action: Mouse moved to (69, 522)
Screenshot: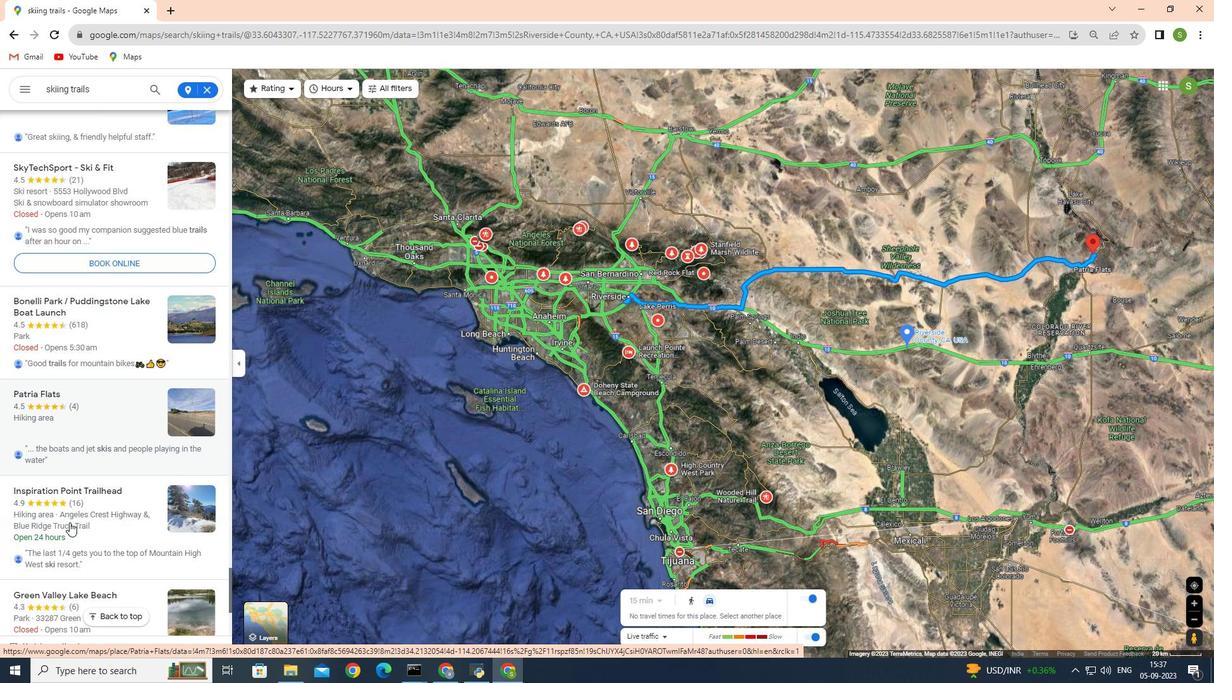 
Action: Mouse scrolled (69, 521) with delta (0, 0)
Screenshot: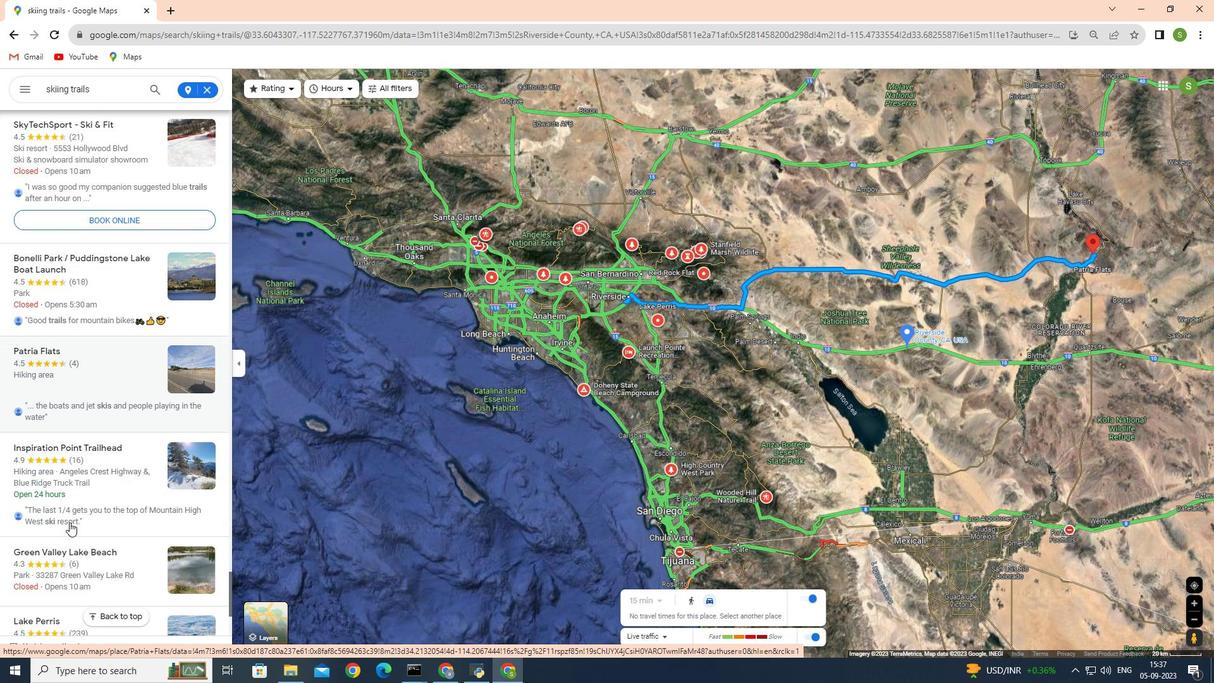 
Action: Mouse scrolled (69, 521) with delta (0, 0)
Screenshot: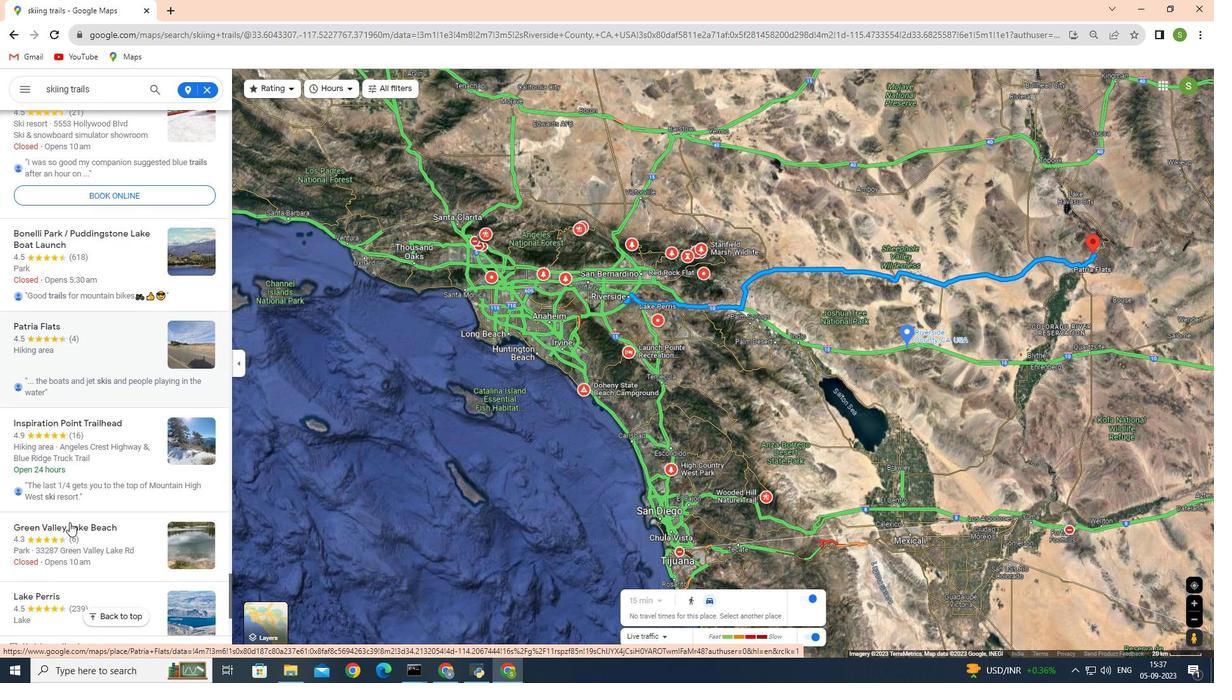 
Action: Mouse moved to (70, 513)
Screenshot: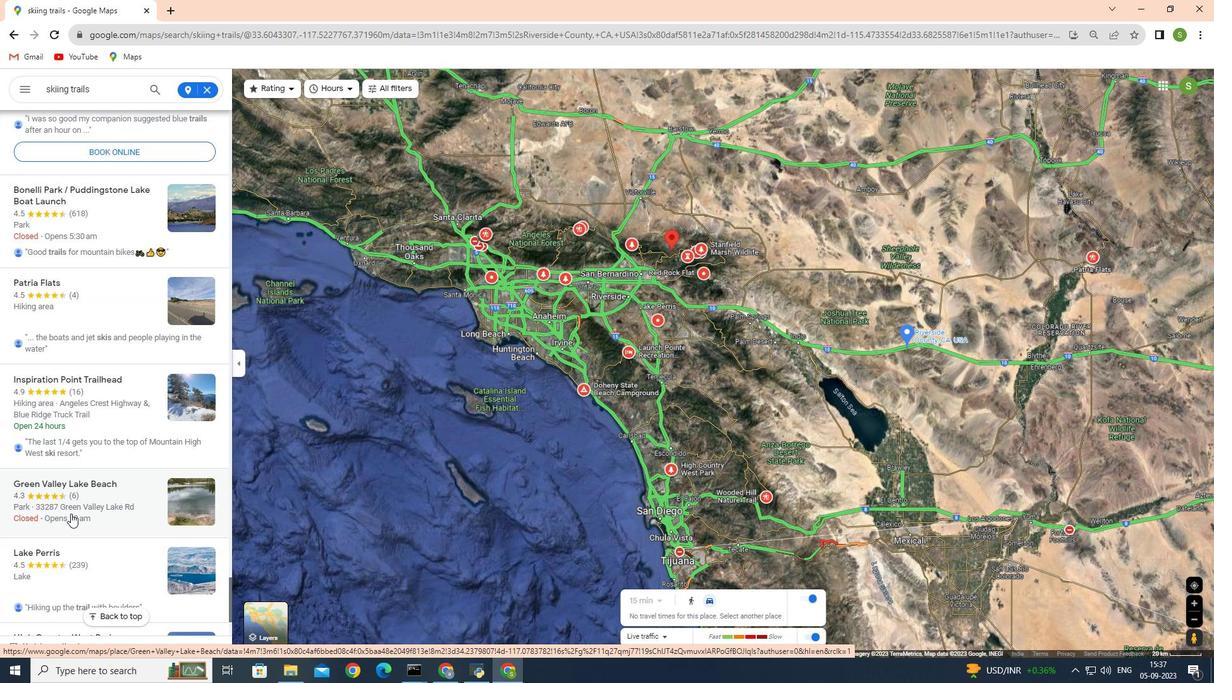 
Action: Mouse scrolled (70, 512) with delta (0, 0)
Screenshot: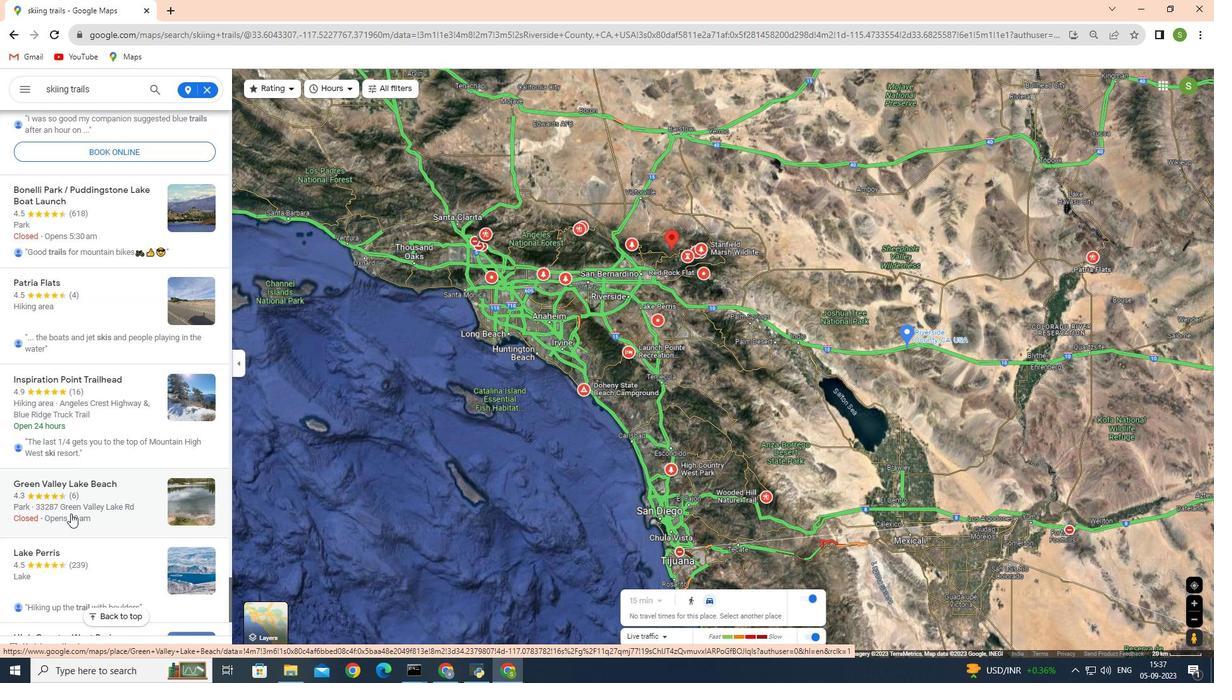 
Action: Mouse moved to (70, 513)
Screenshot: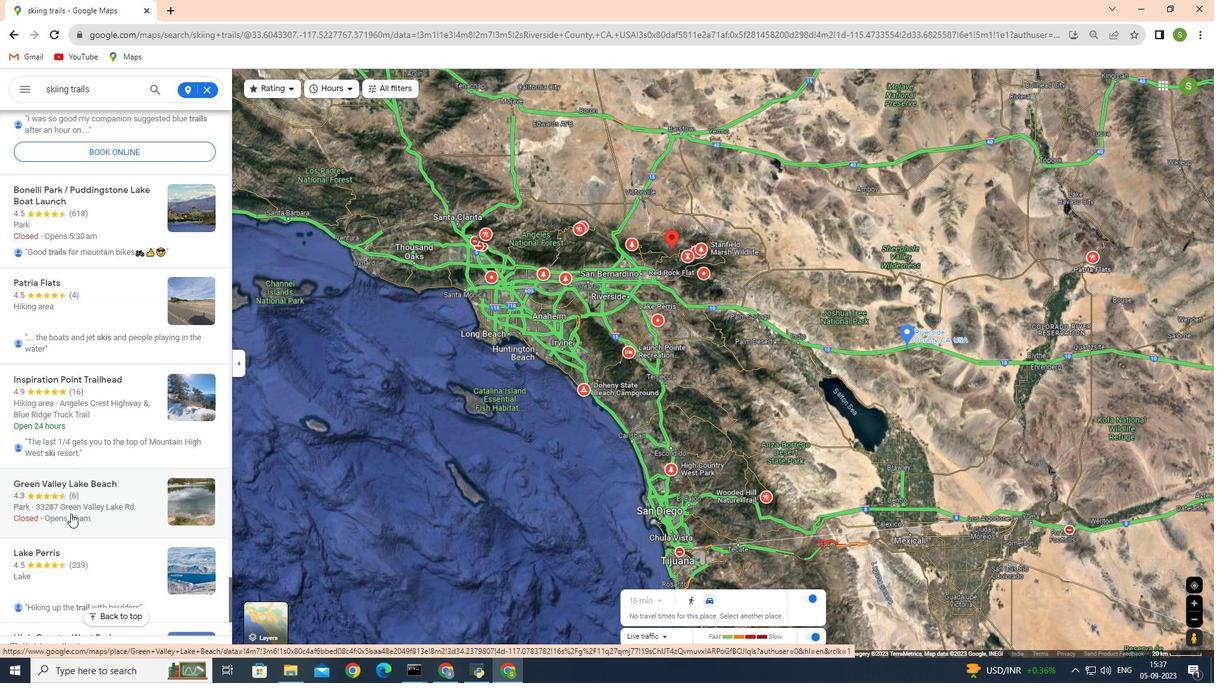 
Action: Mouse scrolled (70, 513) with delta (0, 0)
Screenshot: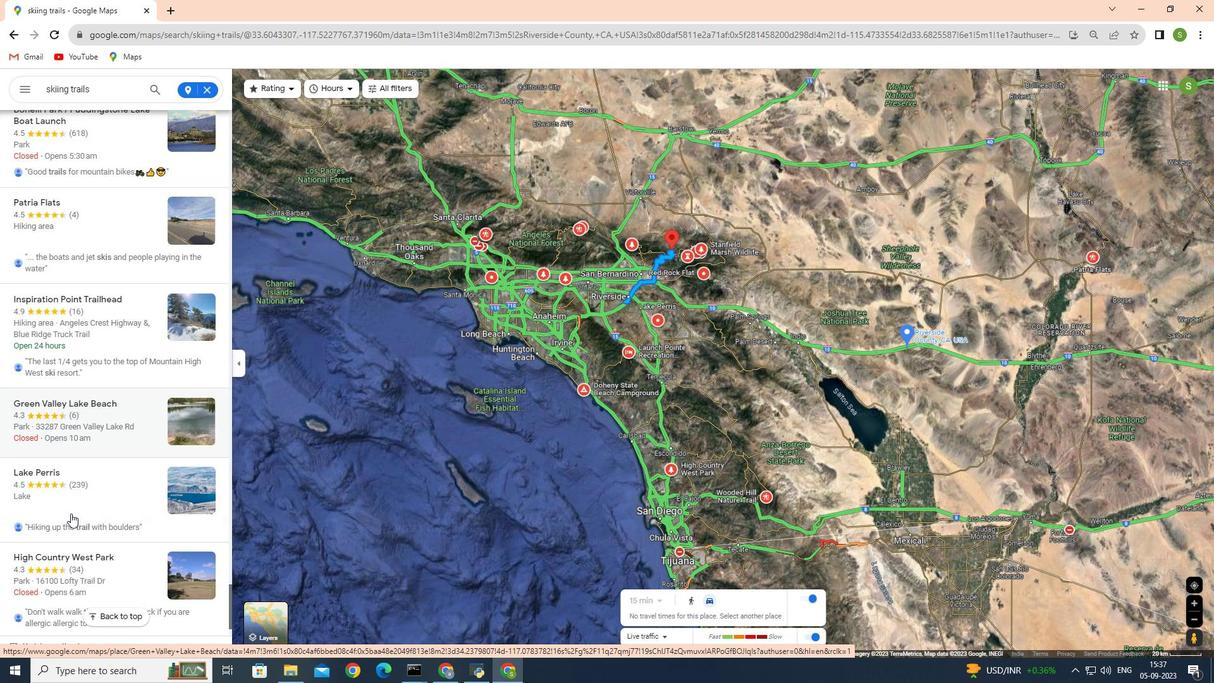 
Action: Mouse scrolled (70, 513) with delta (0, 0)
Screenshot: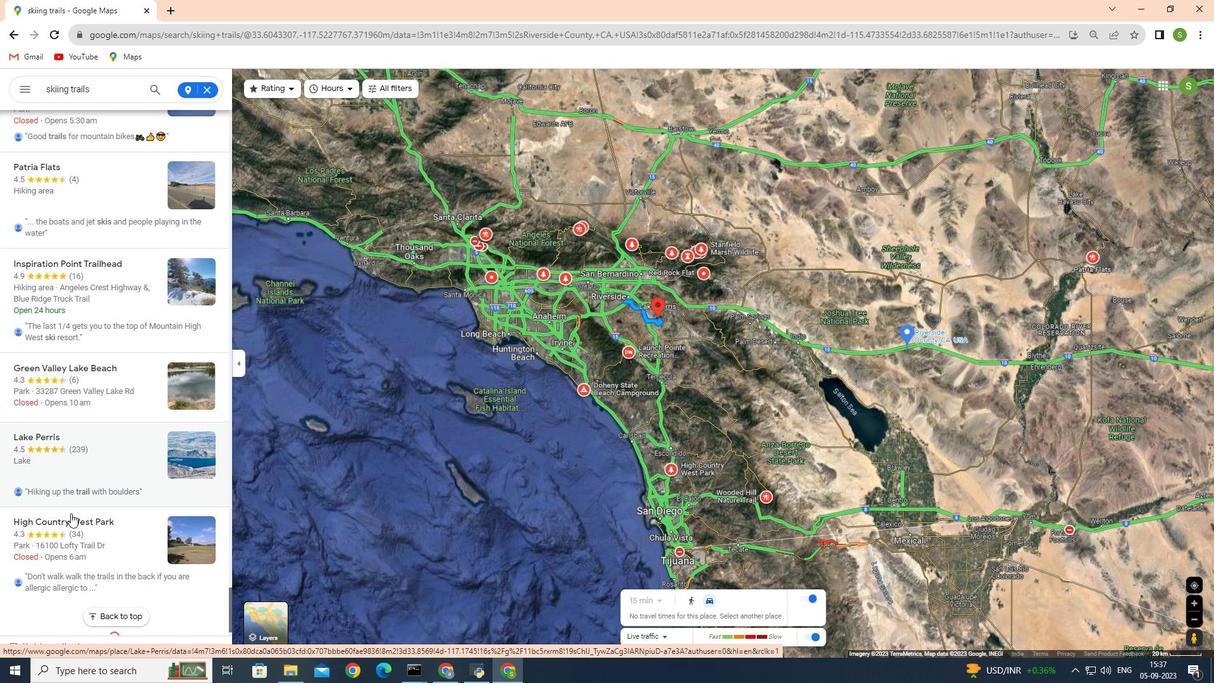 
Action: Mouse scrolled (70, 513) with delta (0, 0)
Screenshot: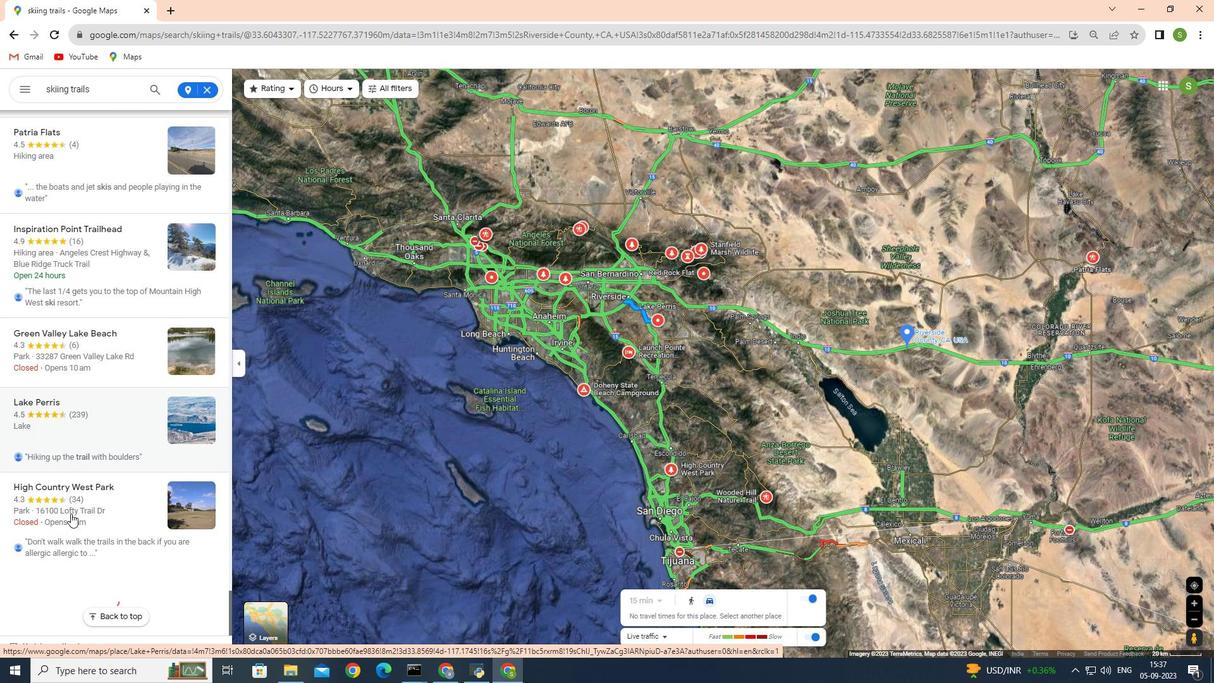 
Action: Mouse scrolled (70, 513) with delta (0, 0)
Screenshot: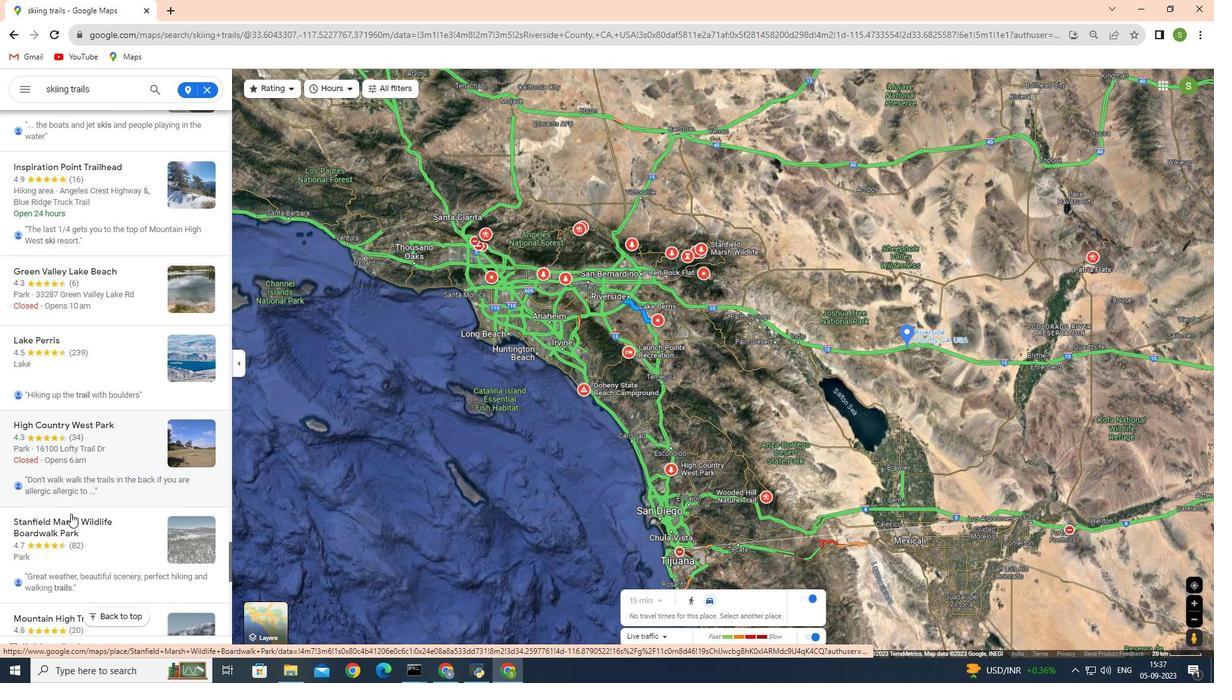 
Action: Mouse scrolled (70, 513) with delta (0, 0)
Screenshot: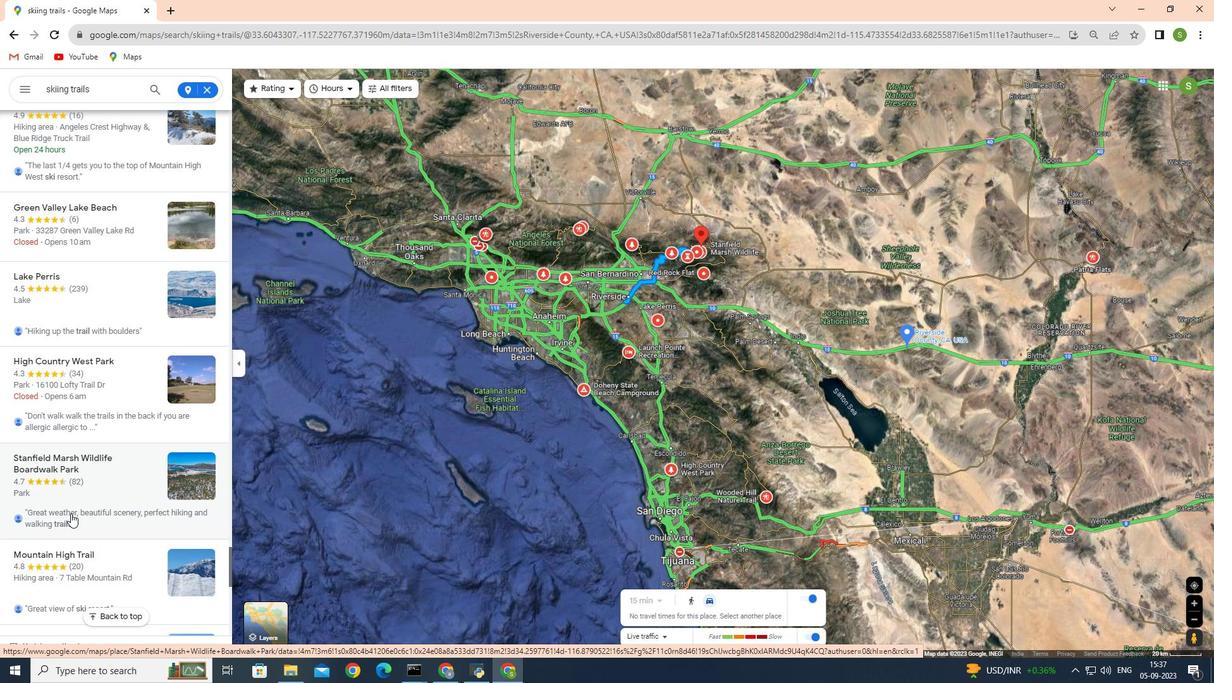 
Action: Mouse scrolled (70, 513) with delta (0, 0)
Screenshot: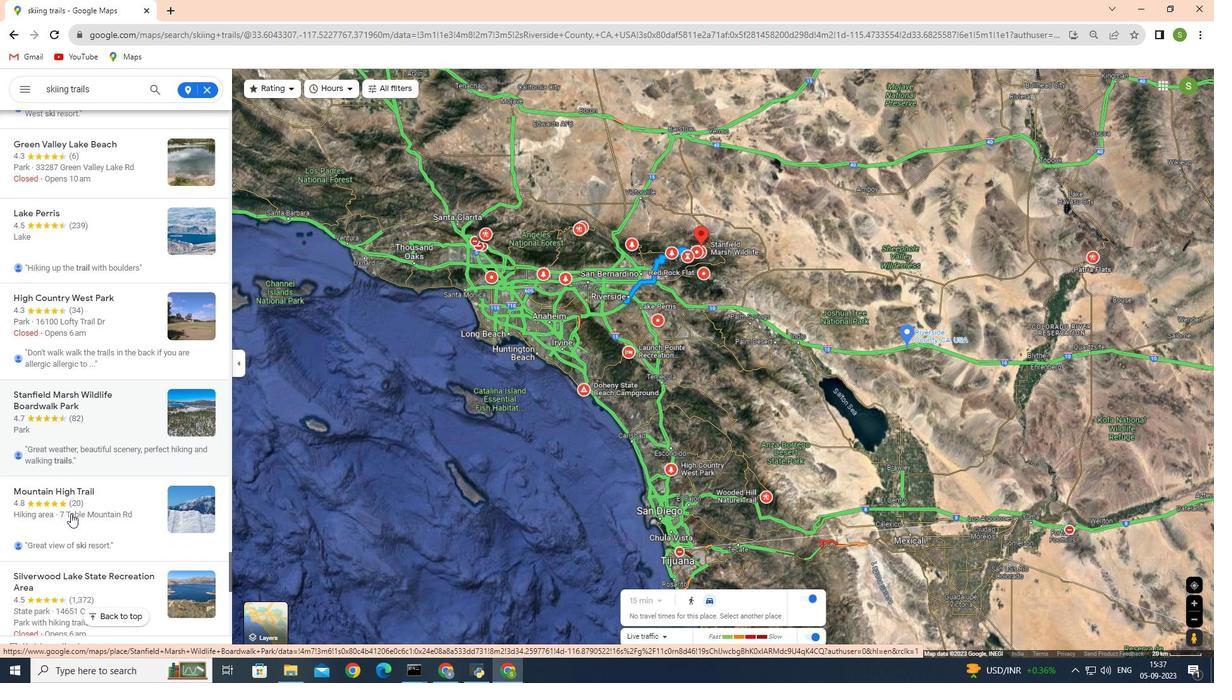 
Action: Mouse scrolled (70, 513) with delta (0, 0)
Screenshot: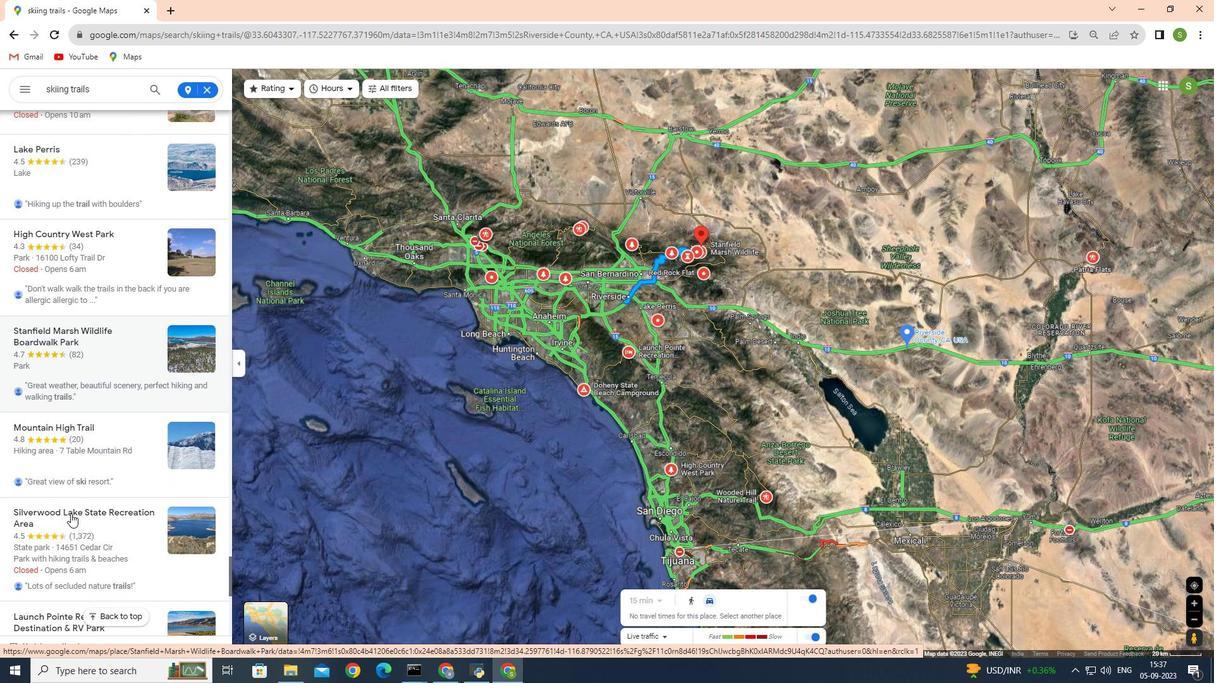 
Action: Mouse scrolled (70, 513) with delta (0, 0)
Screenshot: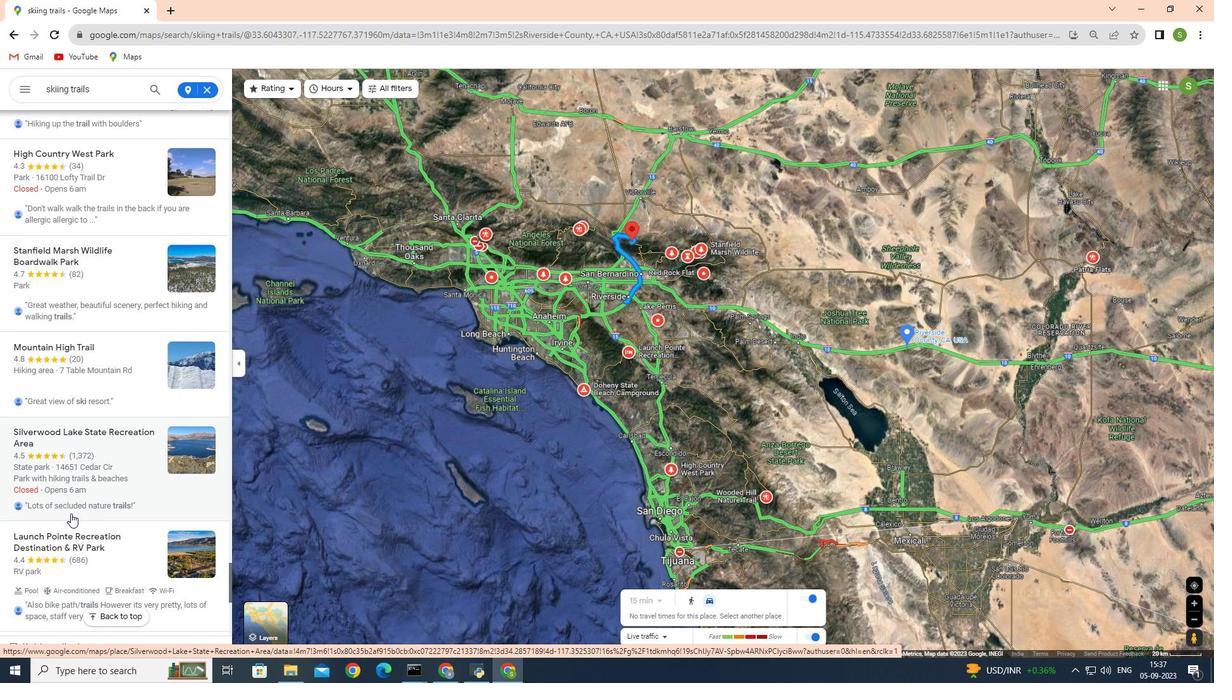
Action: Mouse scrolled (70, 513) with delta (0, 0)
Screenshot: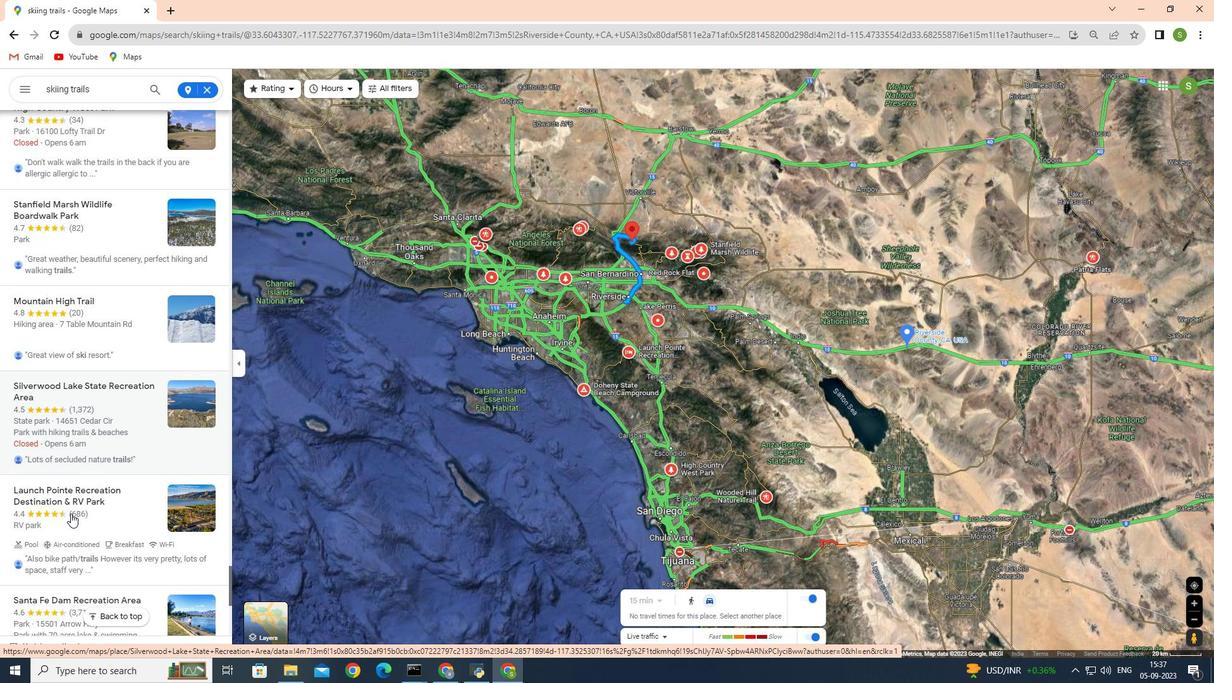 
Action: Mouse scrolled (70, 513) with delta (0, 0)
Screenshot: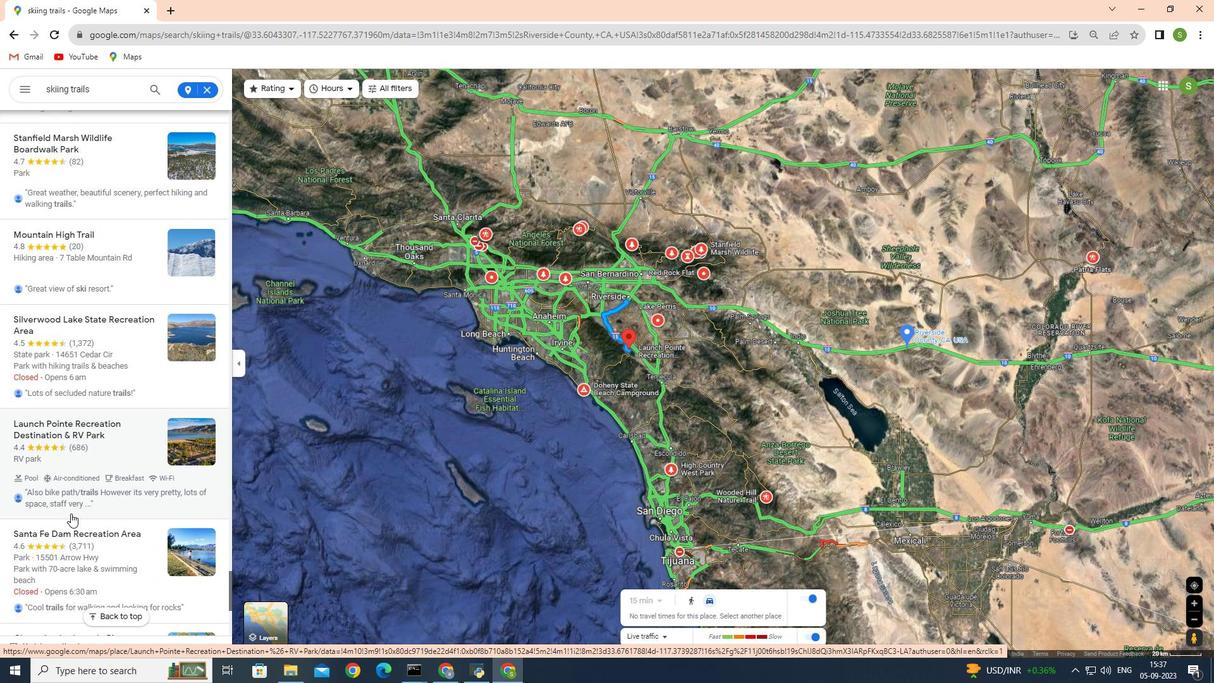 
Action: Mouse scrolled (70, 513) with delta (0, 0)
Screenshot: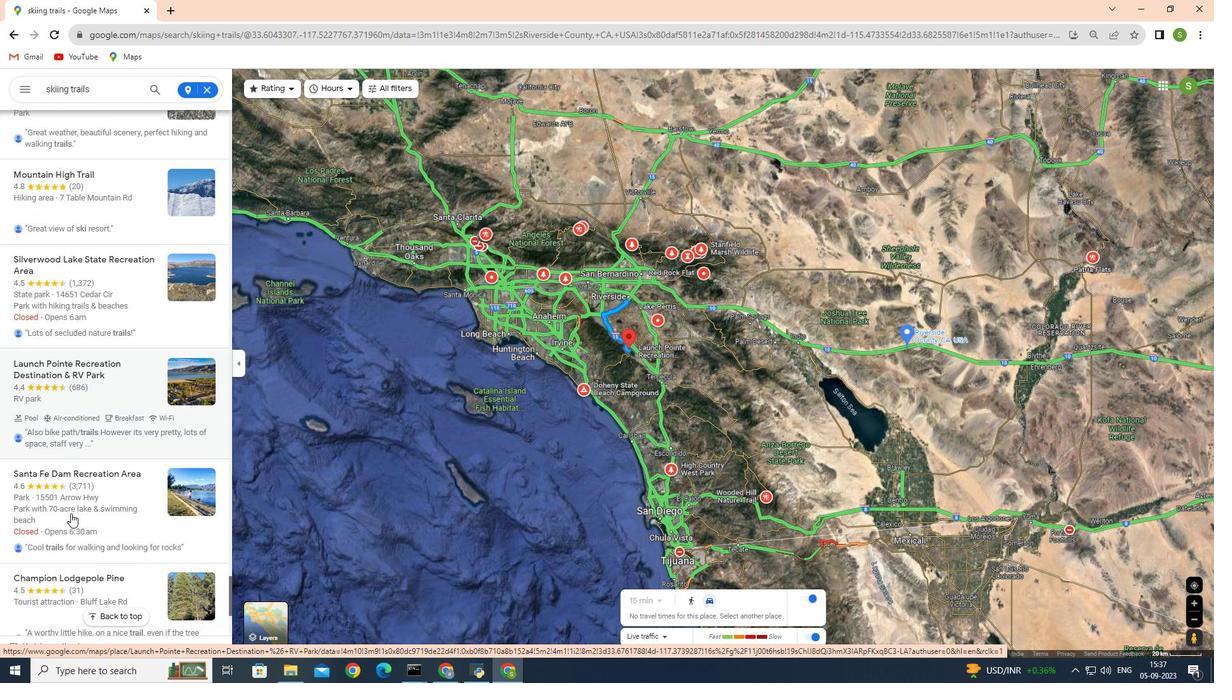
Action: Mouse scrolled (70, 513) with delta (0, 0)
Screenshot: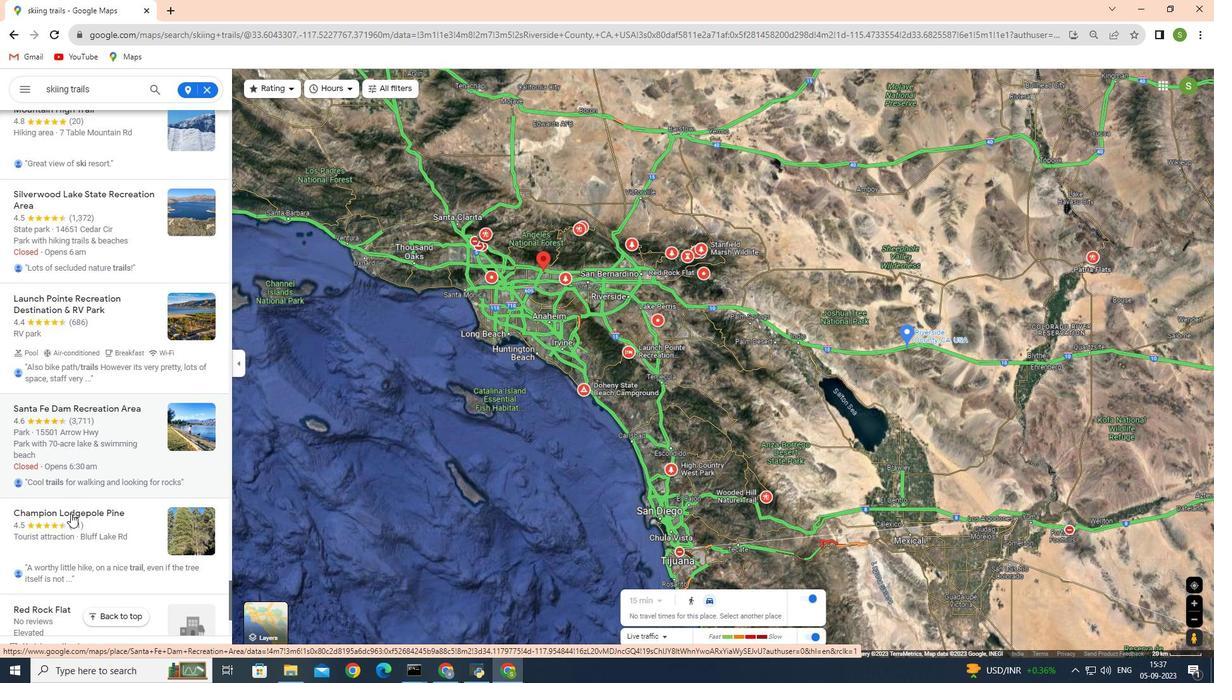
Action: Mouse scrolled (70, 513) with delta (0, 0)
Screenshot: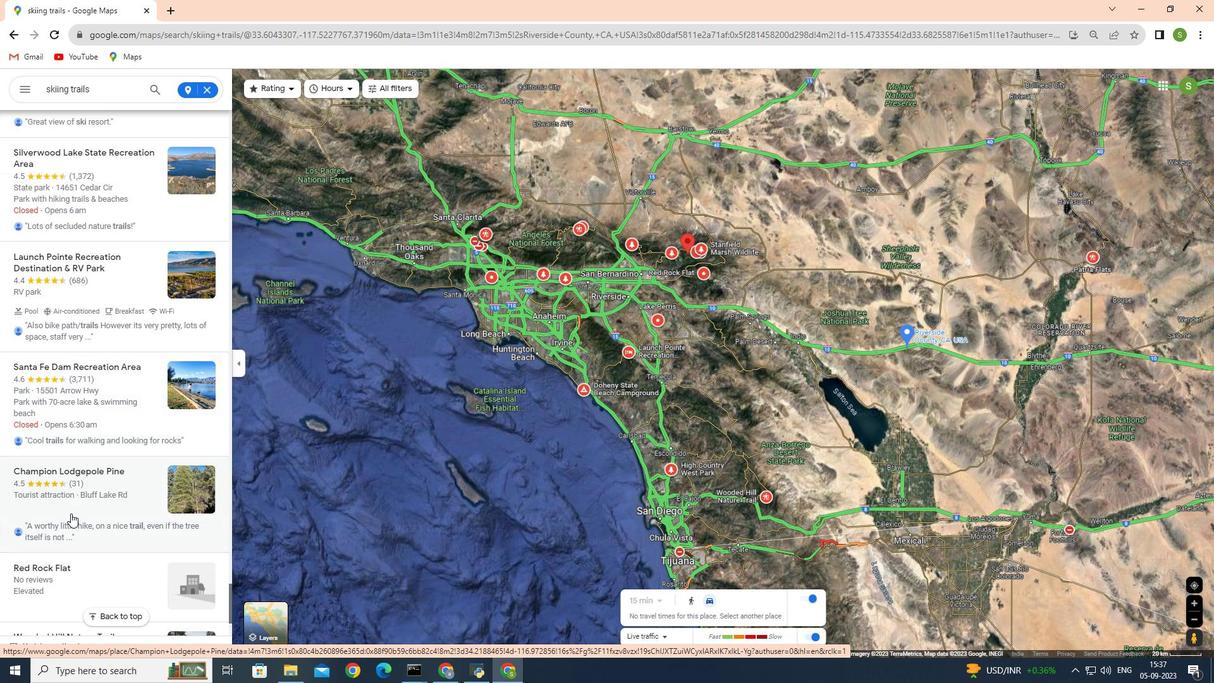 
Action: Mouse scrolled (70, 513) with delta (0, 0)
Screenshot: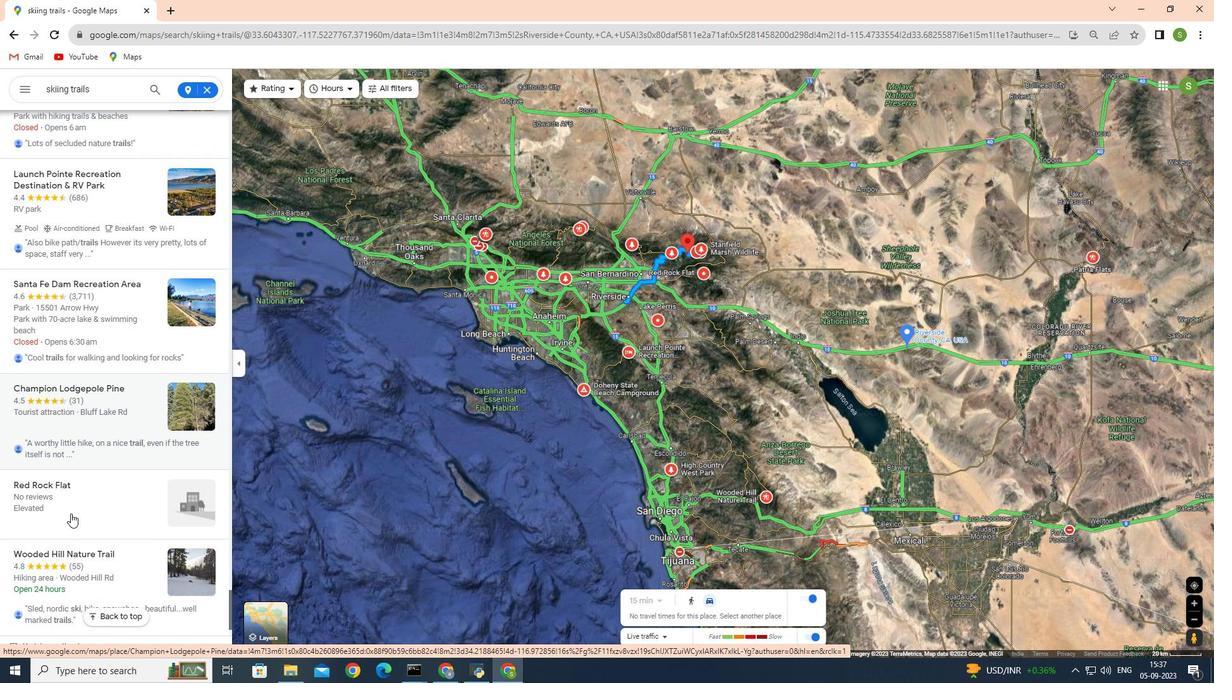 
Action: Mouse scrolled (70, 513) with delta (0, 0)
Screenshot: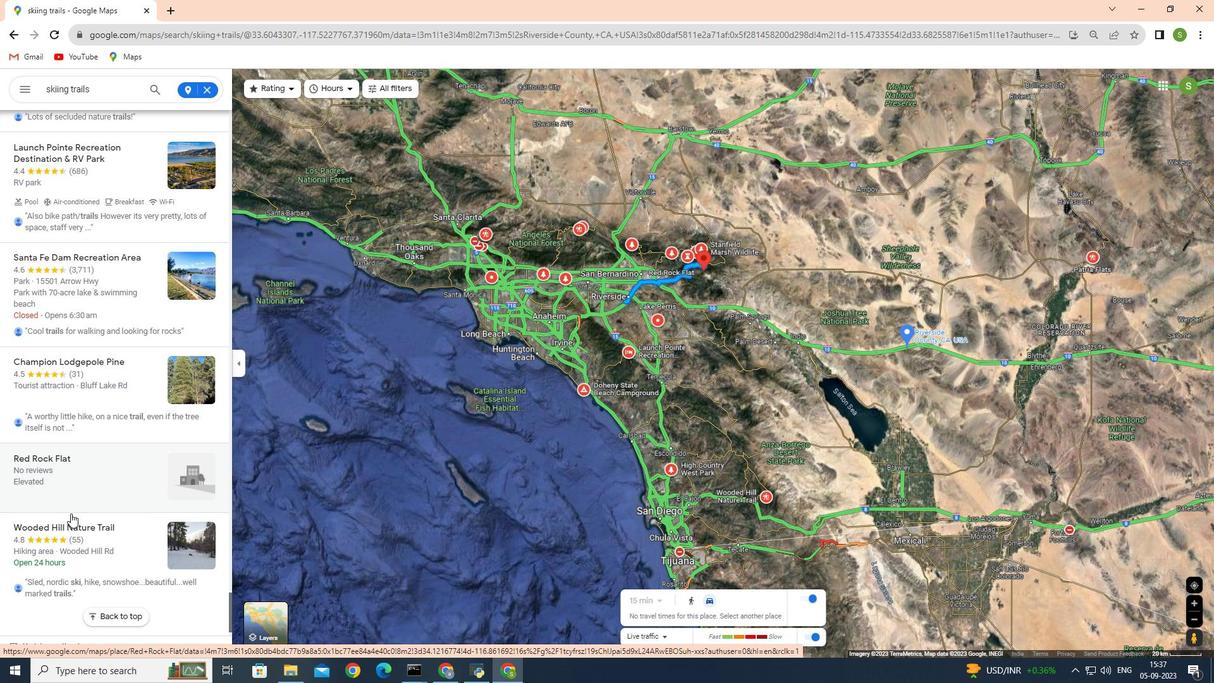 
Action: Mouse scrolled (70, 513) with delta (0, 0)
Screenshot: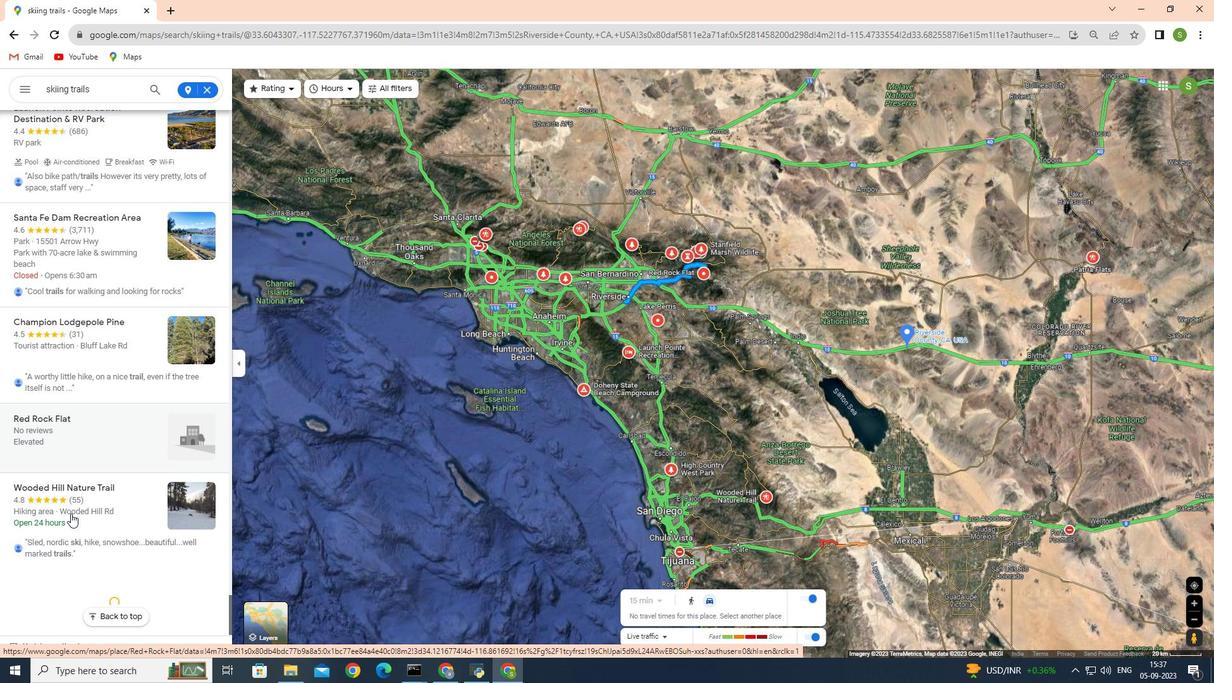 
Action: Mouse scrolled (70, 513) with delta (0, 0)
Screenshot: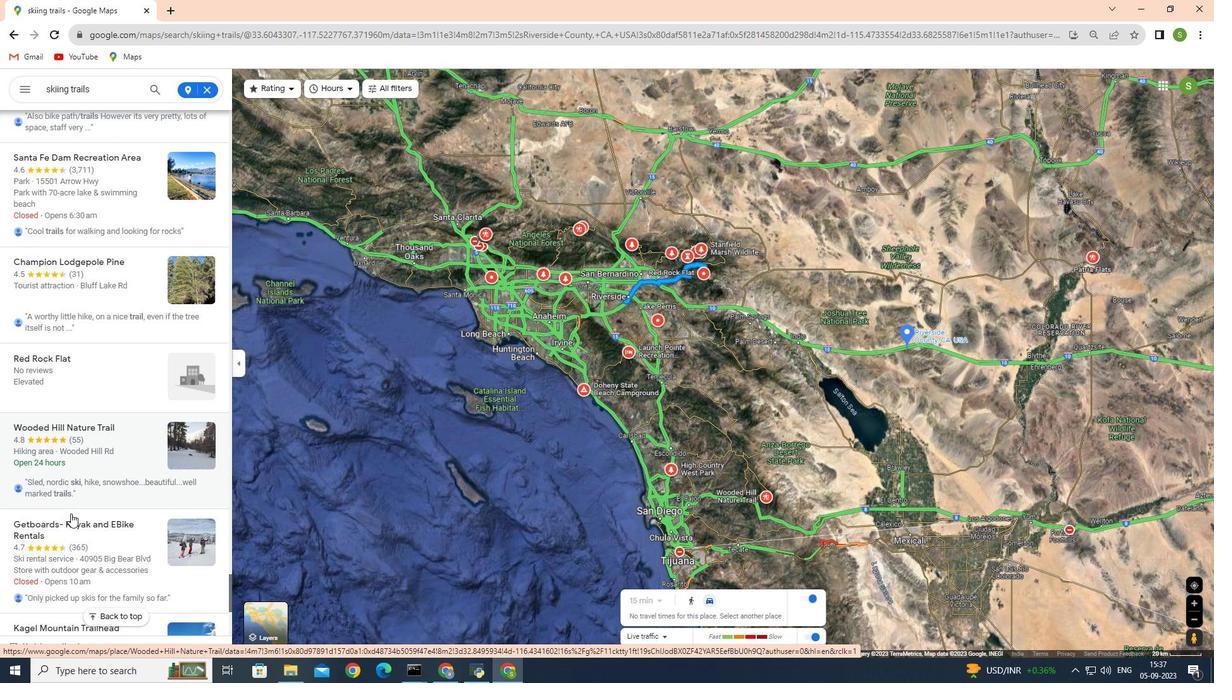 
Action: Mouse scrolled (70, 513) with delta (0, 0)
Screenshot: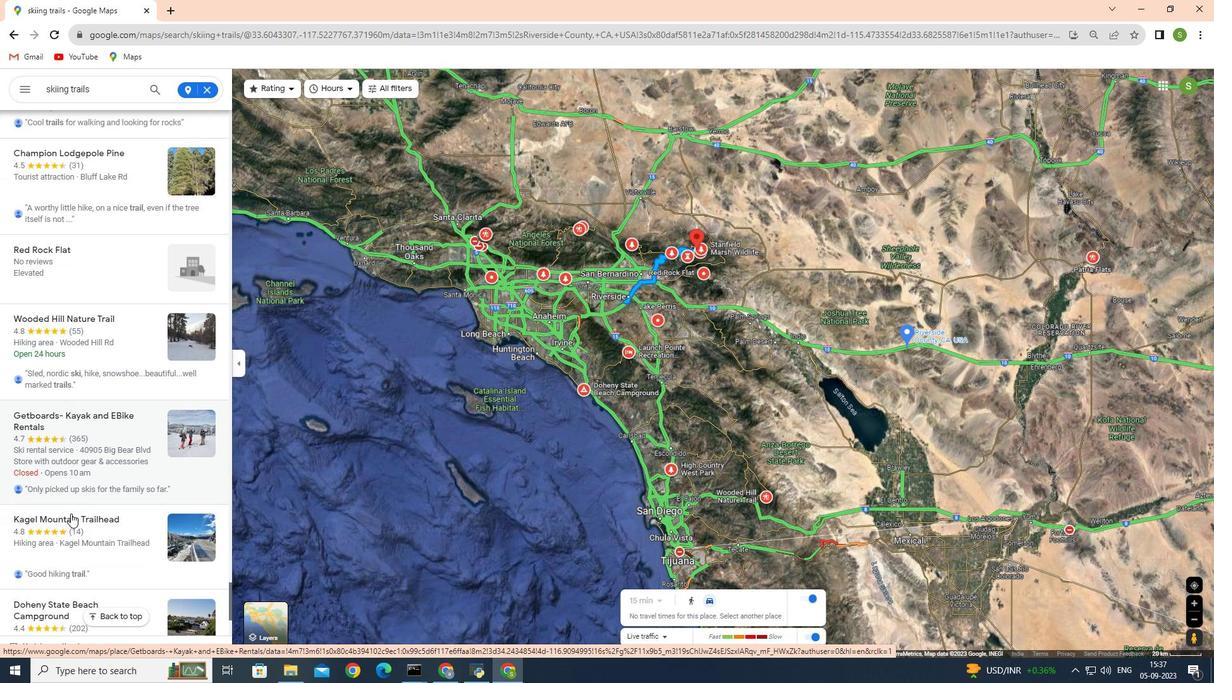 
Action: Mouse scrolled (70, 513) with delta (0, 0)
Screenshot: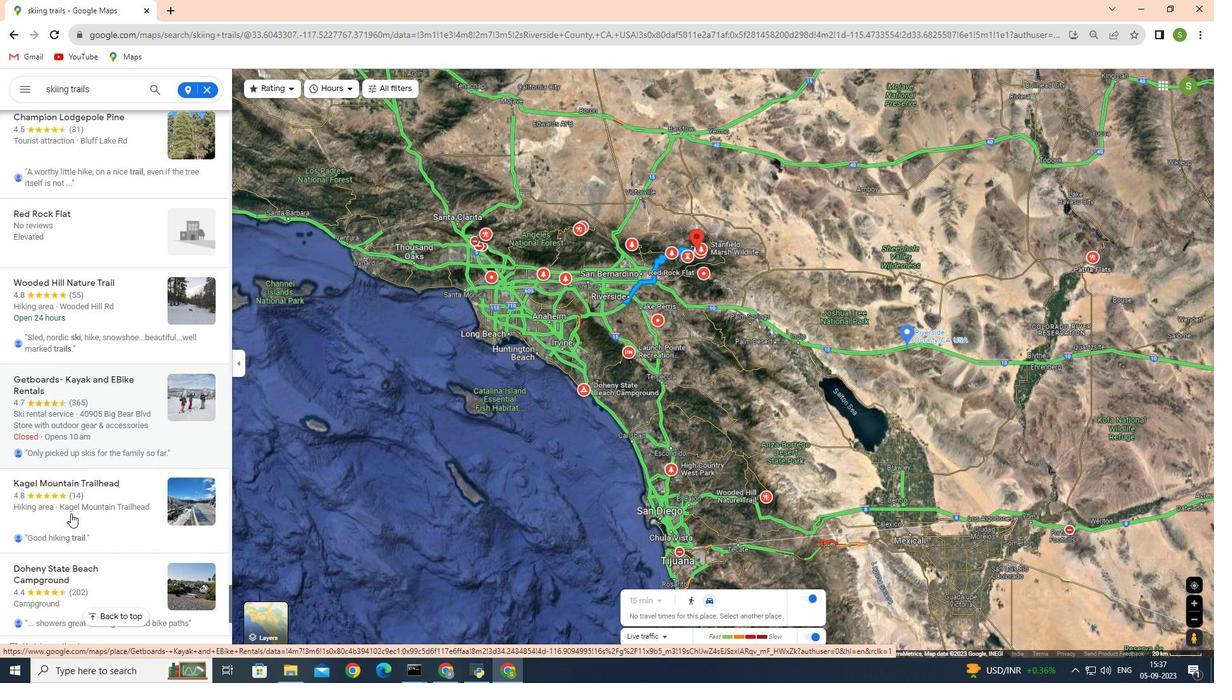 
Action: Mouse scrolled (70, 513) with delta (0, 0)
Screenshot: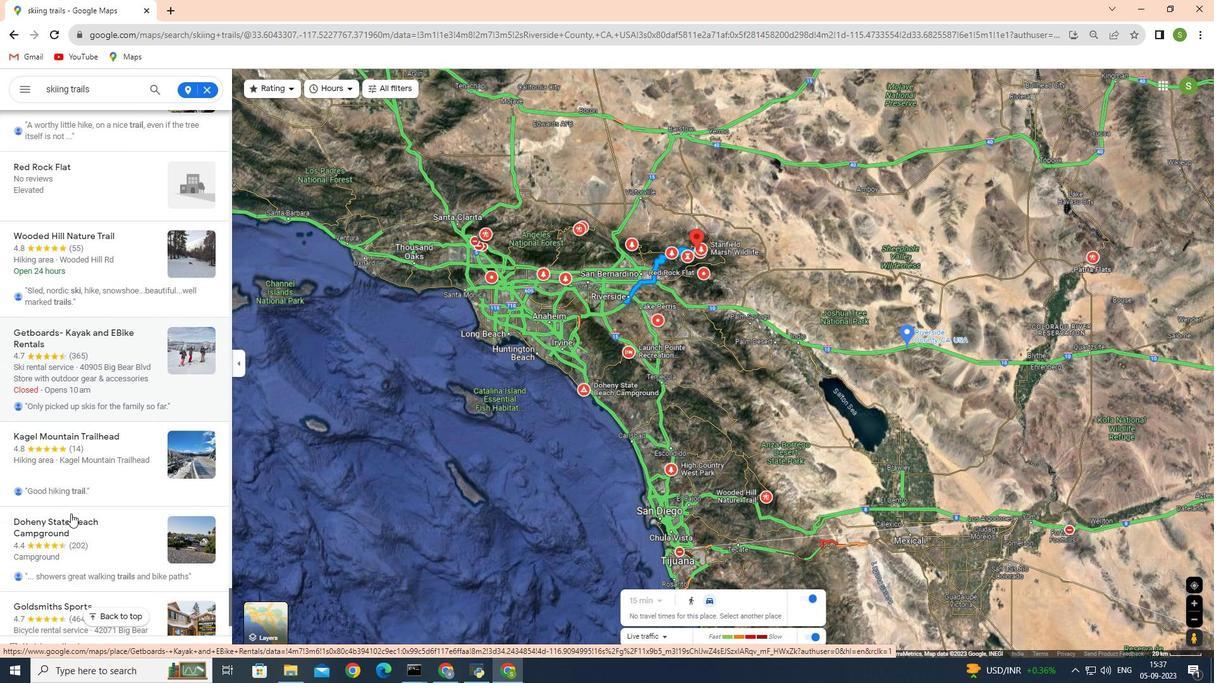 
Action: Mouse moved to (87, 495)
Screenshot: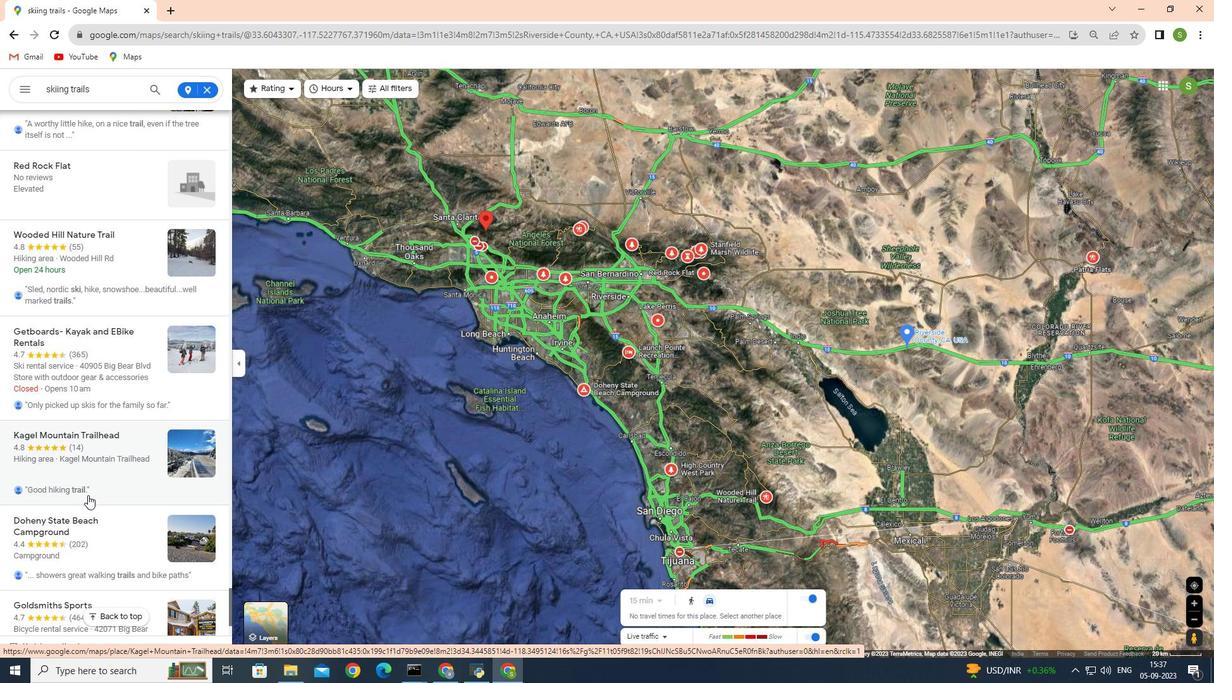 
Action: Mouse scrolled (87, 494) with delta (0, 0)
Screenshot: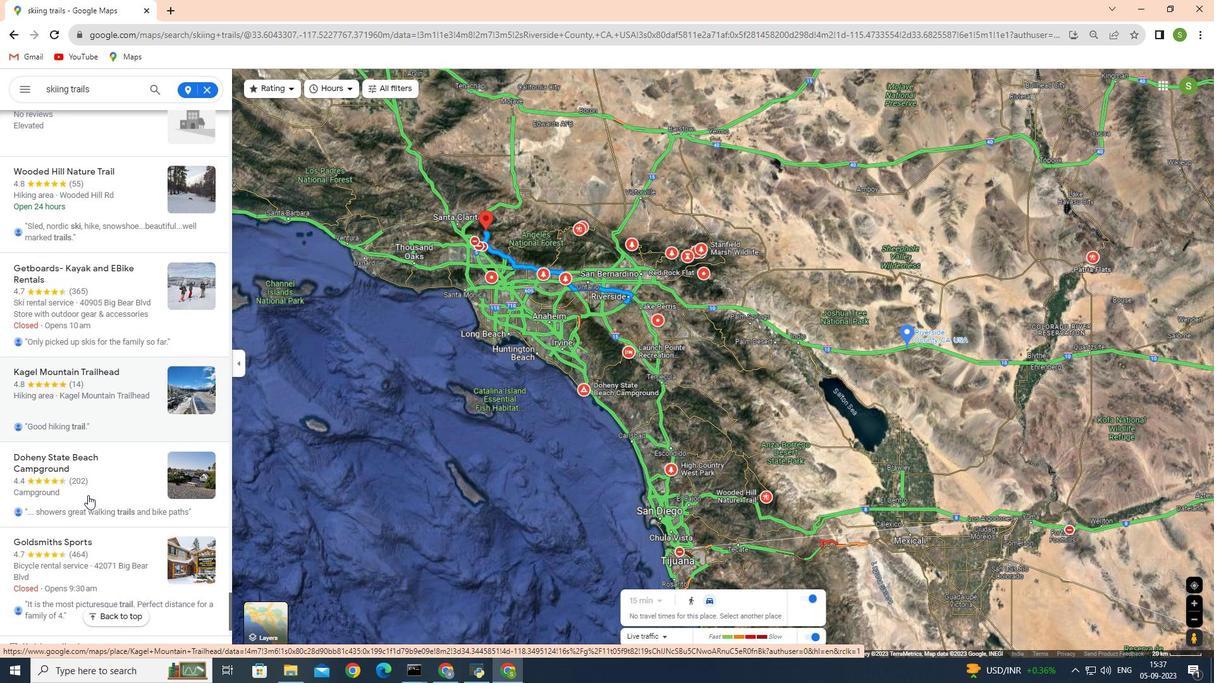 
Action: Mouse moved to (87, 496)
Screenshot: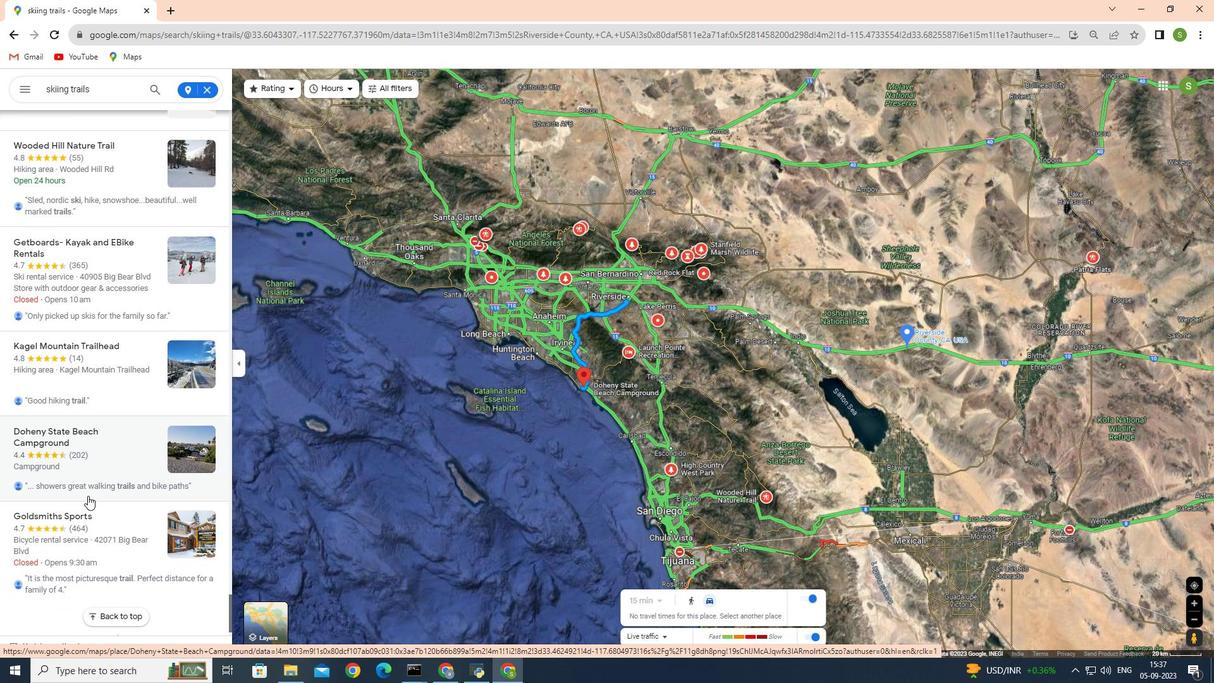 
Action: Mouse scrolled (87, 495) with delta (0, 0)
Screenshot: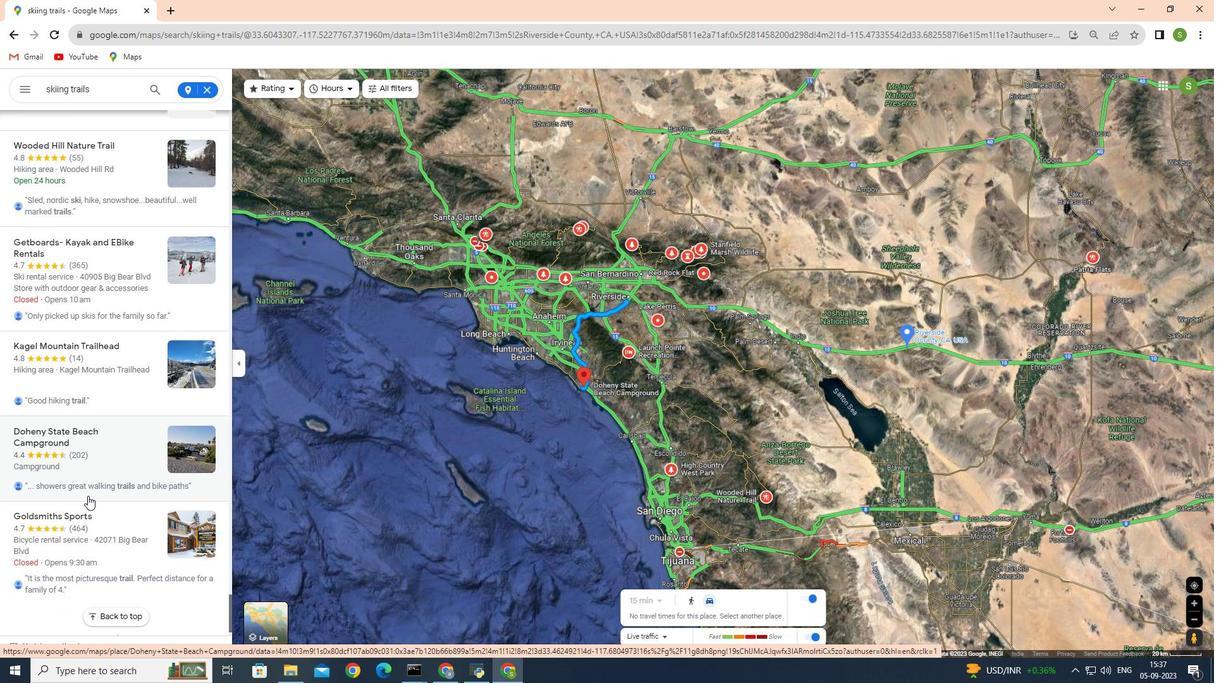 
Action: Mouse moved to (87, 501)
Screenshot: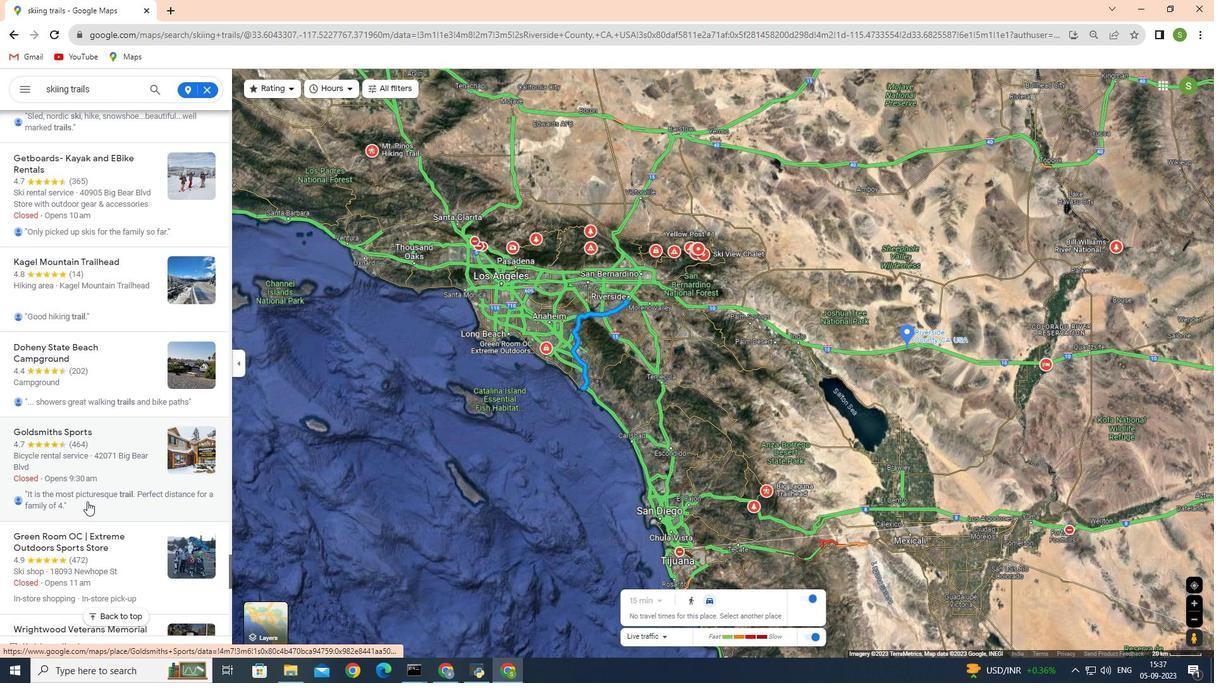 
Action: Mouse scrolled (87, 501) with delta (0, 0)
Screenshot: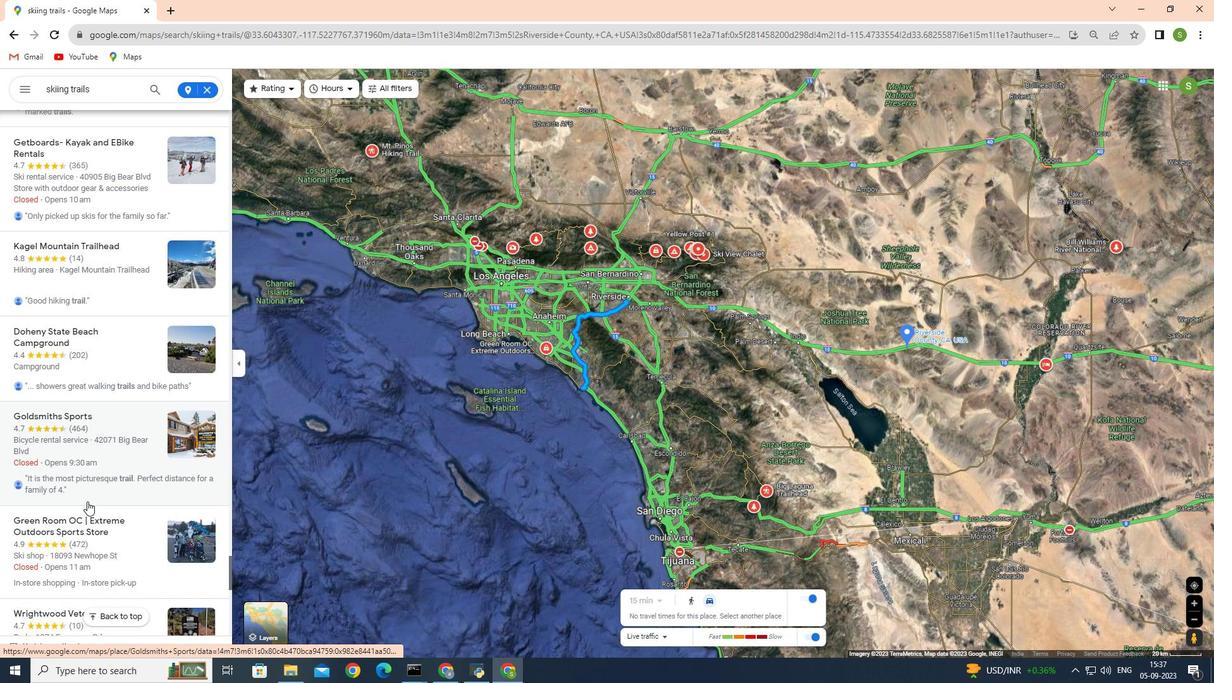 
Action: Mouse scrolled (87, 501) with delta (0, 0)
Screenshot: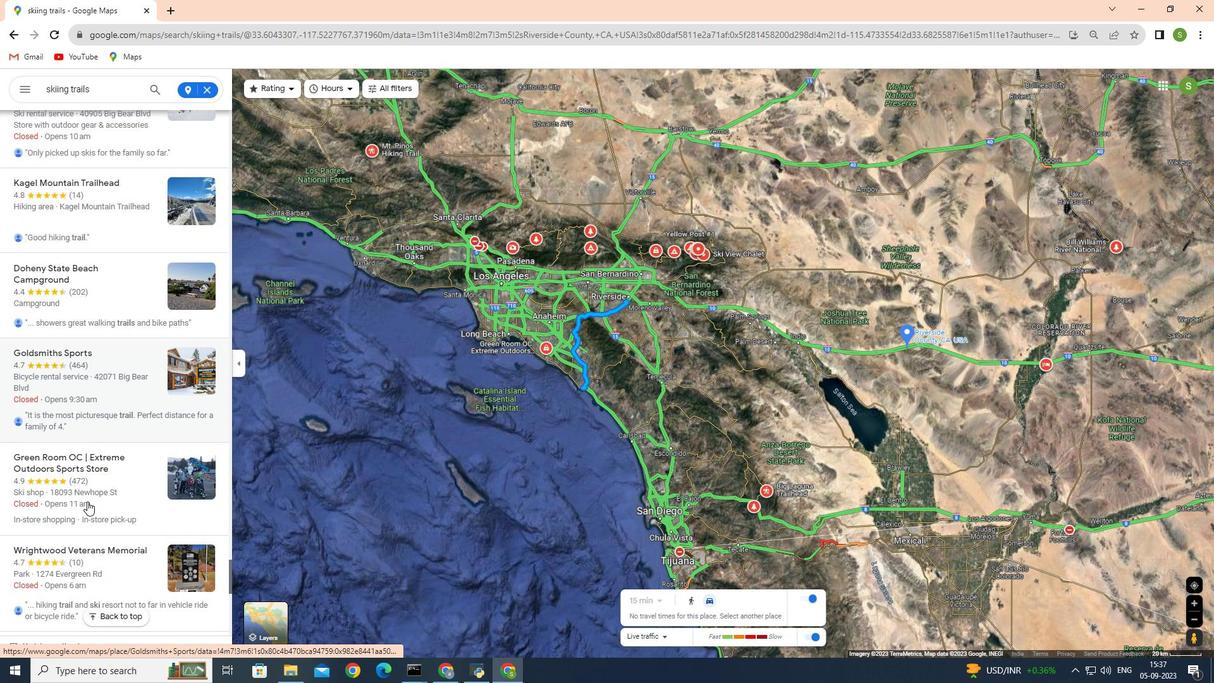
Action: Mouse moved to (87, 501)
Screenshot: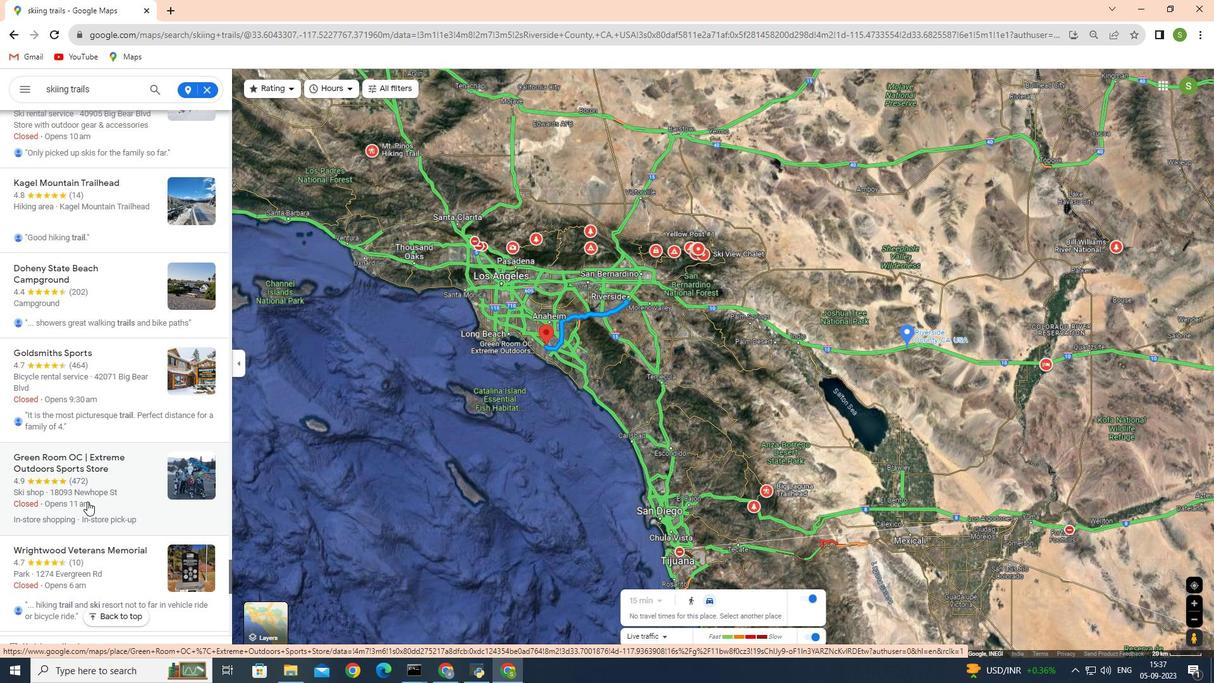 
Action: Mouse scrolled (87, 501) with delta (0, 0)
Screenshot: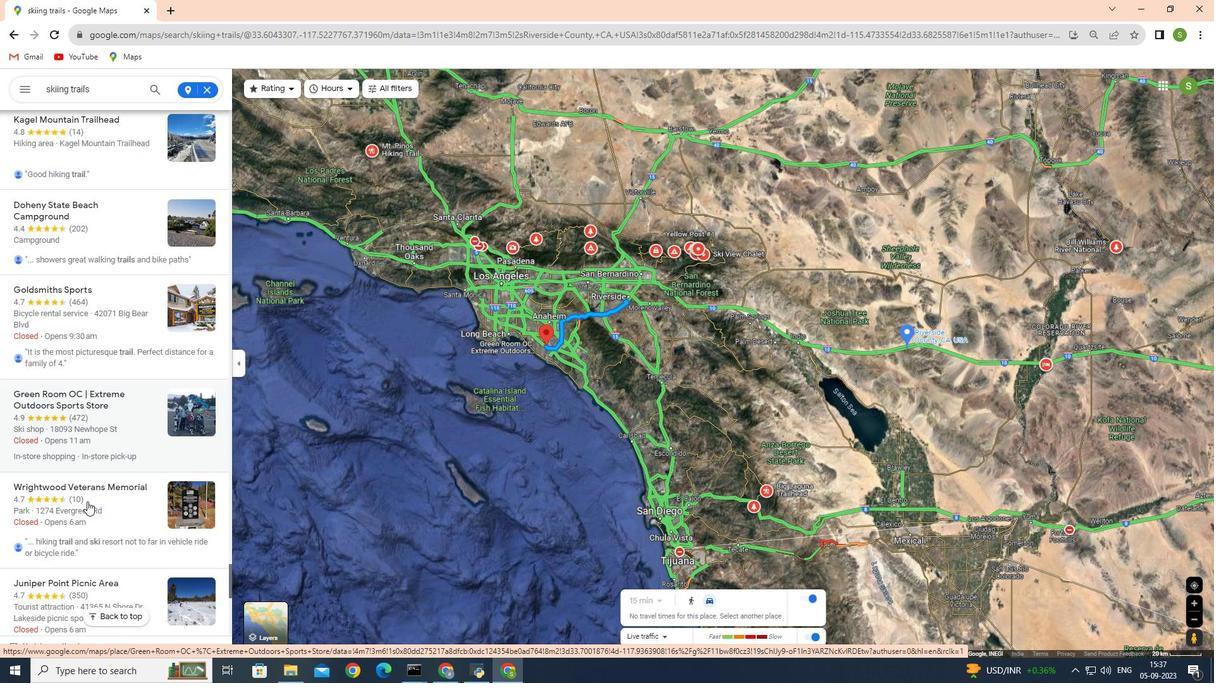 
Action: Mouse moved to (87, 508)
Screenshot: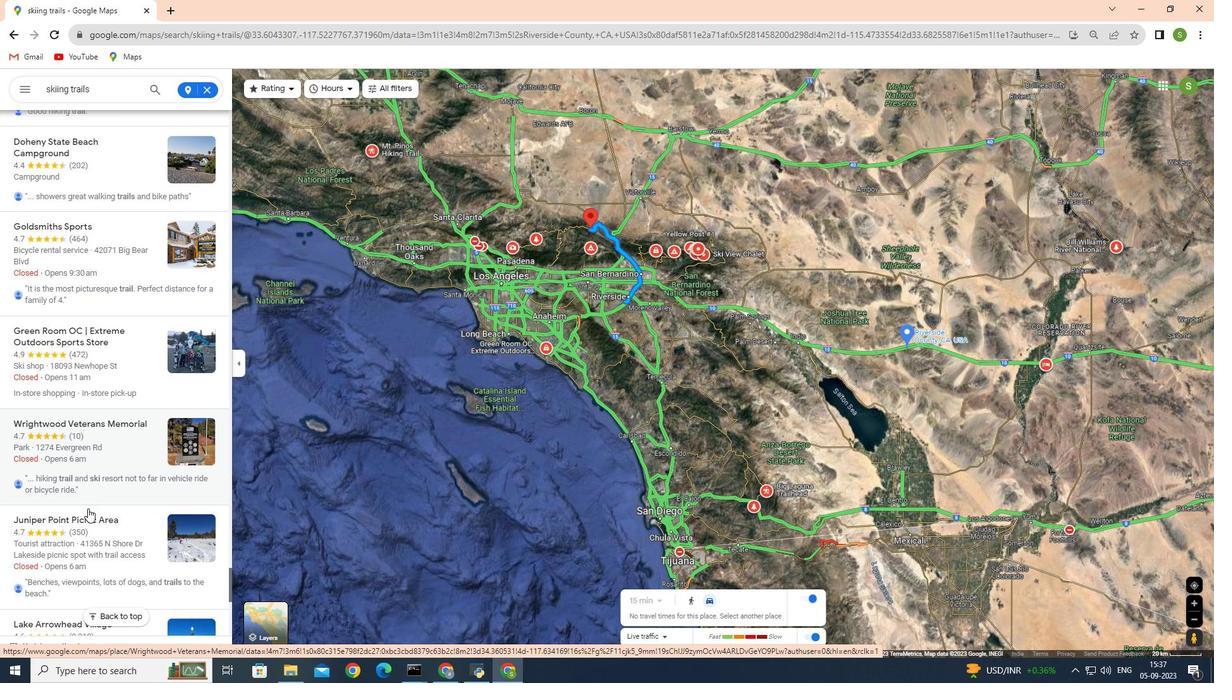 
Action: Mouse scrolled (87, 508) with delta (0, 0)
Screenshot: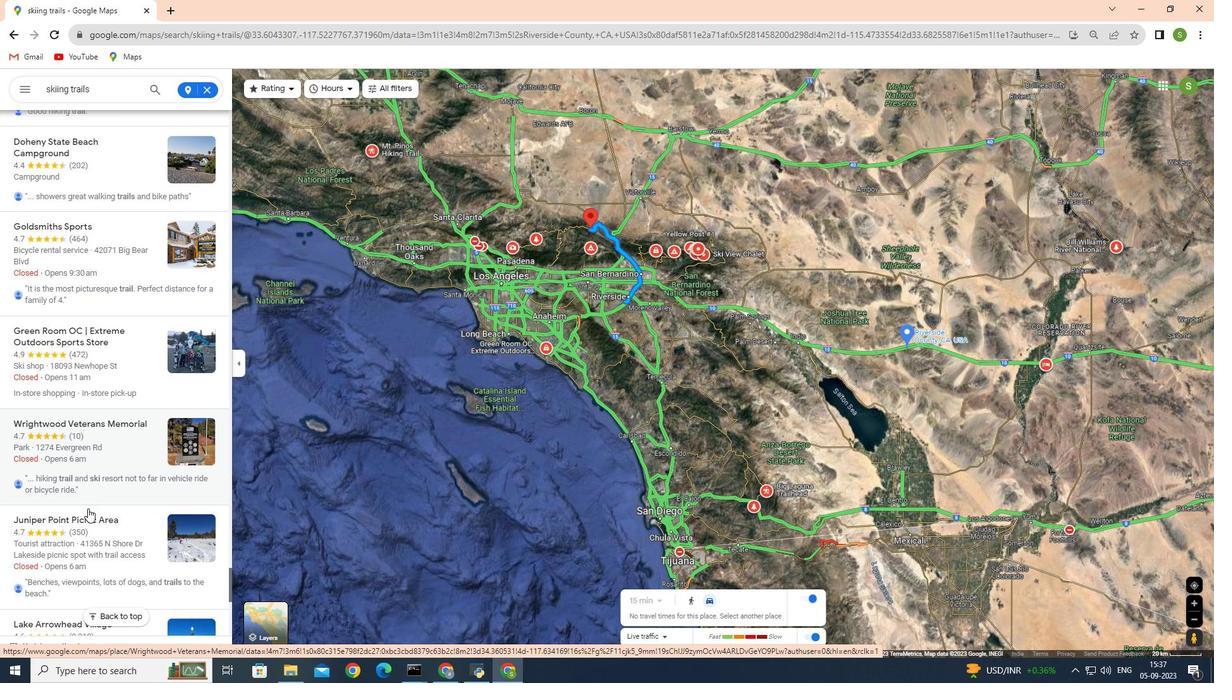 
Action: Mouse moved to (87, 516)
Screenshot: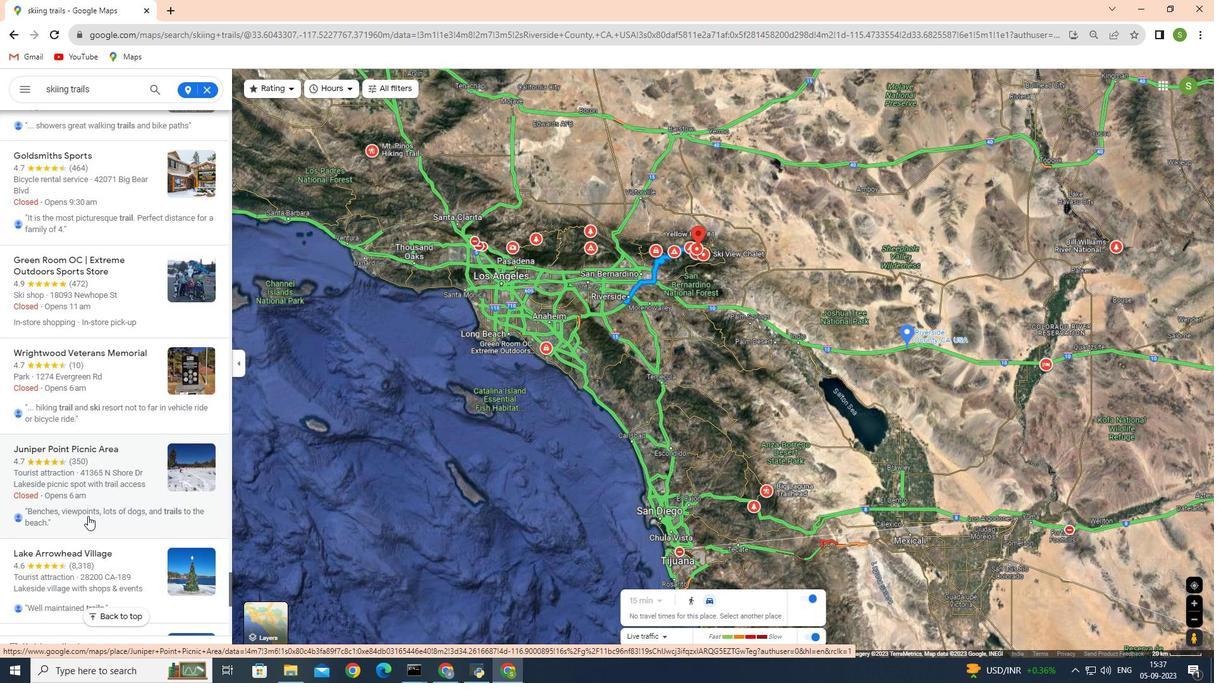 
Action: Mouse scrolled (87, 515) with delta (0, 0)
Screenshot: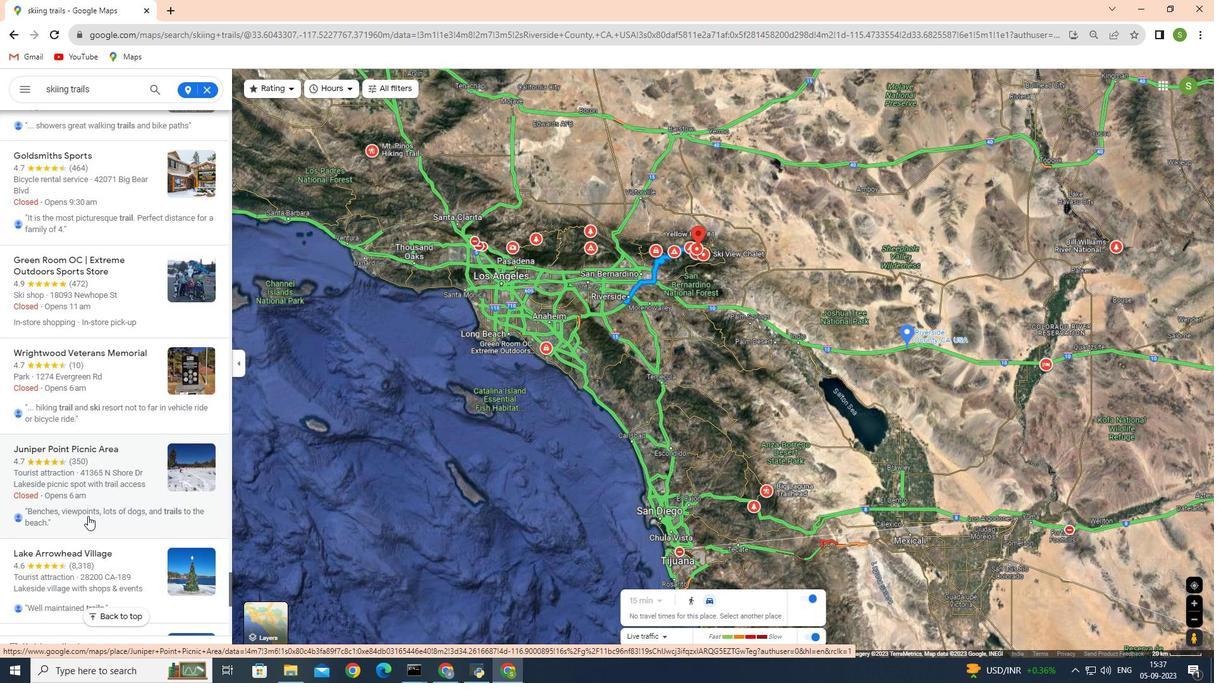 
Action: Mouse scrolled (87, 515) with delta (0, 0)
Screenshot: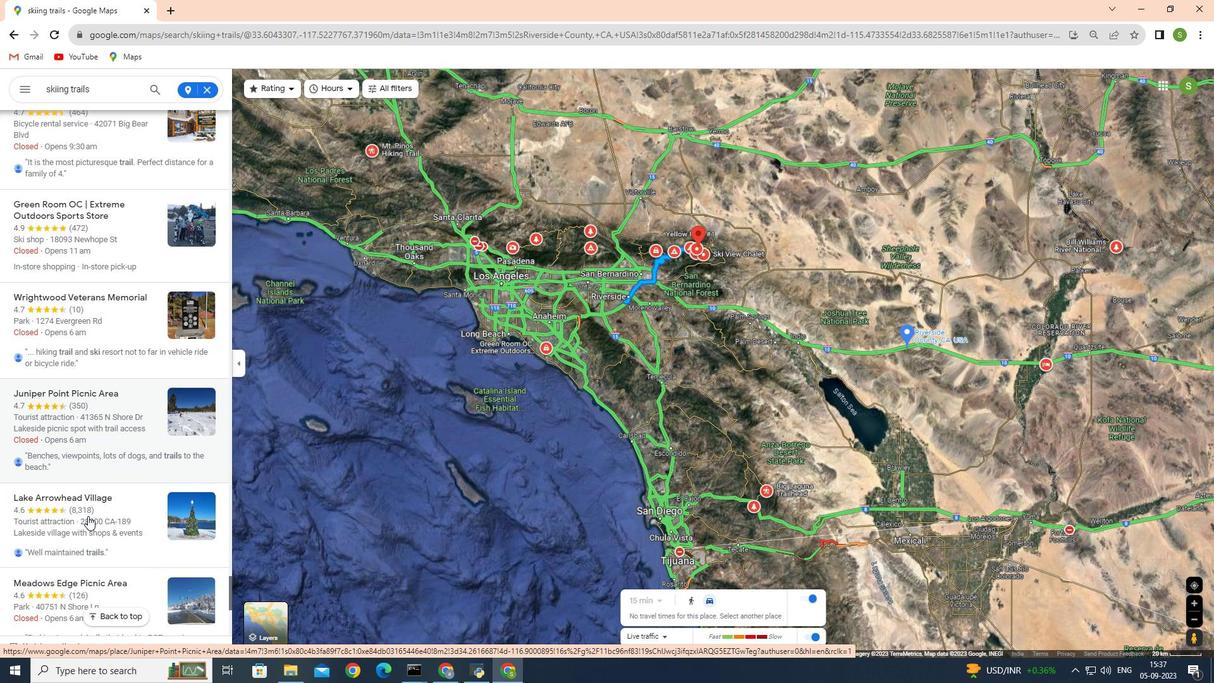 
Action: Mouse scrolled (87, 515) with delta (0, 0)
Screenshot: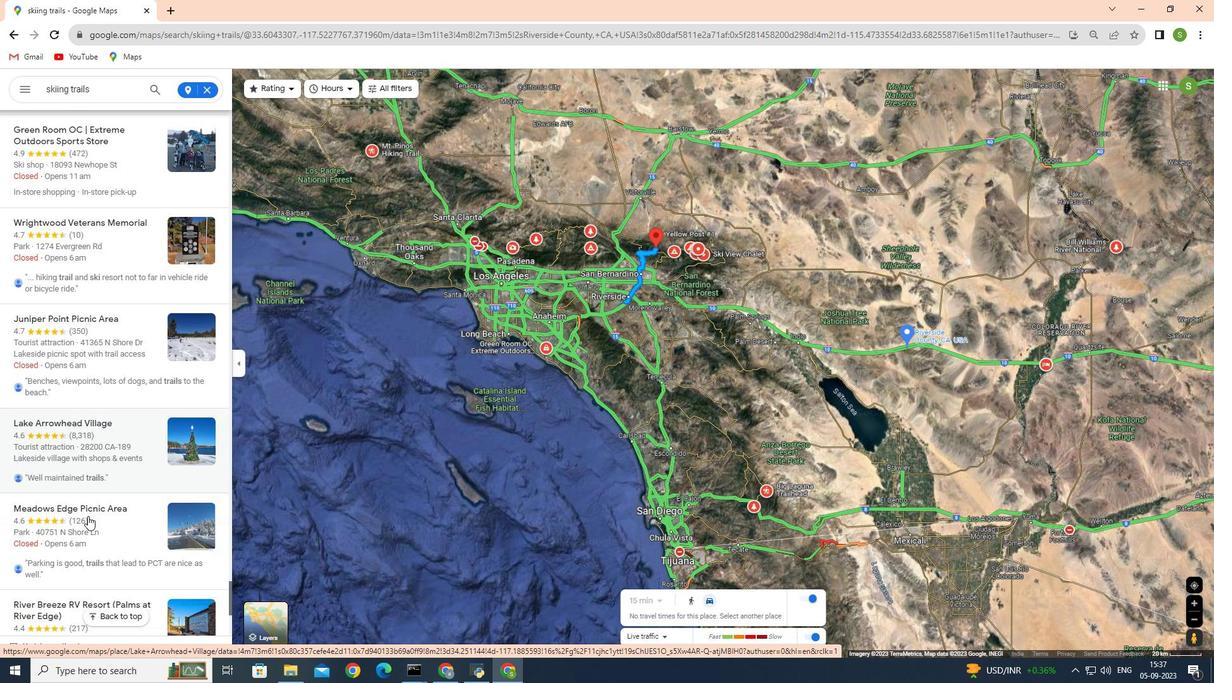 
Action: Mouse scrolled (87, 515) with delta (0, 0)
Screenshot: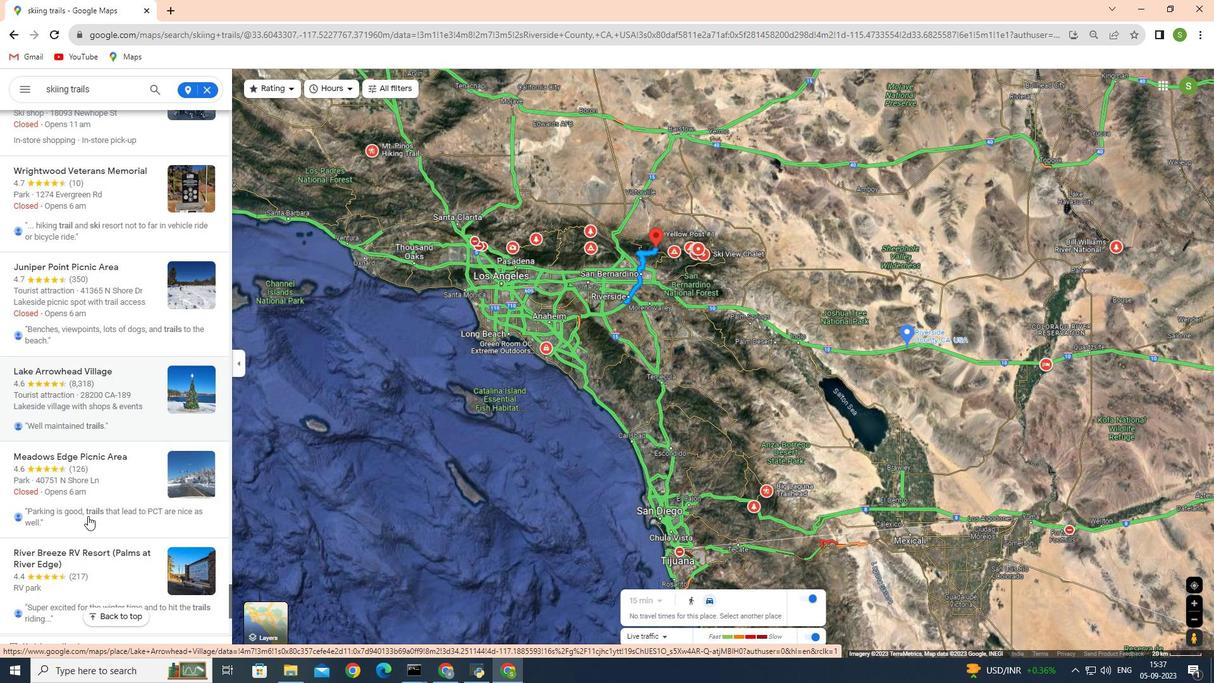 
Action: Mouse scrolled (87, 515) with delta (0, 0)
Screenshot: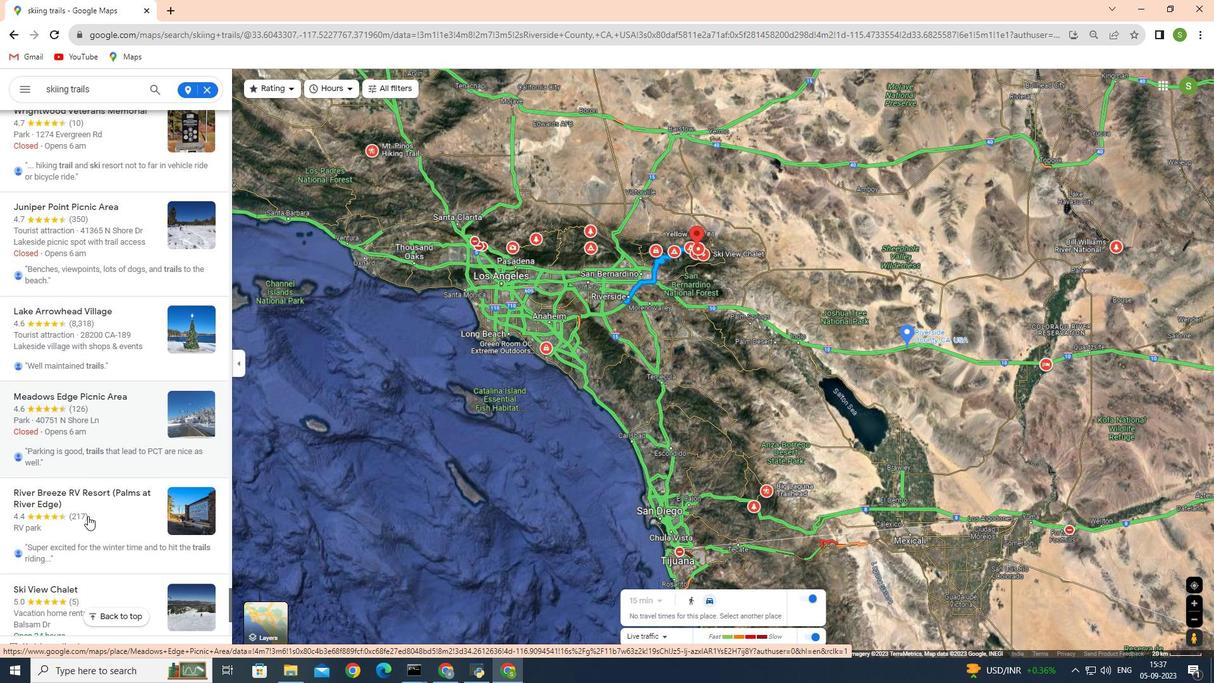 
Action: Mouse scrolled (87, 515) with delta (0, 0)
Screenshot: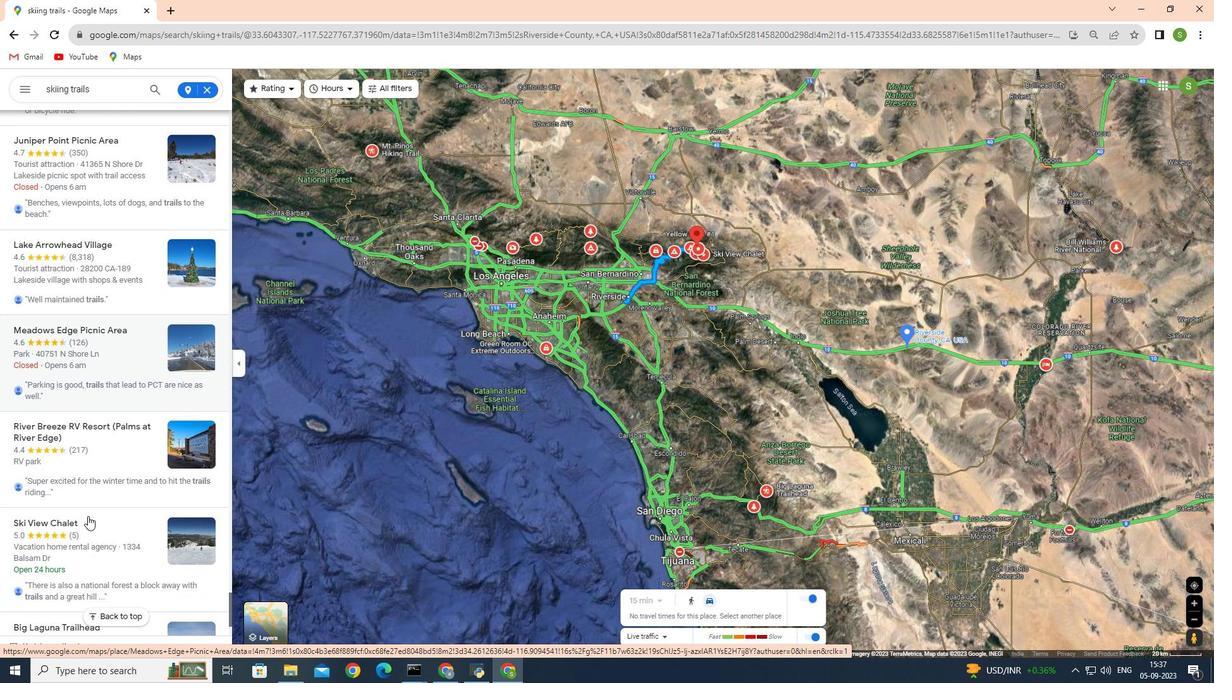 
Action: Mouse moved to (88, 518)
Screenshot: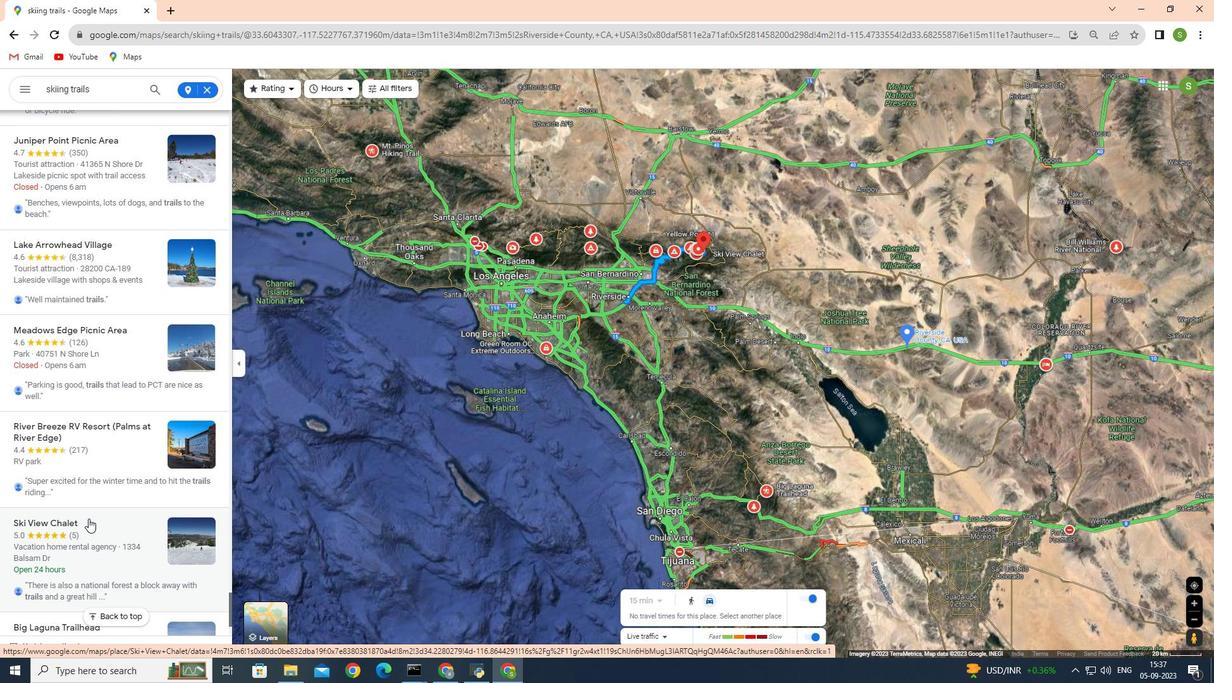 
Action: Mouse scrolled (88, 517) with delta (0, 0)
Screenshot: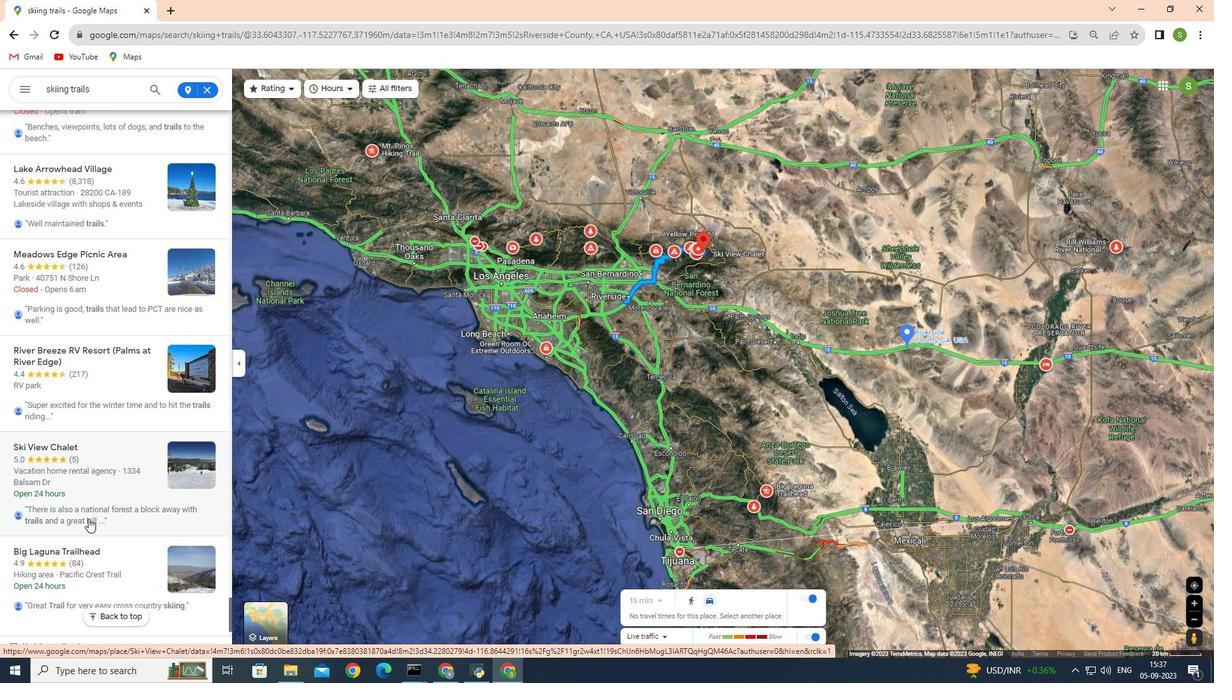 
Action: Mouse moved to (88, 518)
Screenshot: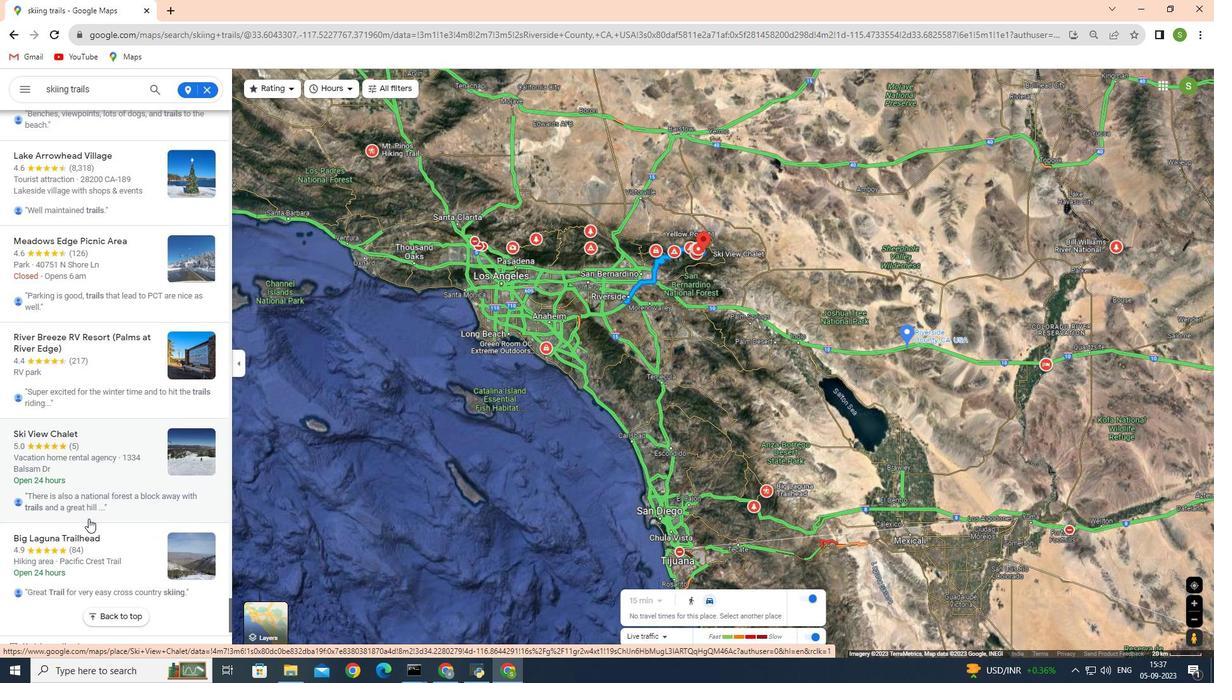 
Action: Mouse scrolled (88, 518) with delta (0, 0)
Screenshot: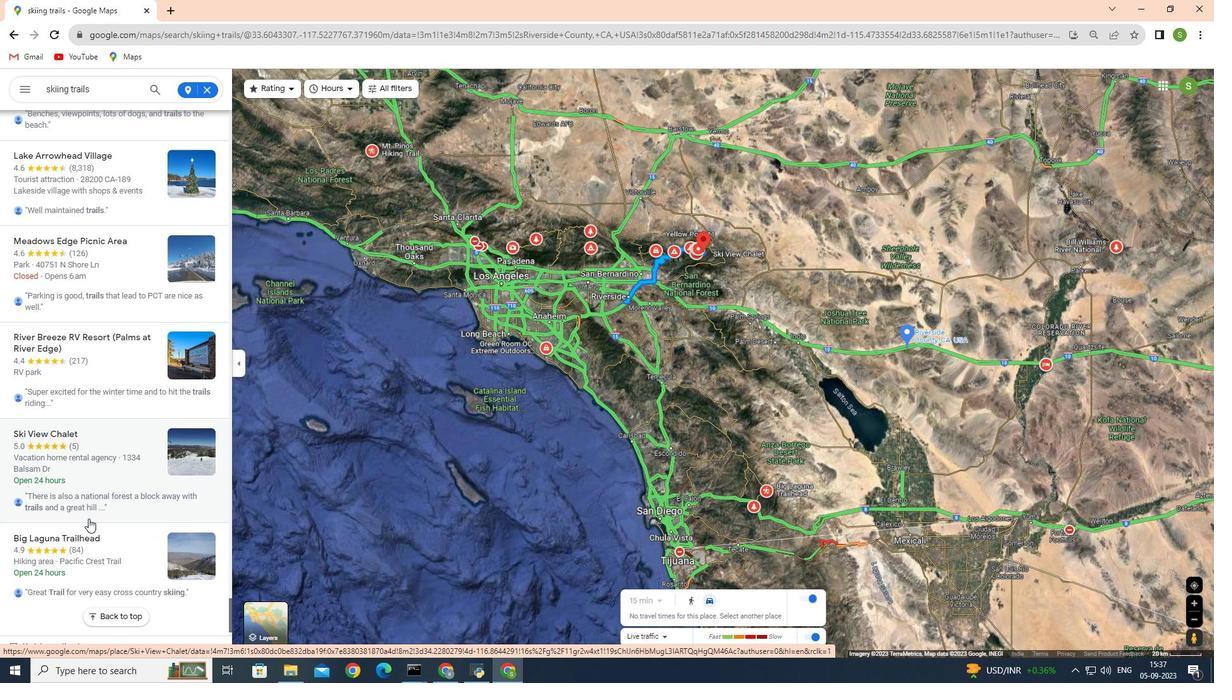
Action: Mouse scrolled (88, 518) with delta (0, 0)
Screenshot: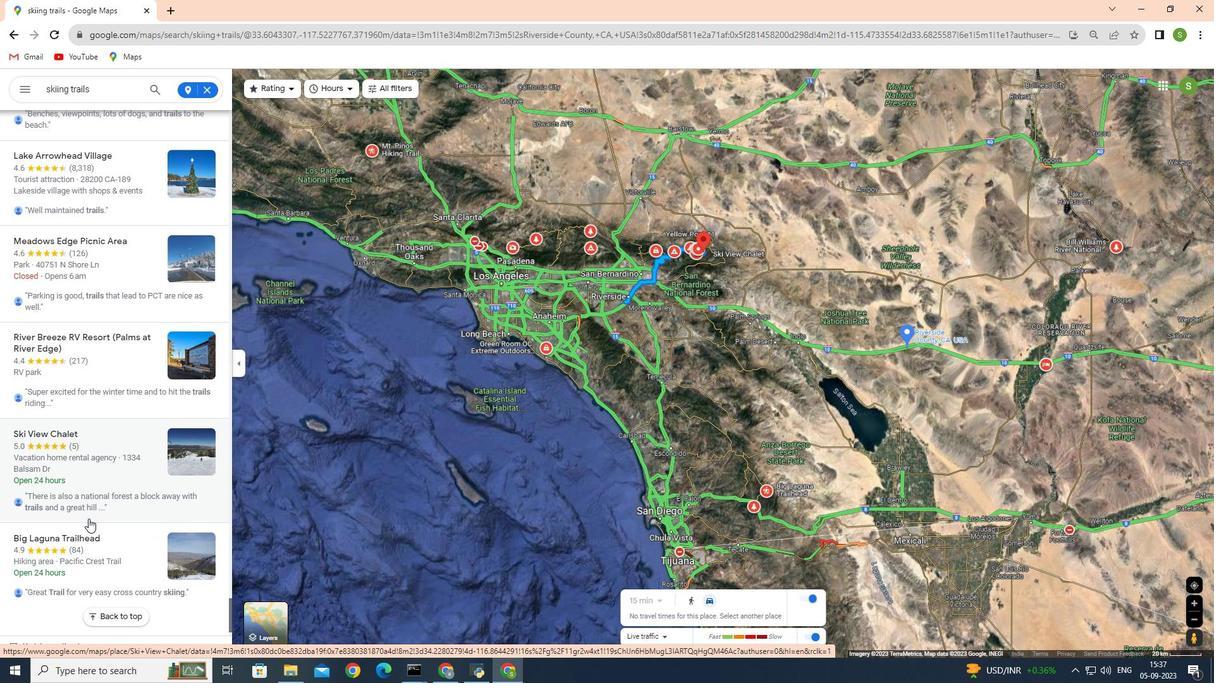 
Action: Mouse scrolled (88, 518) with delta (0, 0)
Screenshot: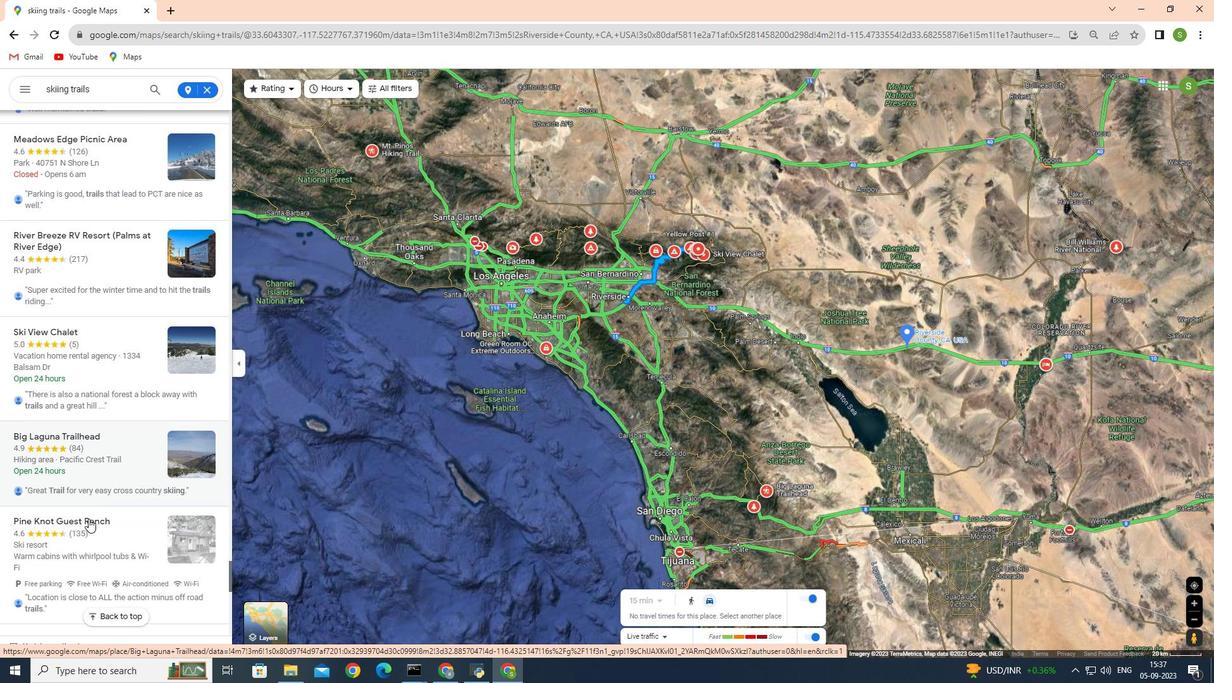 
Action: Mouse scrolled (88, 518) with delta (0, 0)
Screenshot: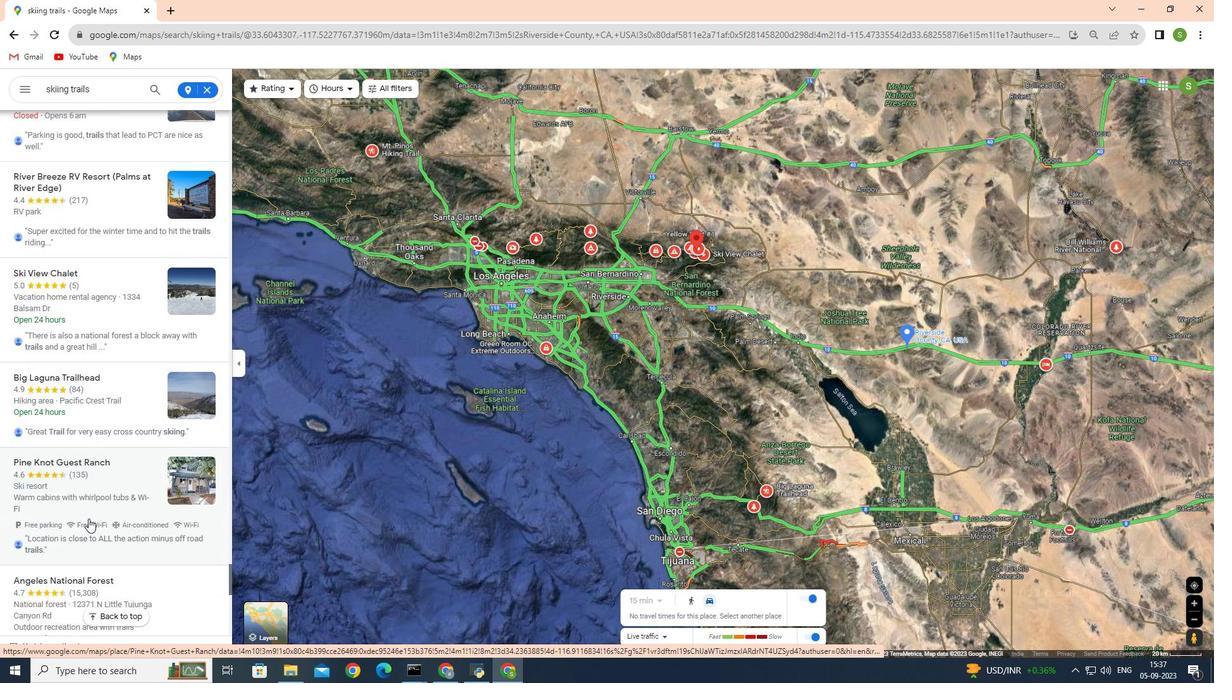 
Action: Mouse moved to (153, 88)
Screenshot: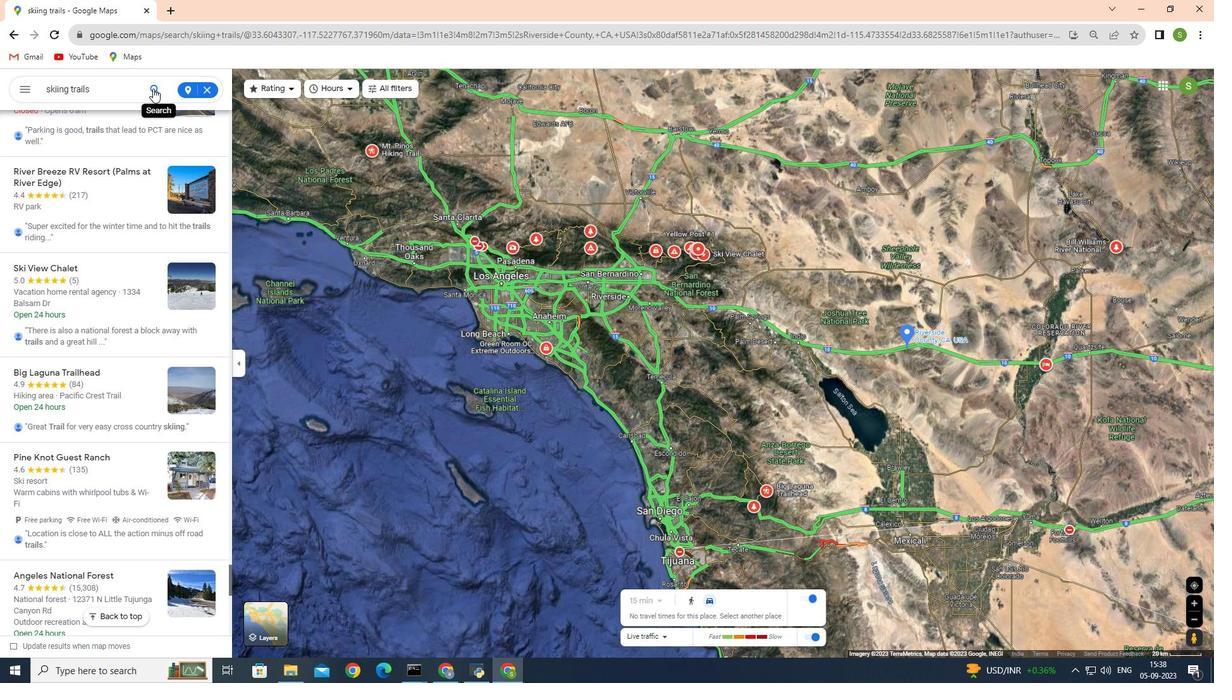 
Action: Mouse pressed left at (153, 88)
Screenshot: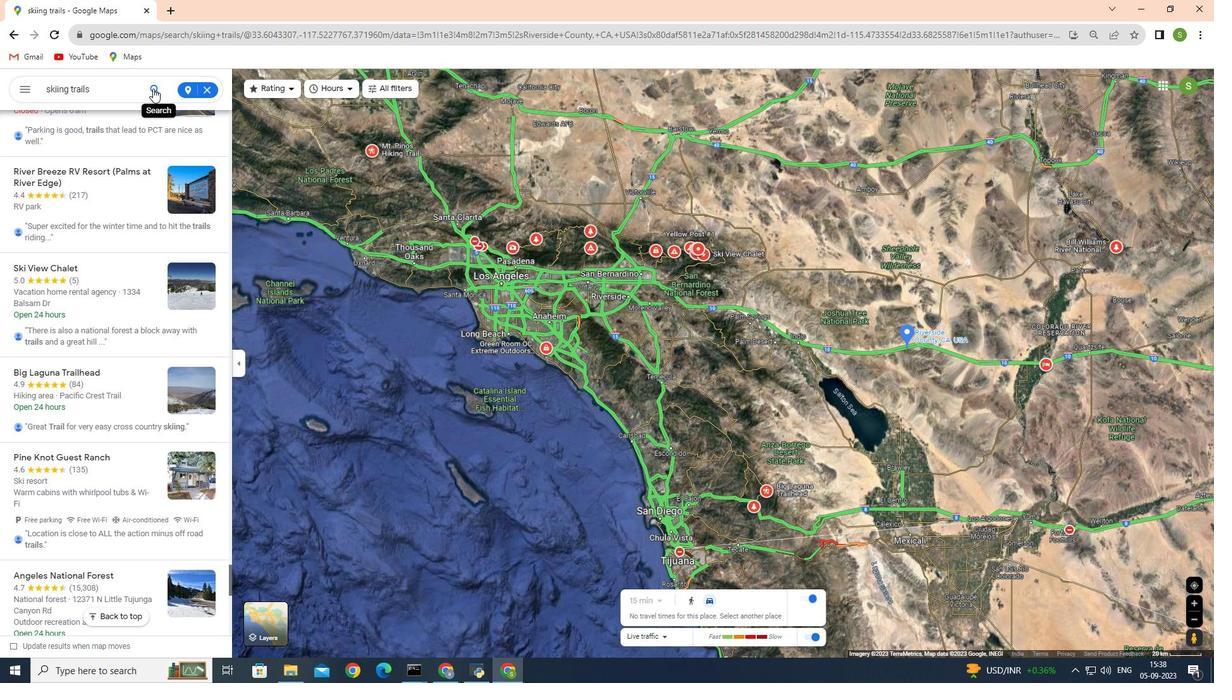 
Action: Mouse moved to (15, 35)
Screenshot: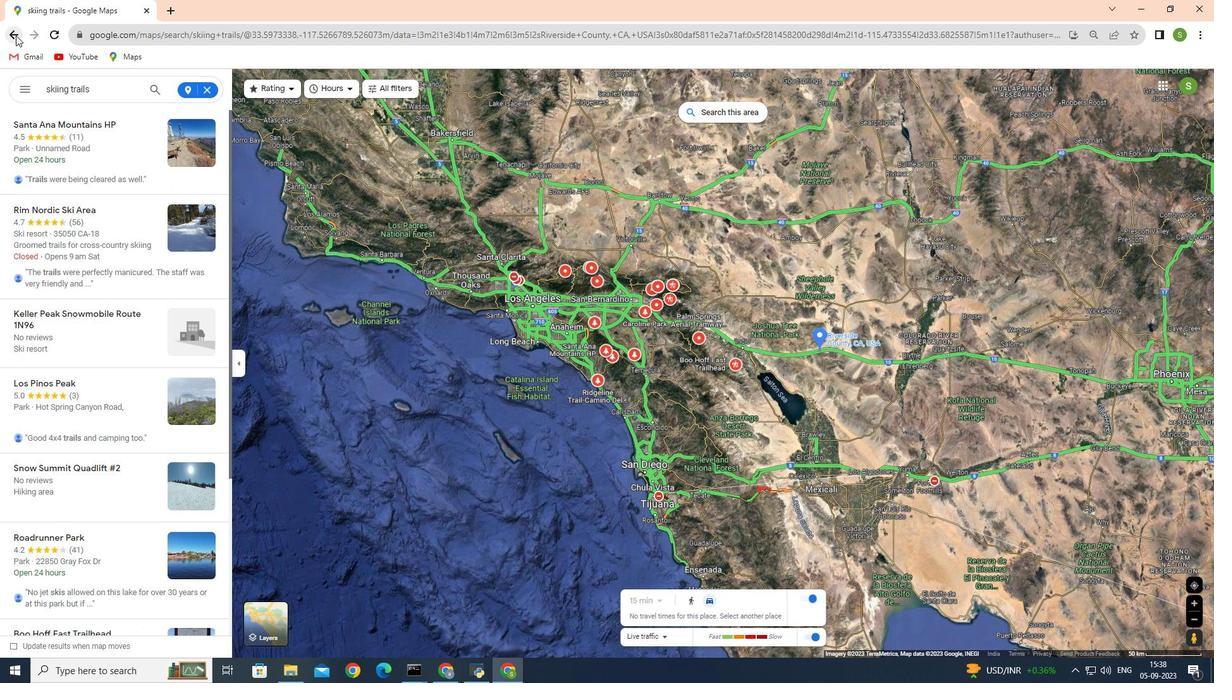 
Action: Mouse pressed left at (15, 35)
Screenshot: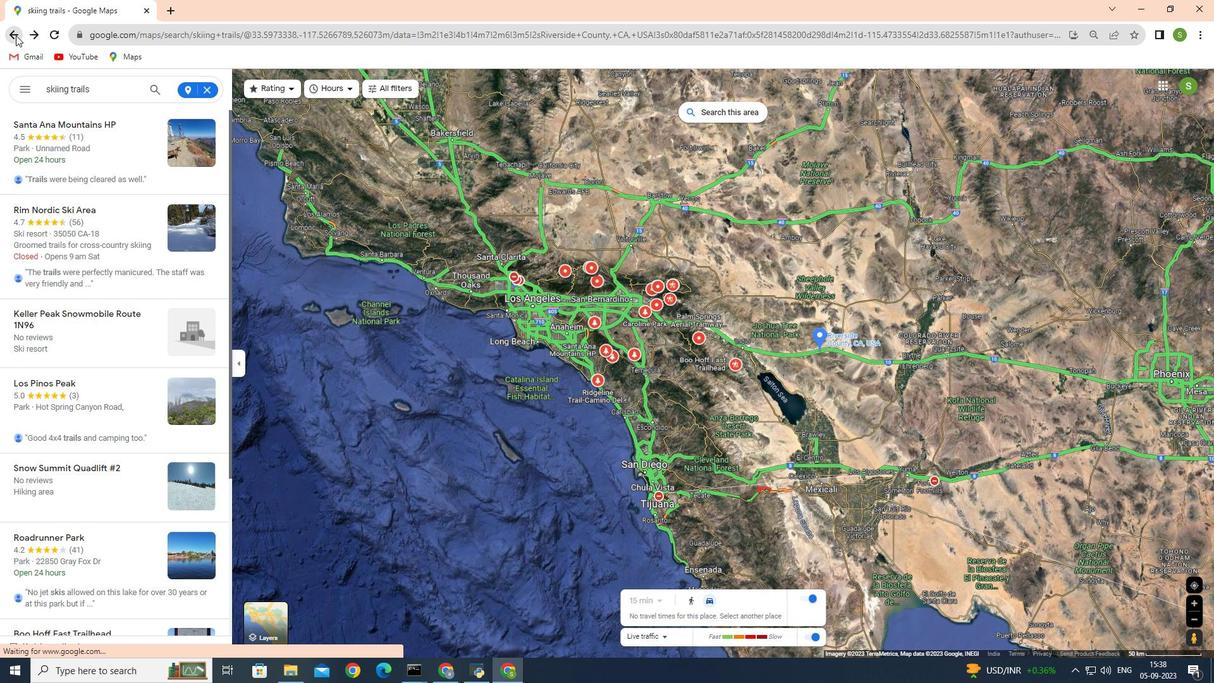 
Action: Mouse moved to (14, 31)
Screenshot: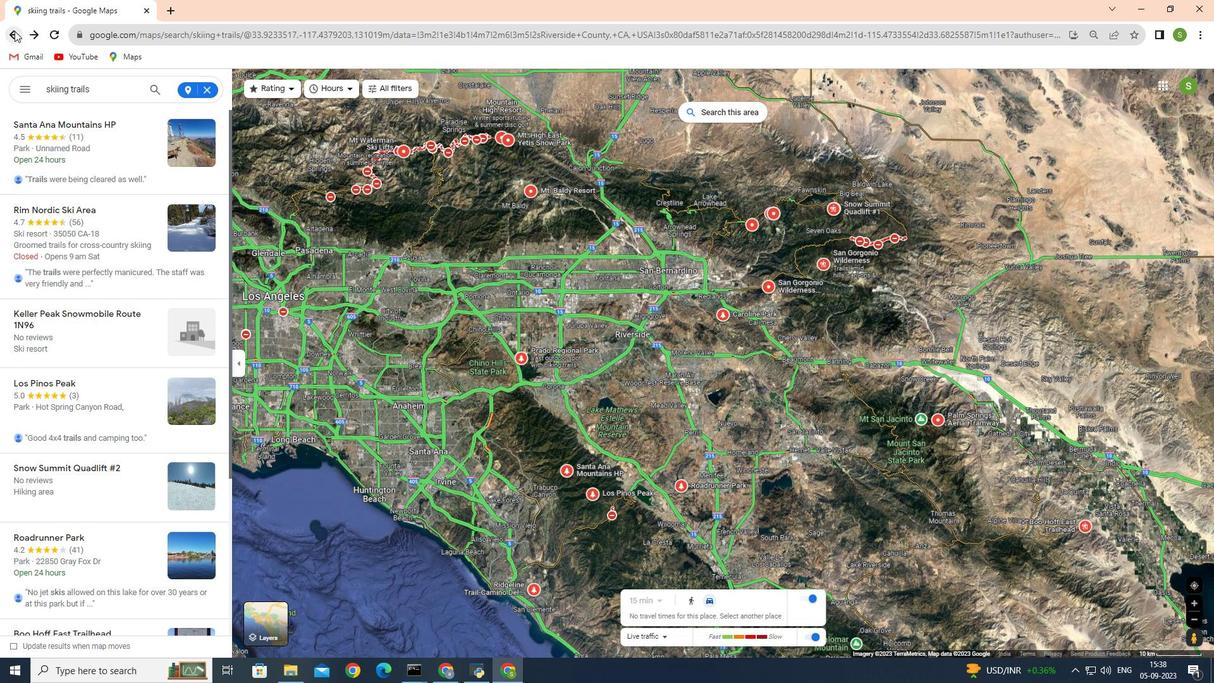 
Action: Mouse pressed left at (14, 31)
Screenshot: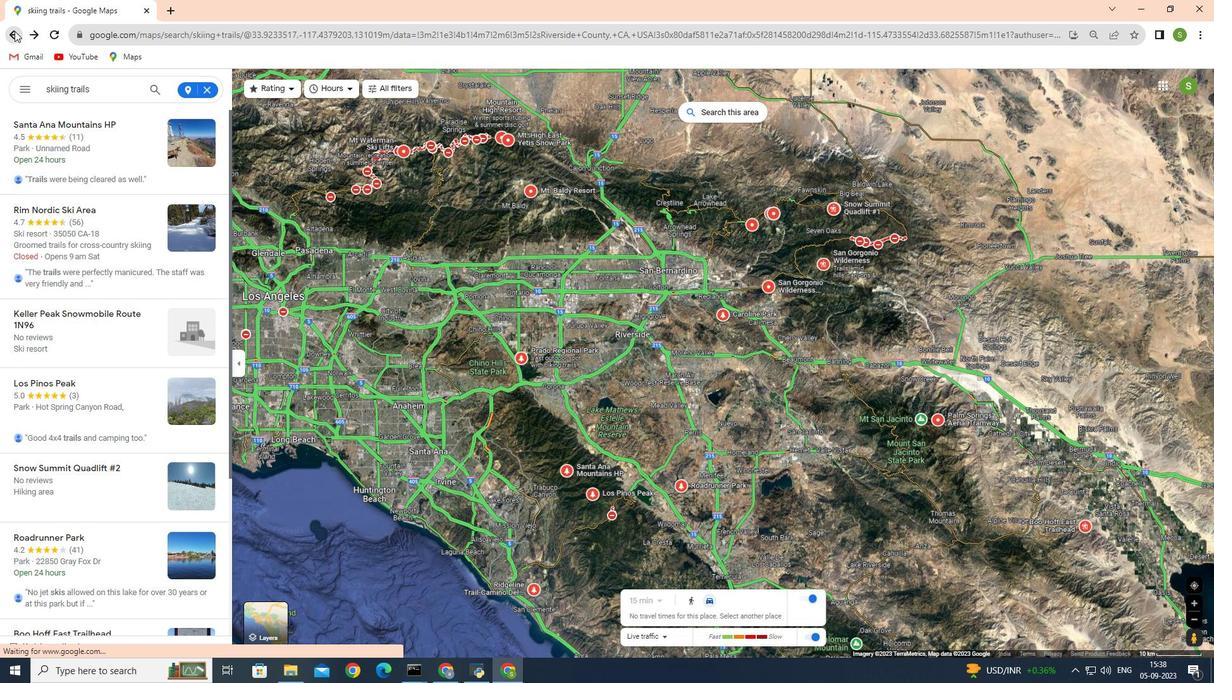 
Action: Mouse moved to (173, 89)
Screenshot: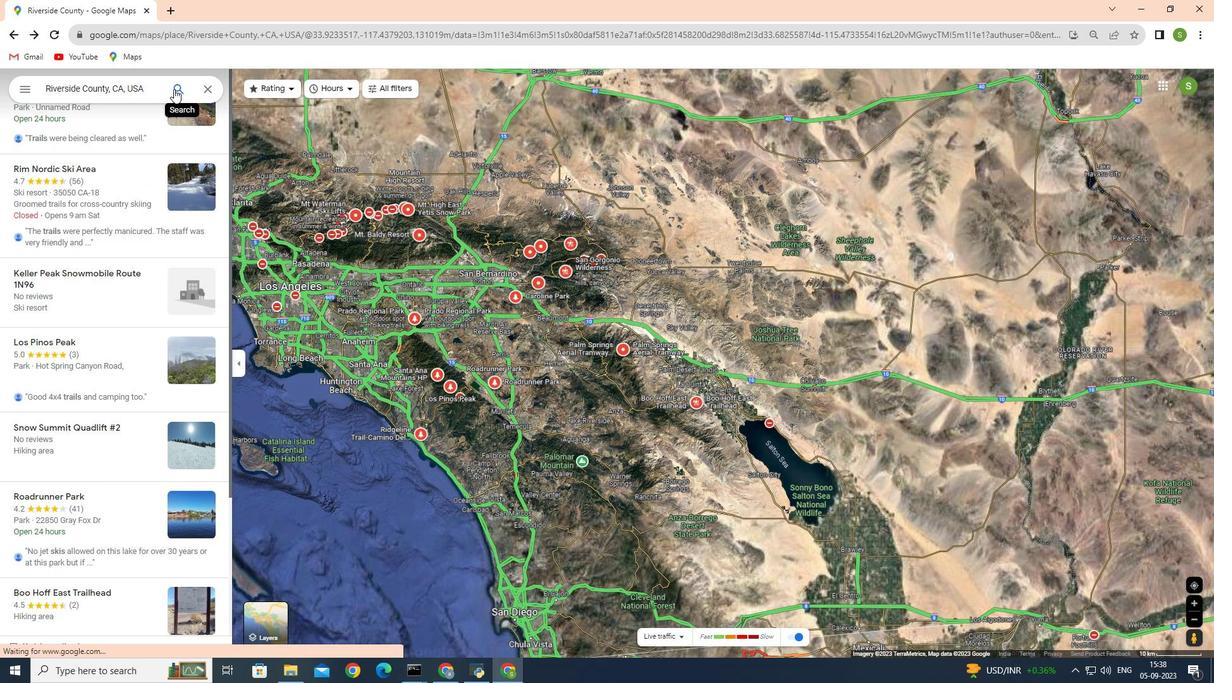 
Action: Mouse pressed left at (173, 89)
Screenshot: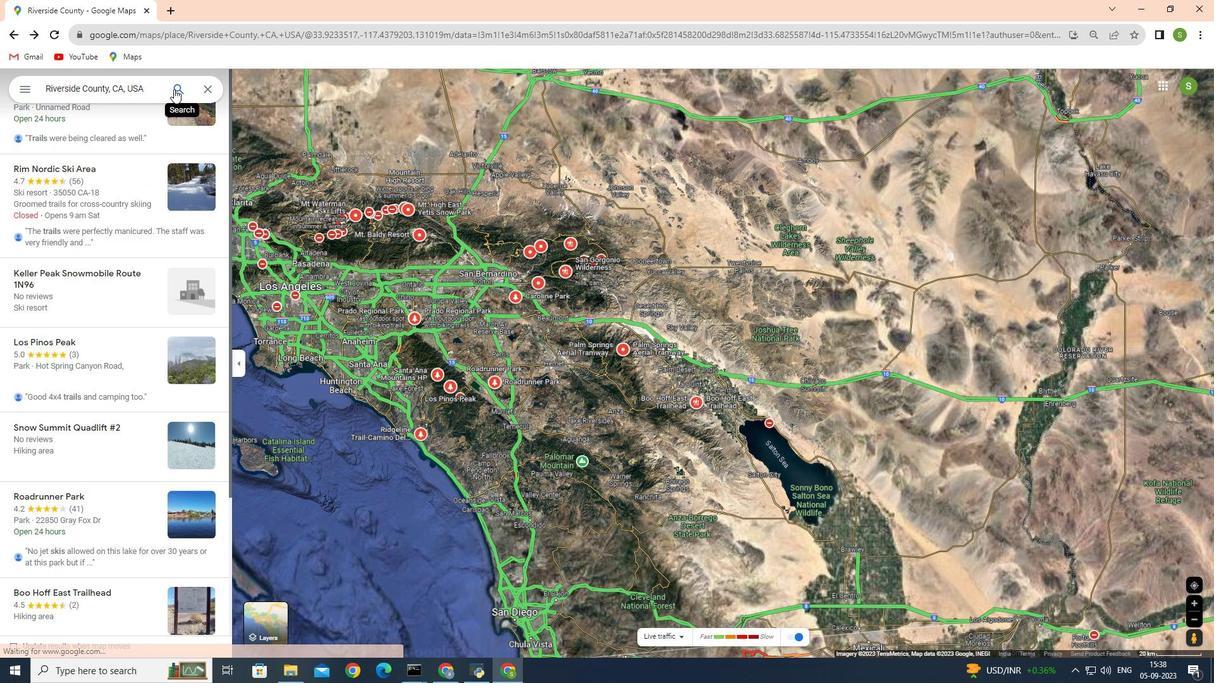 
Action: Mouse moved to (142, 88)
Screenshot: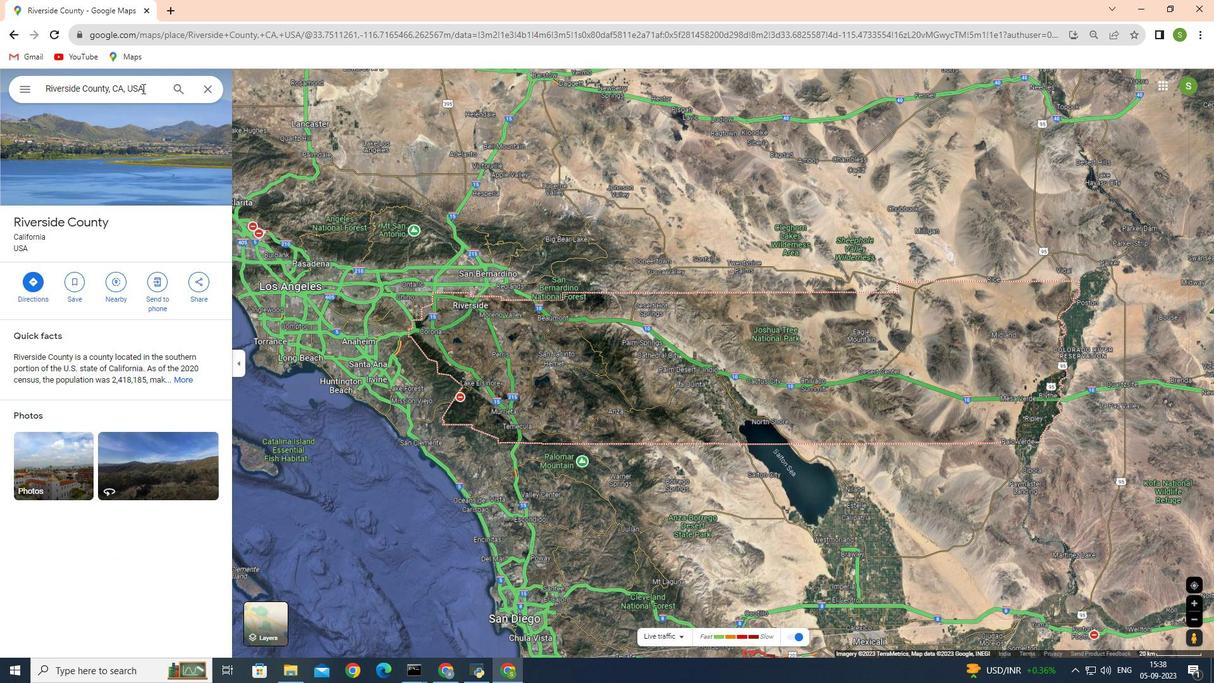 
Action: Mouse pressed left at (142, 88)
Screenshot: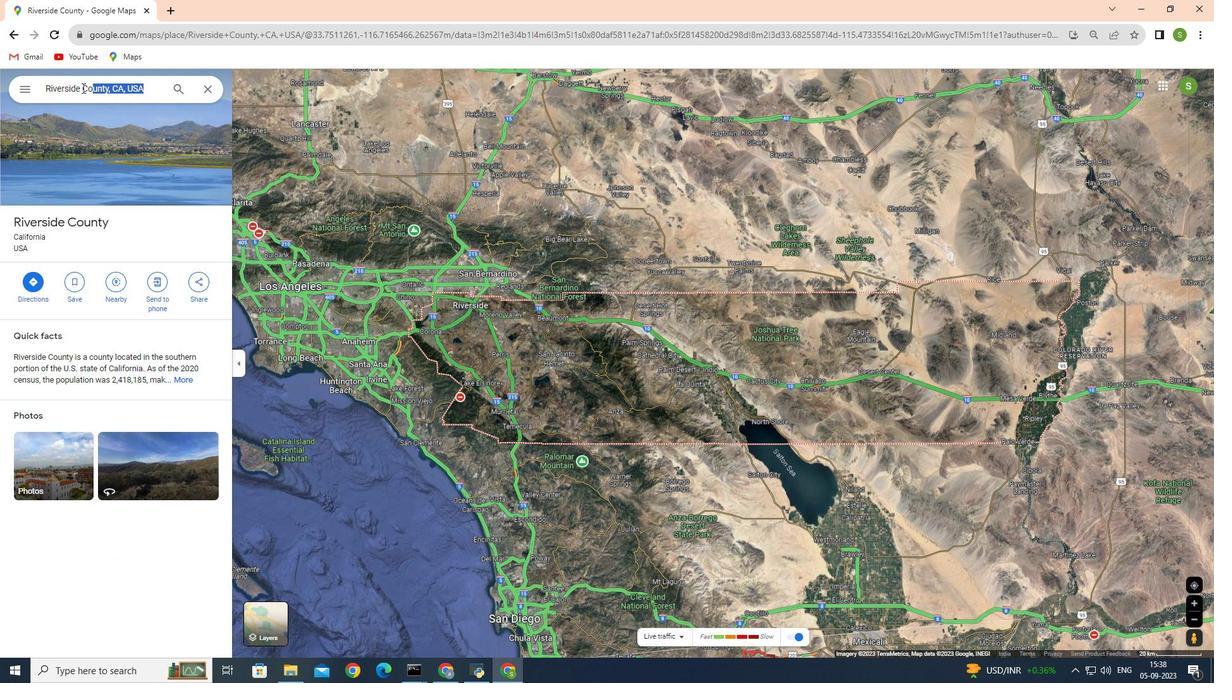 
Action: Mouse moved to (187, 106)
Screenshot: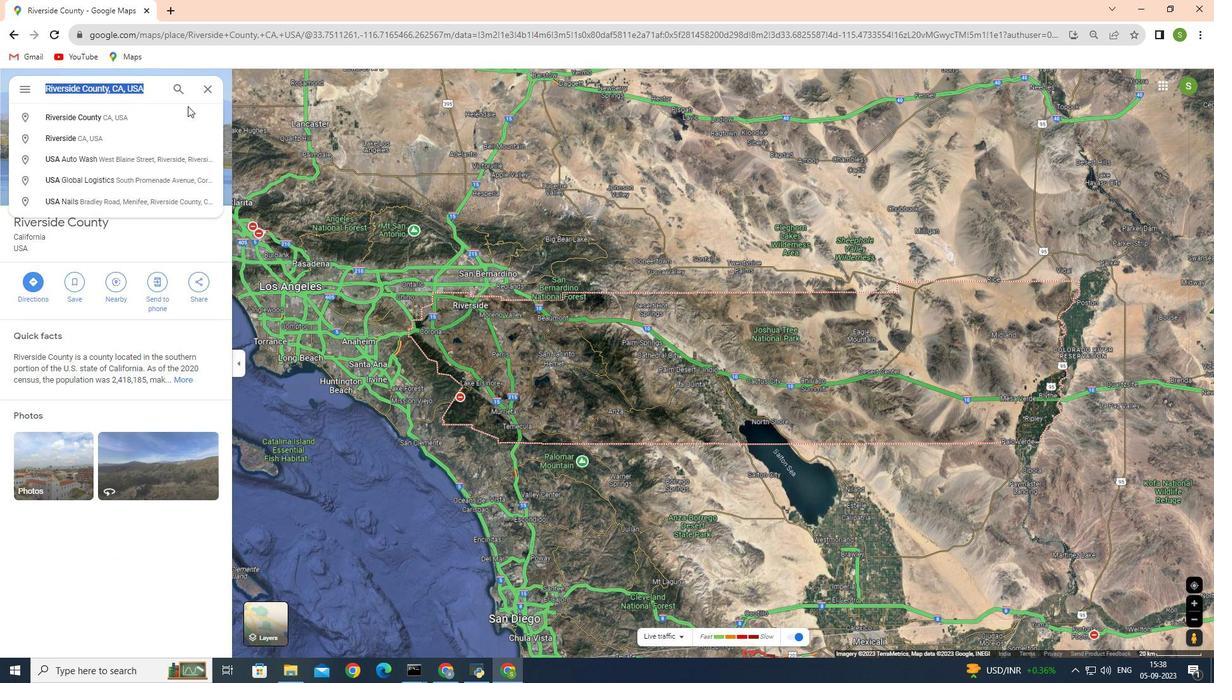
Action: Key pressed <Key.shift>Salt
Screenshot: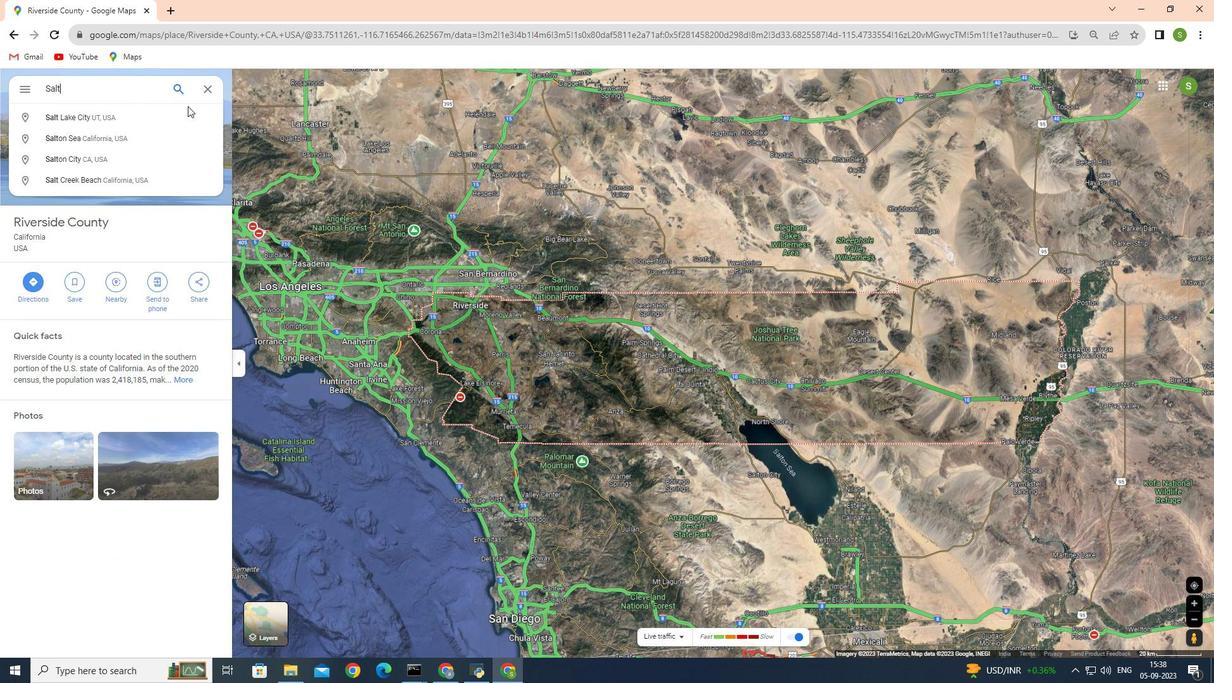 
Action: Mouse moved to (102, 114)
Screenshot: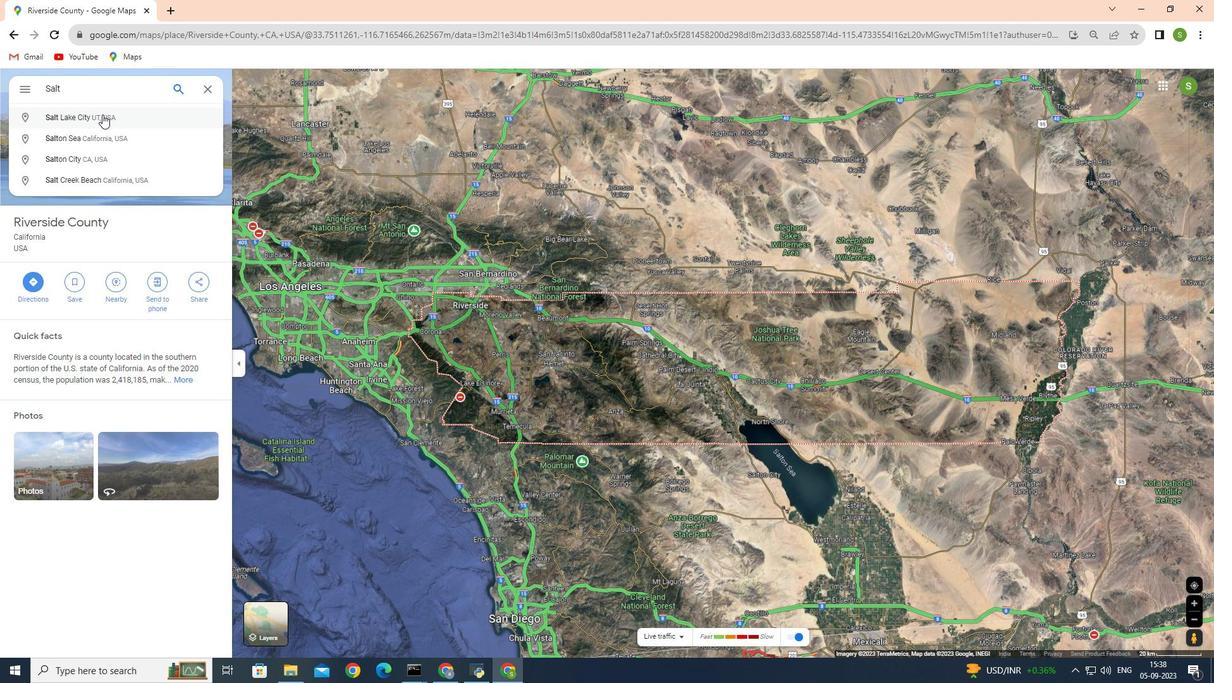 
Action: Mouse pressed left at (102, 114)
Screenshot: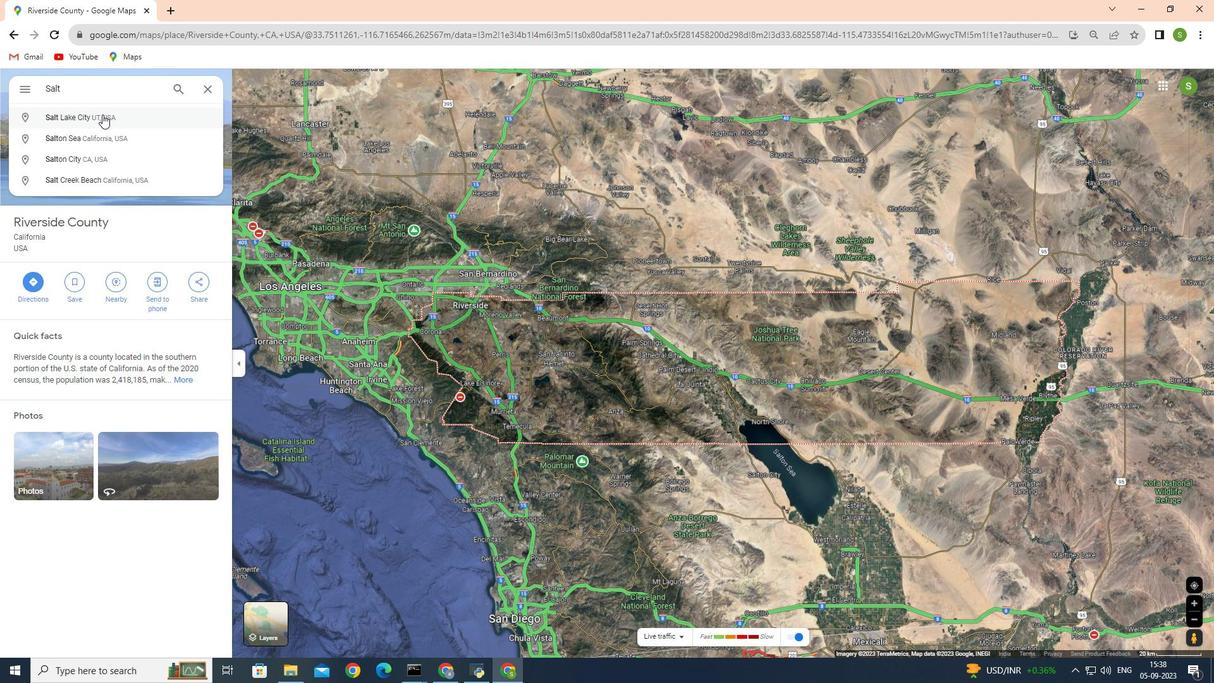 
Action: Mouse moved to (111, 289)
Screenshot: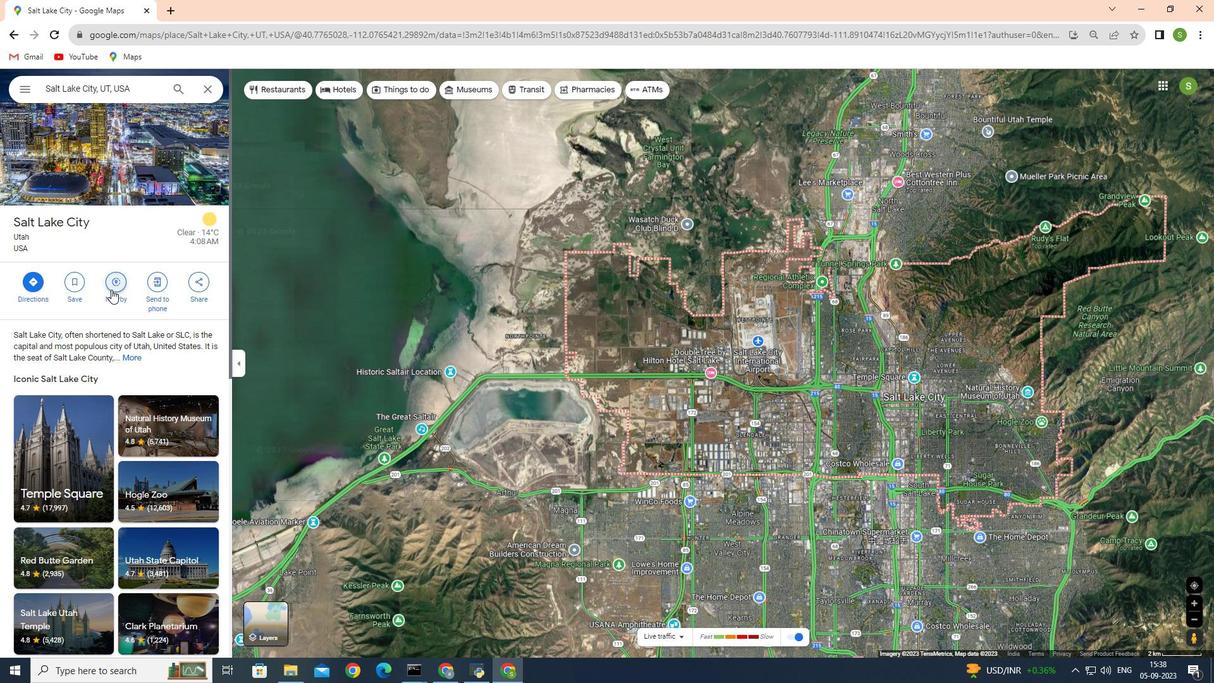 
Action: Mouse pressed left at (111, 289)
Screenshot: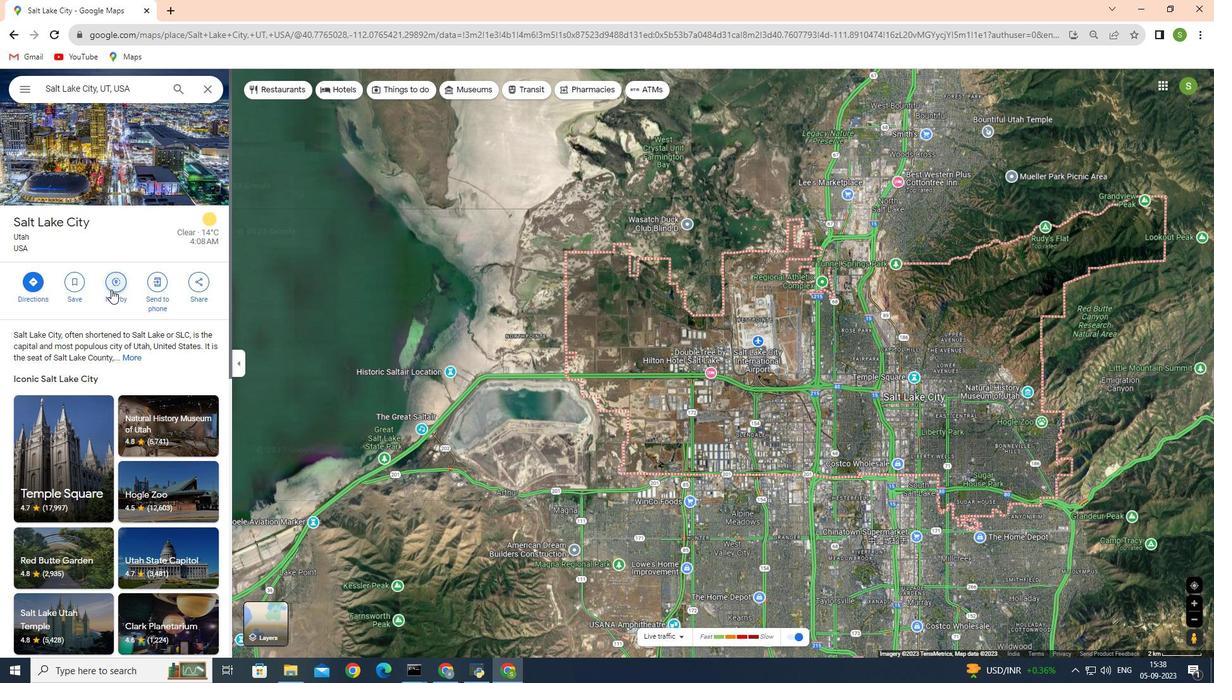 
Action: Mouse moved to (120, 188)
Screenshot: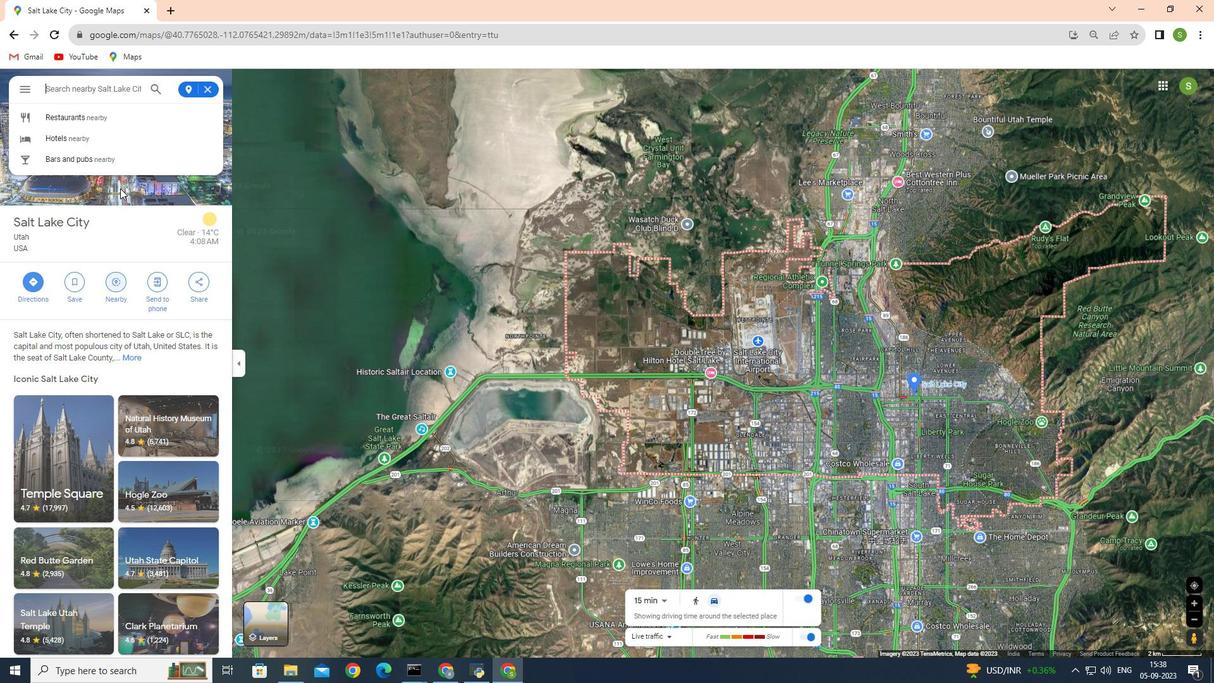 
Action: Key pressed skiing<Key.space>trails<Key.enter>
Screenshot: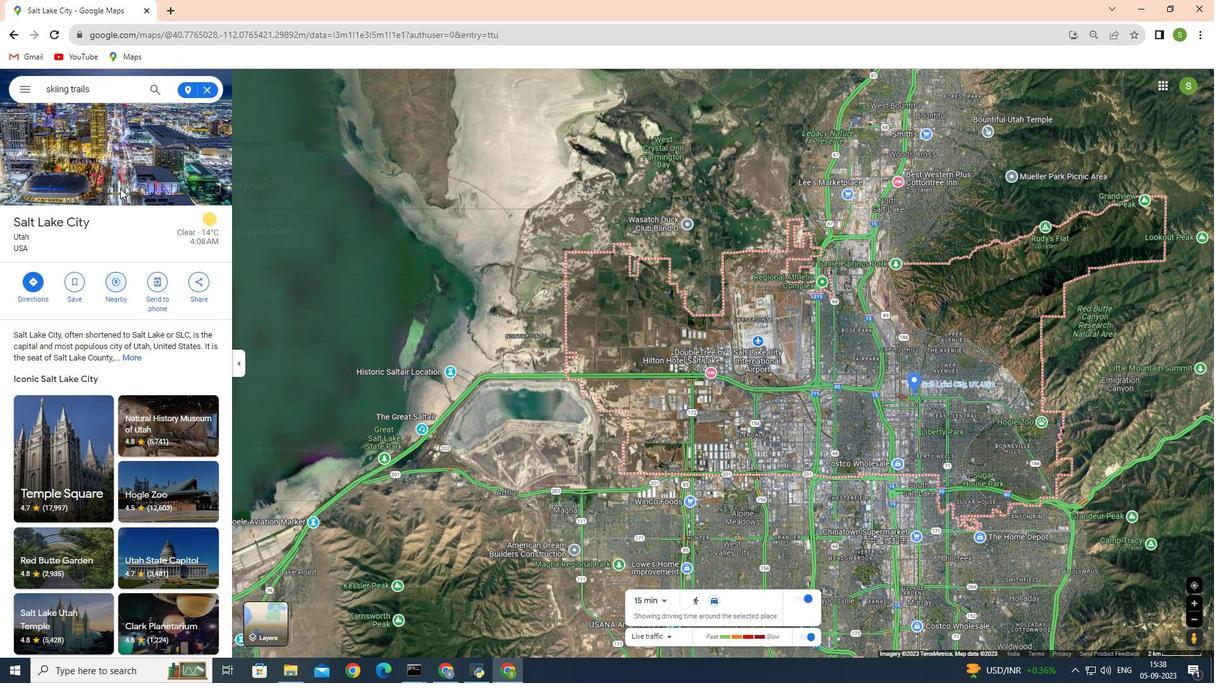 
Action: Mouse moved to (230, 440)
Screenshot: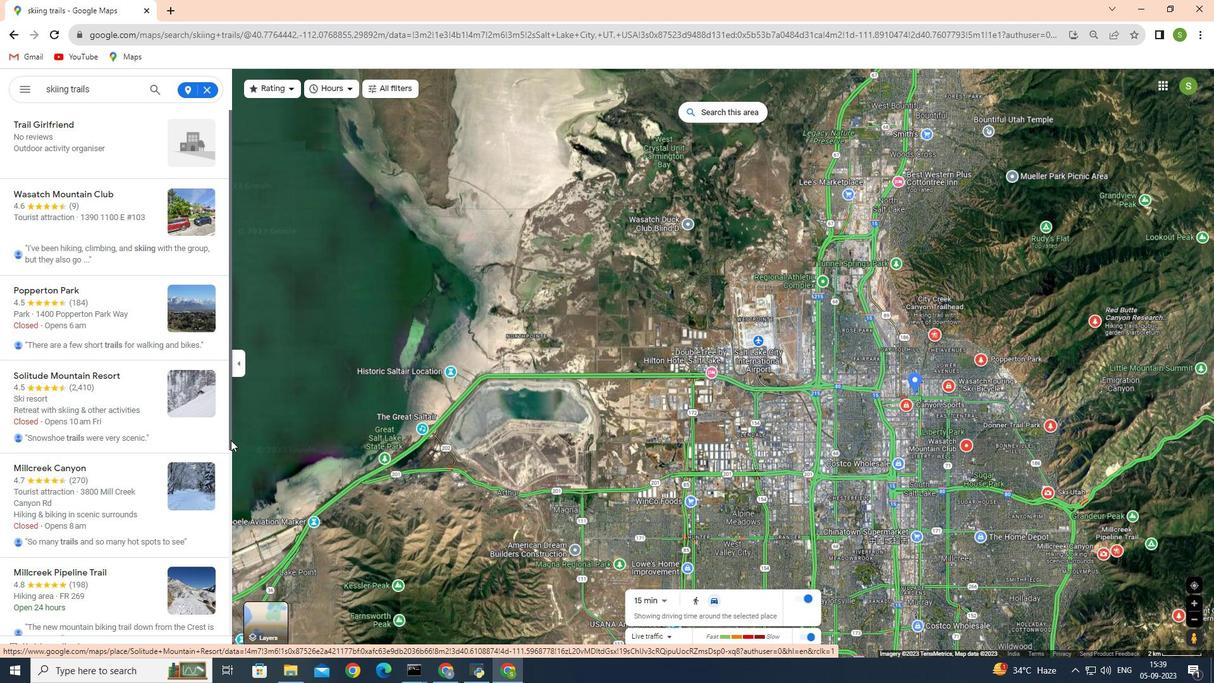 
Action: Mouse pressed left at (230, 440)
Screenshot: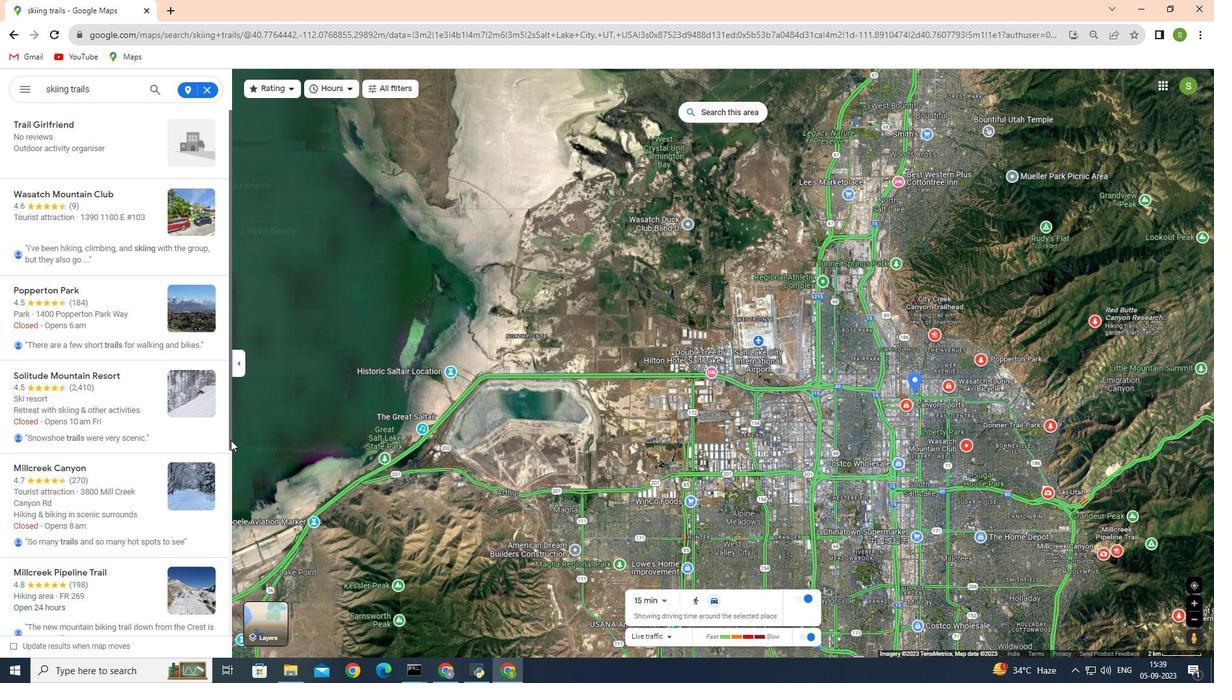 
Action: Mouse moved to (101, 368)
Screenshot: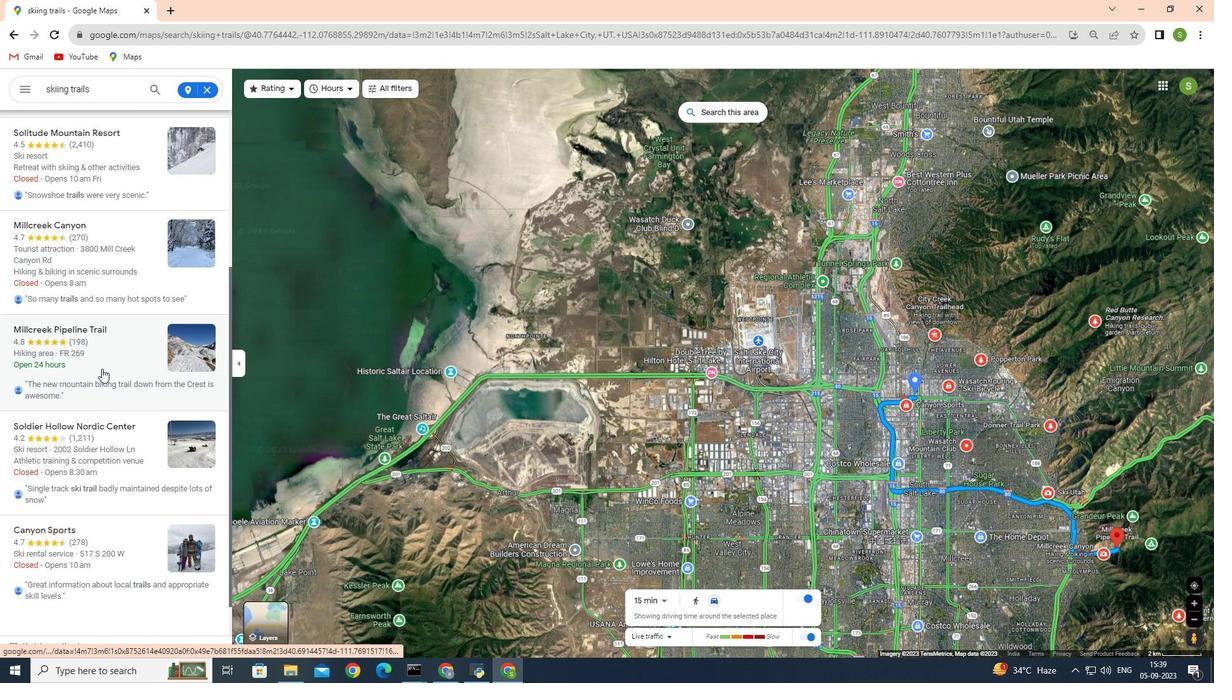 
Action: Mouse scrolled (101, 368) with delta (0, 0)
Screenshot: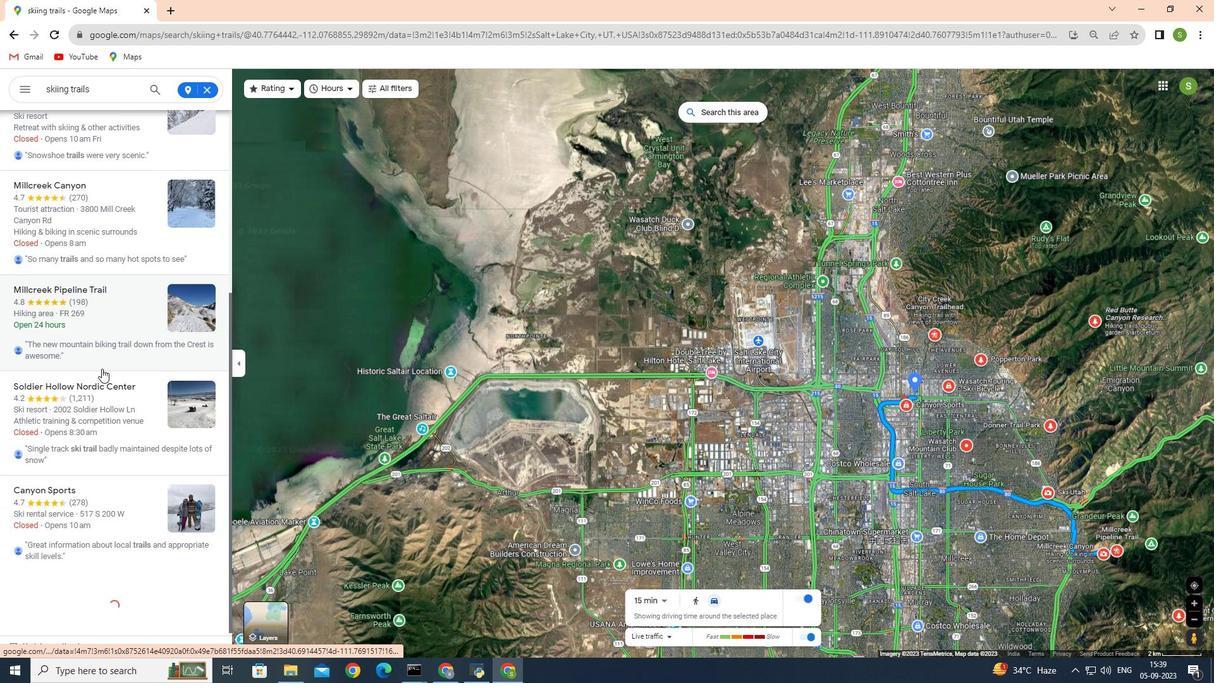 
Action: Mouse scrolled (101, 368) with delta (0, 0)
Screenshot: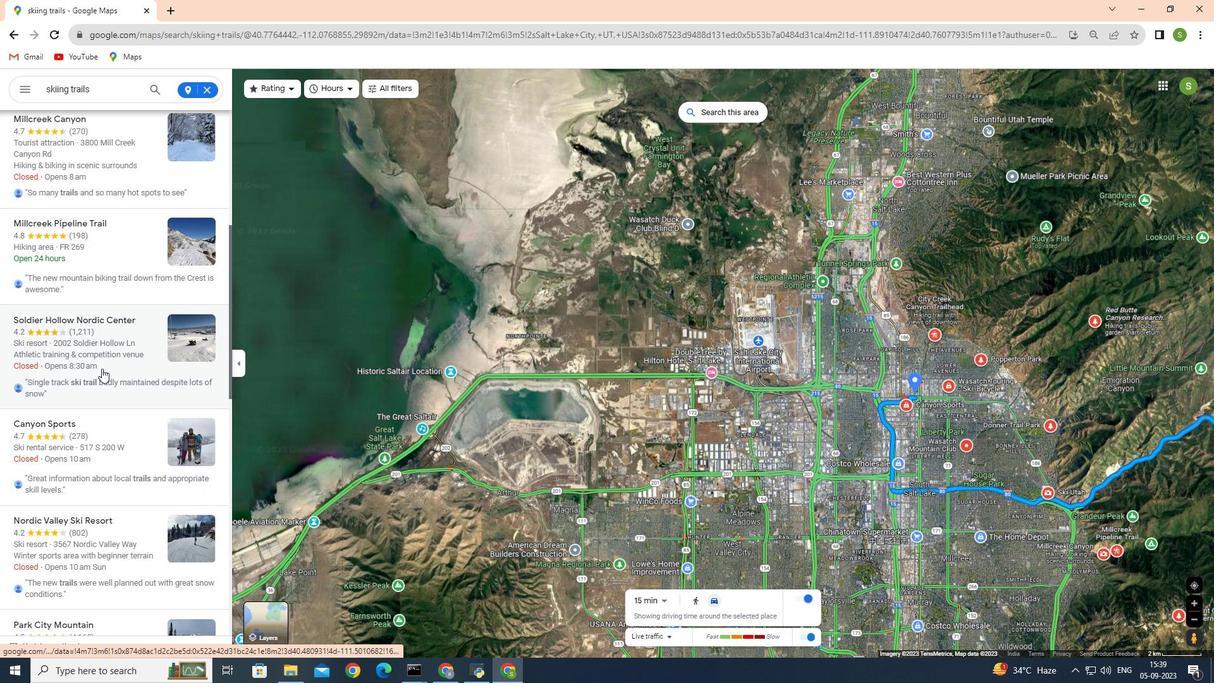 
Action: Mouse moved to (101, 368)
Screenshot: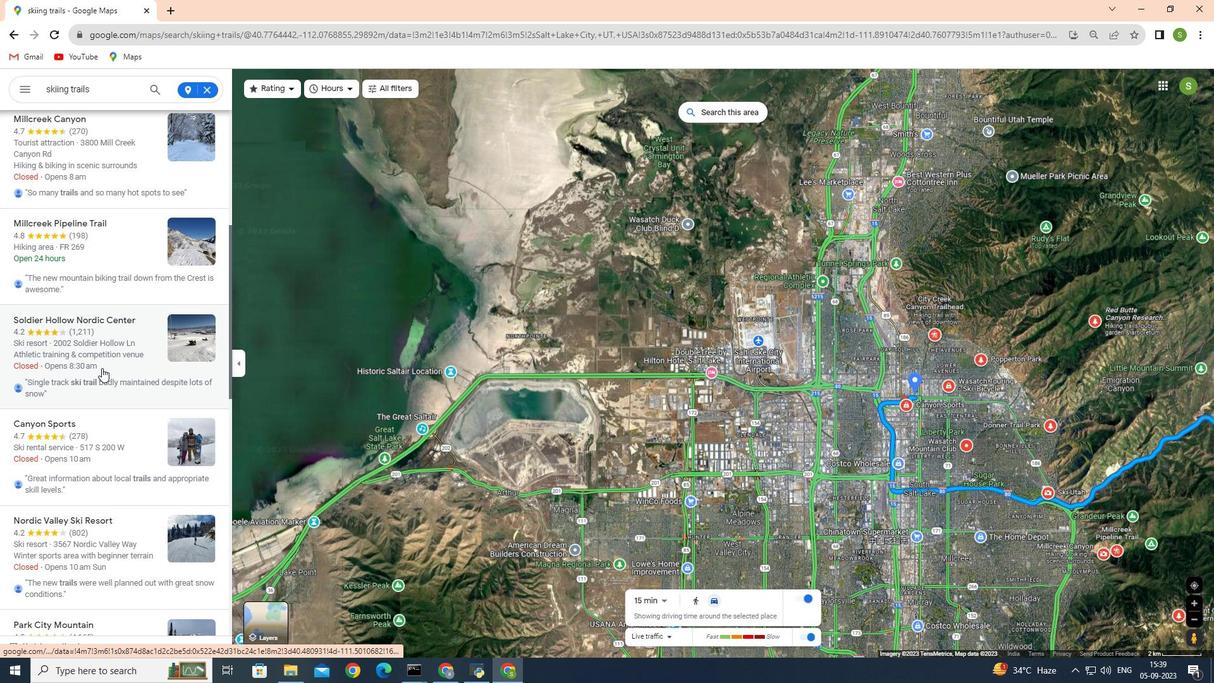 
Action: Mouse scrolled (101, 367) with delta (0, 0)
Screenshot: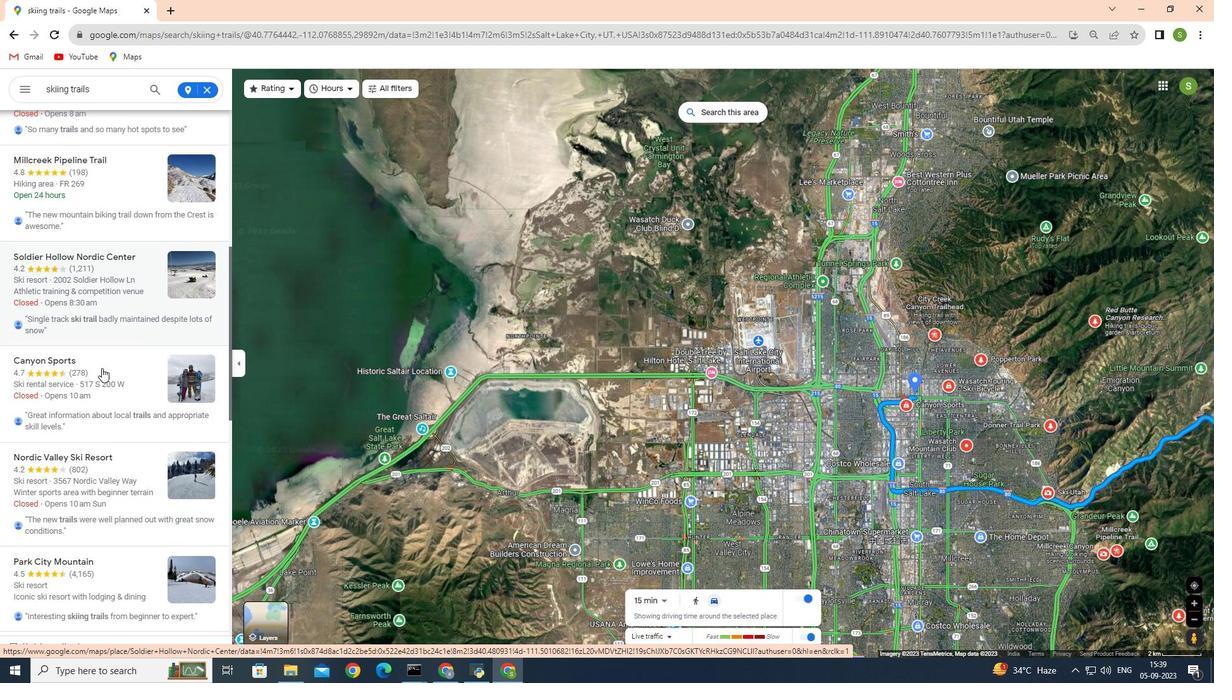 
Action: Mouse scrolled (101, 367) with delta (0, 0)
Screenshot: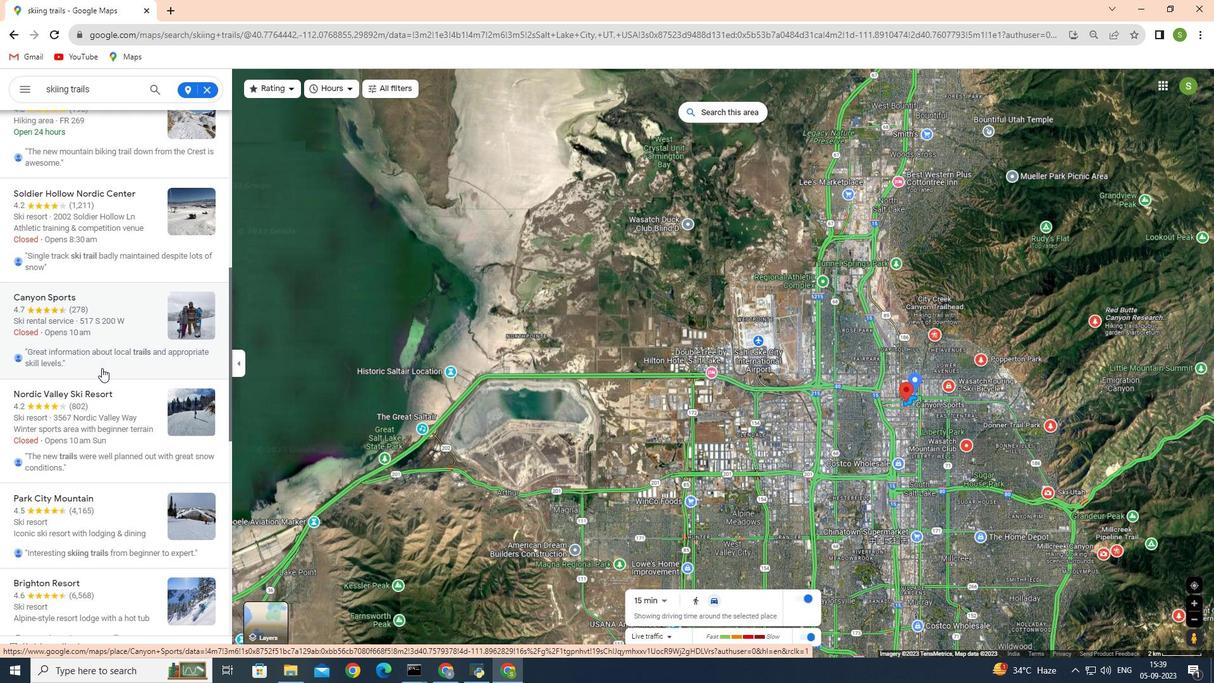 
Action: Mouse moved to (732, 391)
Screenshot: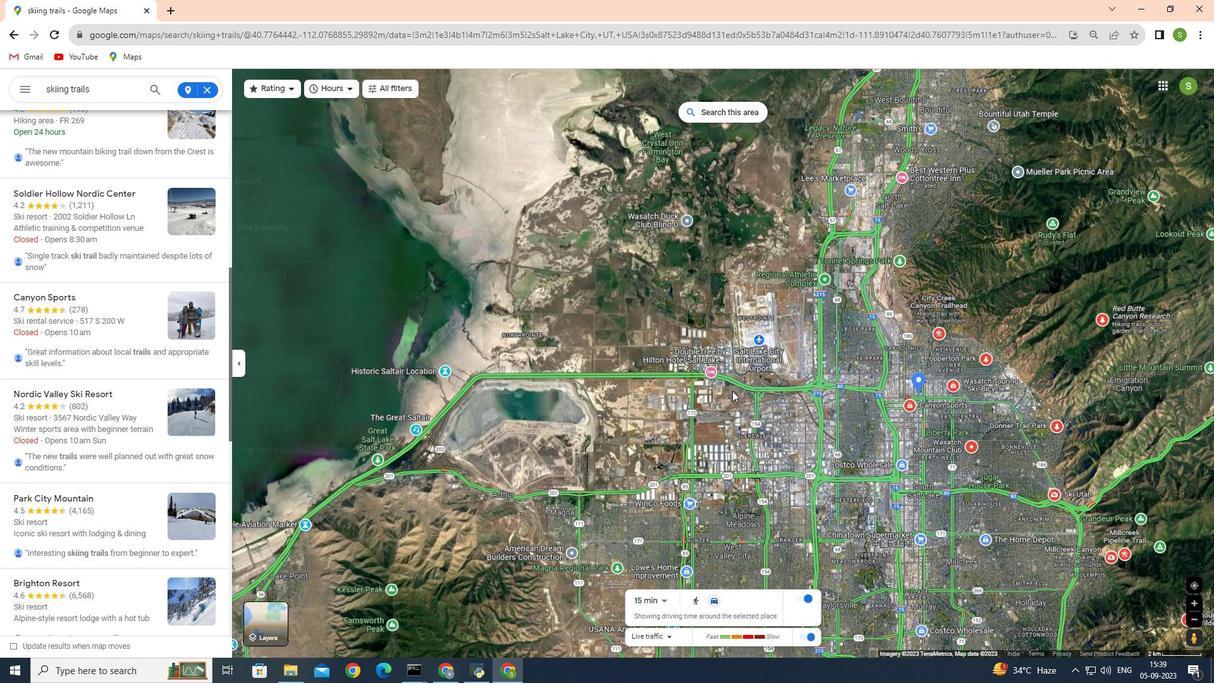 
Action: Mouse scrolled (732, 391) with delta (0, 0)
Screenshot: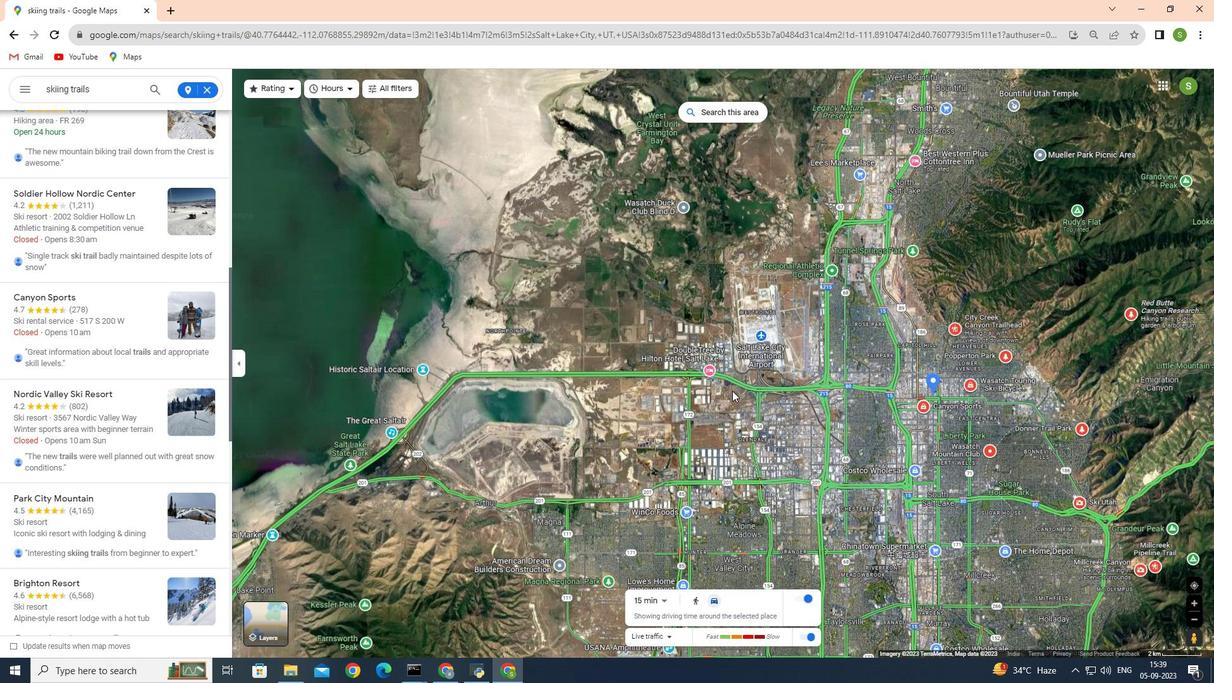 
Action: Mouse scrolled (732, 391) with delta (0, 0)
Screenshot: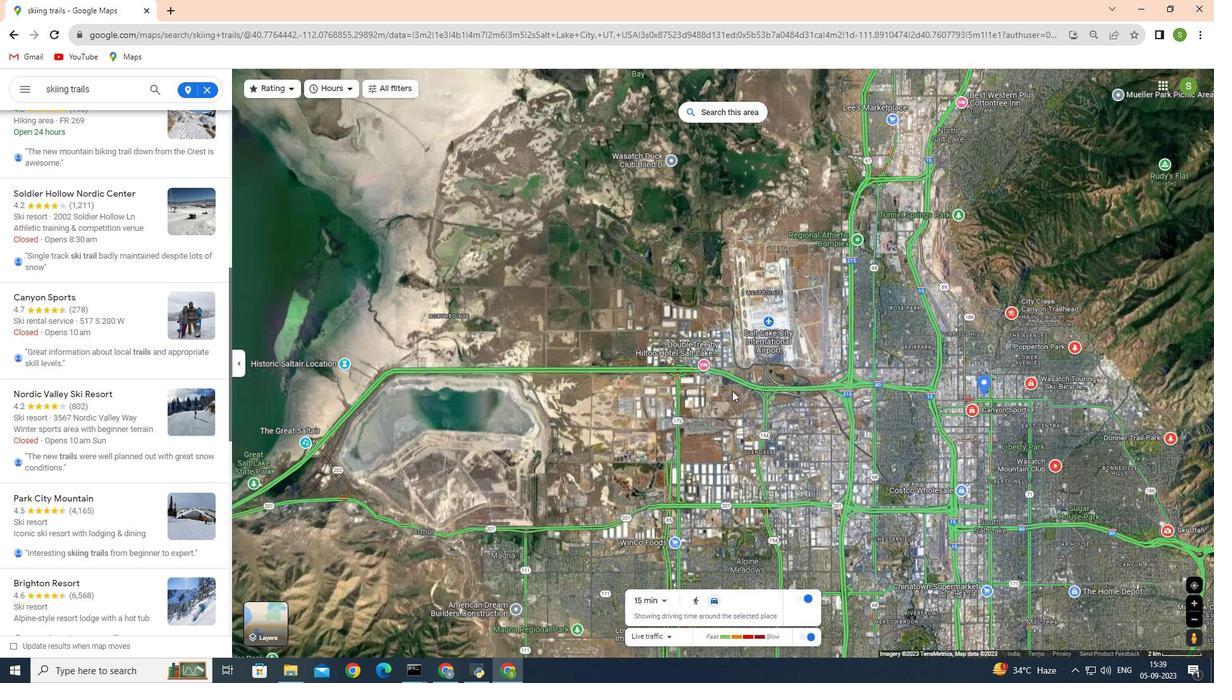
Action: Mouse scrolled (732, 391) with delta (0, 0)
Screenshot: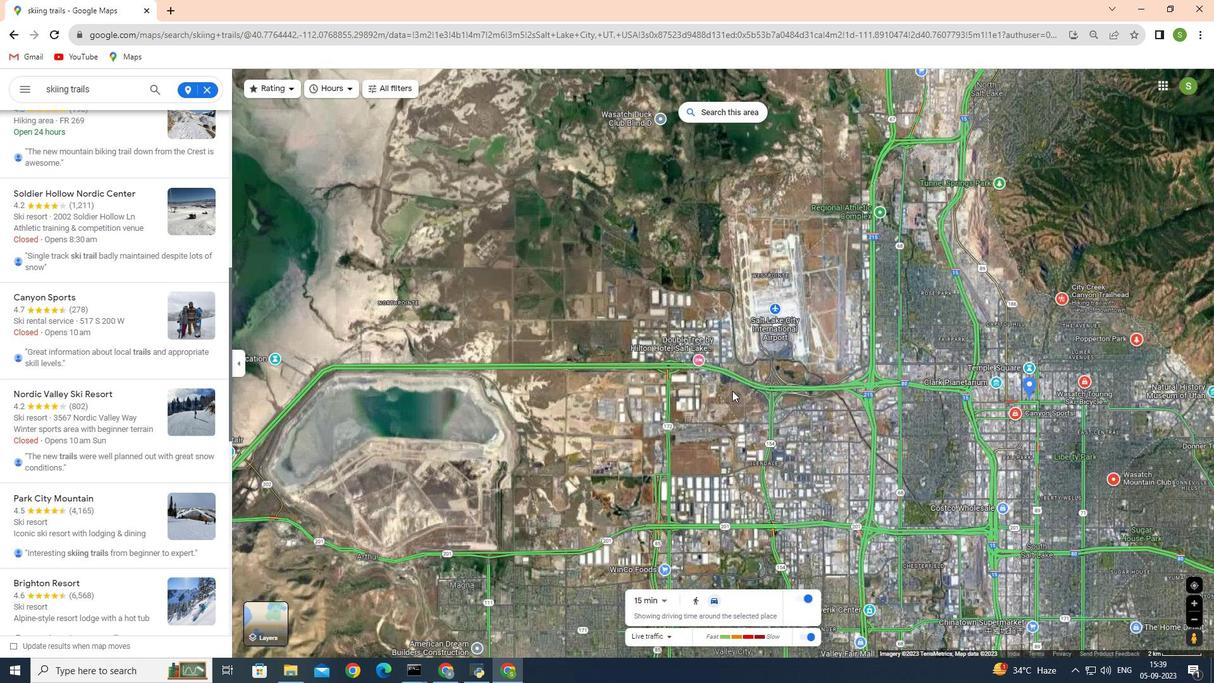
Action: Mouse scrolled (732, 390) with delta (0, 0)
Screenshot: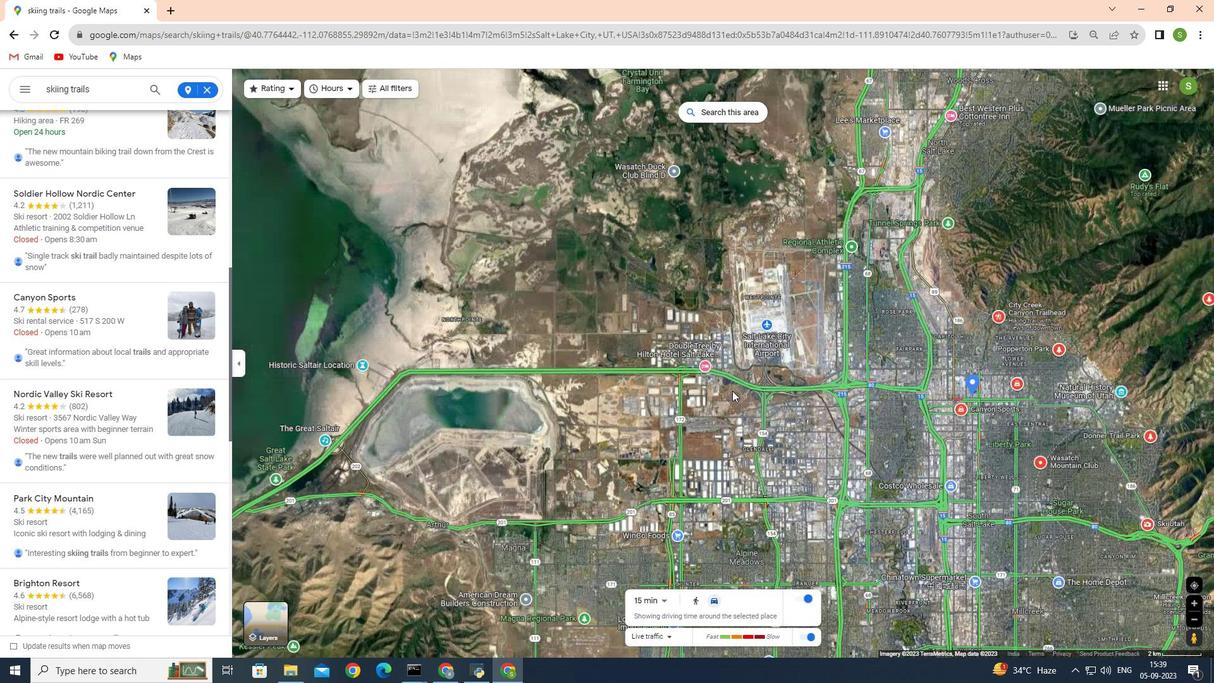 
Action: Mouse scrolled (732, 390) with delta (0, 0)
Screenshot: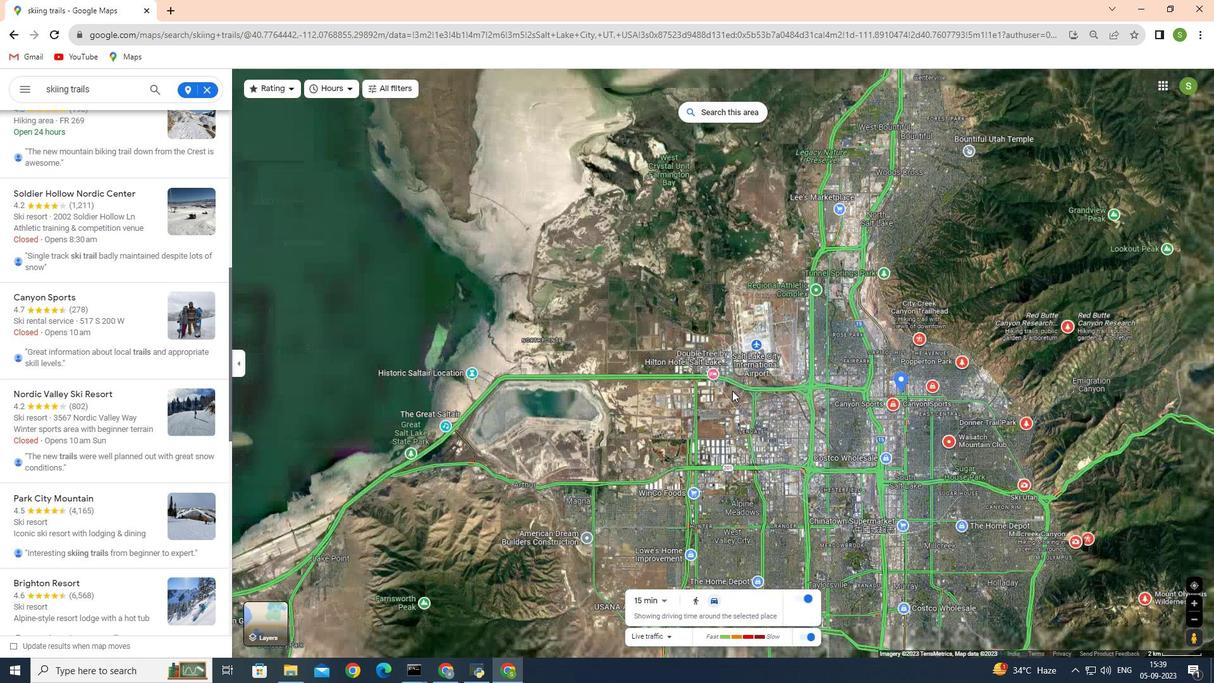
Action: Mouse scrolled (732, 390) with delta (0, 0)
Screenshot: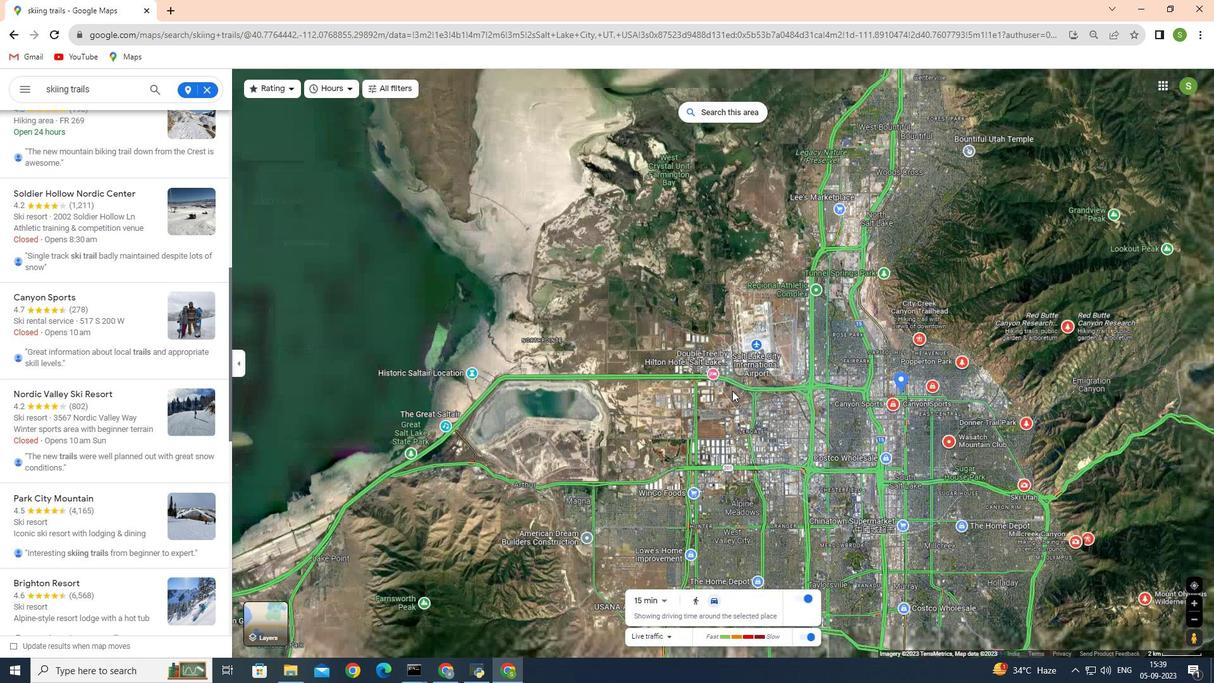 
Action: Mouse scrolled (732, 390) with delta (0, 0)
Screenshot: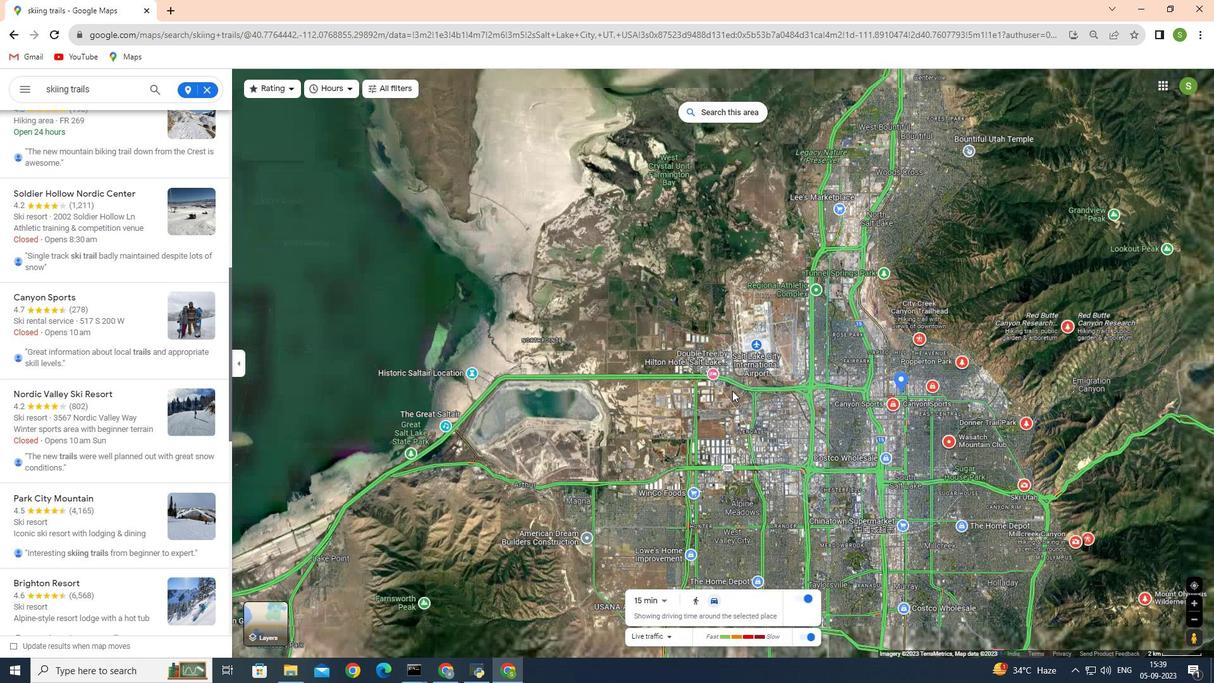 
Action: Mouse scrolled (732, 390) with delta (0, 0)
Screenshot: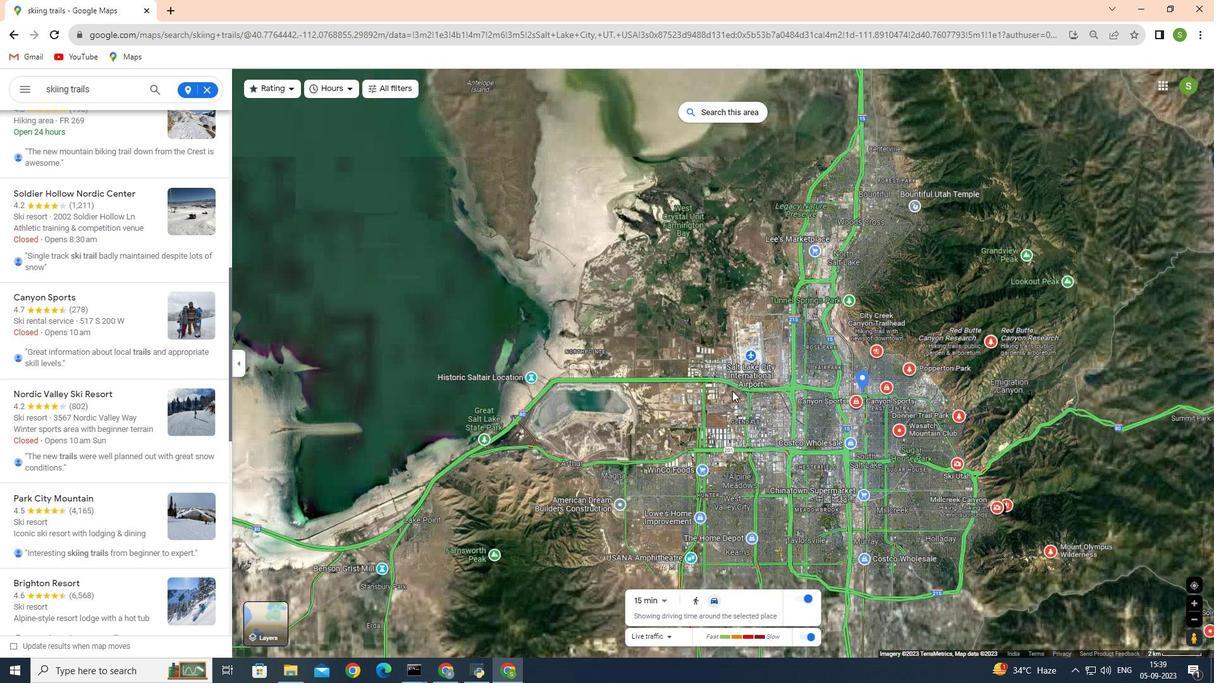 
Action: Mouse moved to (733, 390)
Screenshot: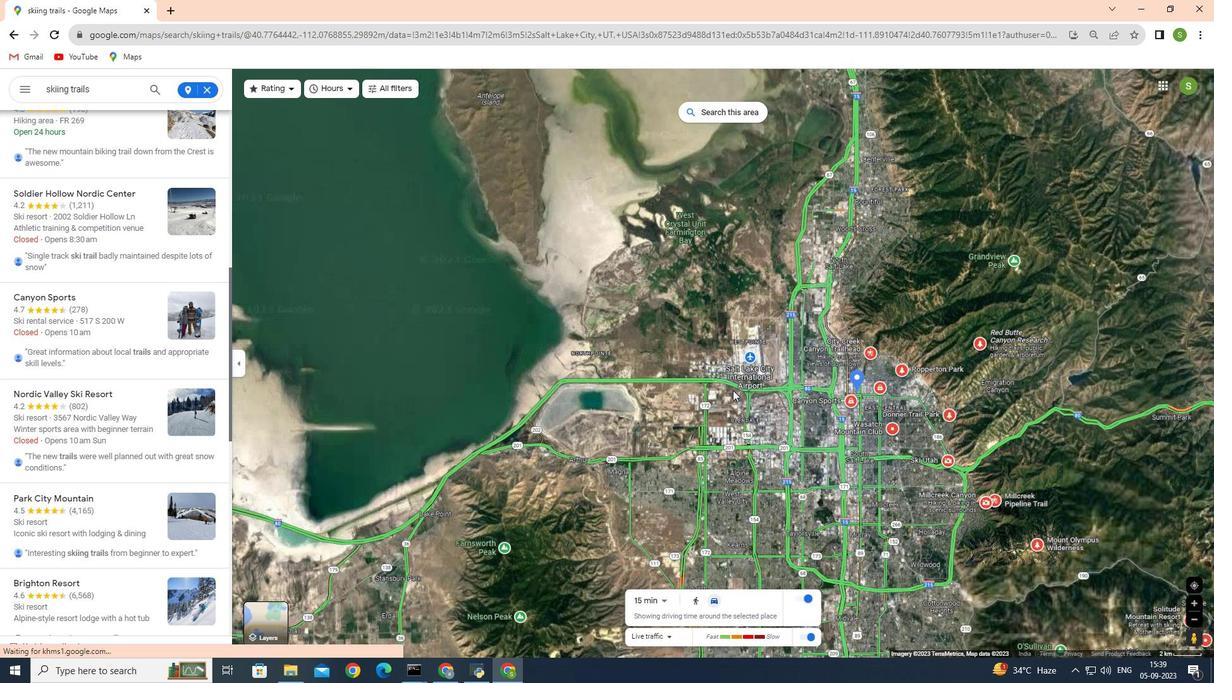 
Action: Mouse scrolled (733, 389) with delta (0, 0)
Screenshot: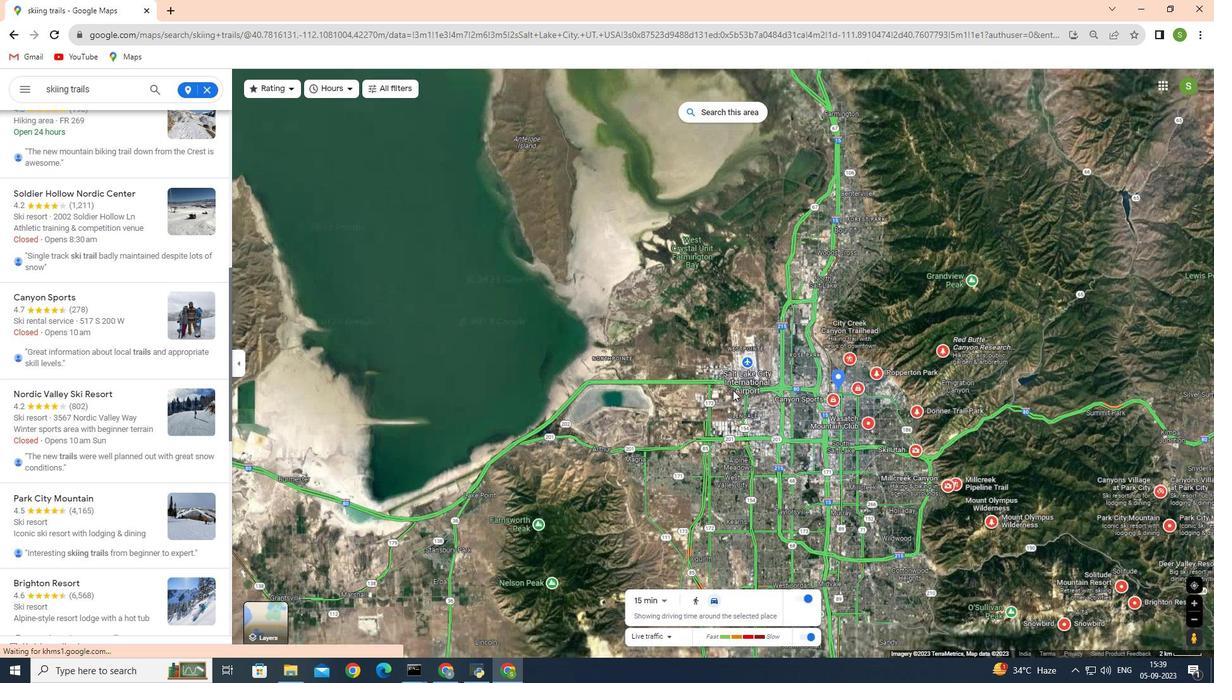 
Action: Mouse scrolled (733, 389) with delta (0, 0)
Screenshot: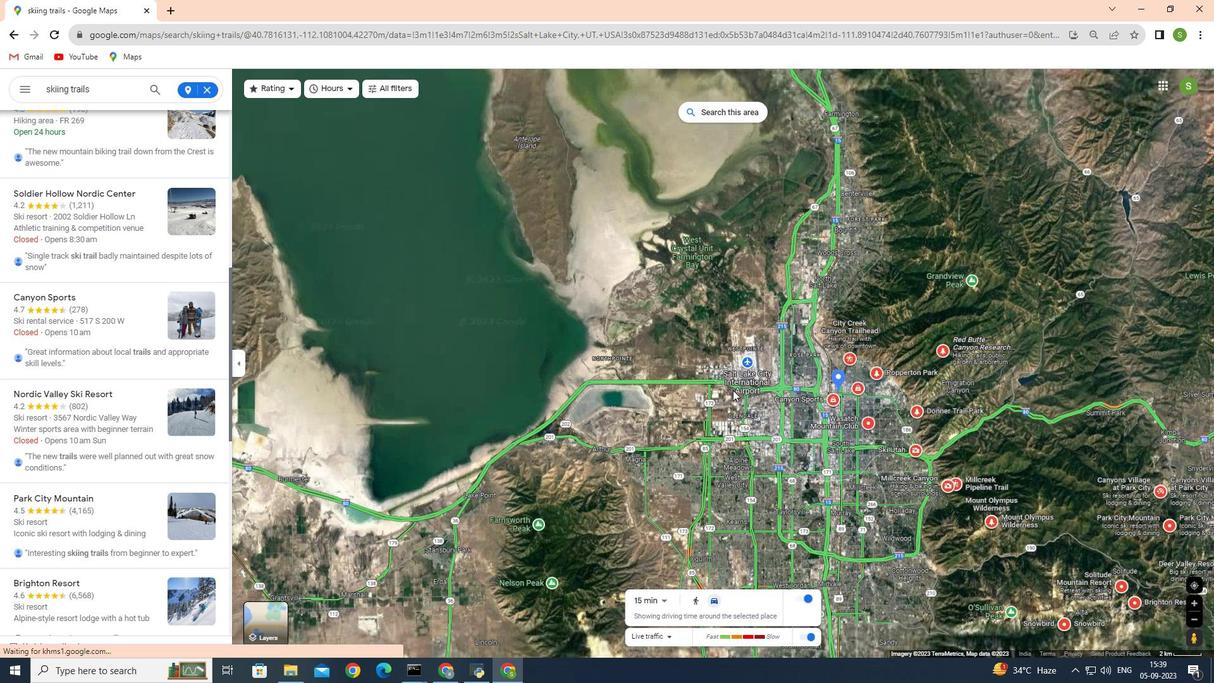 
Action: Mouse scrolled (733, 389) with delta (0, 0)
Screenshot: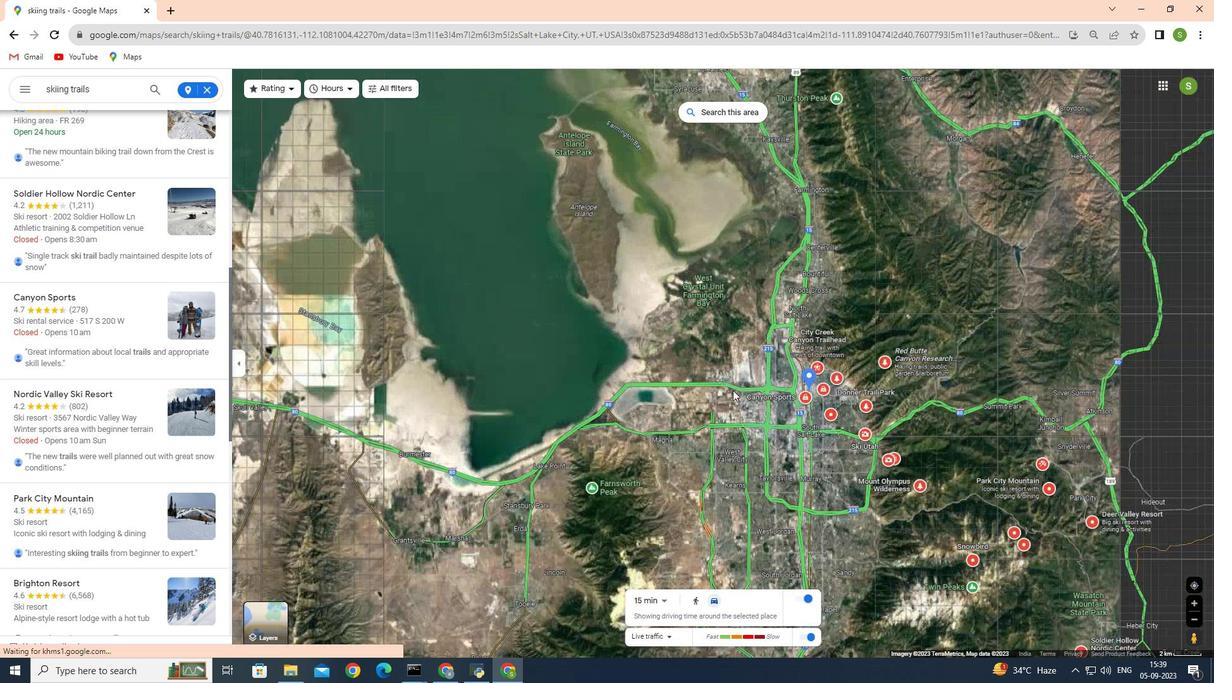 
Action: Mouse moved to (129, 515)
Screenshot: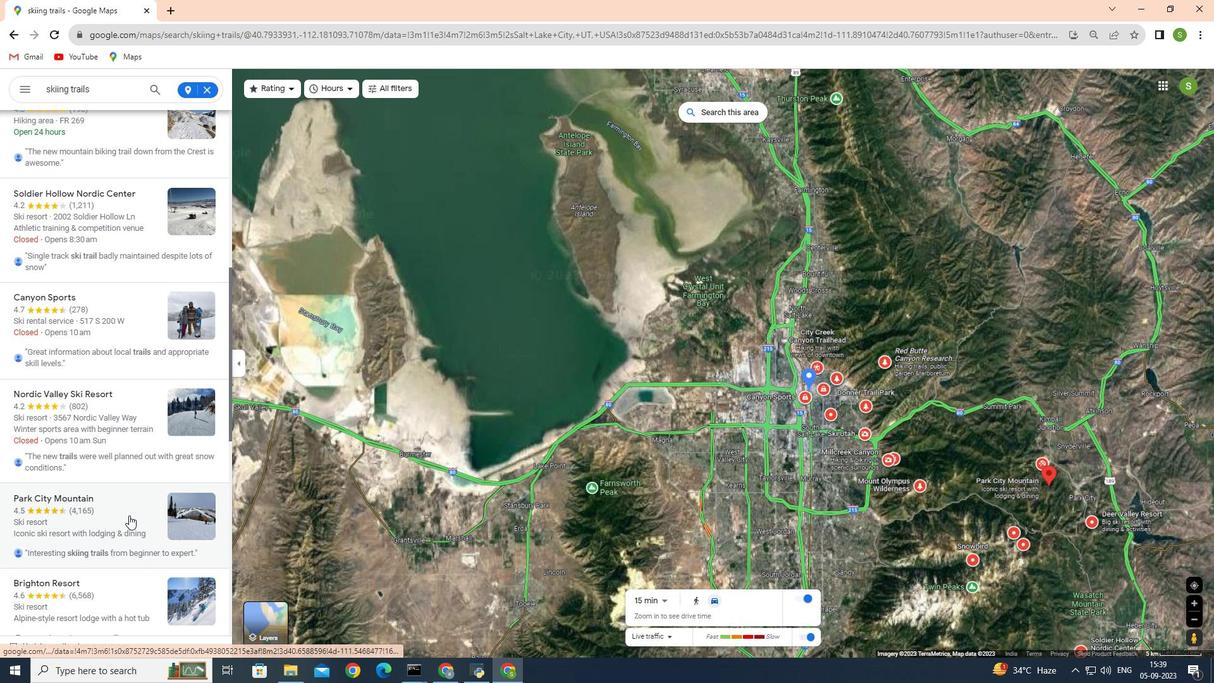 
Action: Mouse scrolled (129, 515) with delta (0, 0)
Screenshot: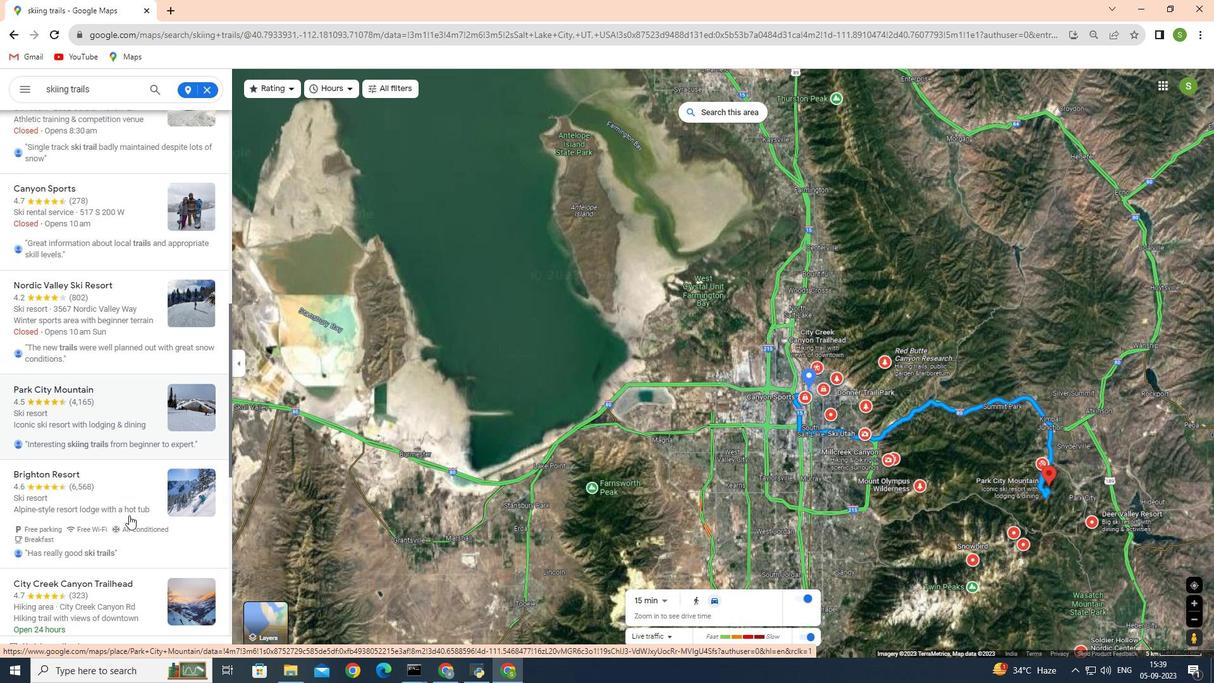 
Action: Mouse scrolled (129, 515) with delta (0, 0)
Screenshot: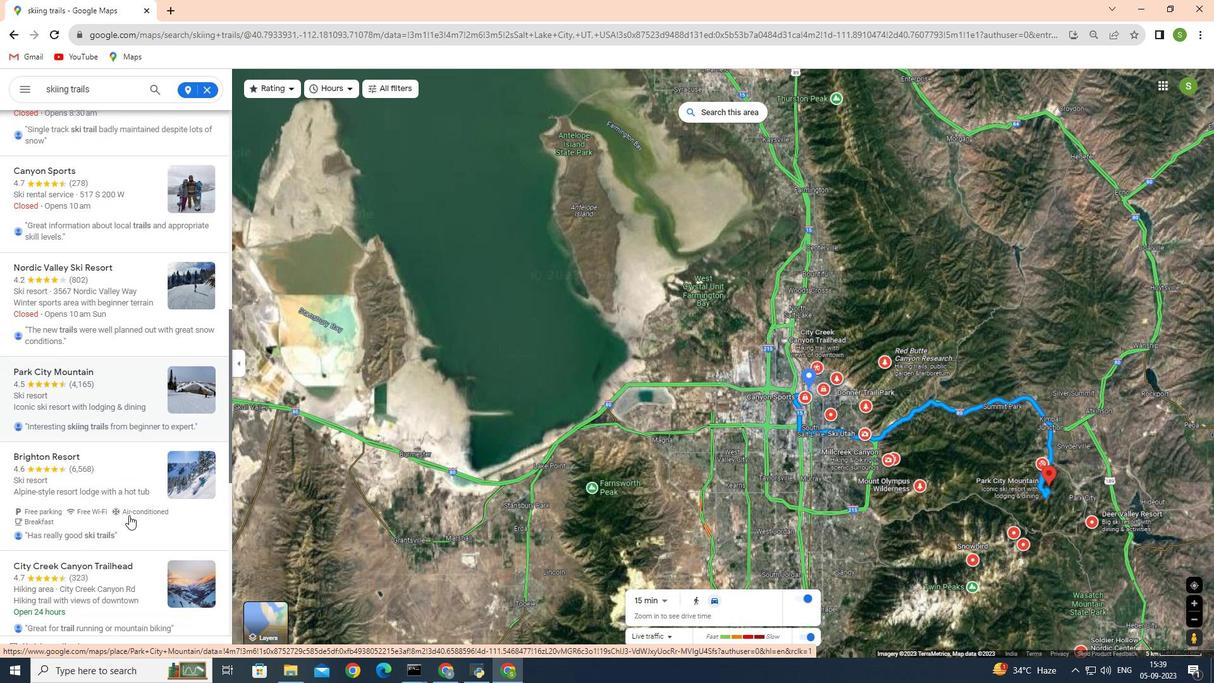 
Action: Mouse scrolled (129, 515) with delta (0, 0)
Screenshot: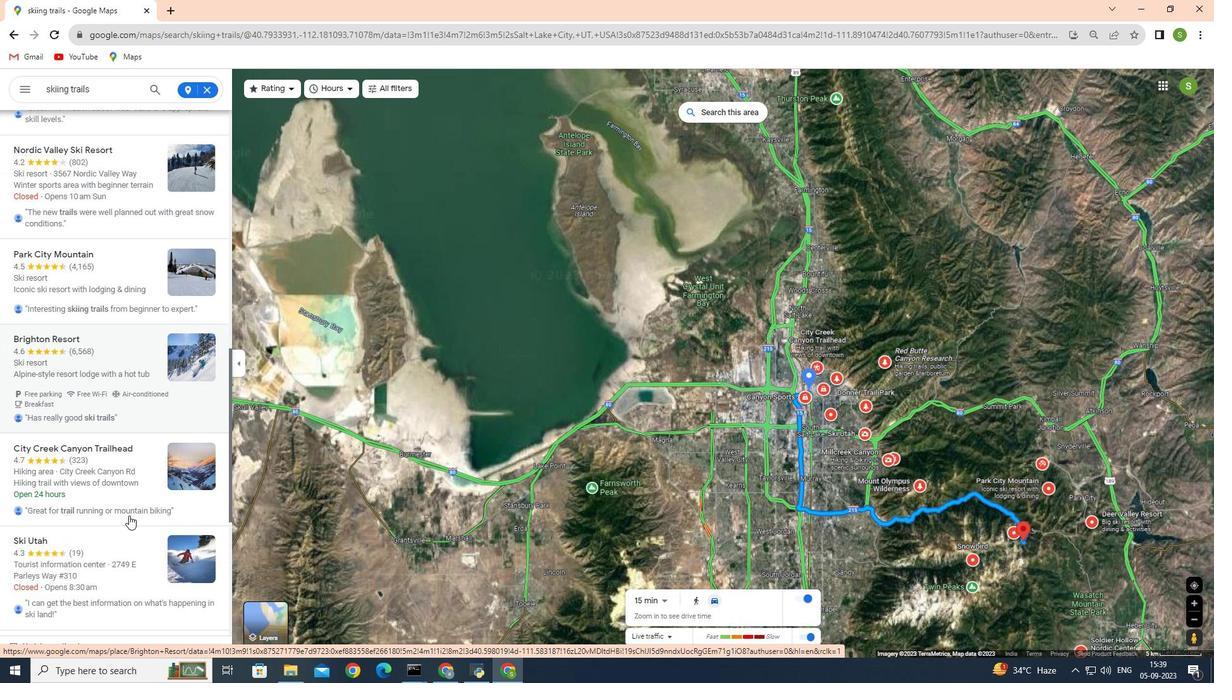 
Action: Mouse moved to (129, 515)
Screenshot: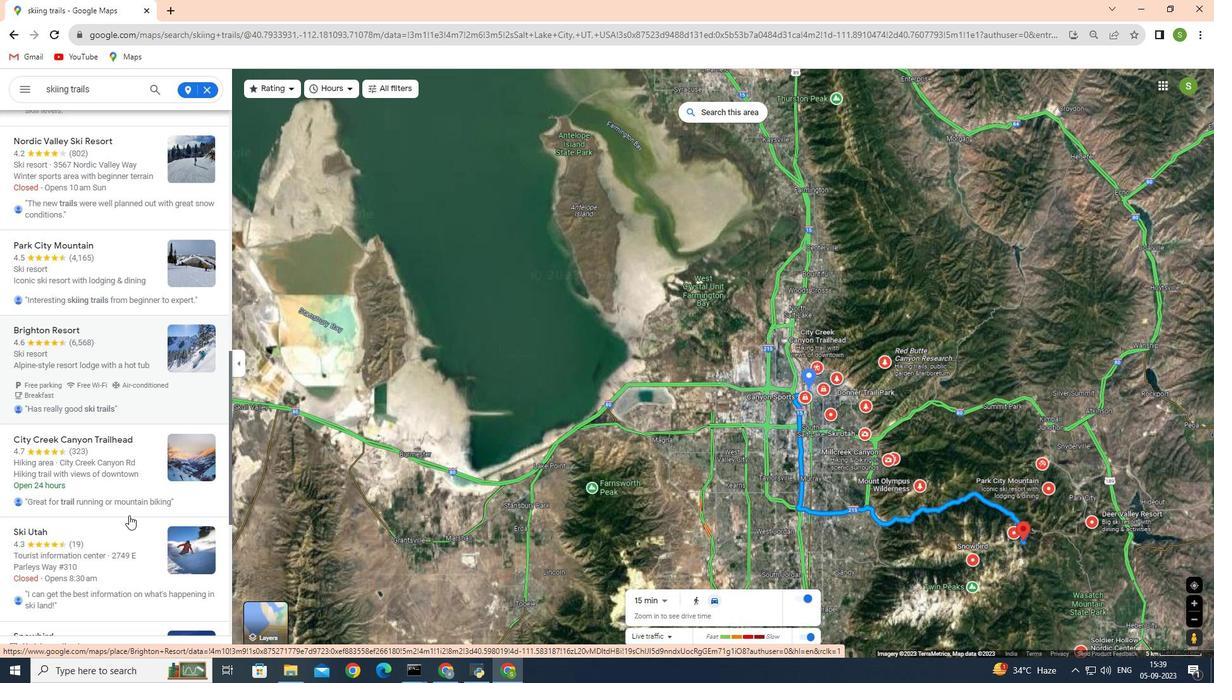 
Action: Mouse scrolled (129, 515) with delta (0, 0)
Screenshot: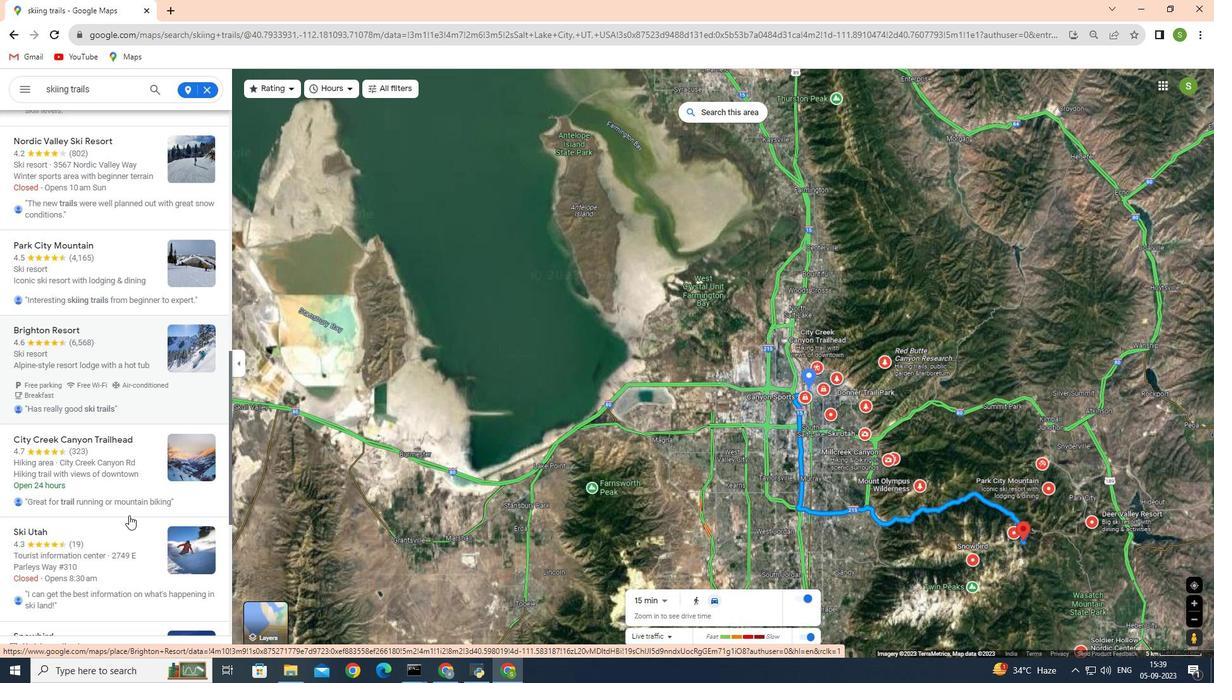 
Action: Mouse moved to (129, 515)
Screenshot: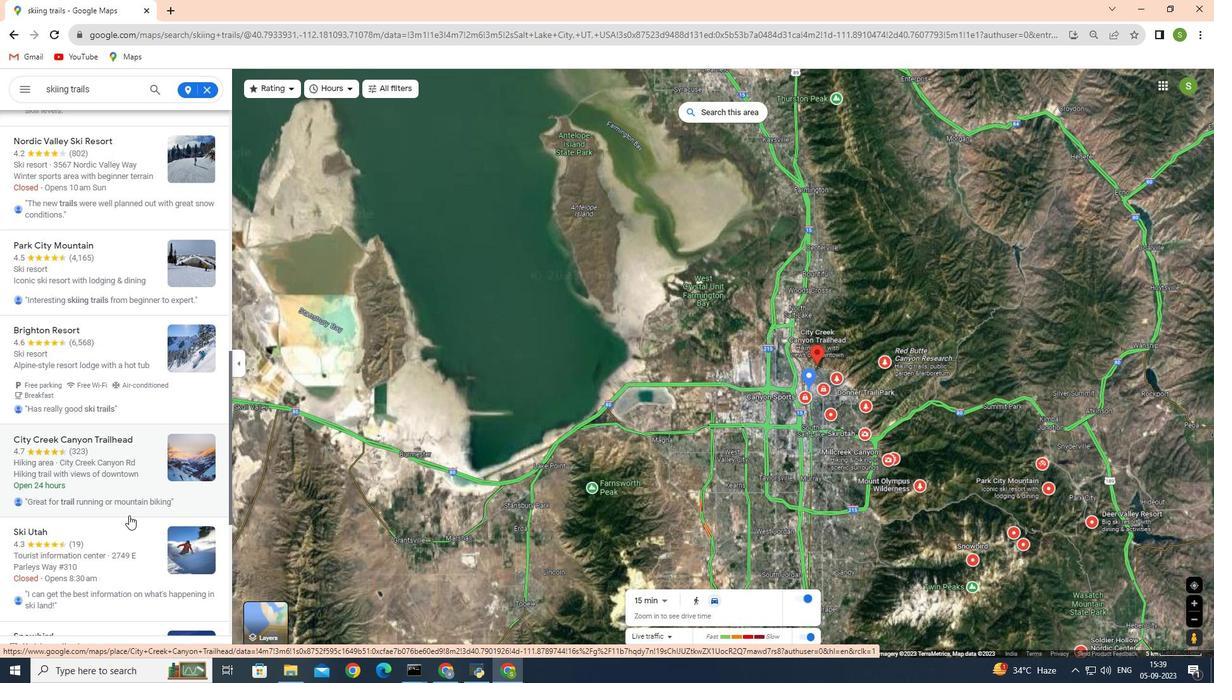 
Action: Mouse scrolled (129, 515) with delta (0, 0)
